 Task: Explore an Airbnb listing in Austin, Texas, and review its amenities, photos, and availability for booking.
Action: Mouse moved to (502, 424)
Screenshot: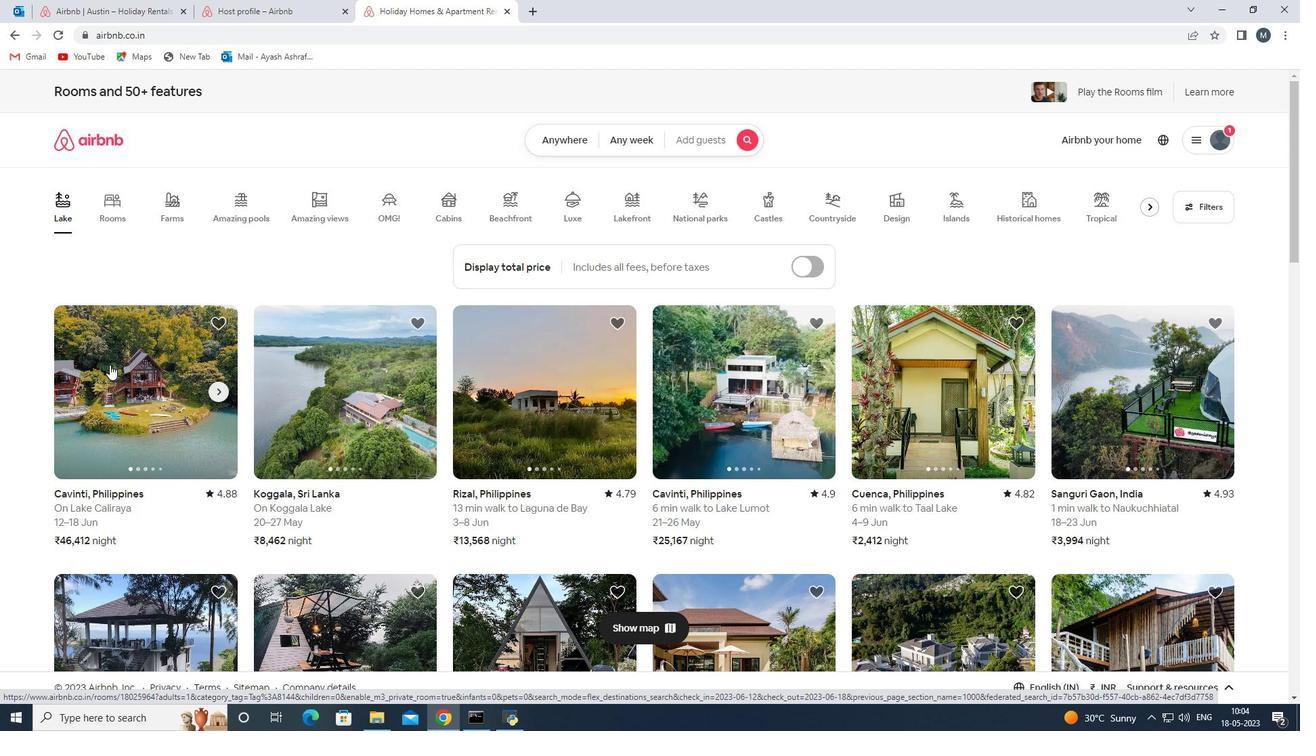 
Action: Mouse pressed left at (502, 424)
Screenshot: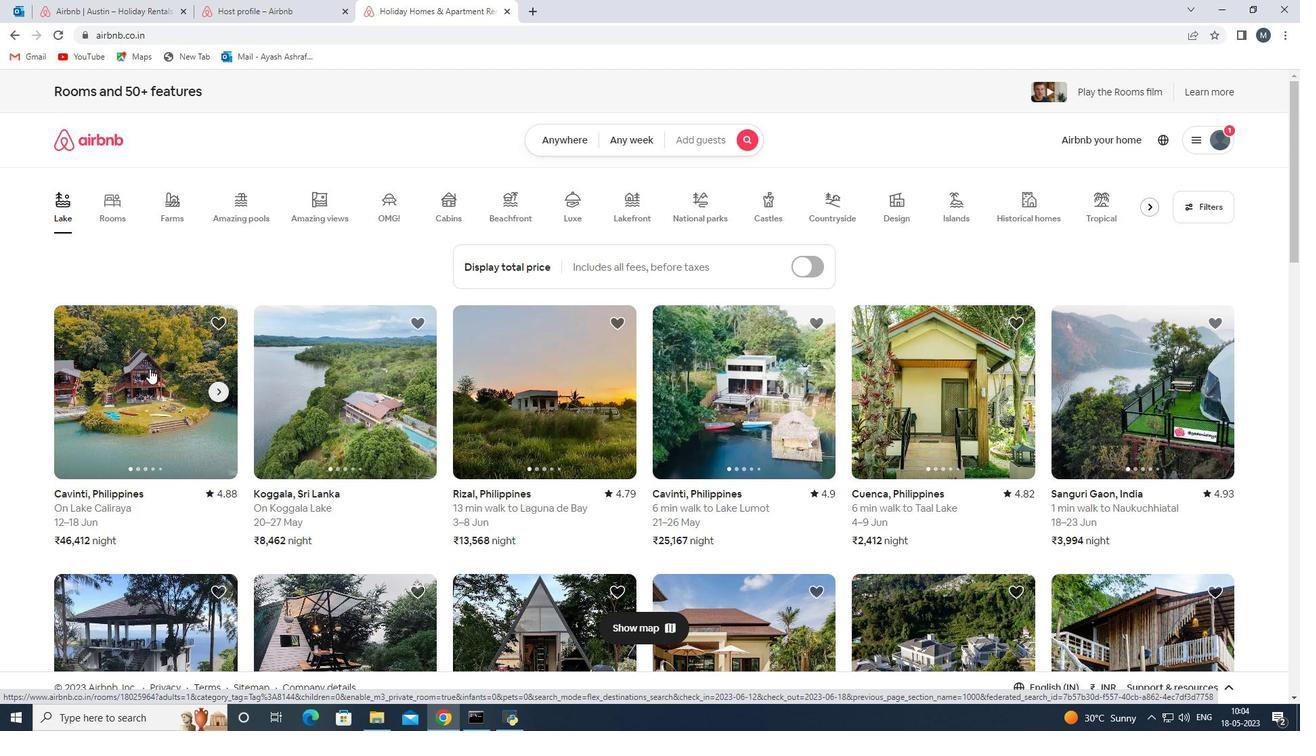 
Action: Mouse moved to (457, 430)
Screenshot: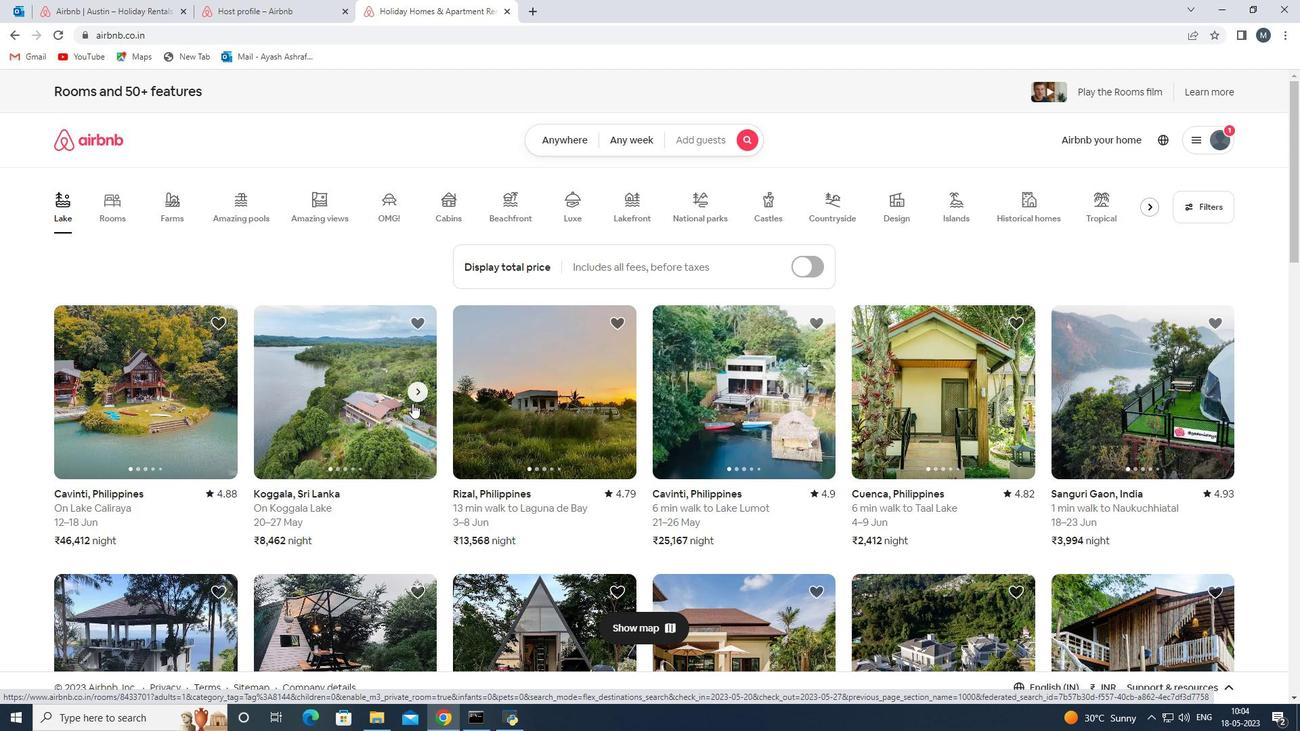 
Action: Mouse pressed left at (457, 430)
Screenshot: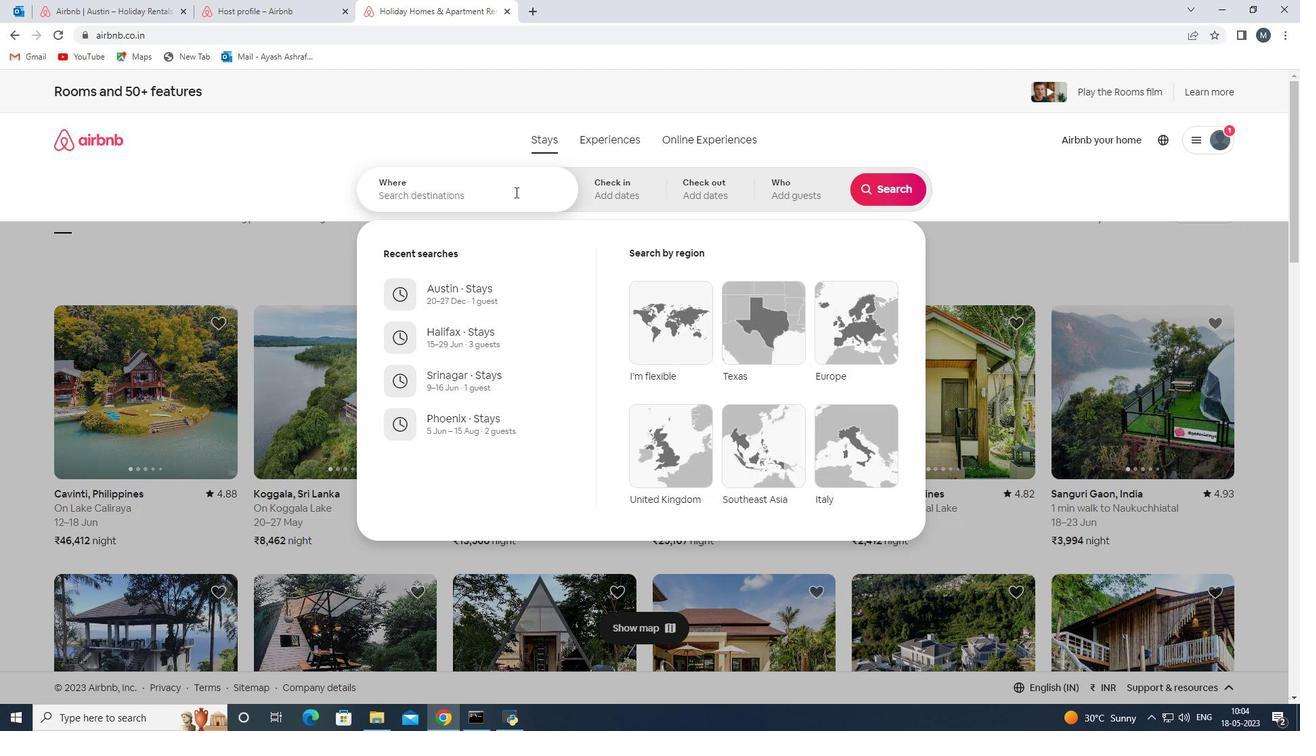 
Action: Key pressed <Key.backspace><Key.backspace><Key.backspace><Key.backspace>
Screenshot: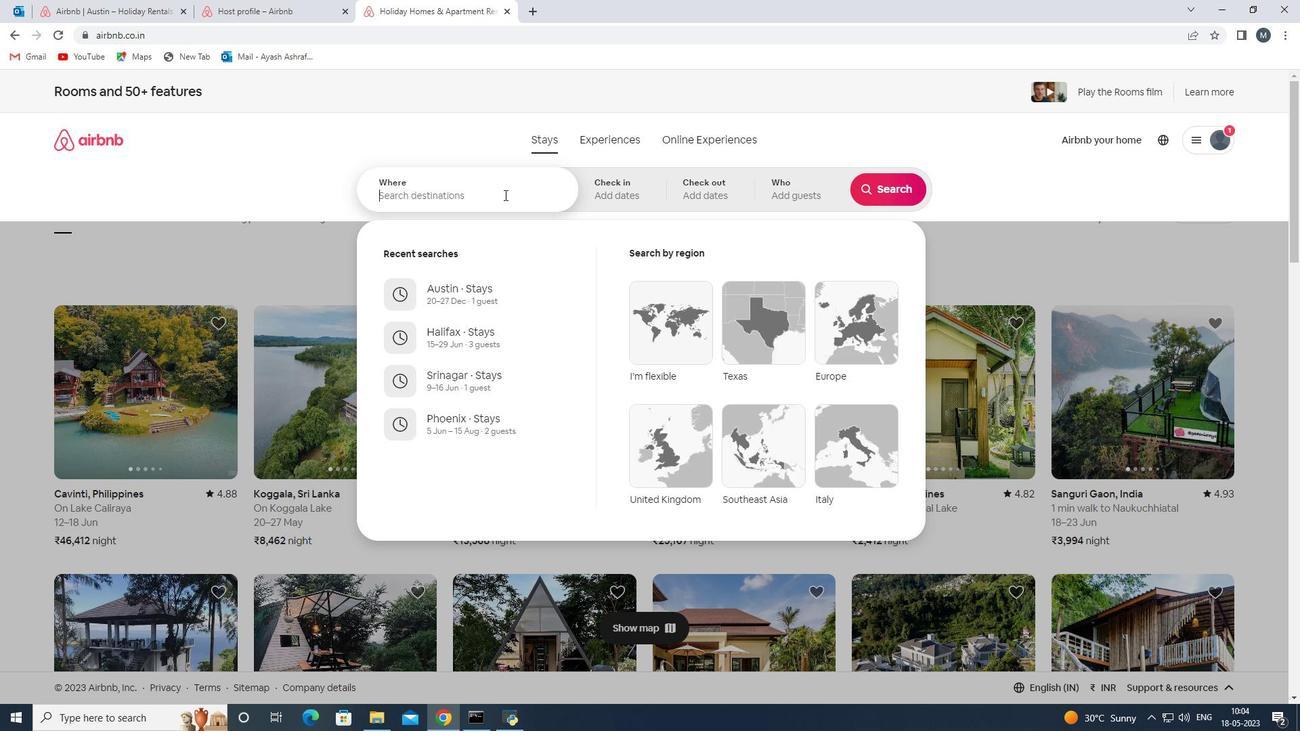 
Action: Mouse moved to (457, 430)
Screenshot: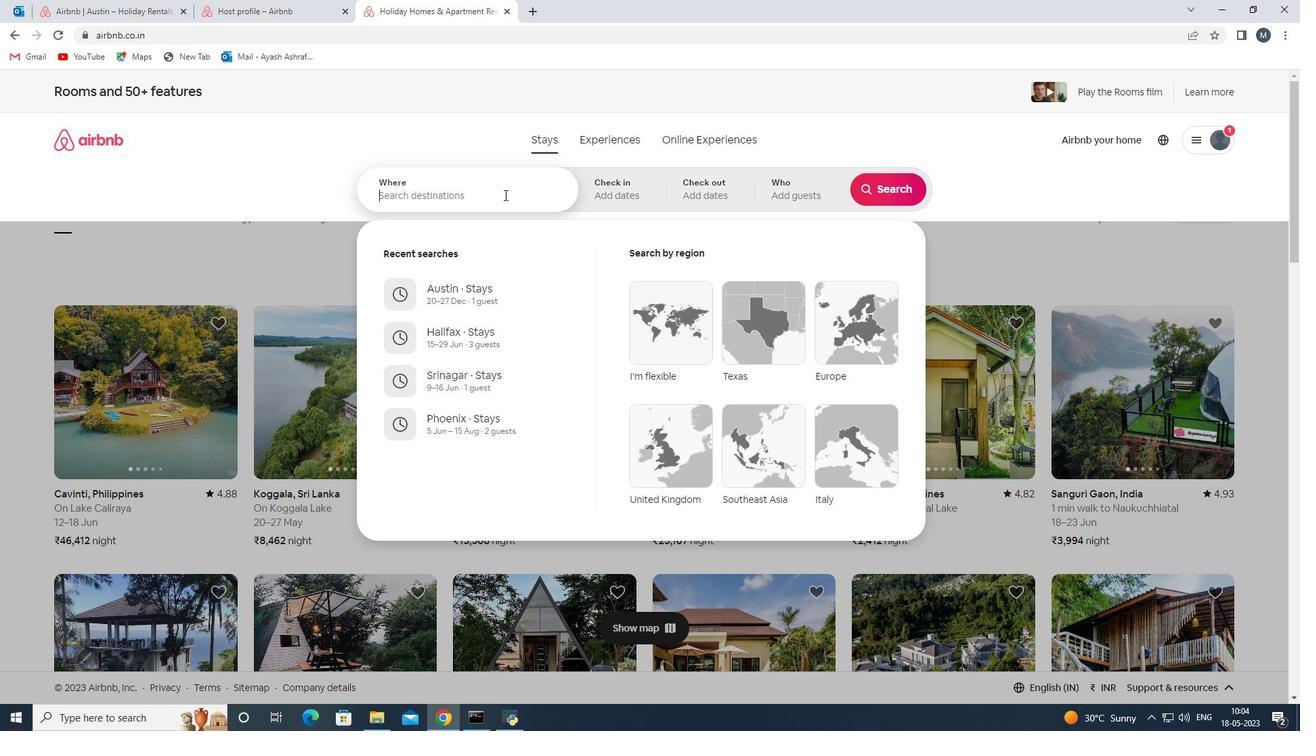 
Action: Key pressed <Key.backspace>
Screenshot: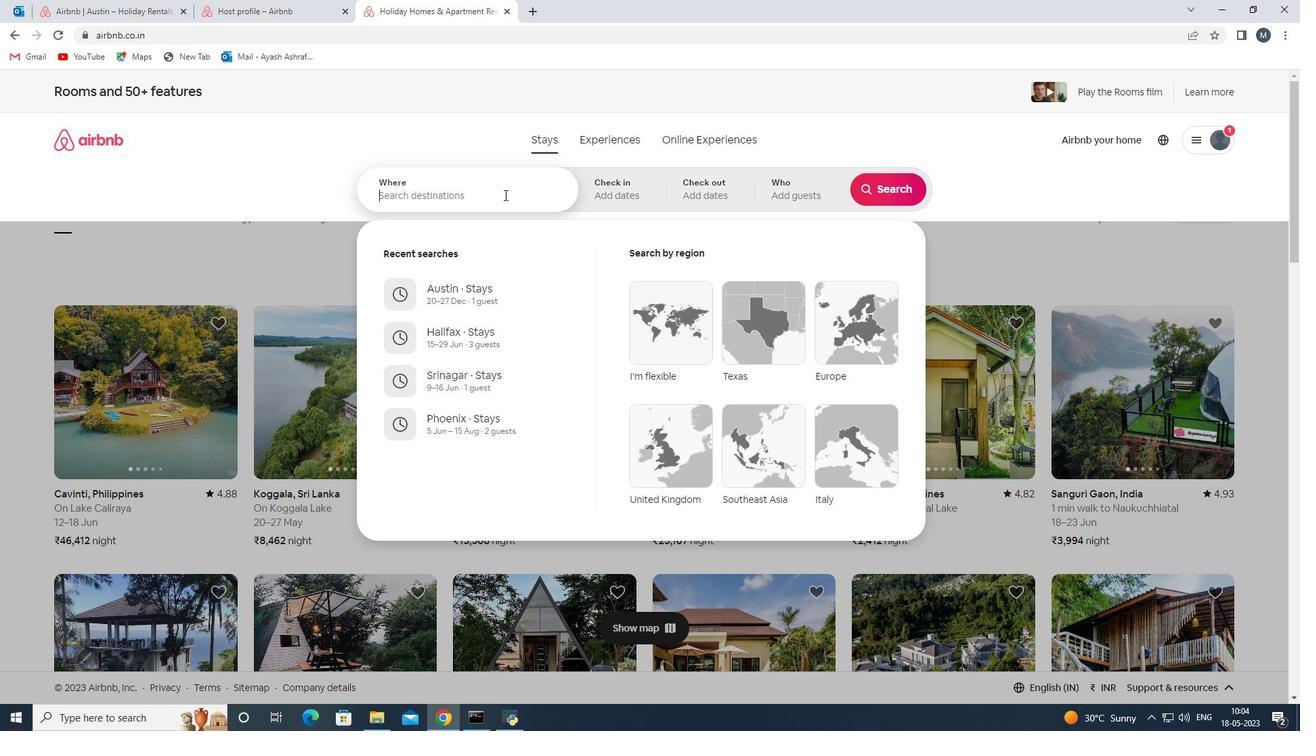 
Action: Mouse moved to (457, 430)
Screenshot: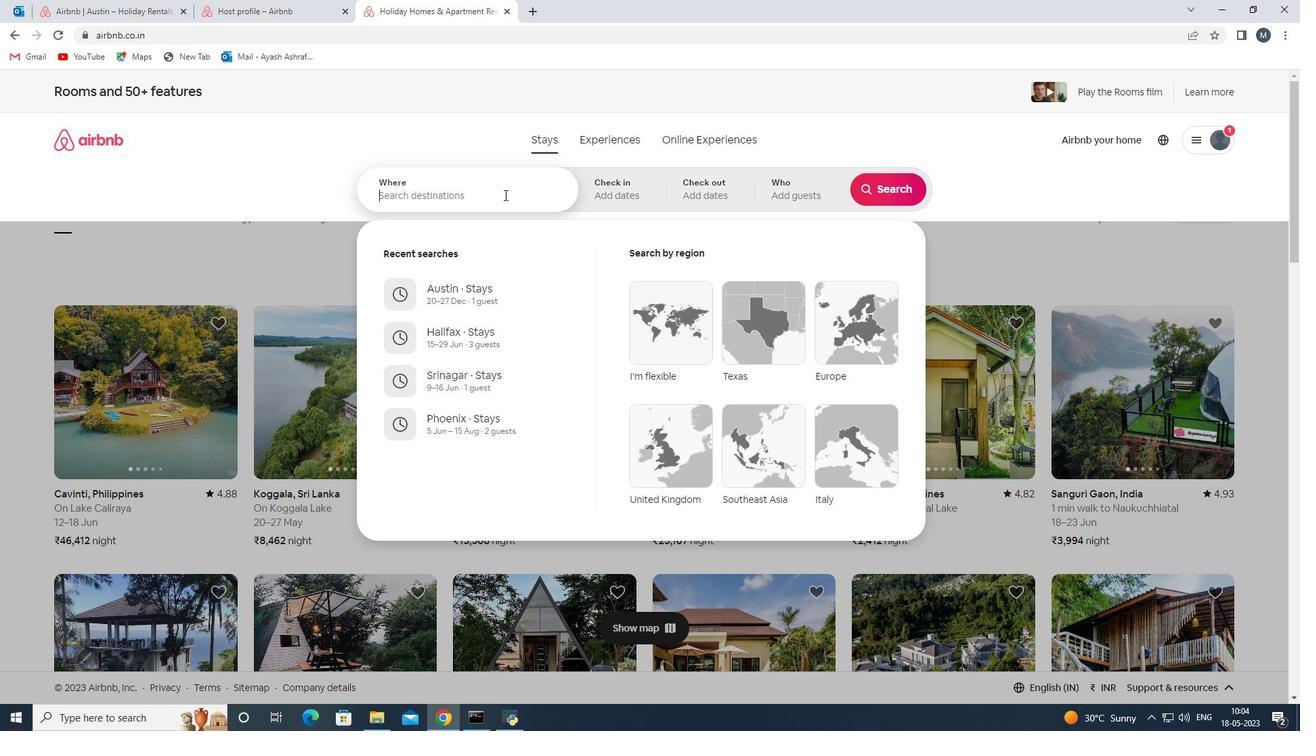 
Action: Key pressed <Key.backspace>
Screenshot: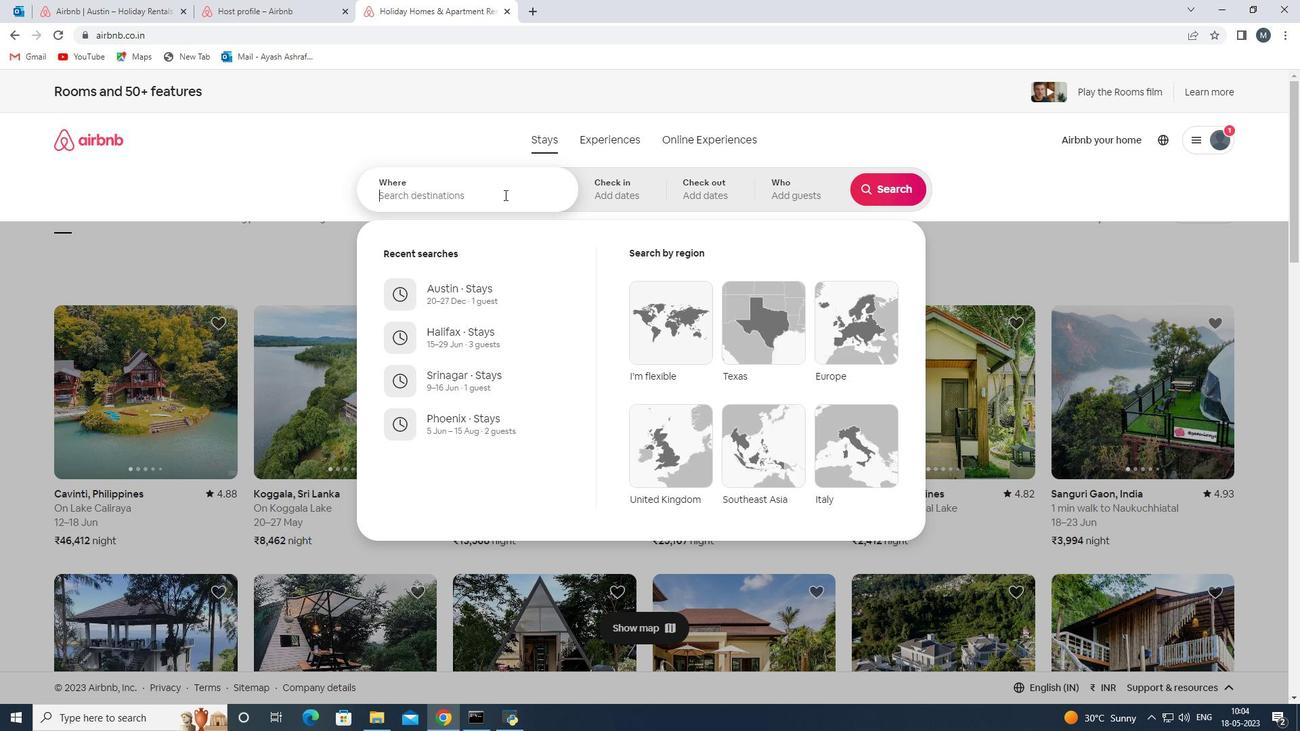 
Action: Mouse moved to (457, 430)
Screenshot: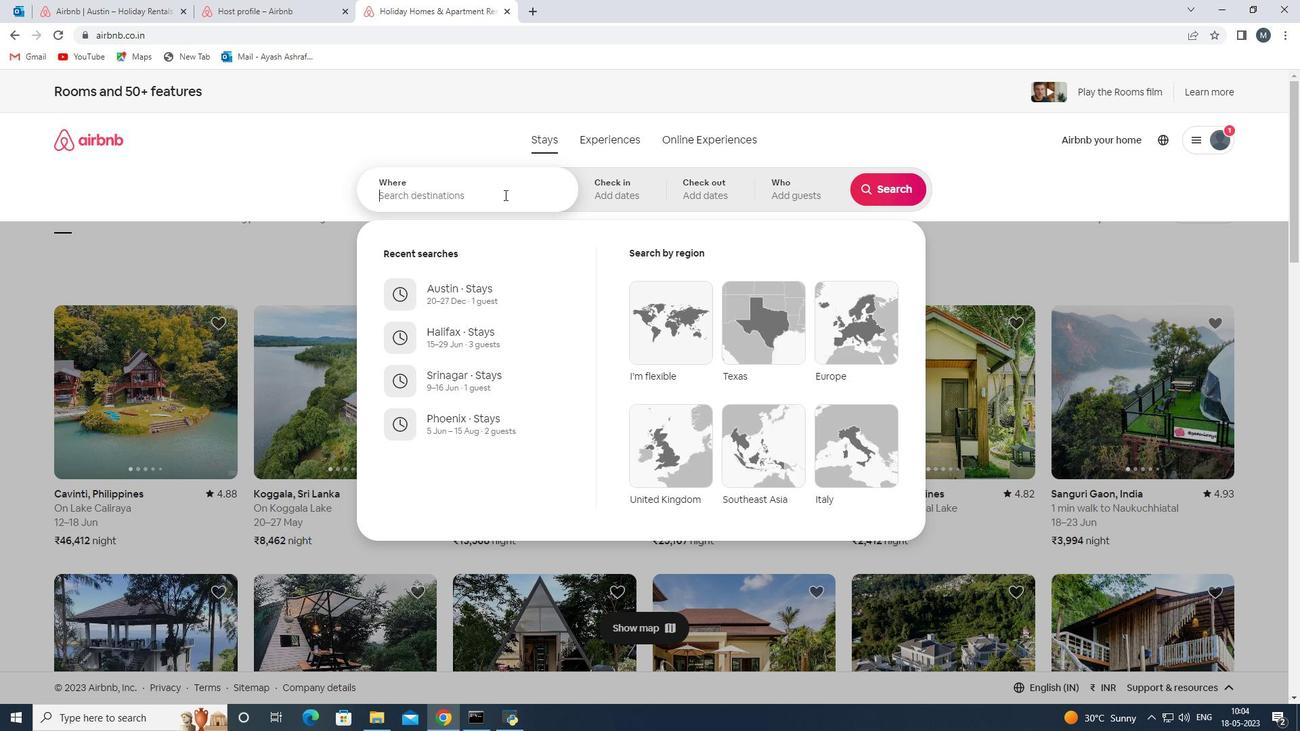 
Action: Key pressed <Key.backspace>
Screenshot: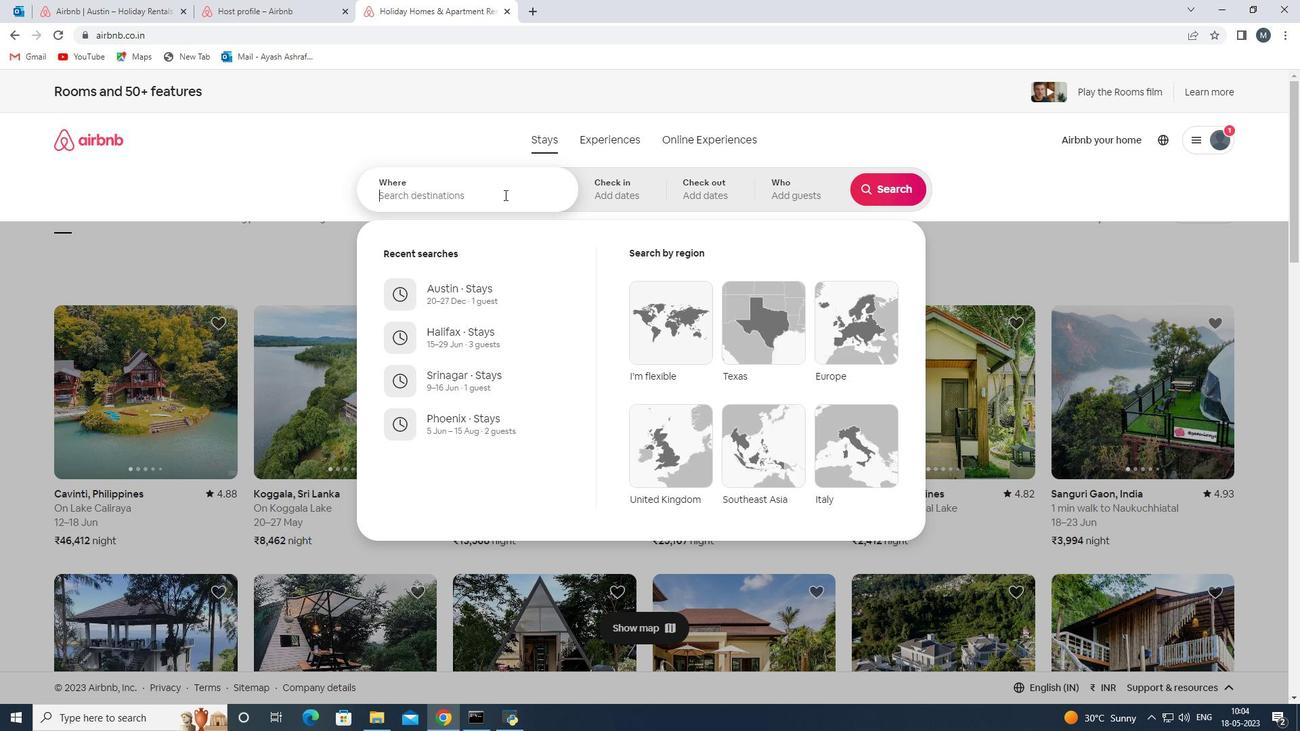 
Action: Mouse moved to (457, 430)
Screenshot: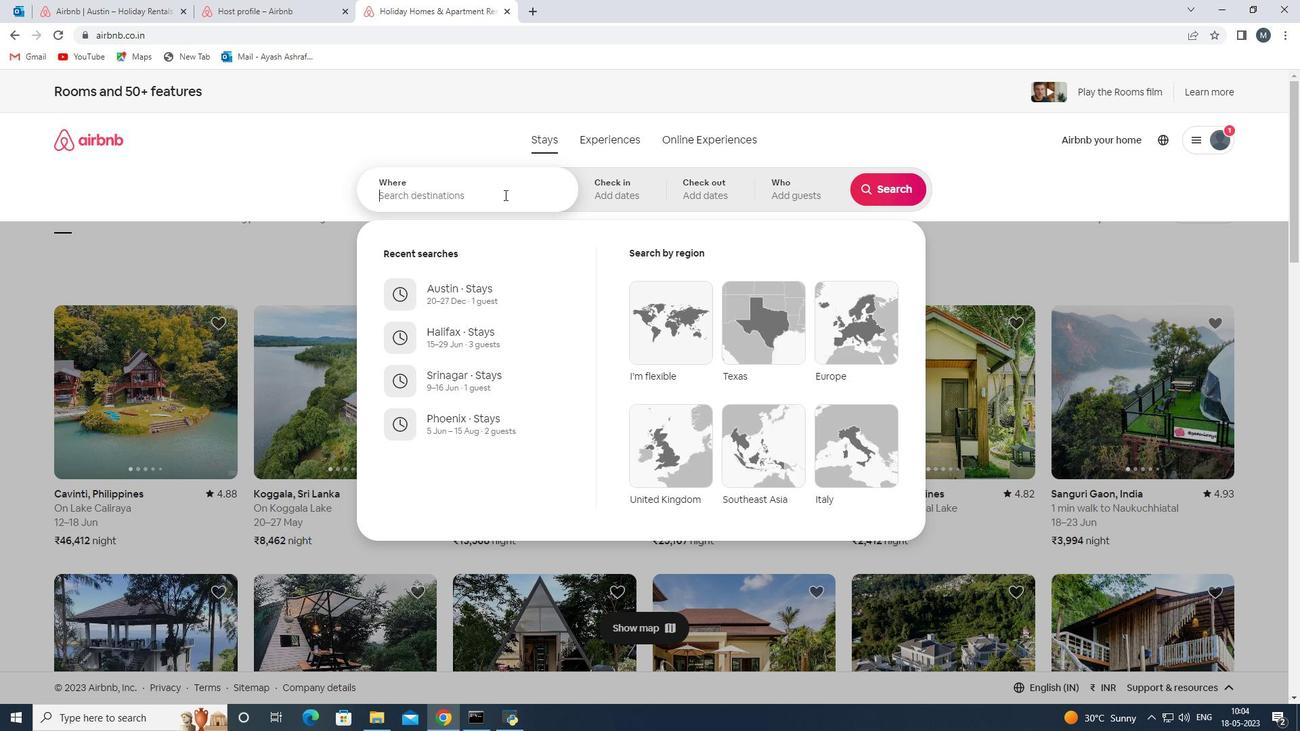 
Action: Key pressed <Key.backspace>
Screenshot: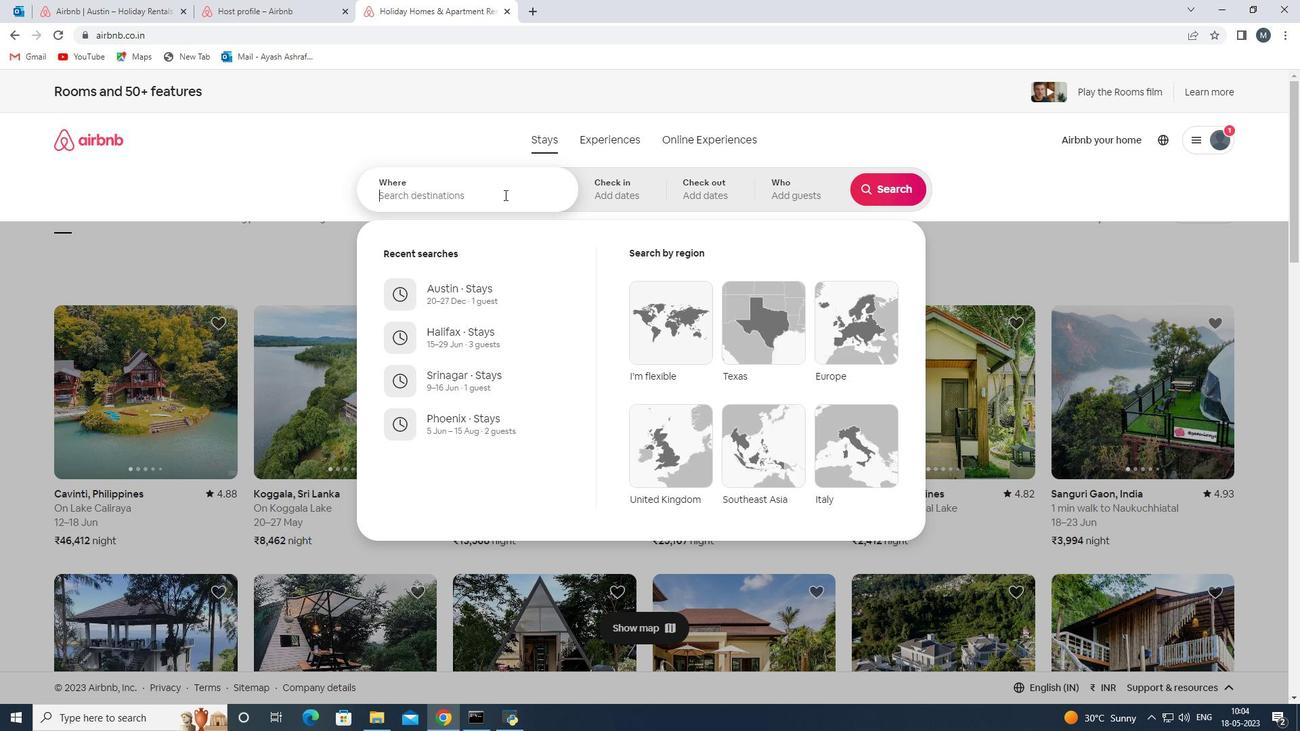 
Action: Mouse moved to (456, 430)
Screenshot: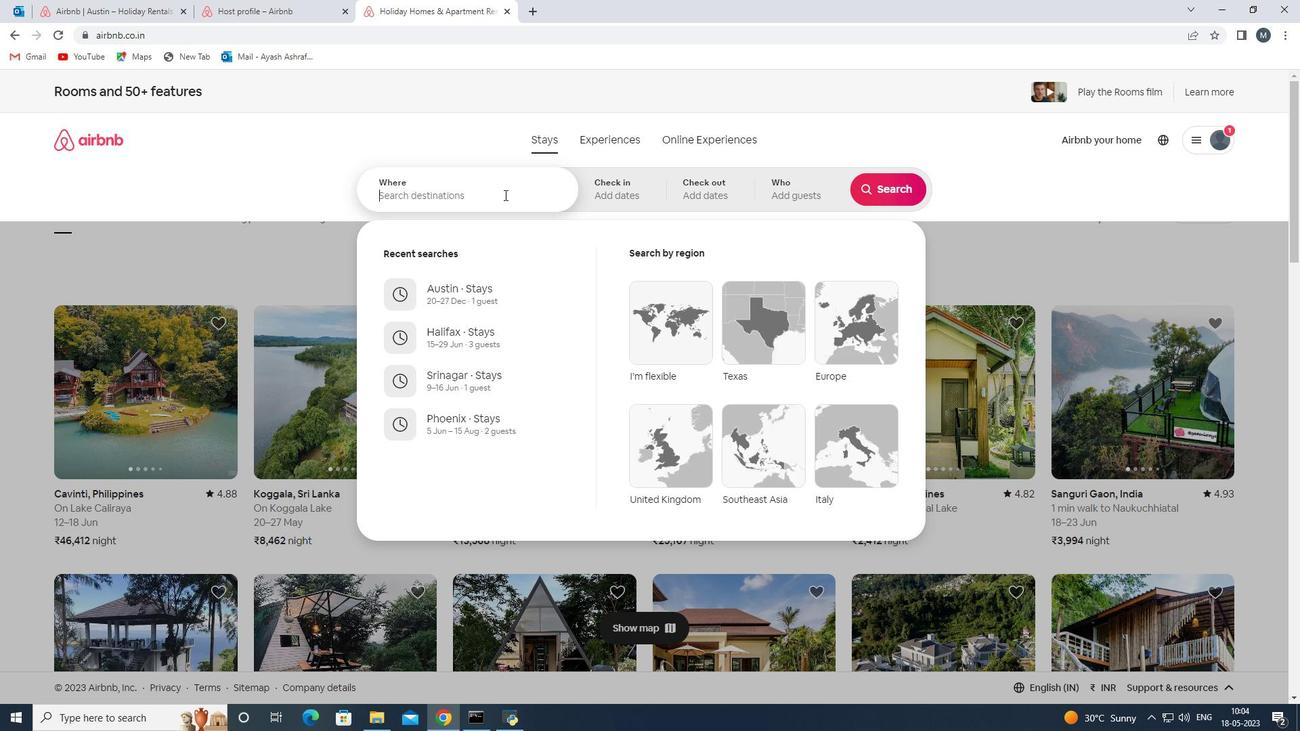 
Action: Key pressed <Key.backspace>
Screenshot: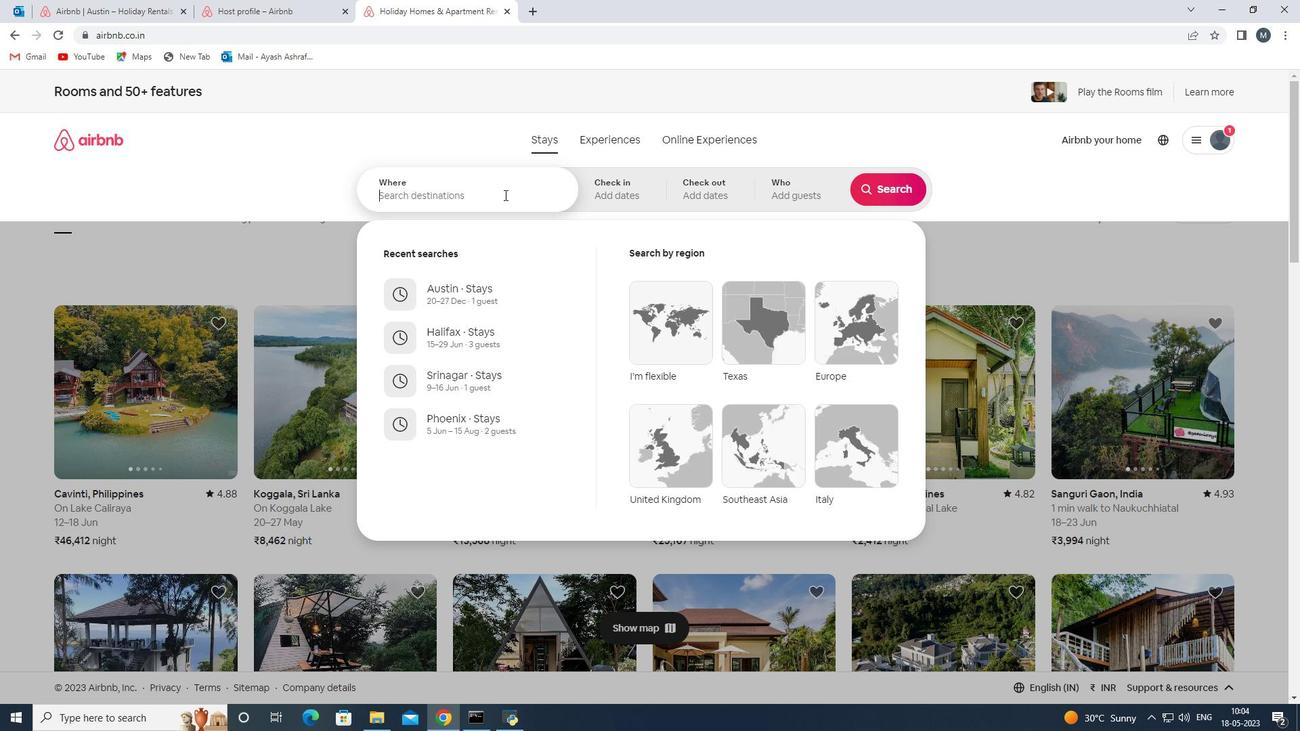 
Action: Mouse moved to (456, 430)
Screenshot: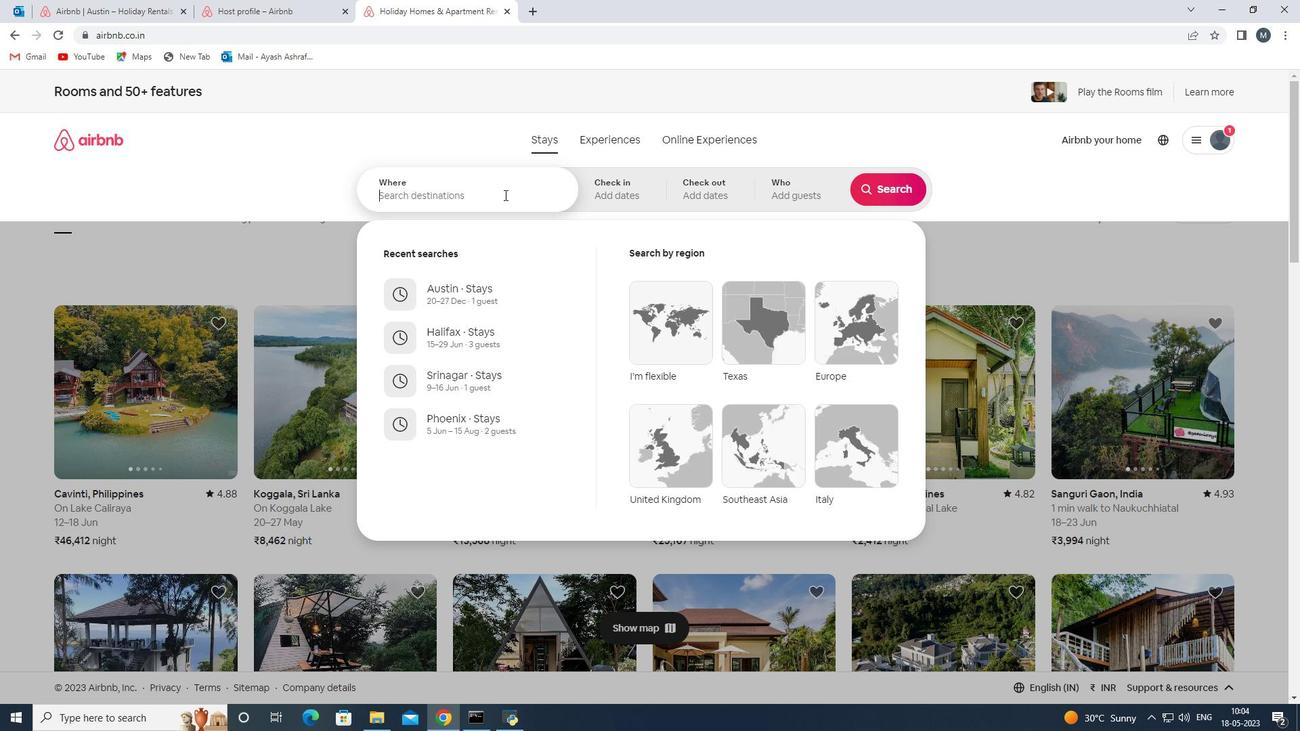 
Action: Key pressed <Key.backspace><Key.backspace><Key.backspace><Key.backspace><Key.backspace><Key.shift>Austin<Key.enter>
Screenshot: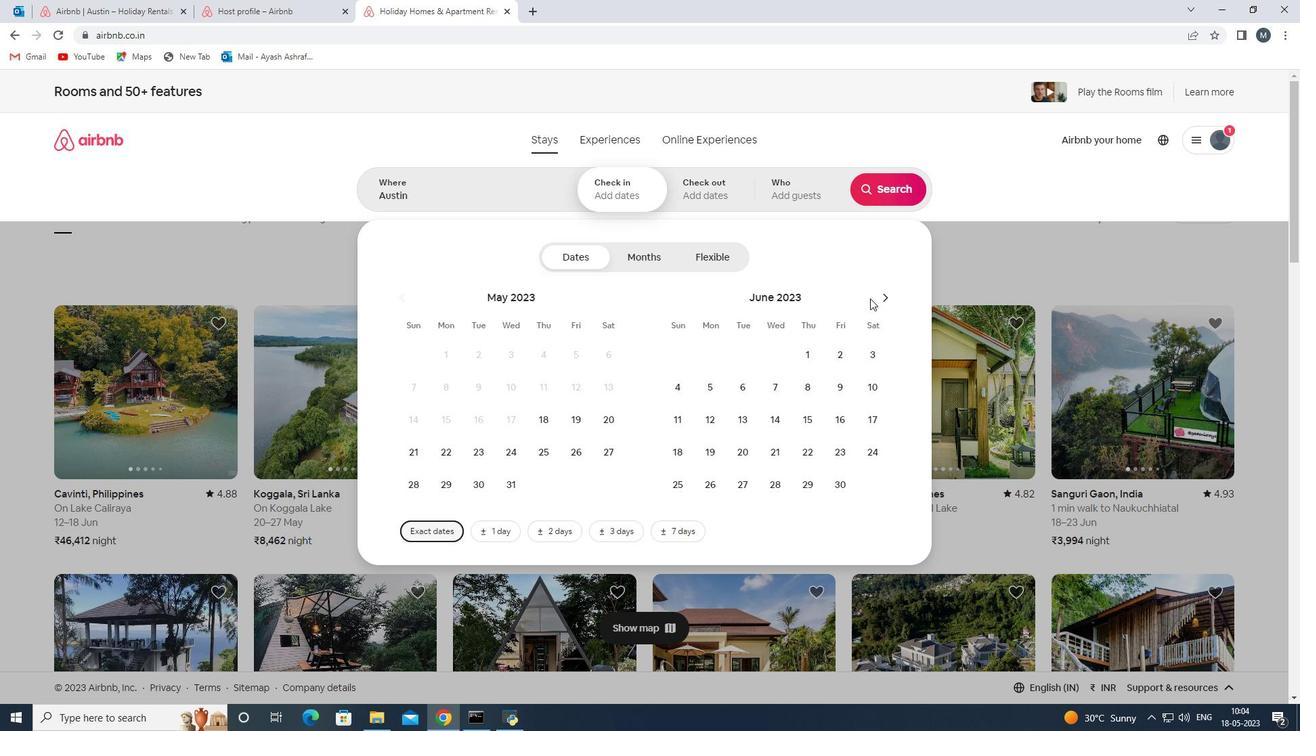 
Action: Mouse moved to (474, 452)
Screenshot: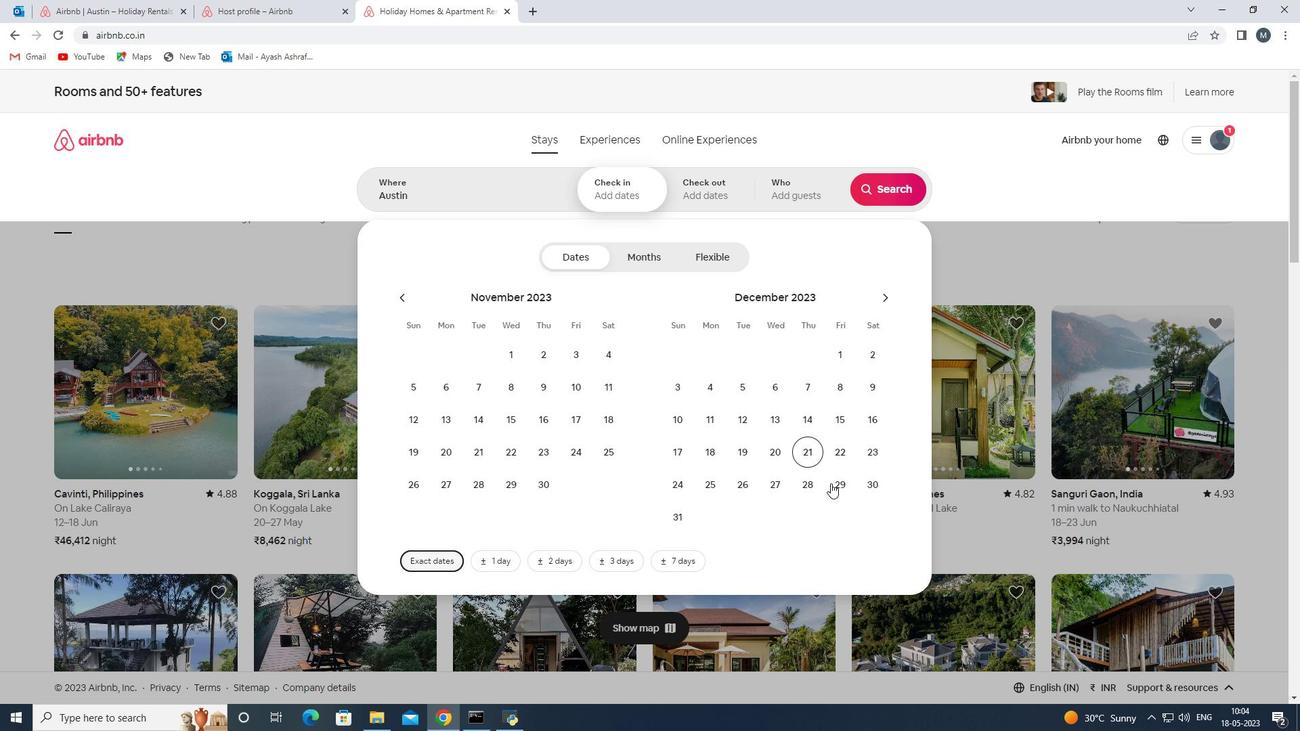 
Action: Mouse pressed left at (474, 452)
Screenshot: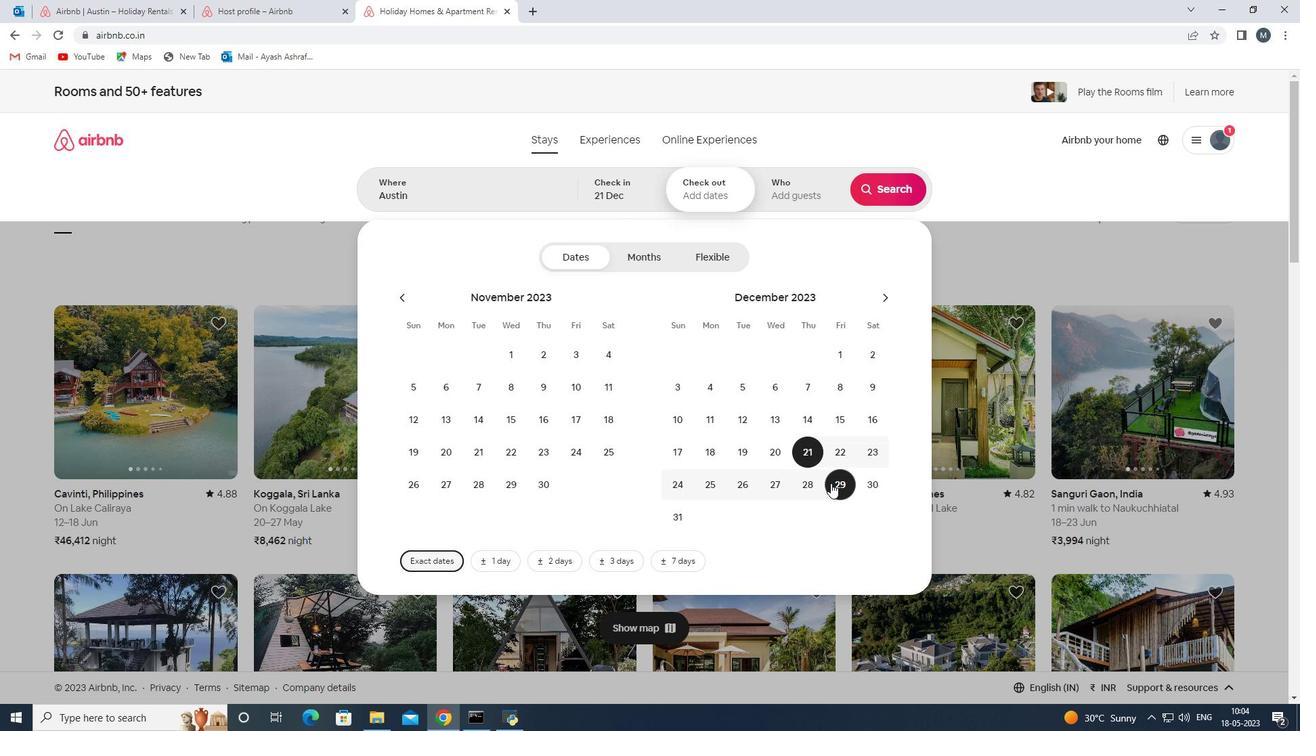
Action: Mouse moved to (479, 455)
Screenshot: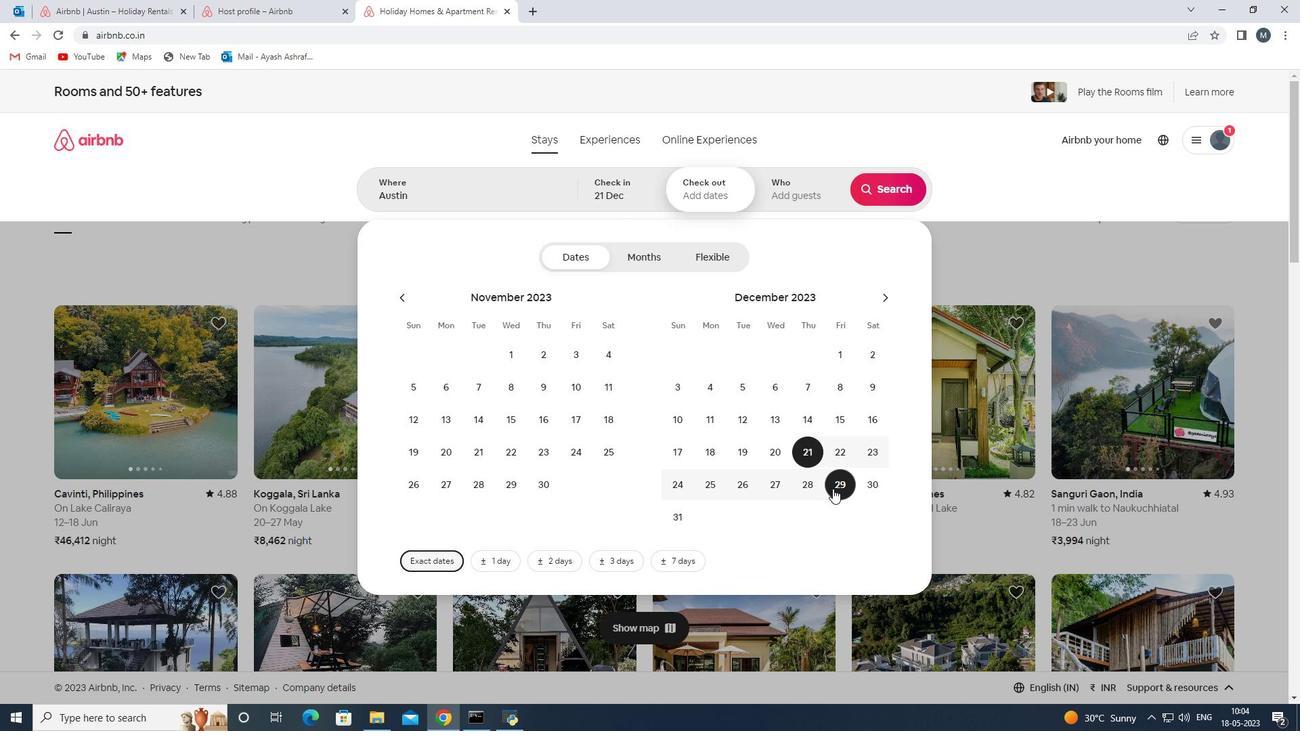 
Action: Mouse pressed left at (479, 455)
Screenshot: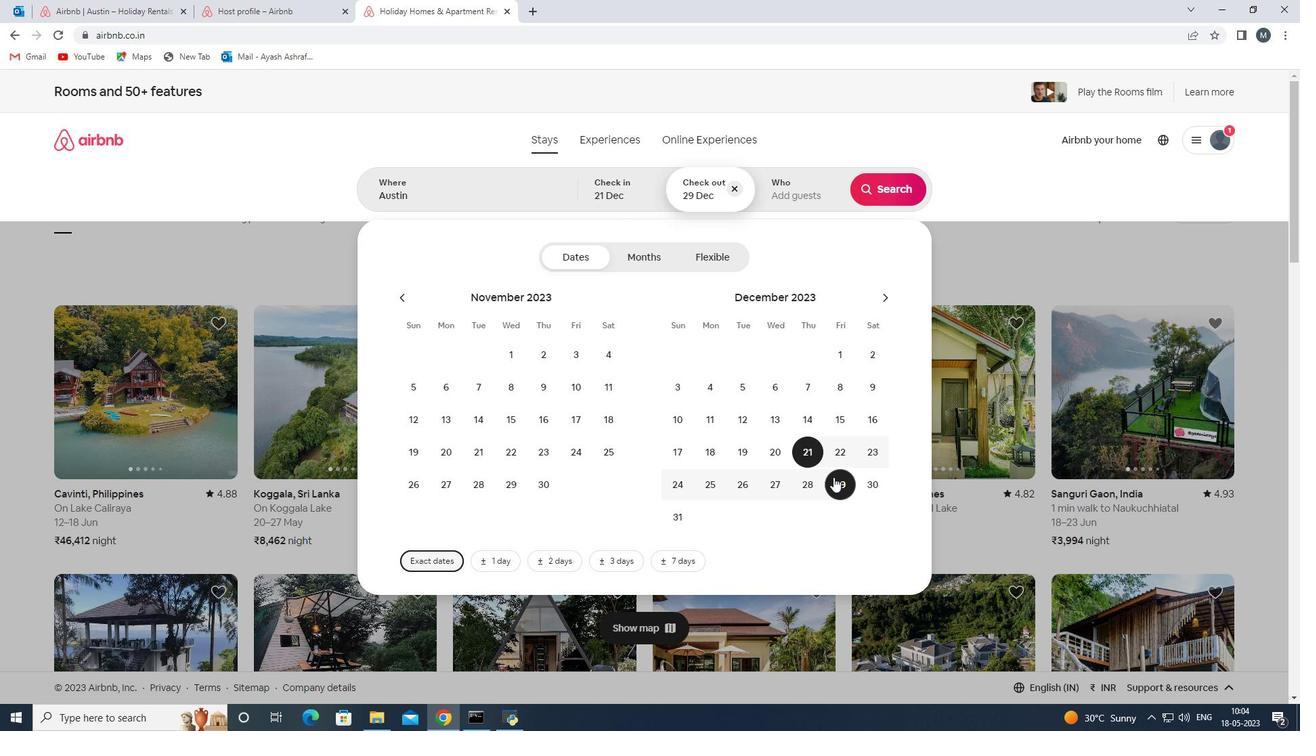 
Action: Mouse moved to (586, 430)
Screenshot: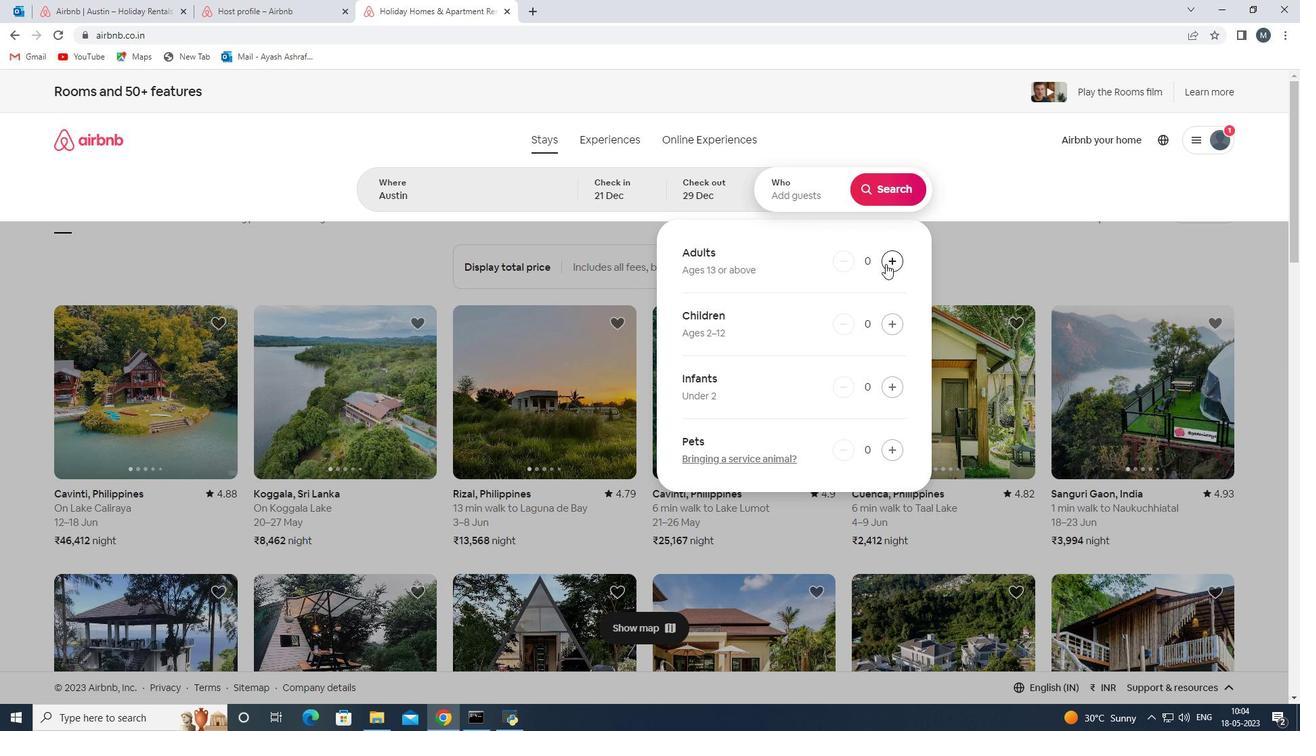 
Action: Mouse pressed left at (586, 430)
Screenshot: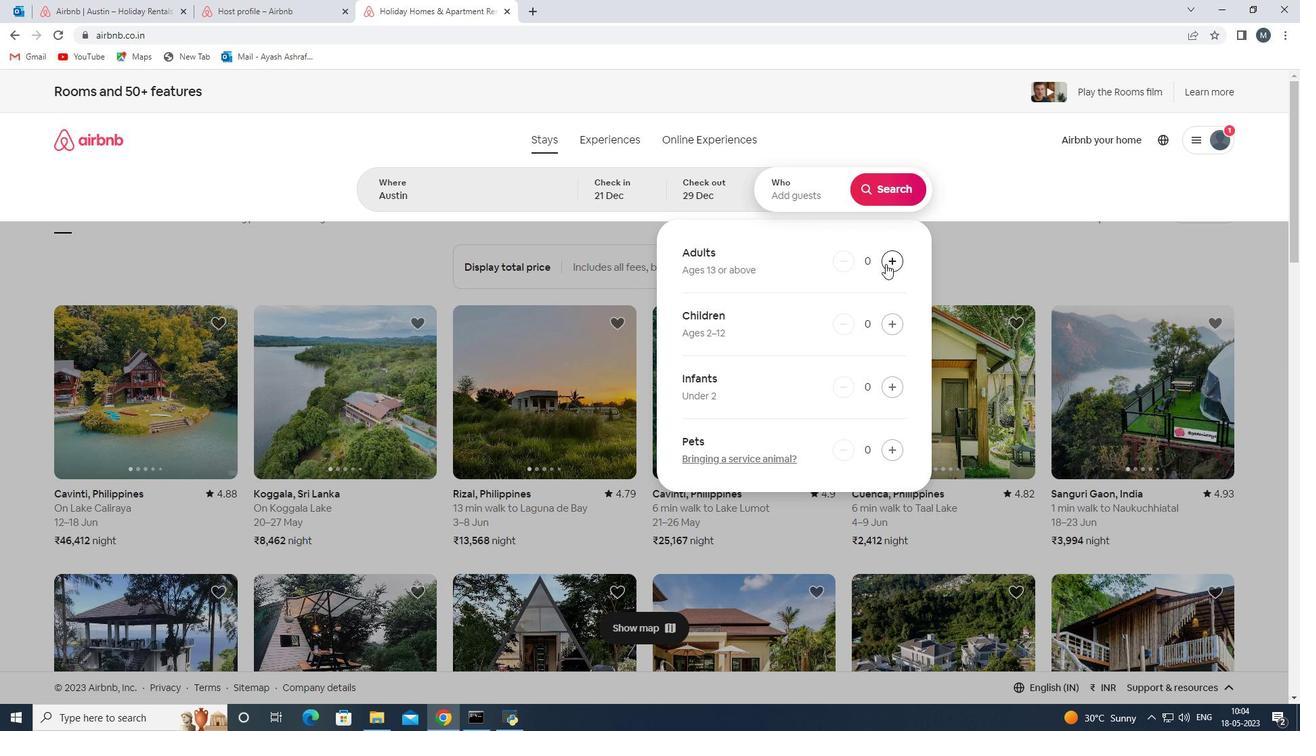 
Action: Mouse moved to (602, 435)
Screenshot: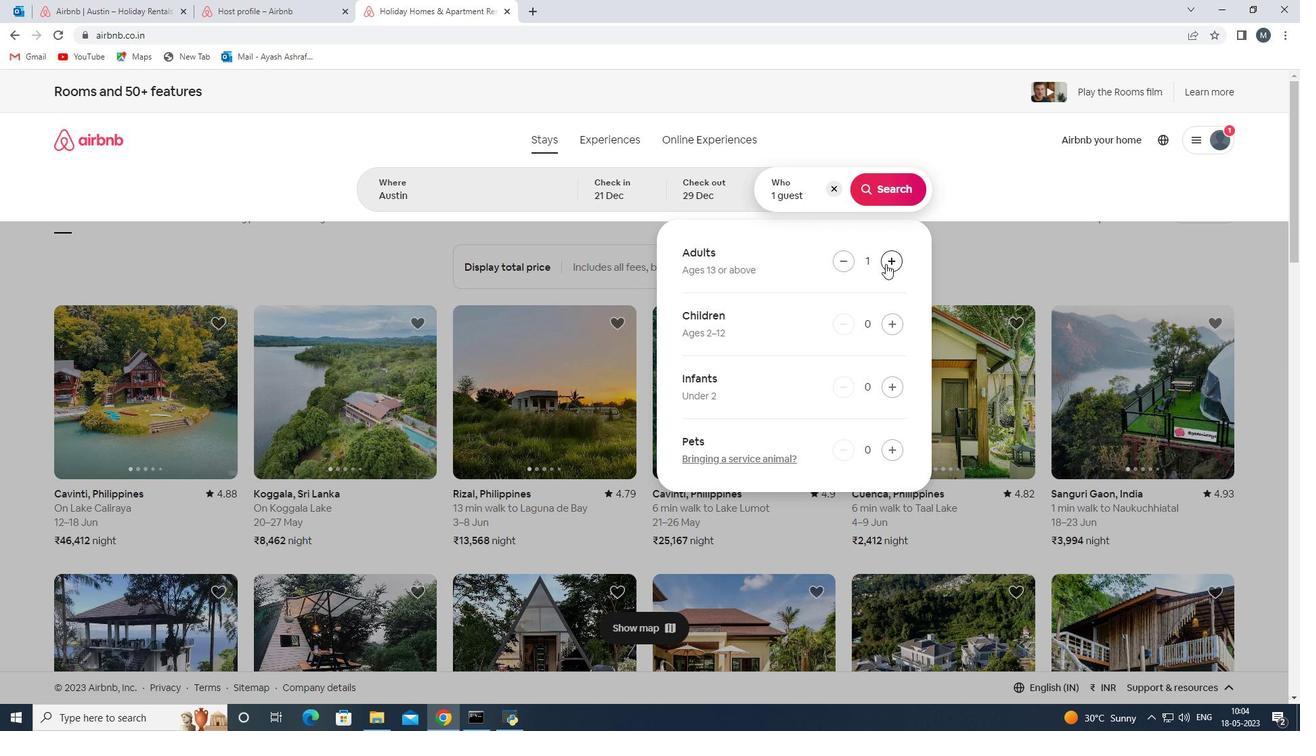 
Action: Mouse pressed left at (602, 435)
Screenshot: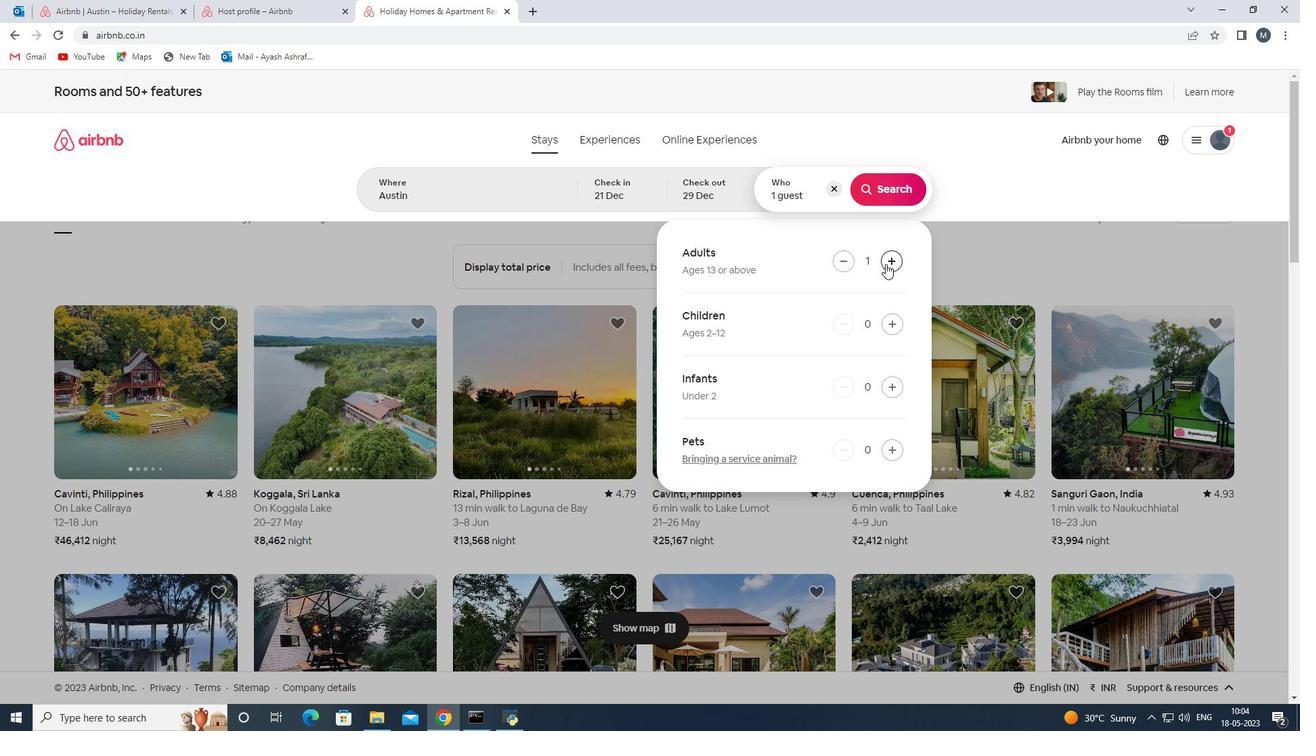 
Action: Mouse moved to (623, 429)
Screenshot: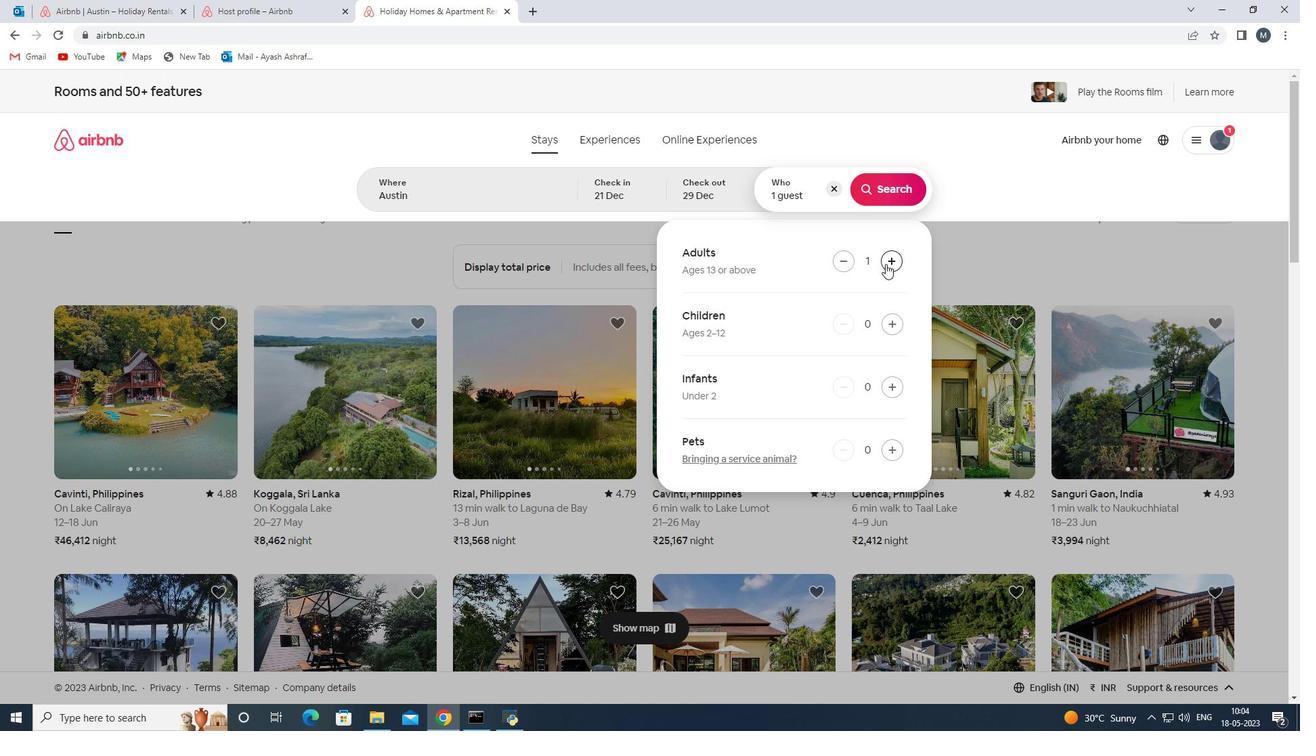 
Action: Mouse pressed left at (623, 429)
Screenshot: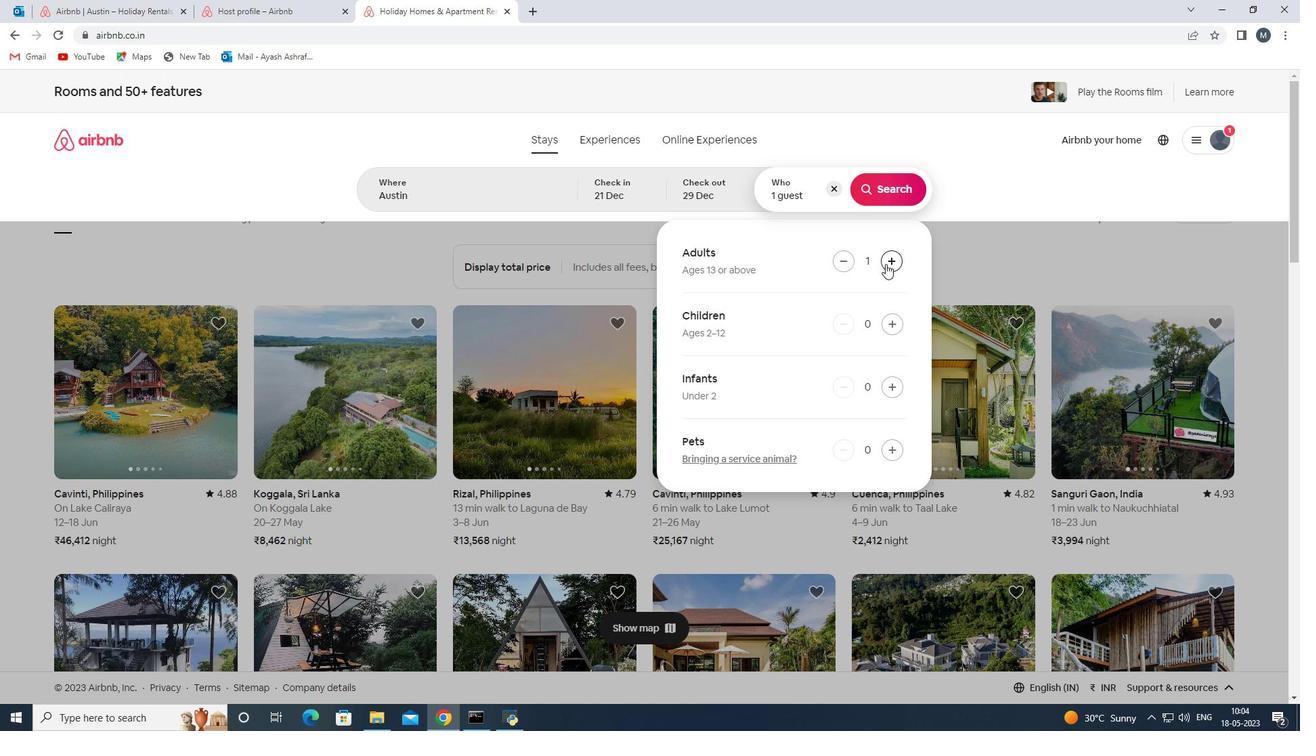 
Action: Mouse moved to (344, 452)
Screenshot: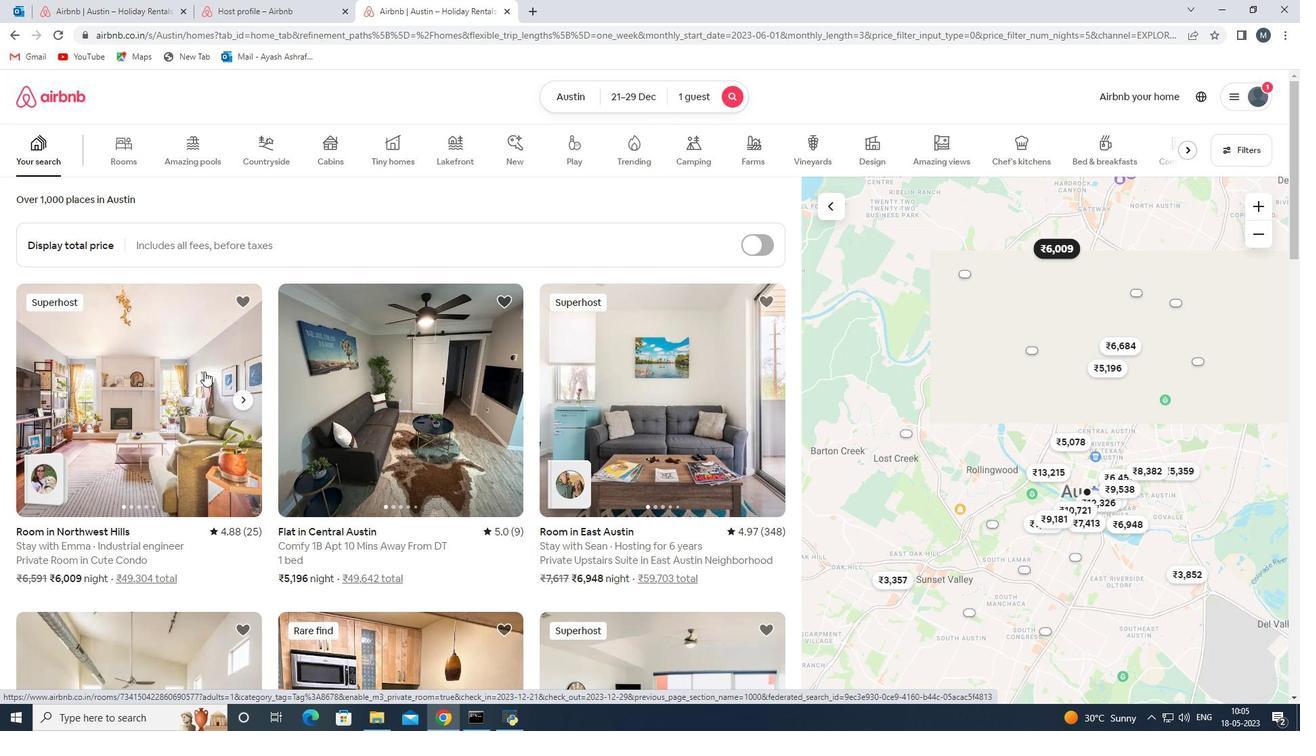 
Action: Mouse scrolled (344, 452) with delta (0, 0)
Screenshot: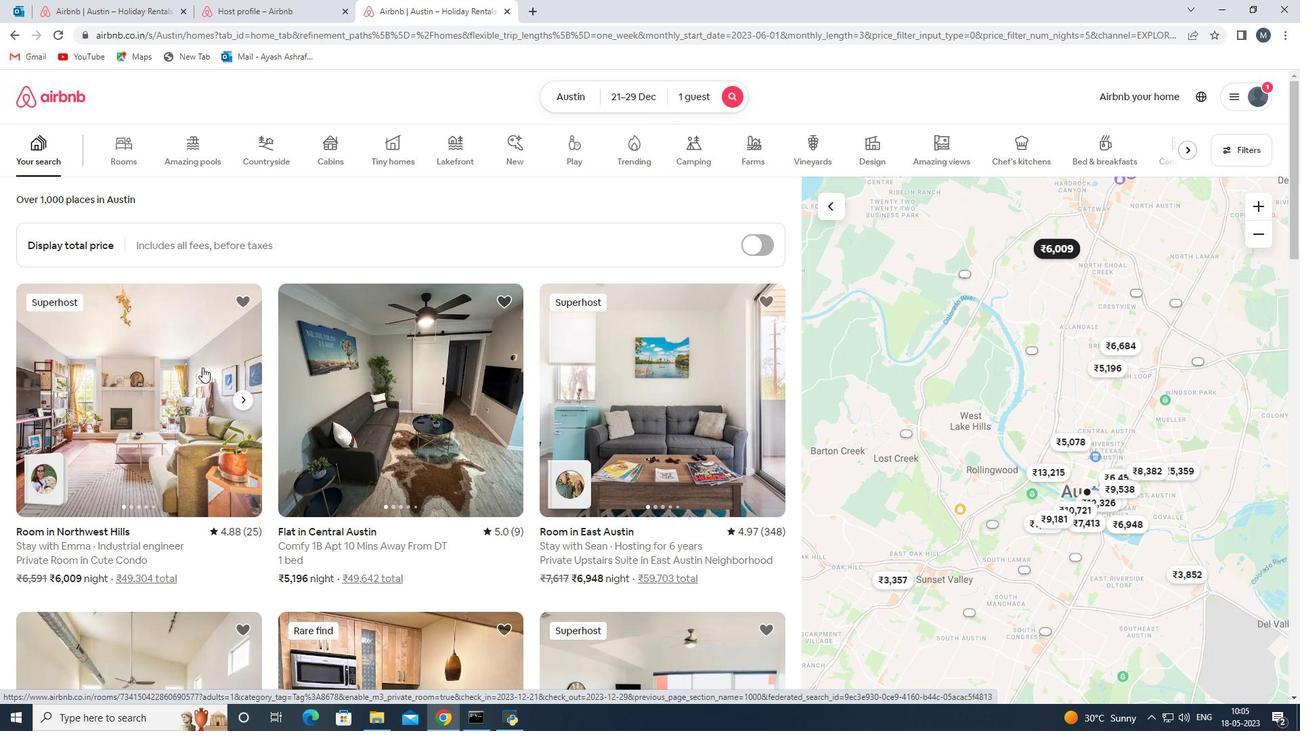 
Action: Mouse scrolled (344, 452) with delta (0, 0)
Screenshot: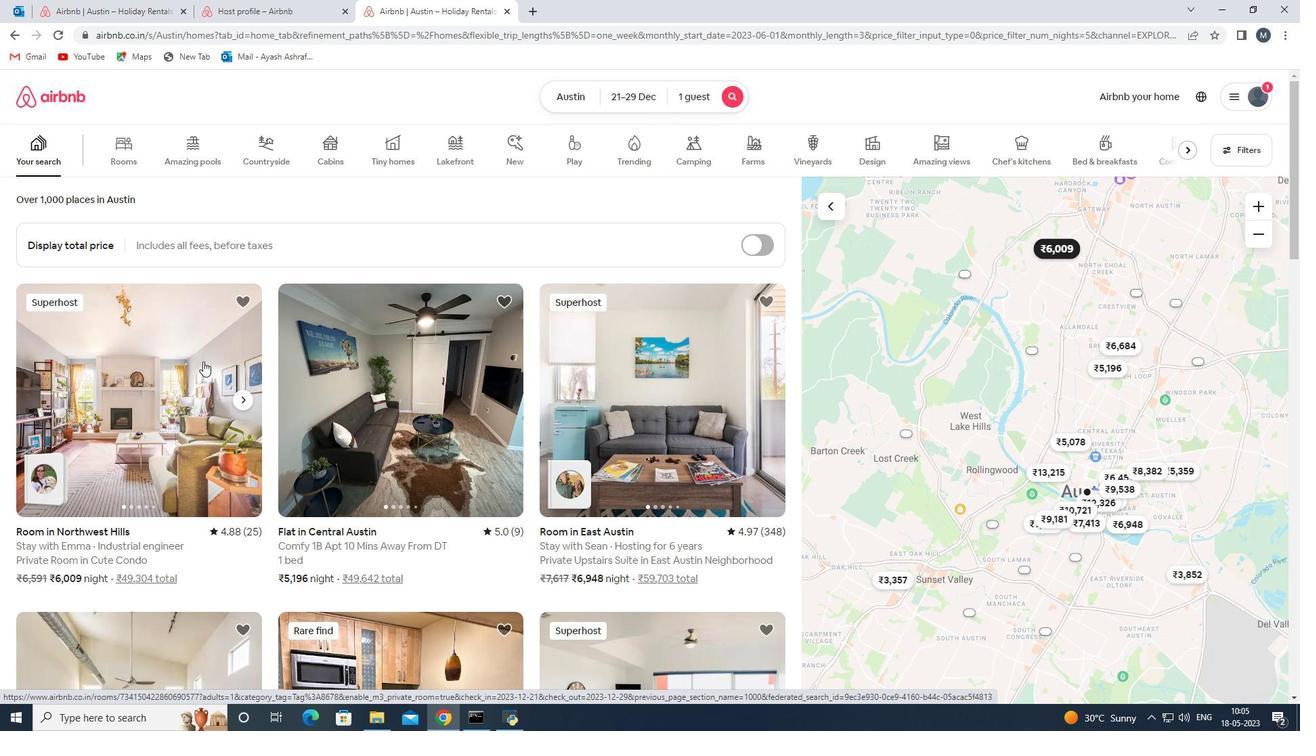 
Action: Mouse moved to (334, 446)
Screenshot: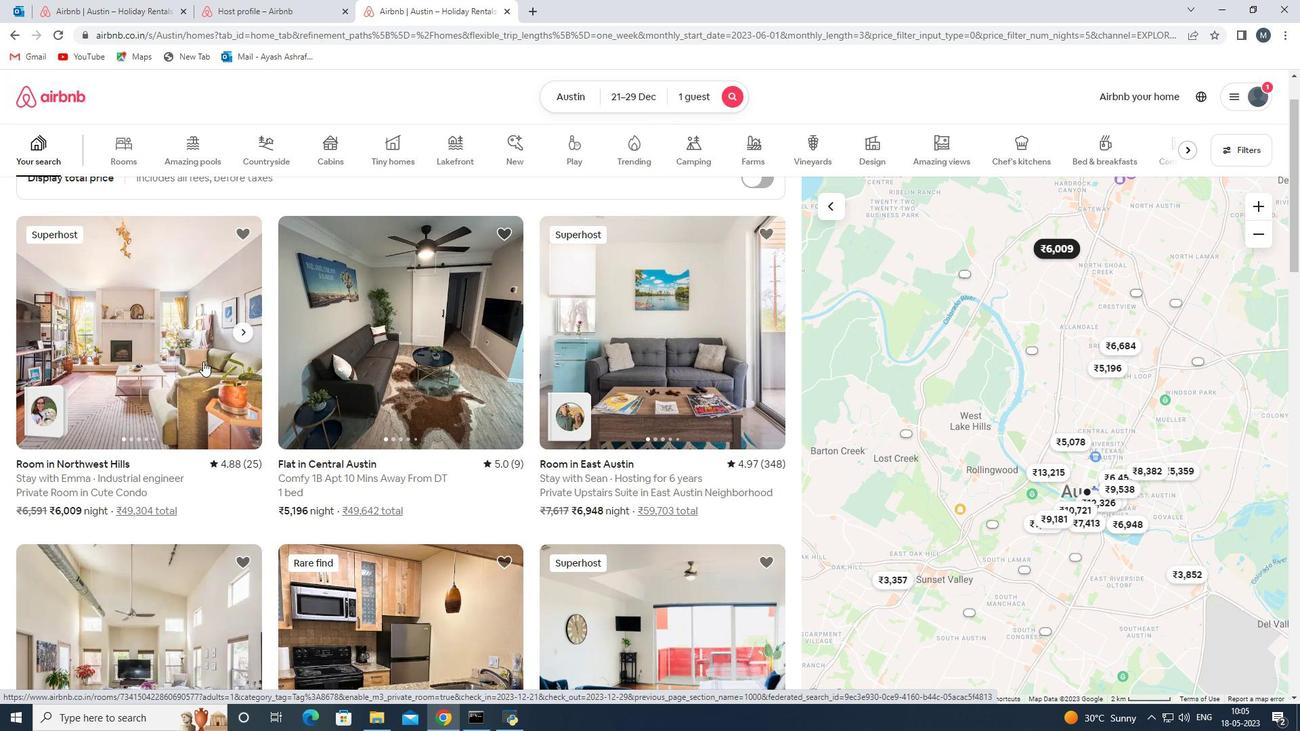 
Action: Mouse pressed left at (334, 446)
Screenshot: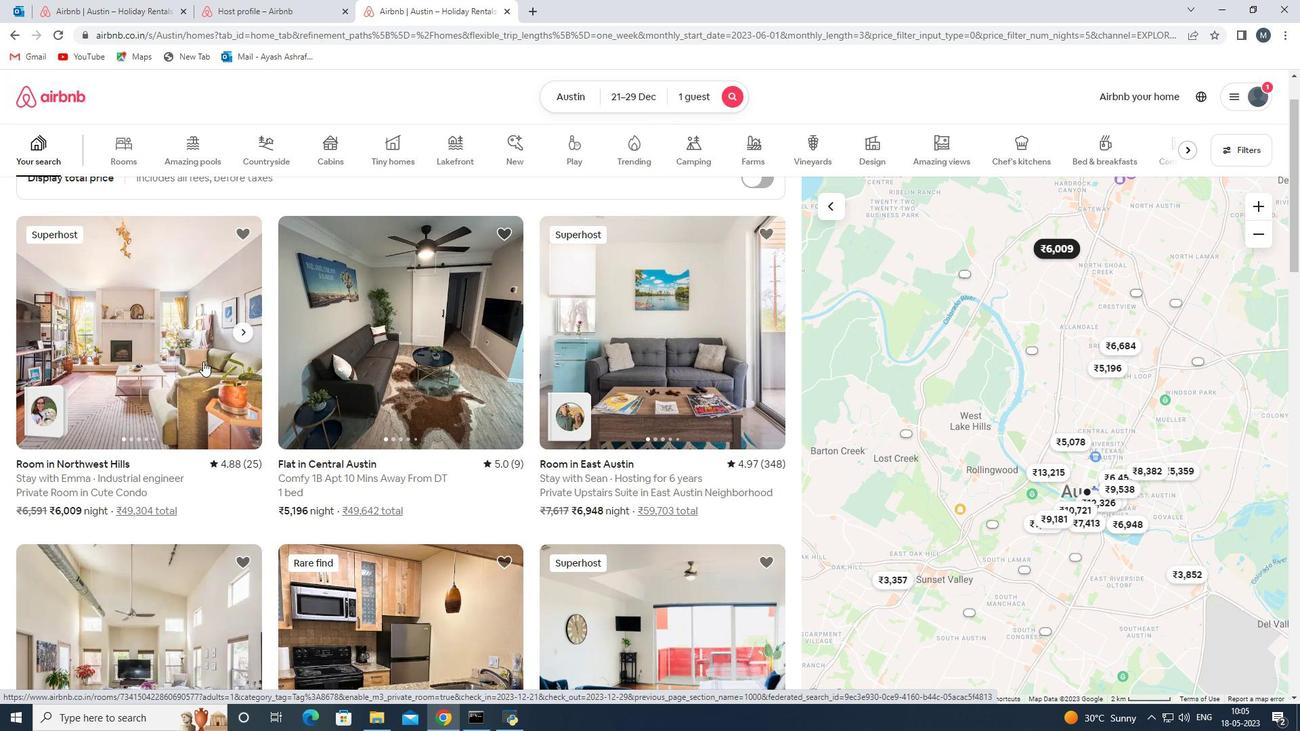 
Action: Mouse moved to (499, 442)
Screenshot: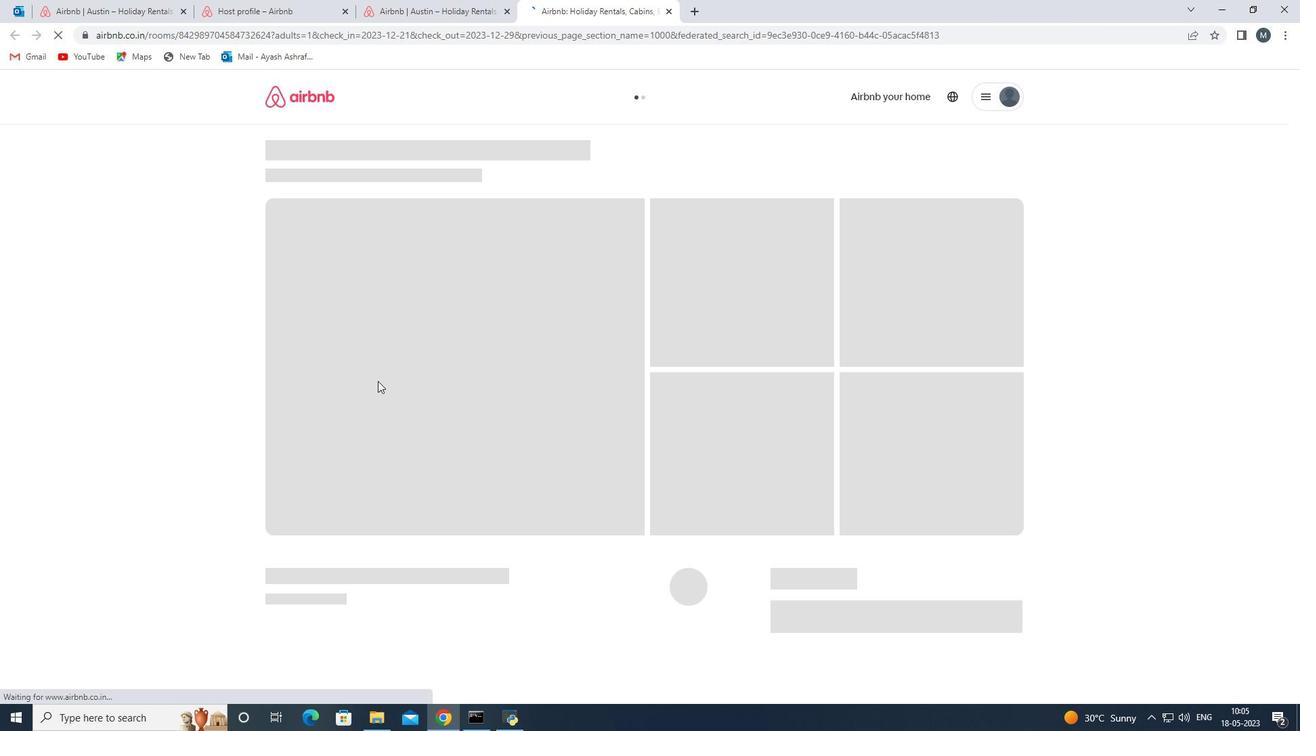 
Action: Mouse pressed left at (499, 442)
Screenshot: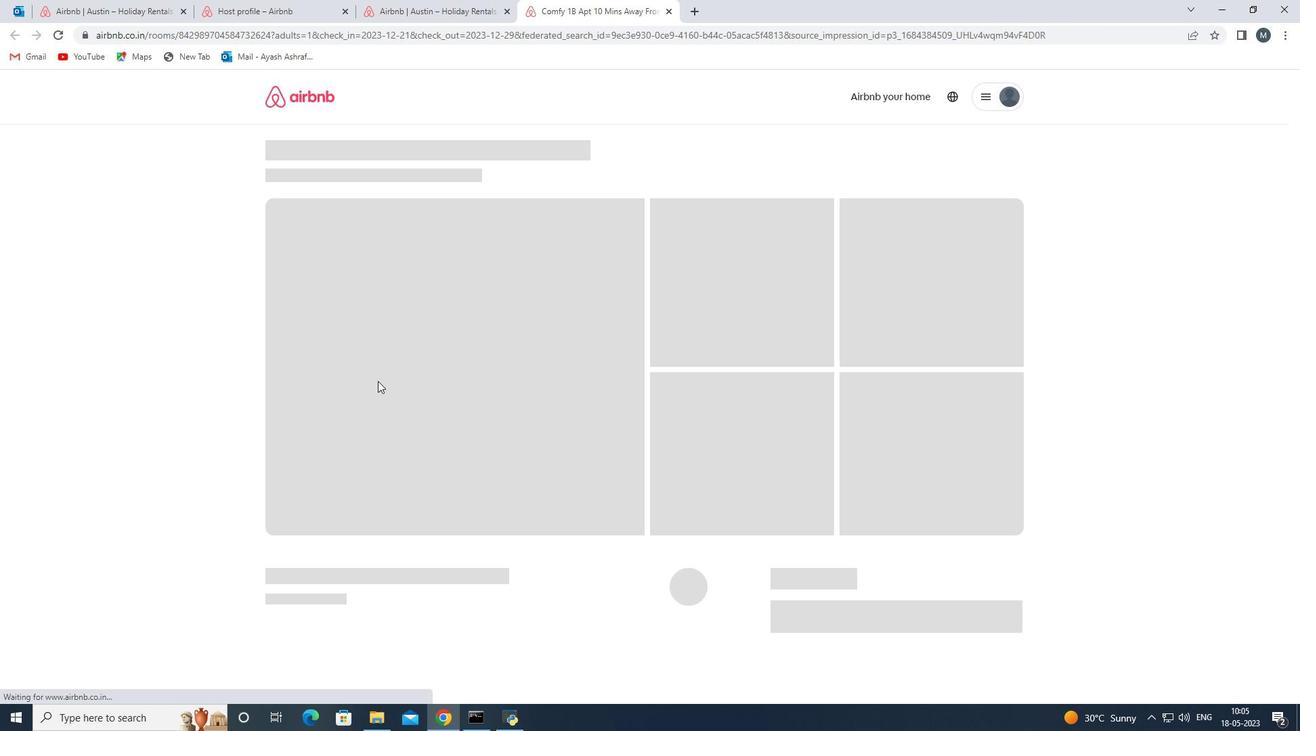 
Action: Mouse moved to (388, 434)
Screenshot: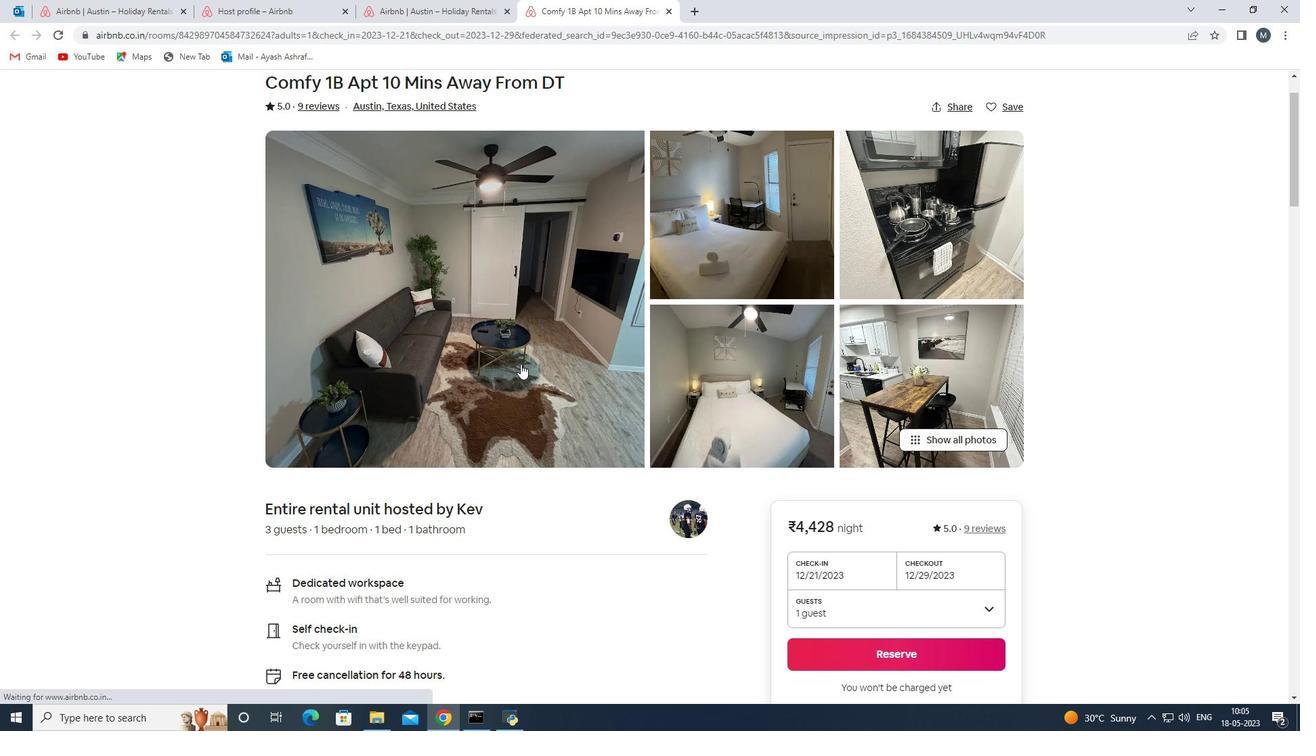
Action: Mouse pressed left at (388, 434)
Screenshot: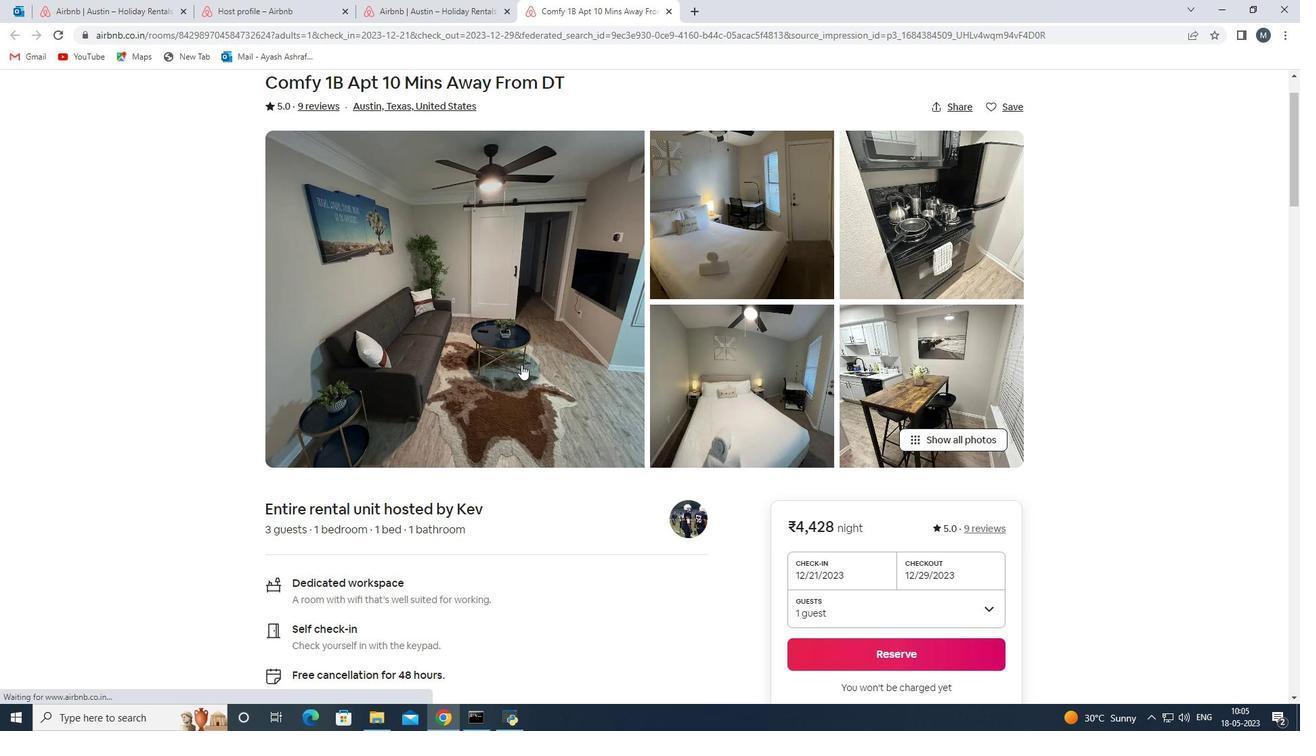 
Action: Mouse moved to (572, 447)
Screenshot: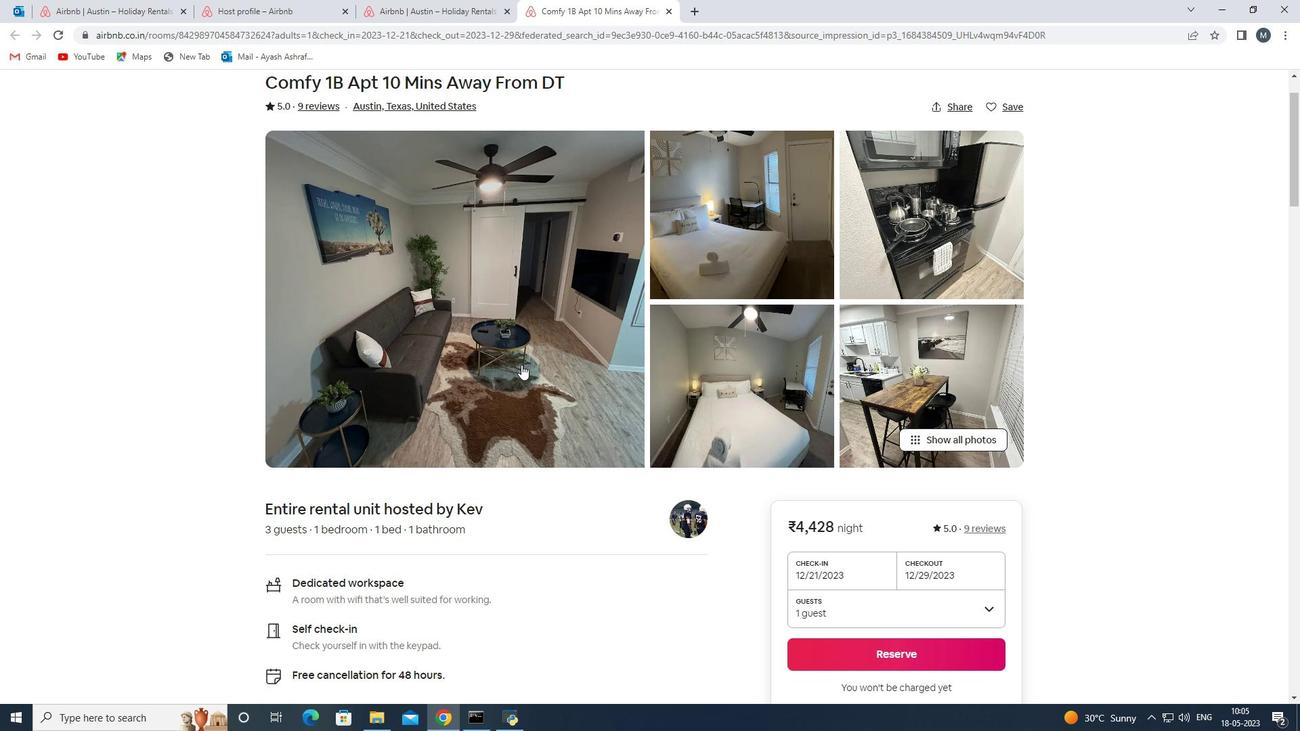 
Action: Mouse scrolled (572, 447) with delta (0, 0)
Screenshot: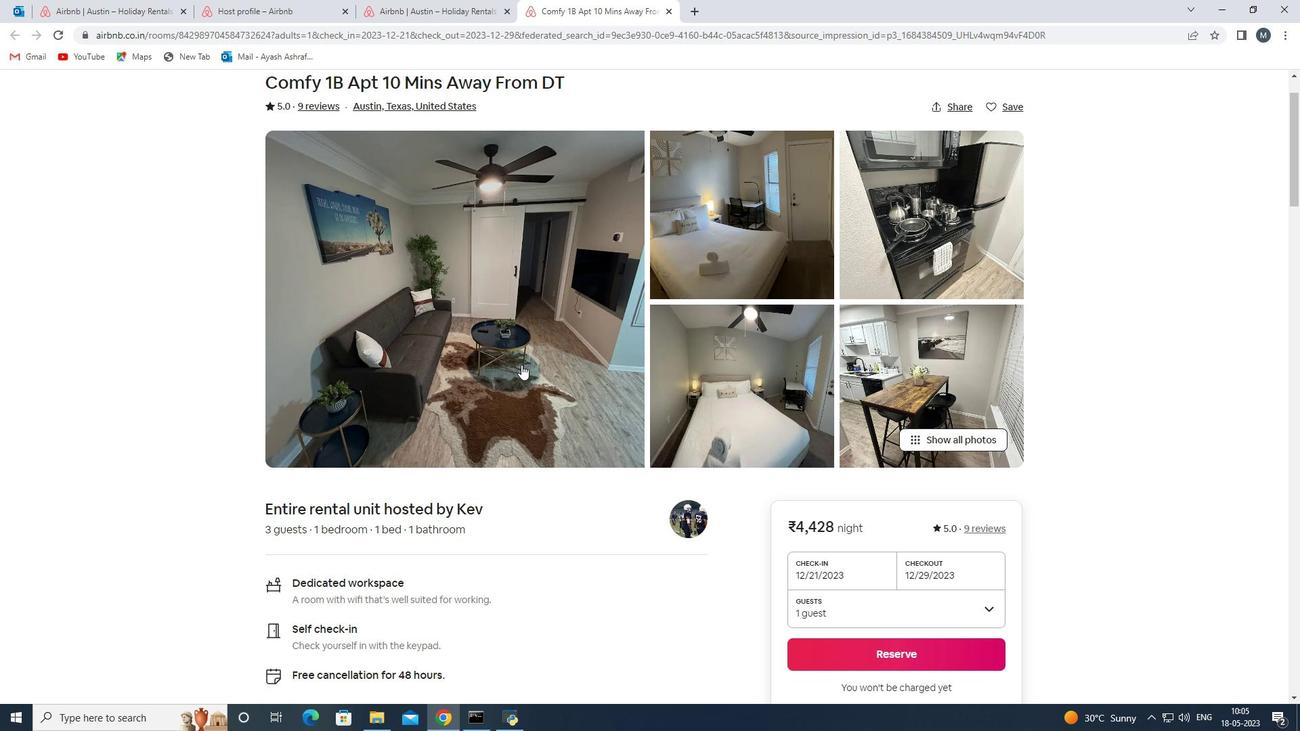 
Action: Mouse scrolled (572, 447) with delta (0, 0)
Screenshot: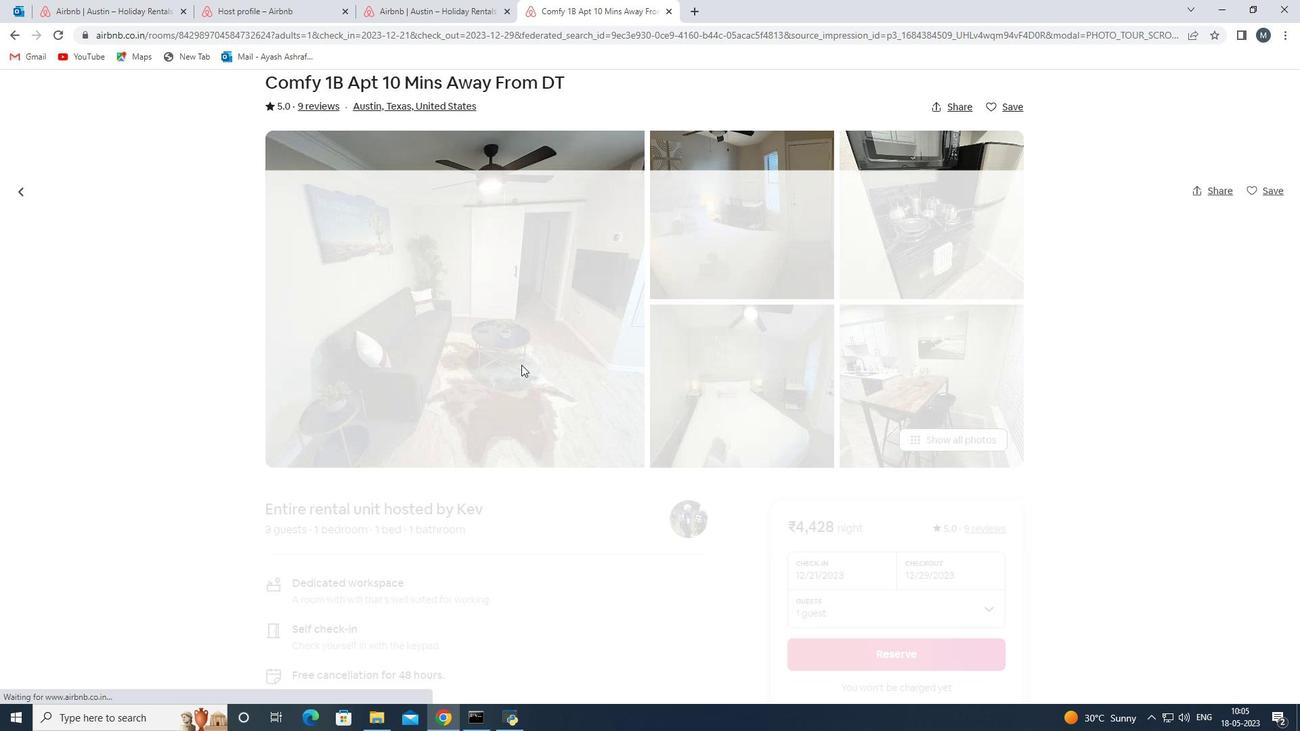 
Action: Mouse scrolled (572, 447) with delta (0, 0)
Screenshot: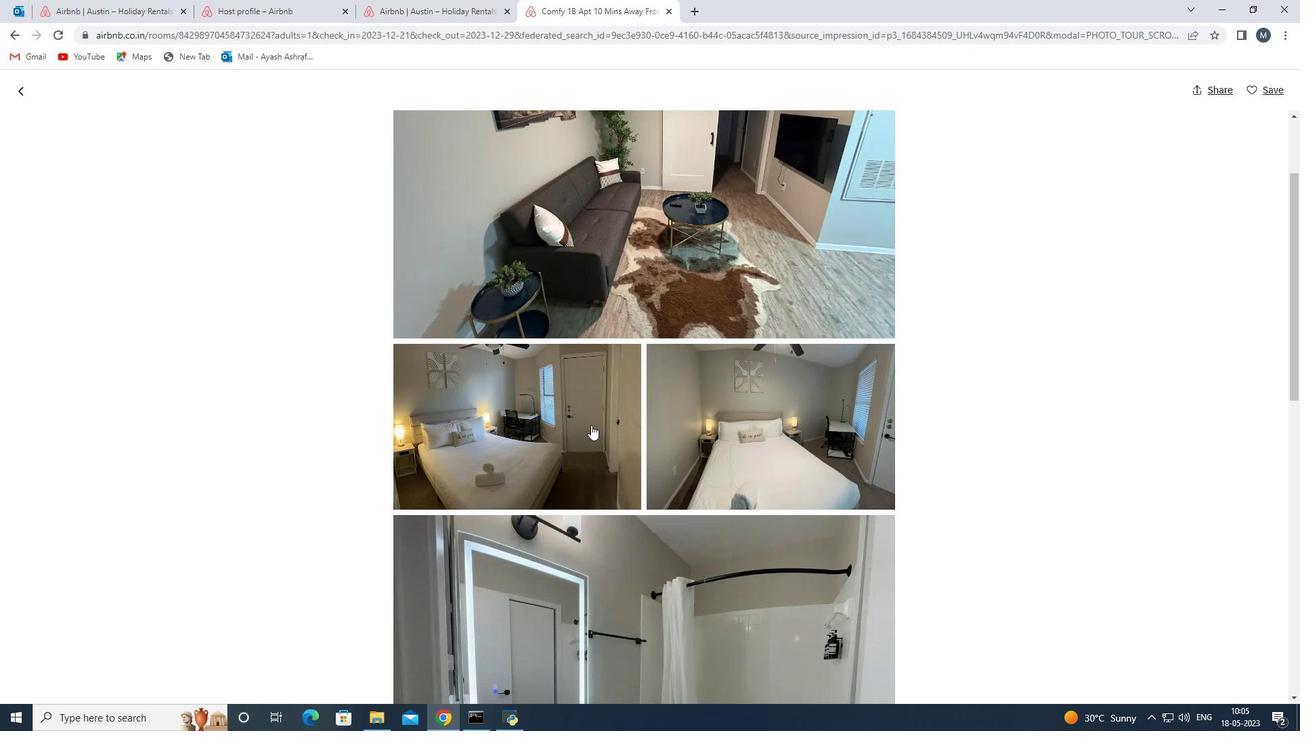 
Action: Mouse scrolled (572, 447) with delta (0, 0)
Screenshot: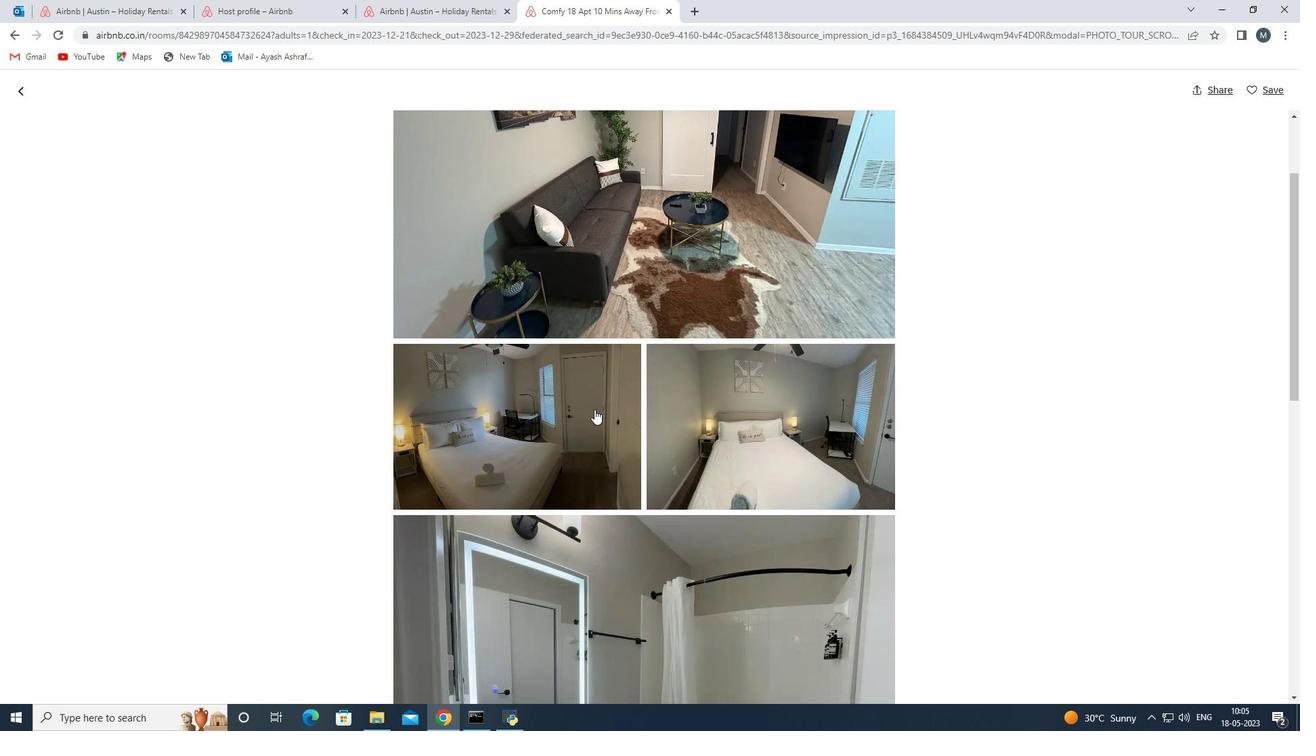 
Action: Mouse scrolled (572, 447) with delta (0, 0)
Screenshot: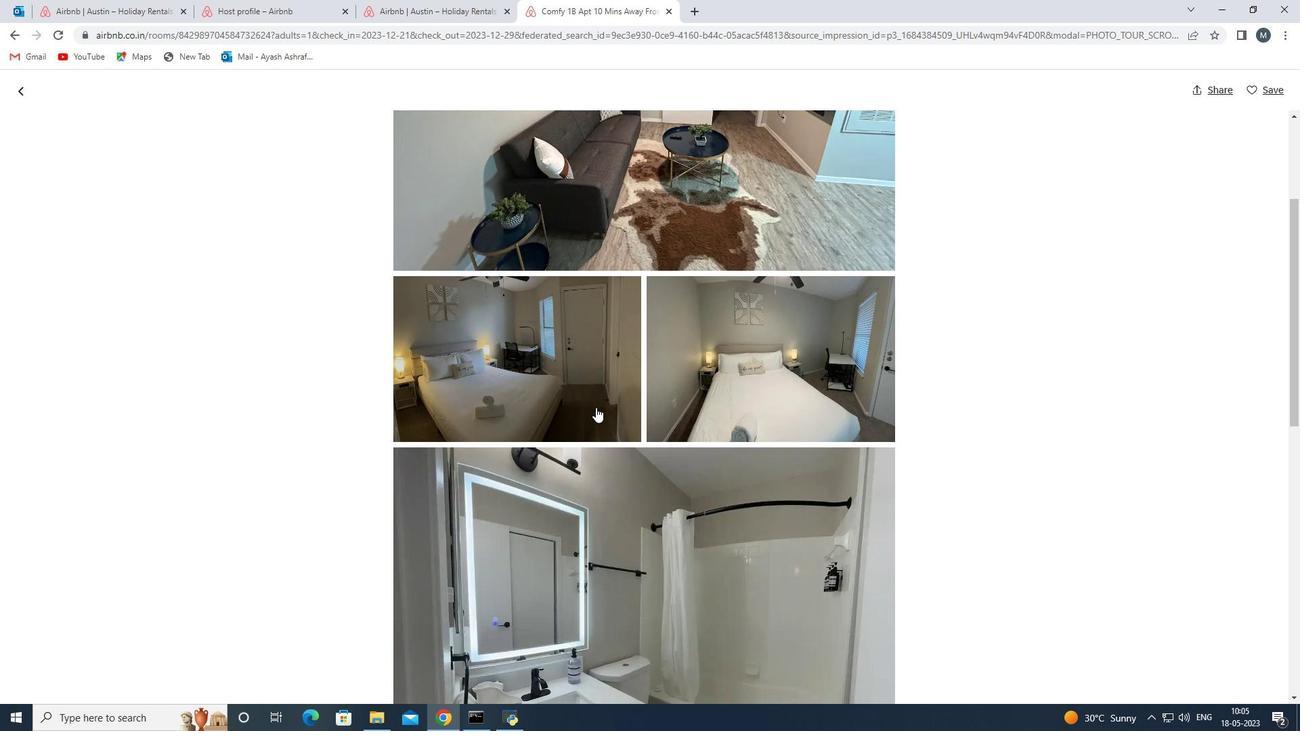 
Action: Mouse scrolled (572, 447) with delta (0, 0)
Screenshot: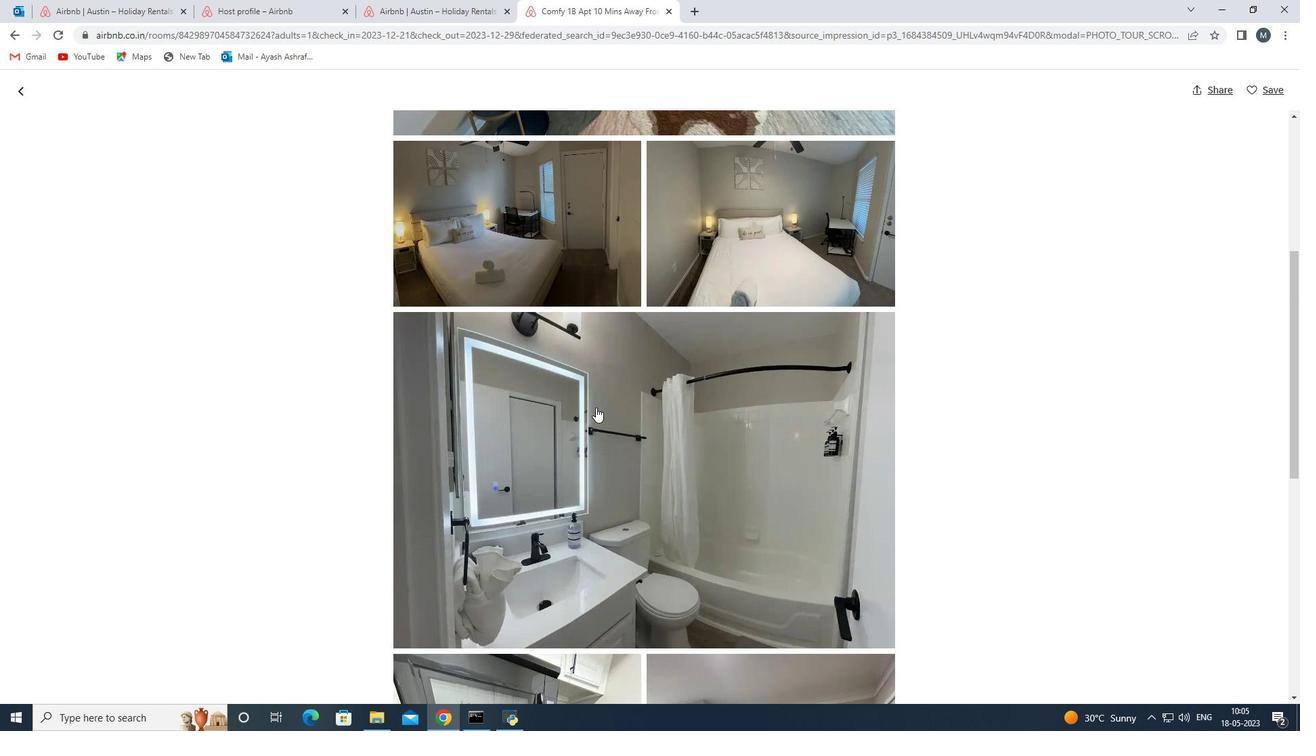 
Action: Mouse scrolled (572, 447) with delta (0, 0)
Screenshot: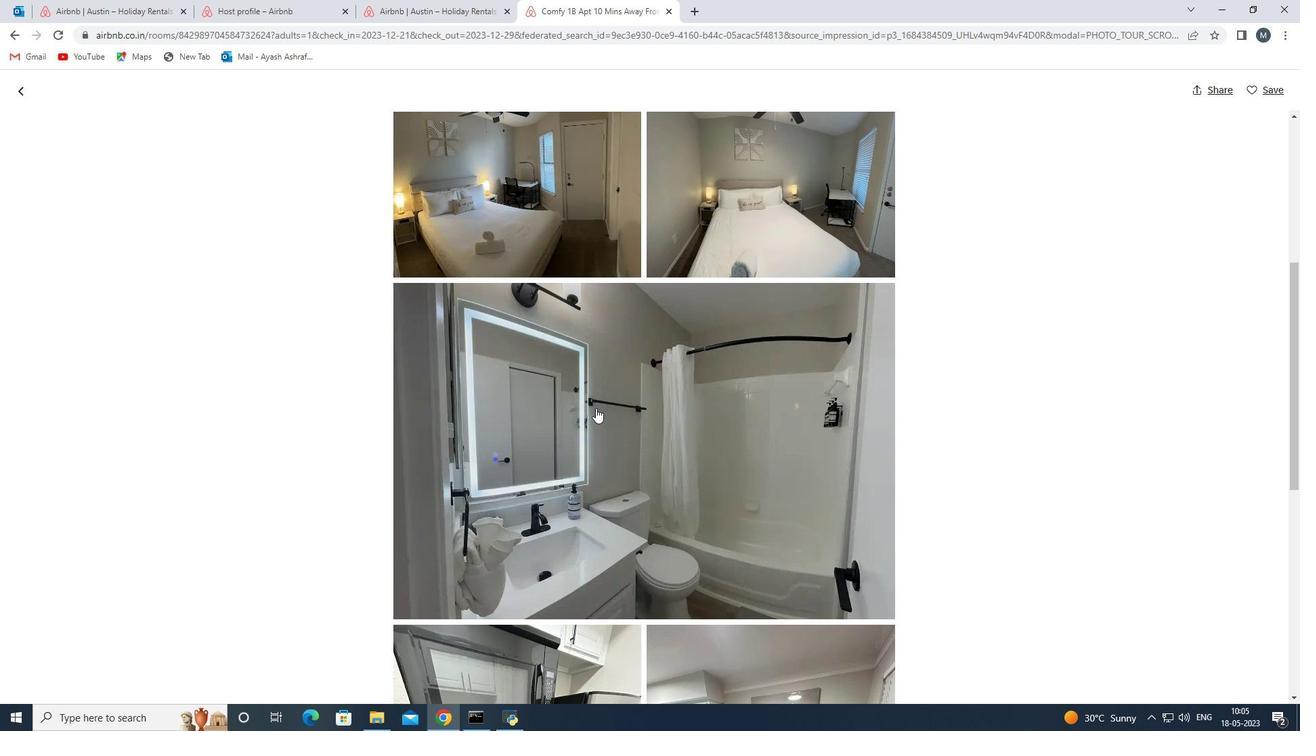 
Action: Mouse scrolled (572, 447) with delta (0, 0)
Screenshot: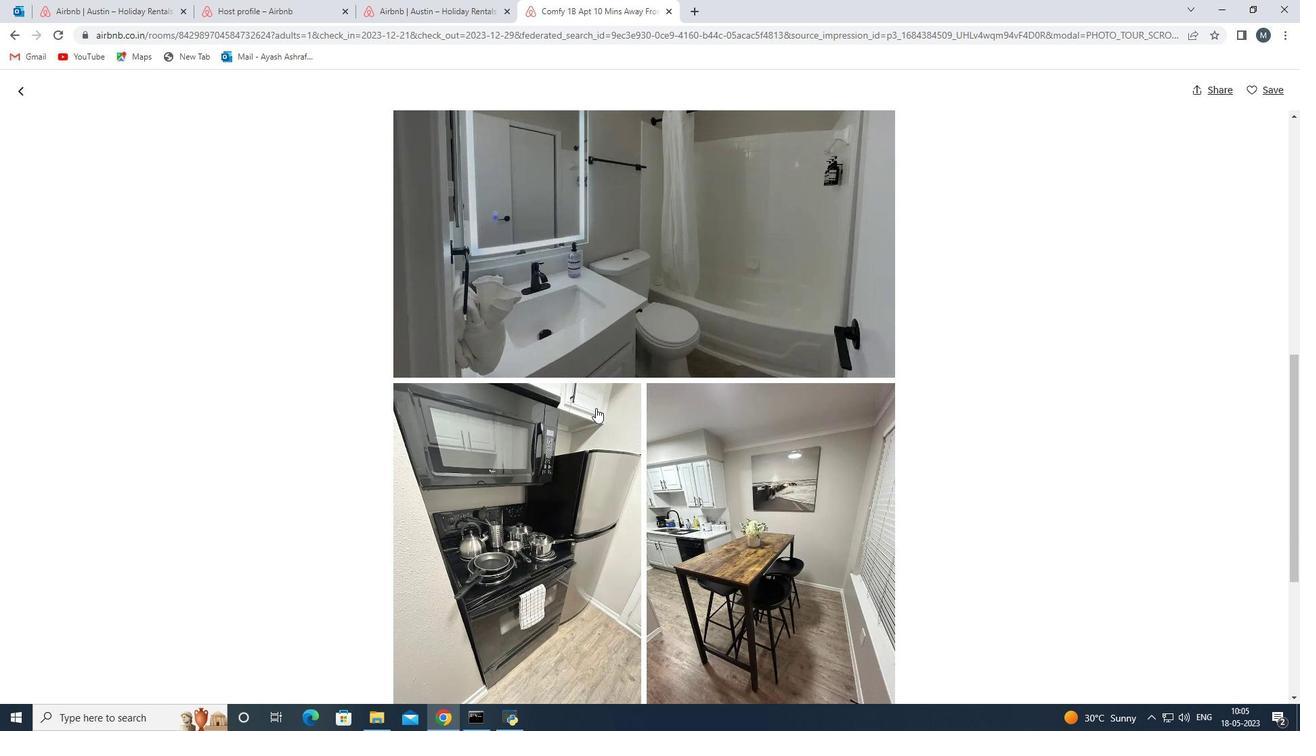 
Action: Mouse scrolled (572, 447) with delta (0, 0)
Screenshot: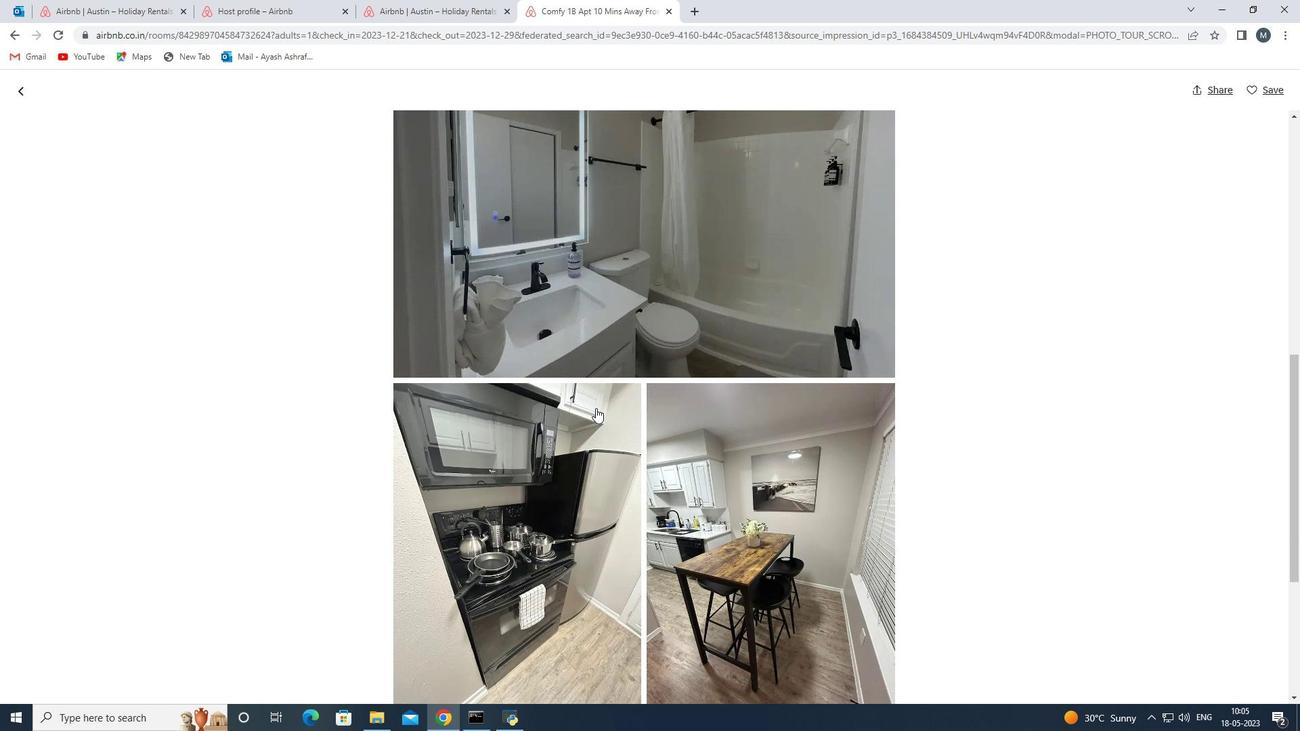 
Action: Mouse scrolled (572, 447) with delta (0, 0)
Screenshot: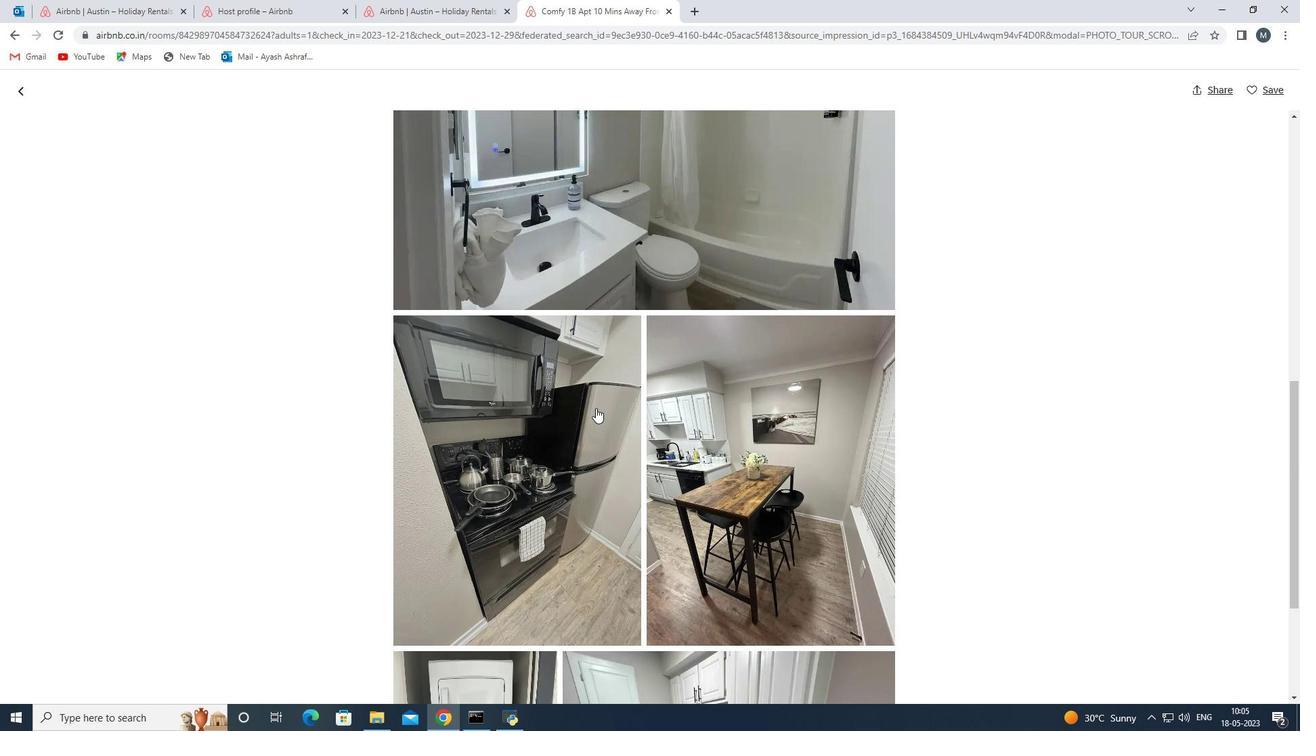 
Action: Mouse moved to (571, 447)
Screenshot: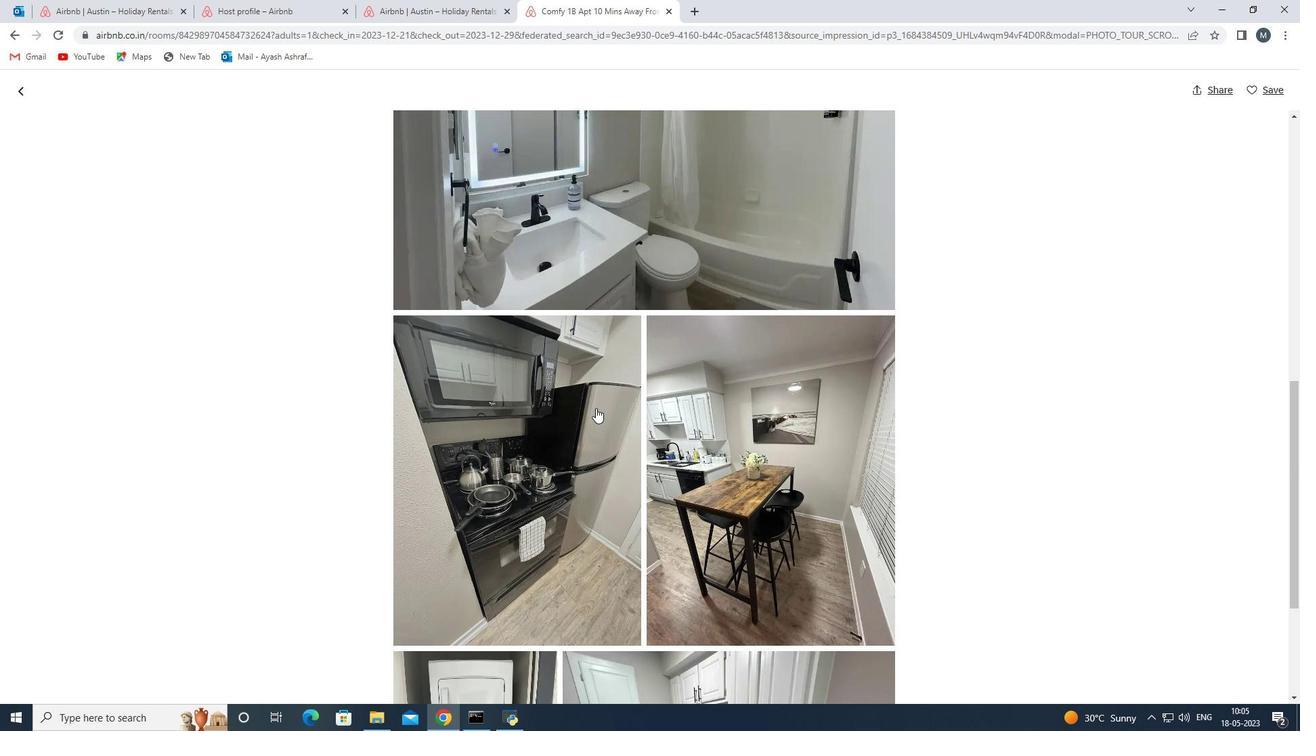 
Action: Mouse scrolled (571, 447) with delta (0, 0)
Screenshot: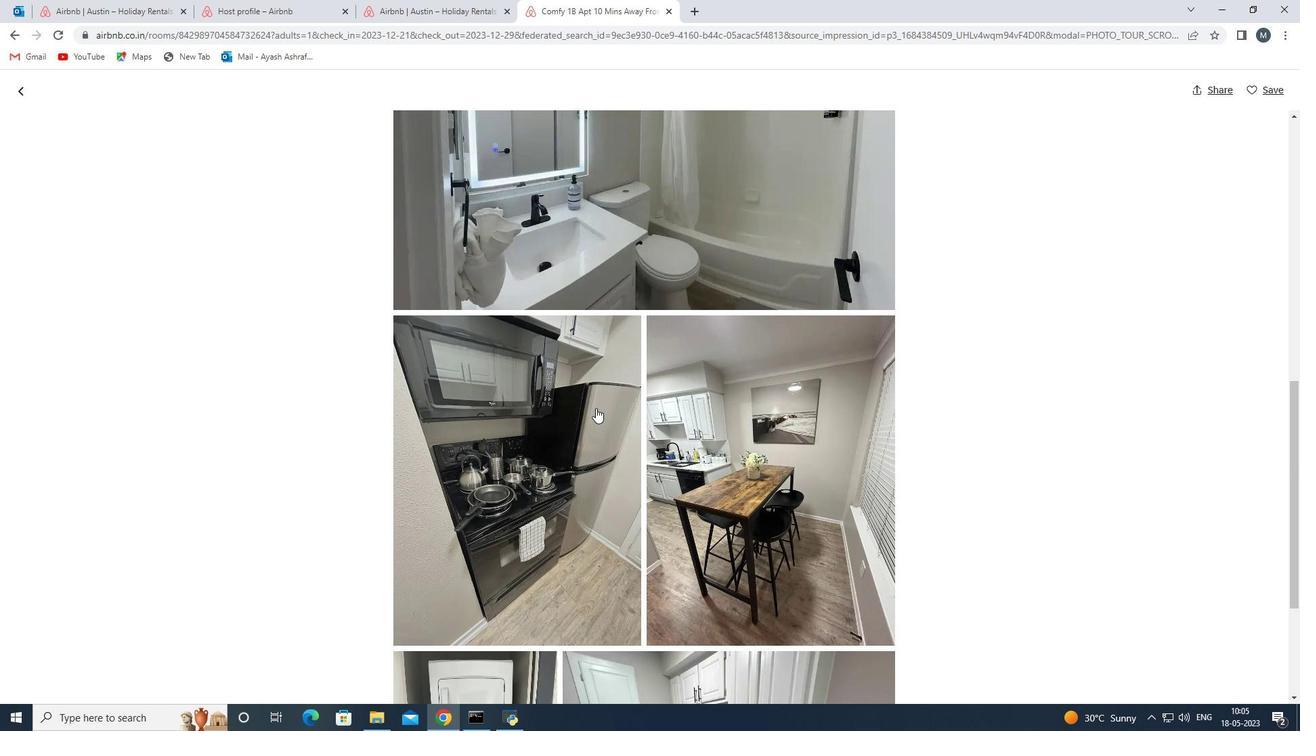 
Action: Mouse moved to (571, 447)
Screenshot: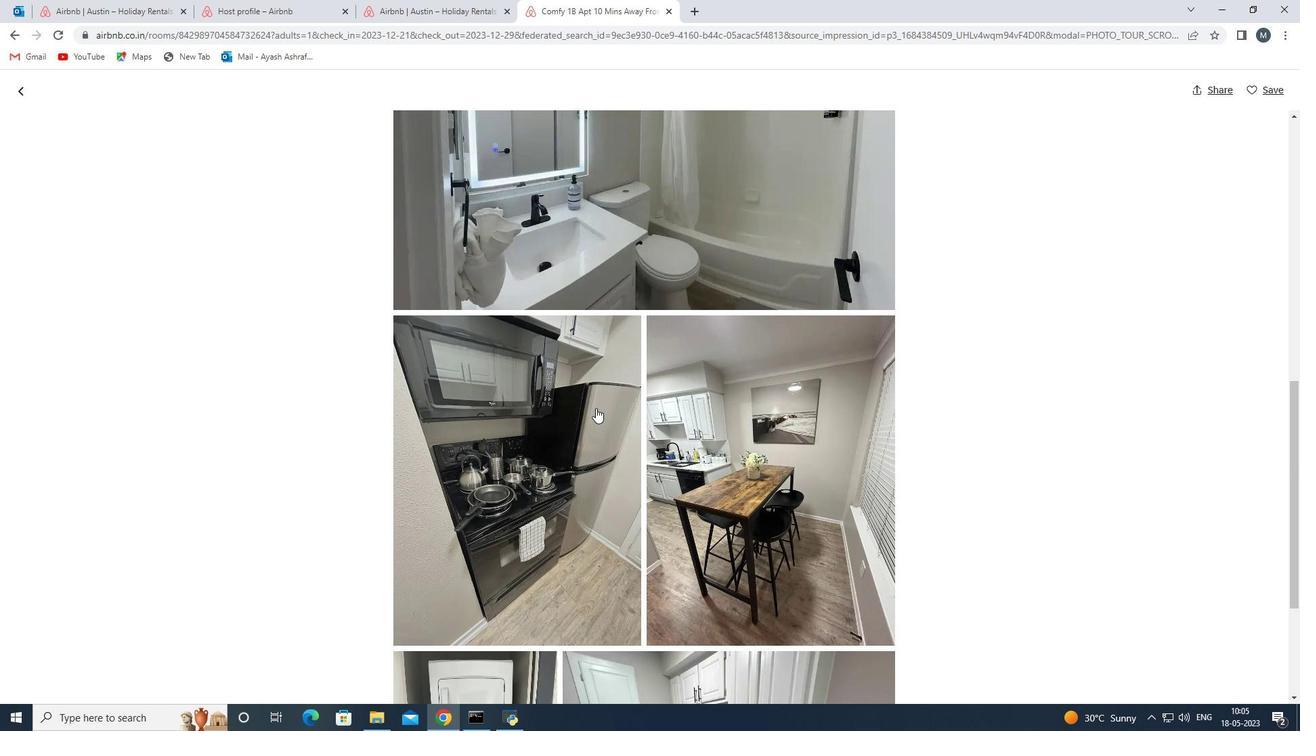 
Action: Mouse scrolled (571, 447) with delta (0, 0)
Screenshot: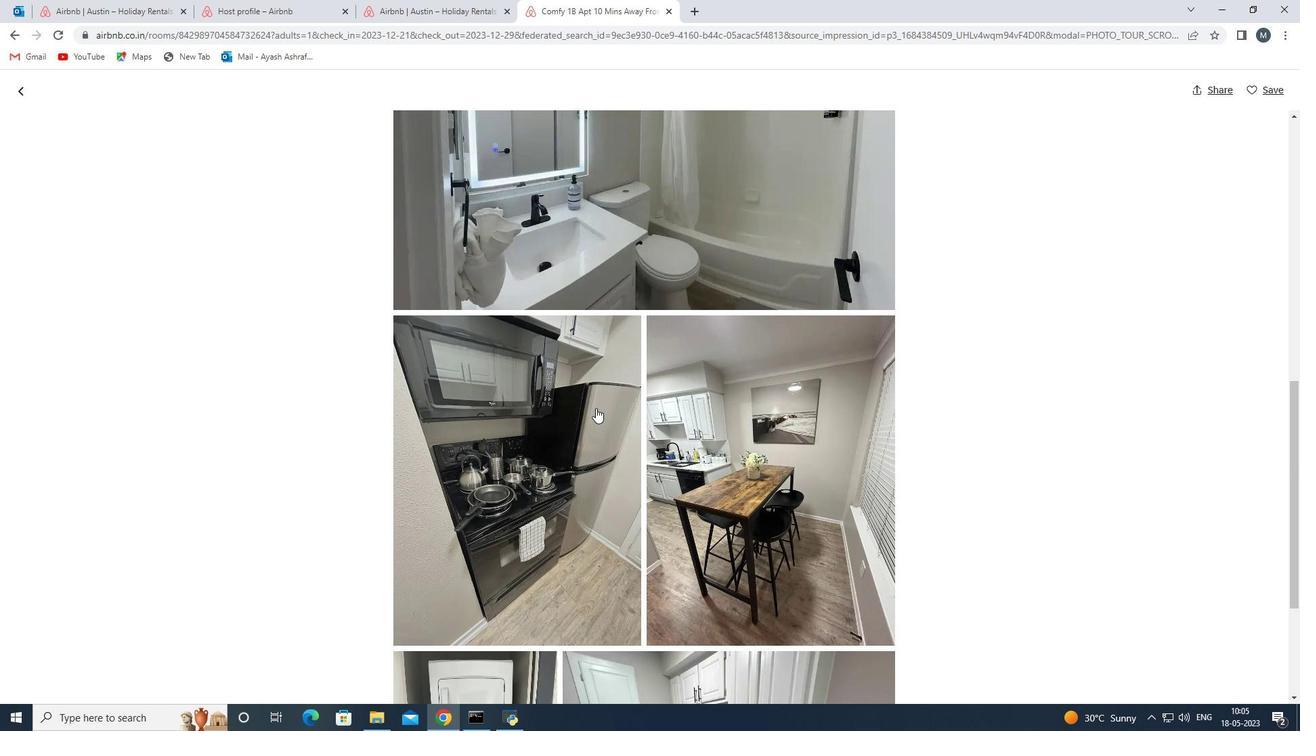 
Action: Mouse scrolled (571, 447) with delta (0, 0)
Screenshot: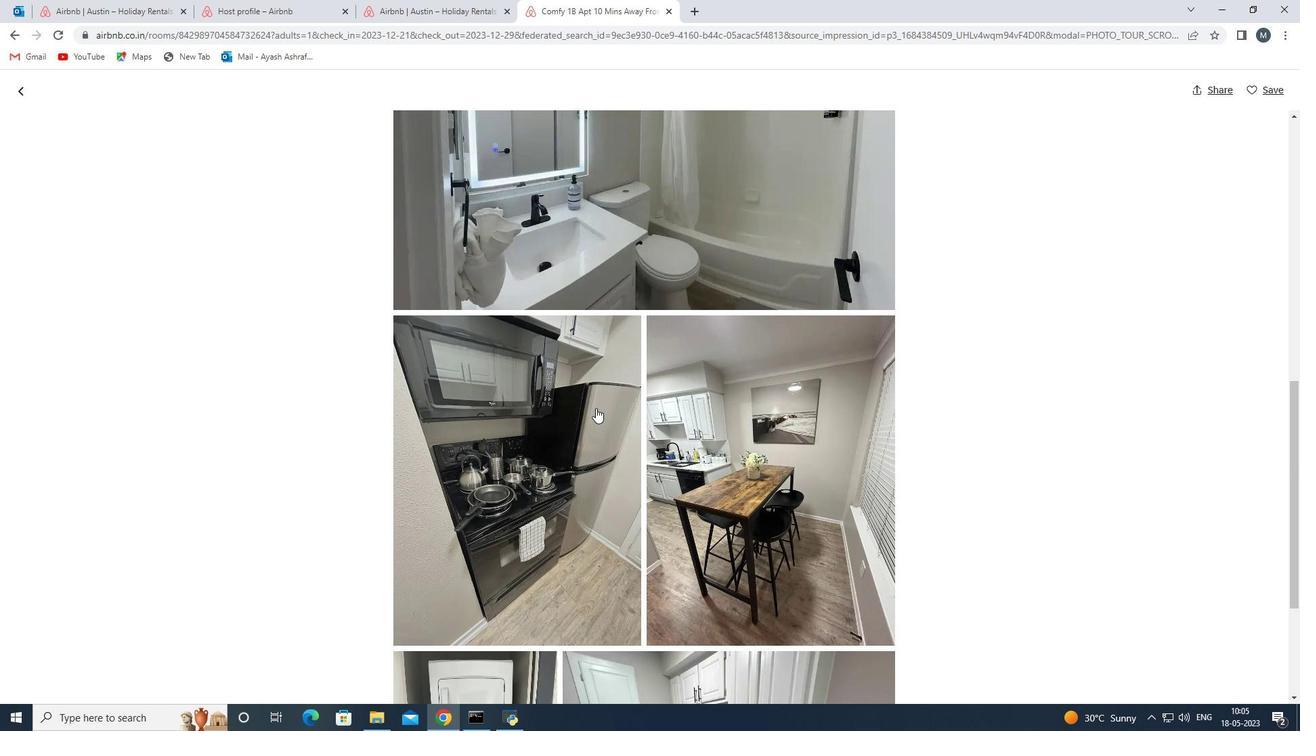 
Action: Mouse scrolled (571, 447) with delta (0, 0)
Screenshot: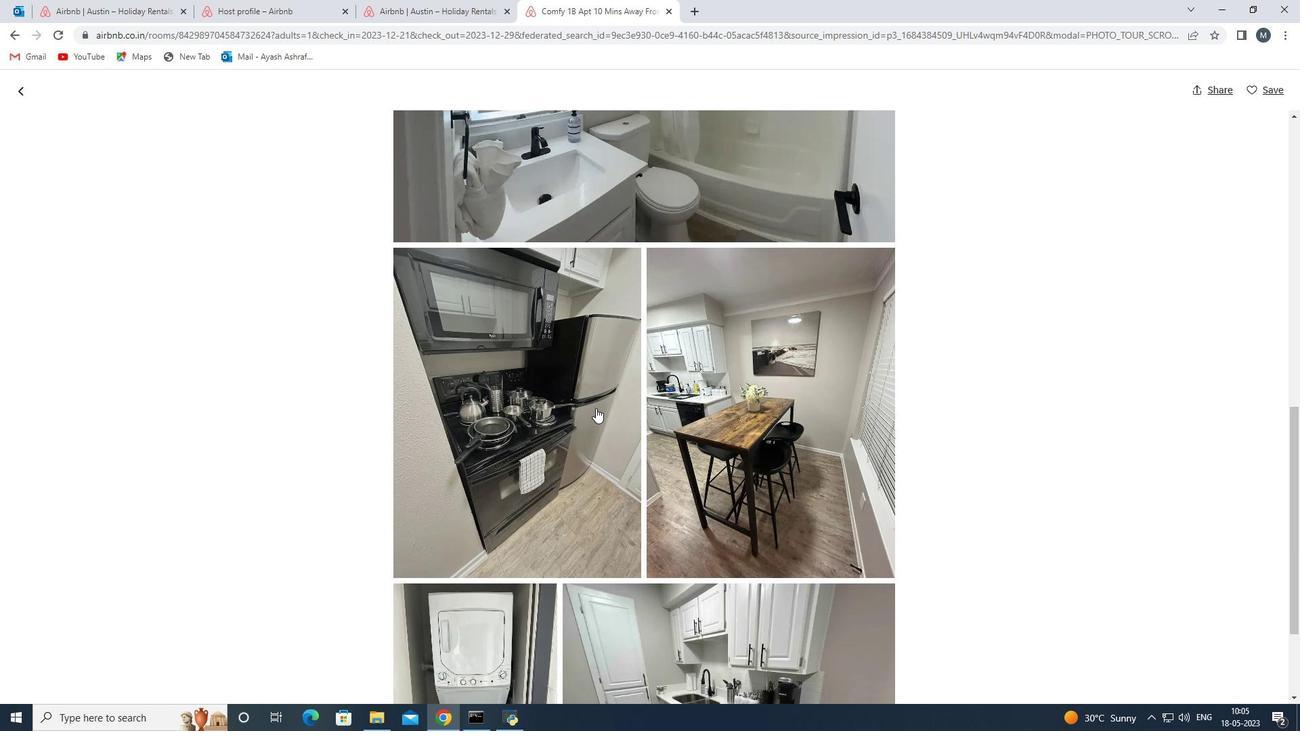 
Action: Mouse scrolled (571, 447) with delta (0, 0)
Screenshot: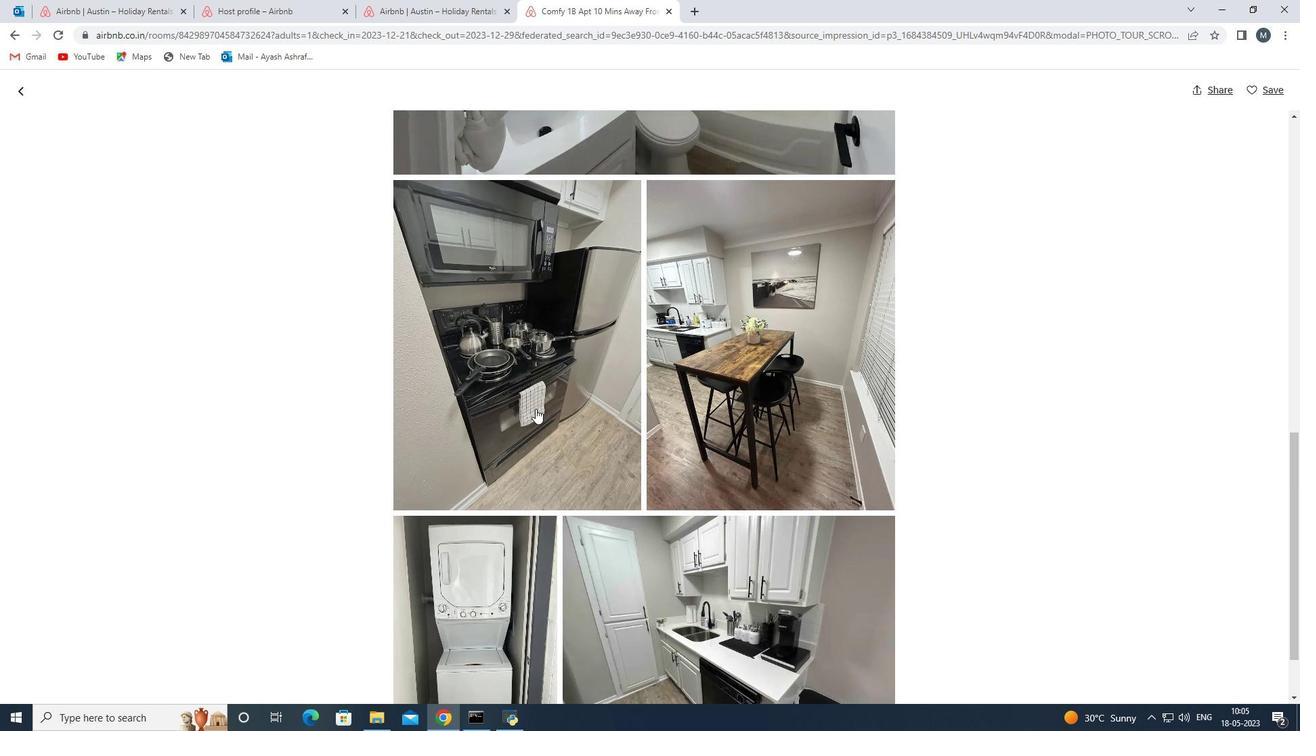 
Action: Mouse moved to (571, 448)
Screenshot: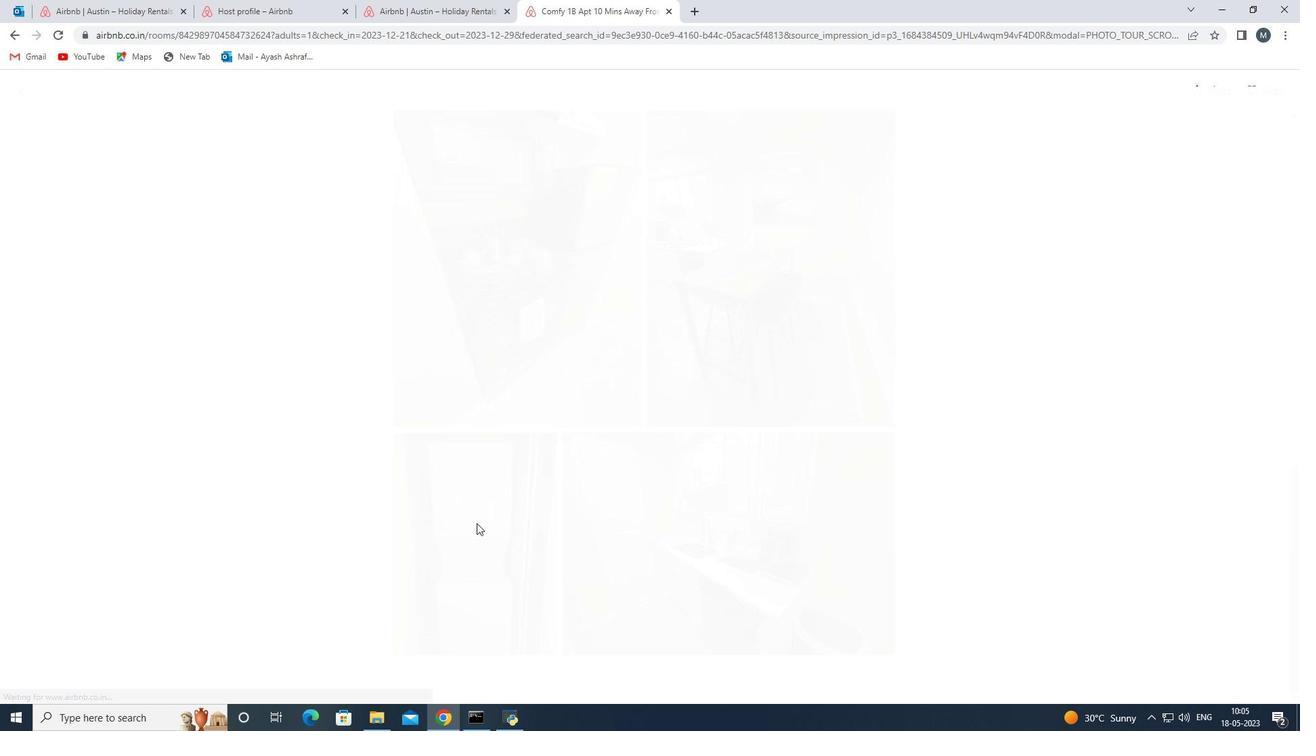 
Action: Mouse scrolled (571, 448) with delta (0, 0)
Screenshot: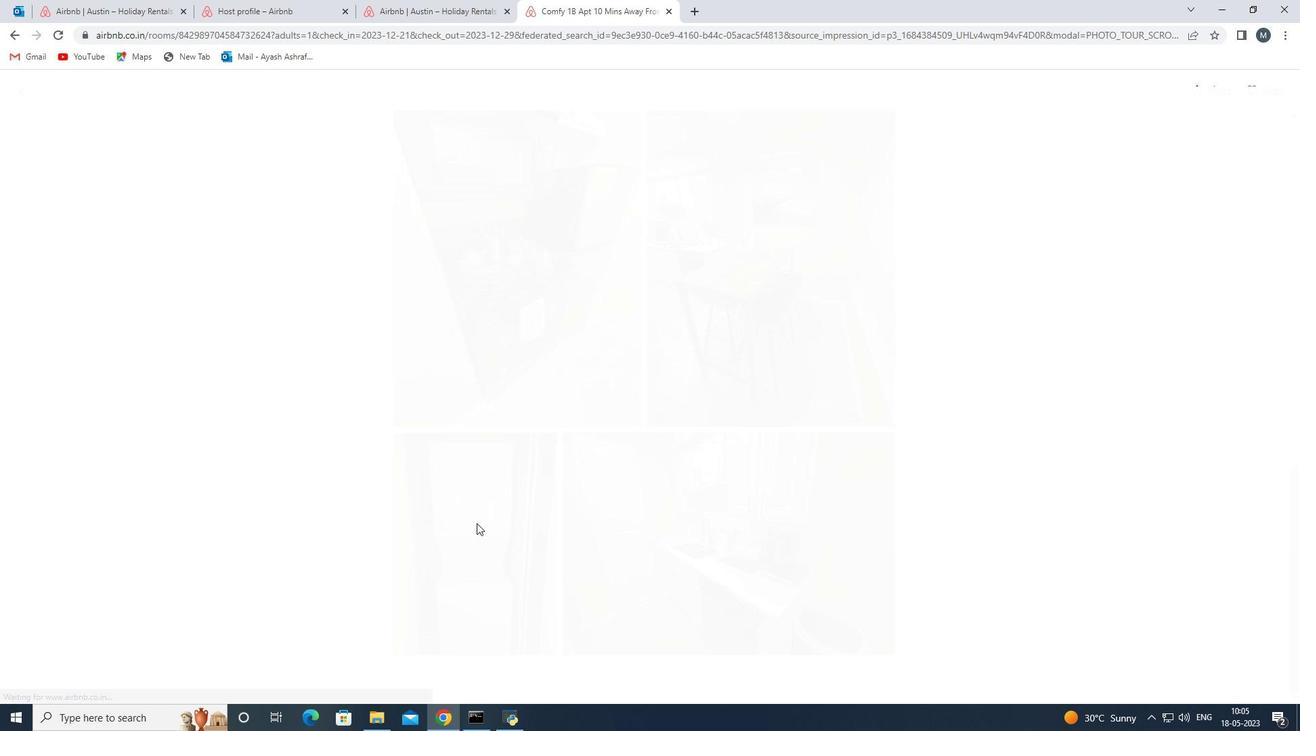 
Action: Mouse scrolled (571, 448) with delta (0, 0)
Screenshot: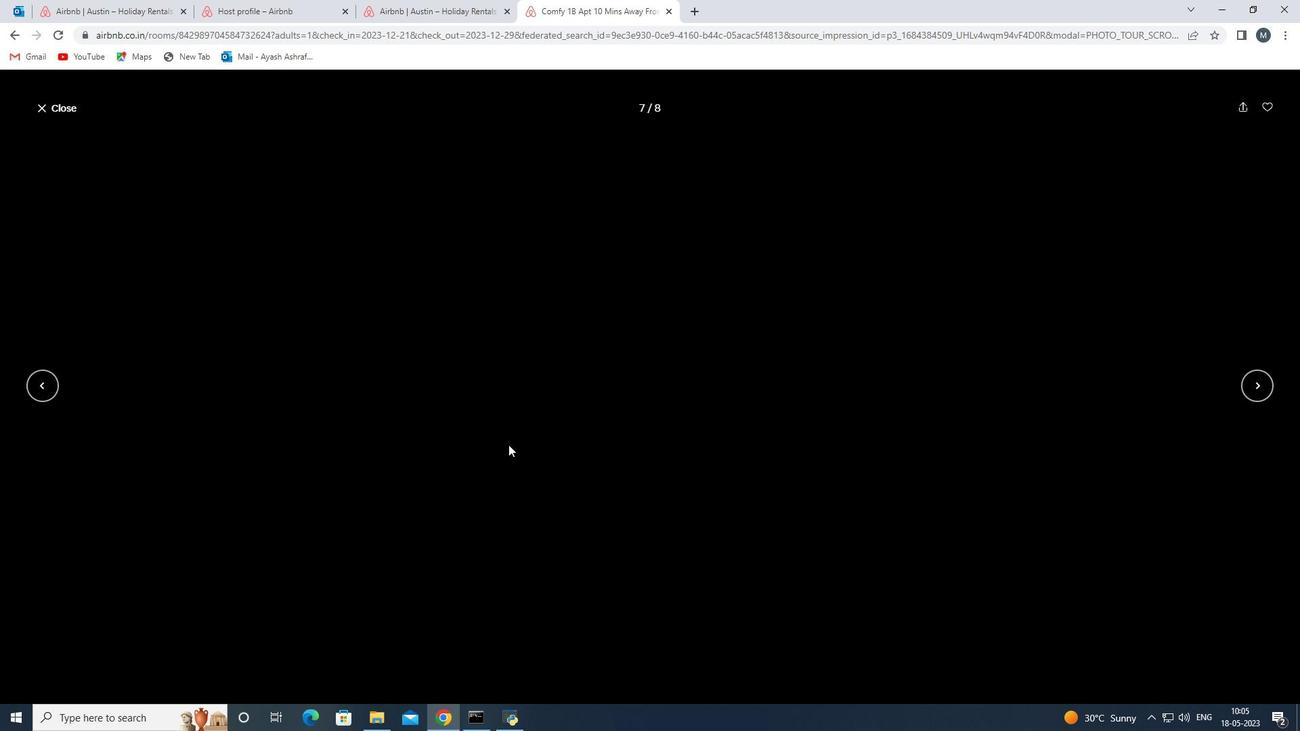 
Action: Mouse moved to (579, 453)
Screenshot: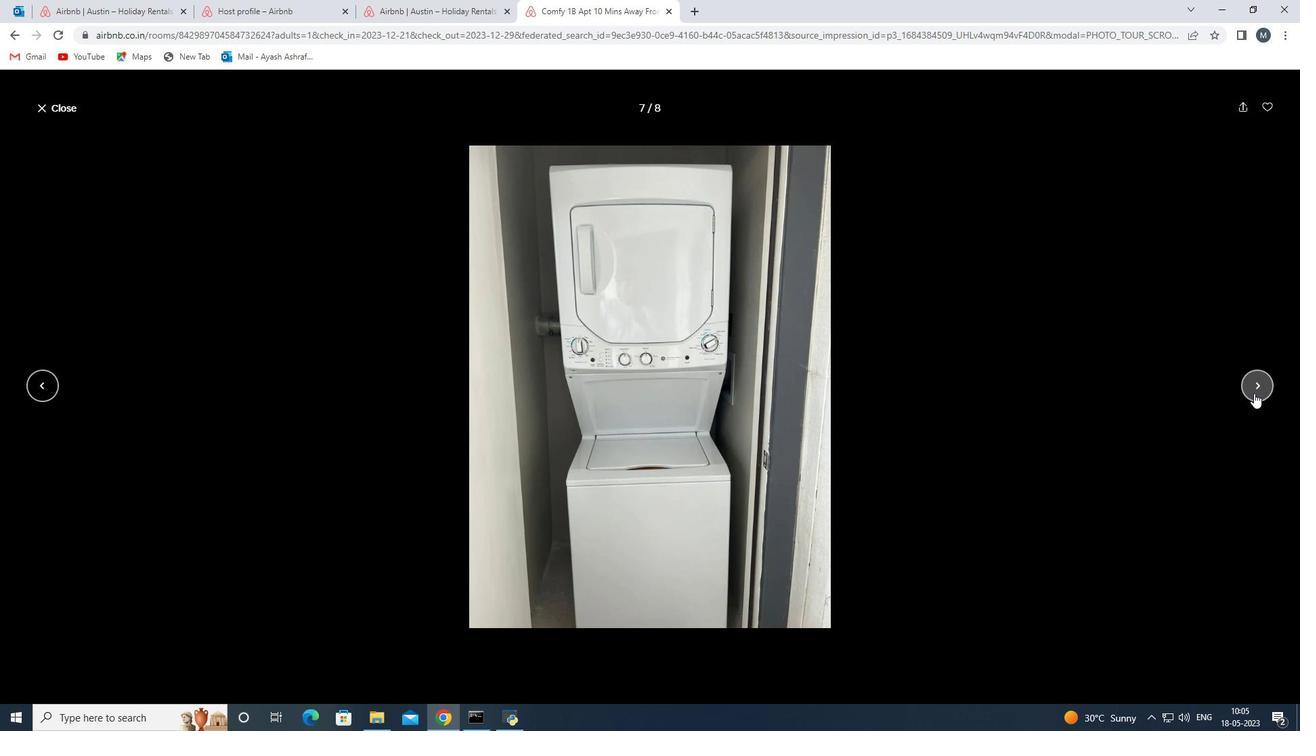 
Action: Mouse scrolled (579, 453) with delta (0, 0)
Screenshot: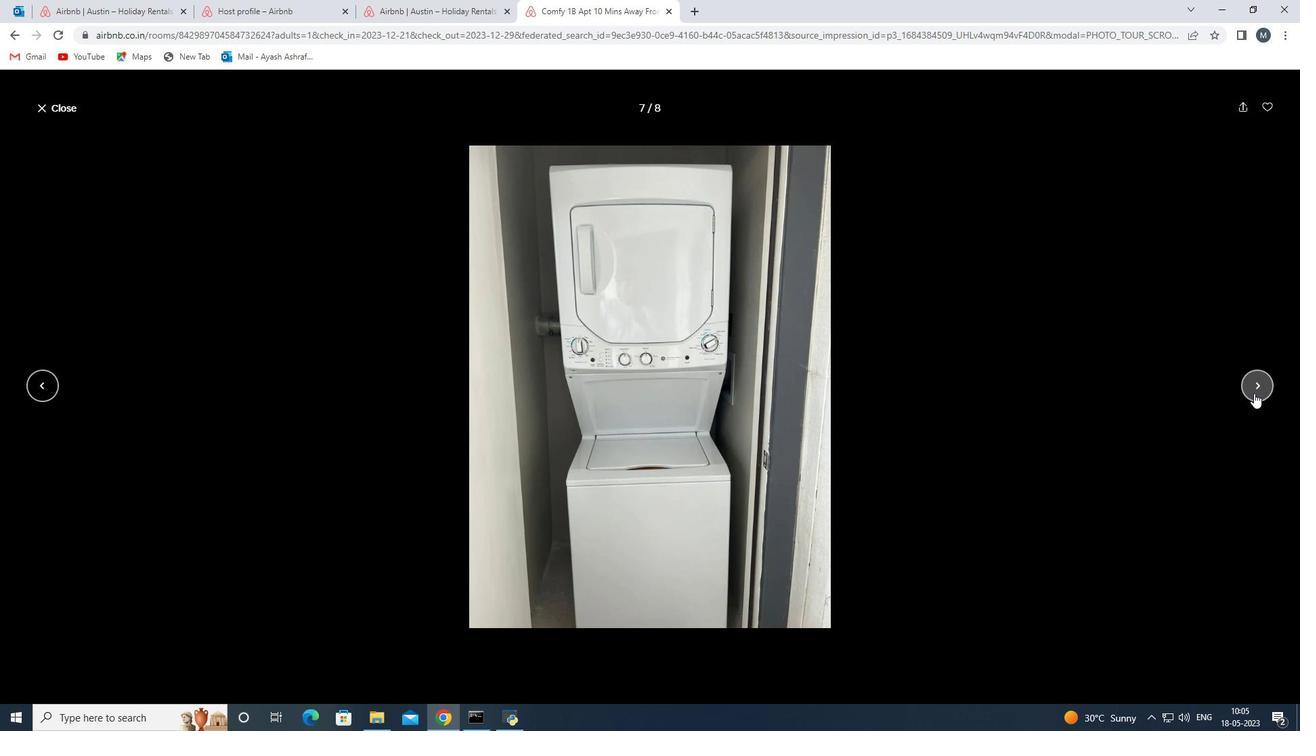 
Action: Mouse moved to (579, 453)
Screenshot: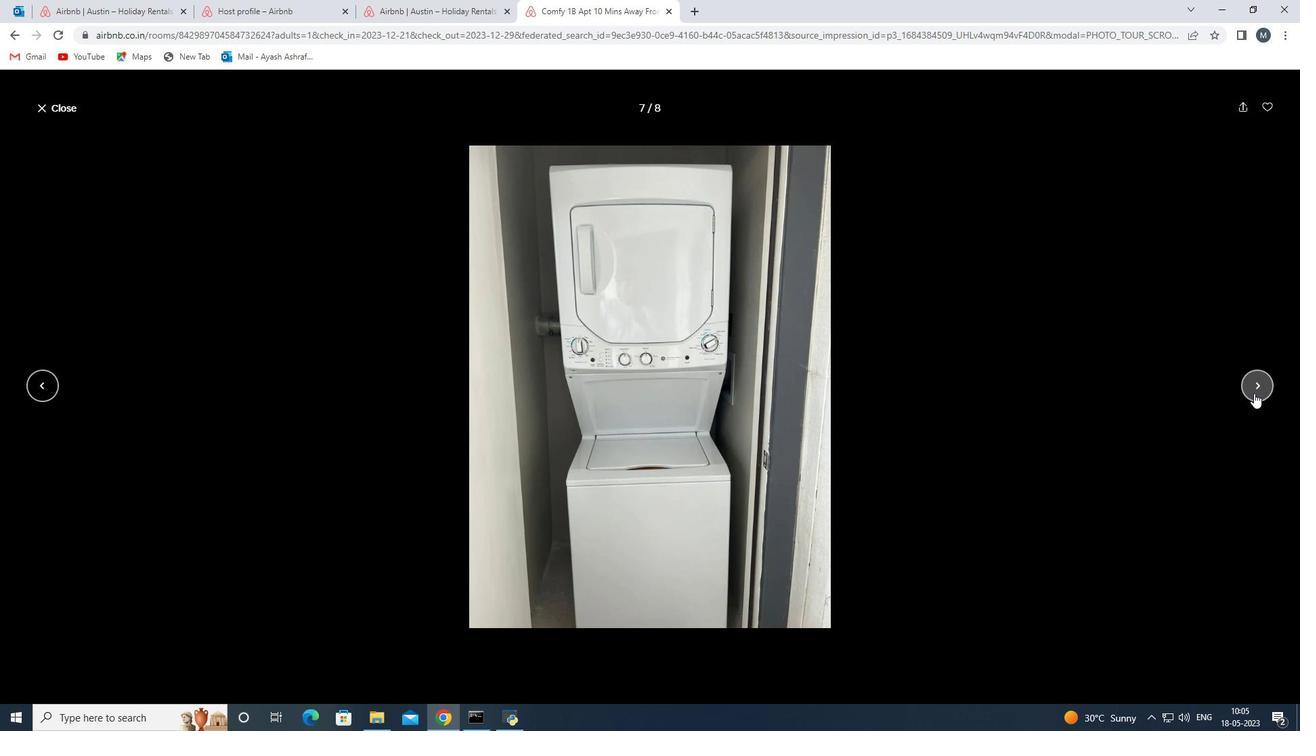 
Action: Mouse scrolled (579, 453) with delta (0, 0)
Screenshot: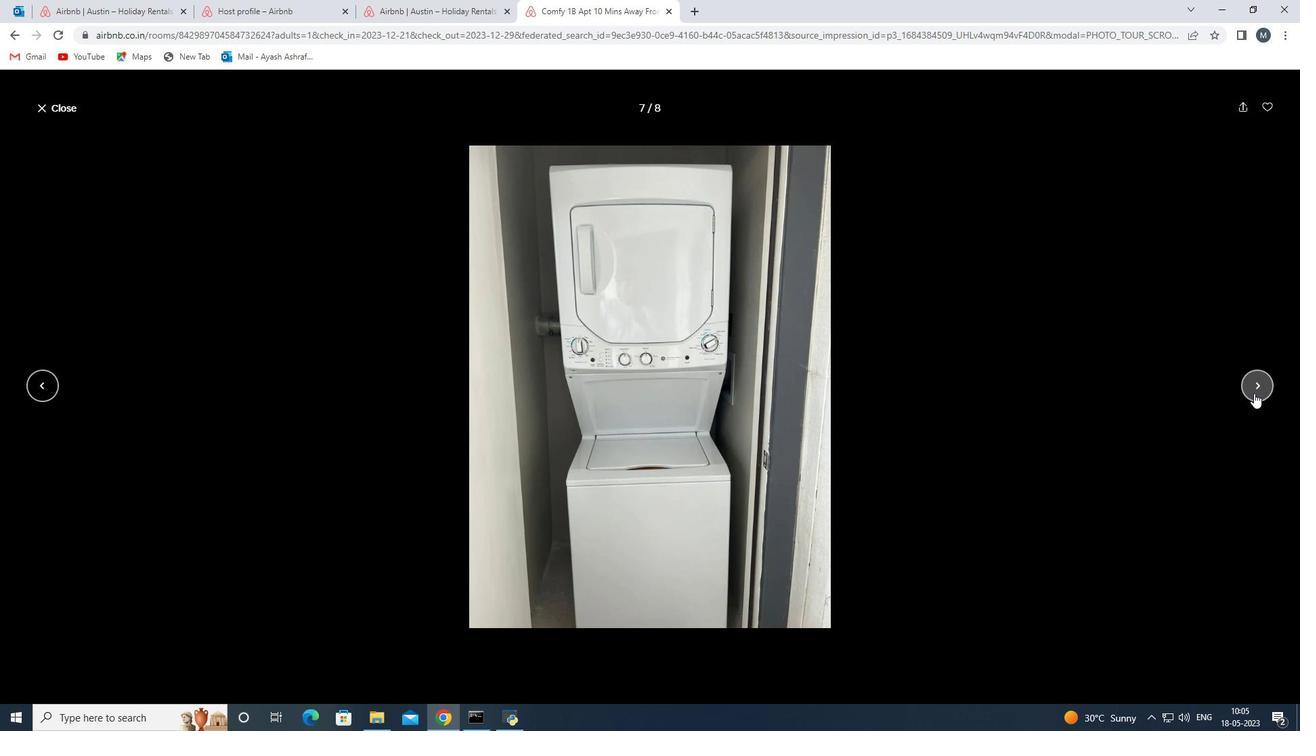 
Action: Mouse moved to (568, 453)
Screenshot: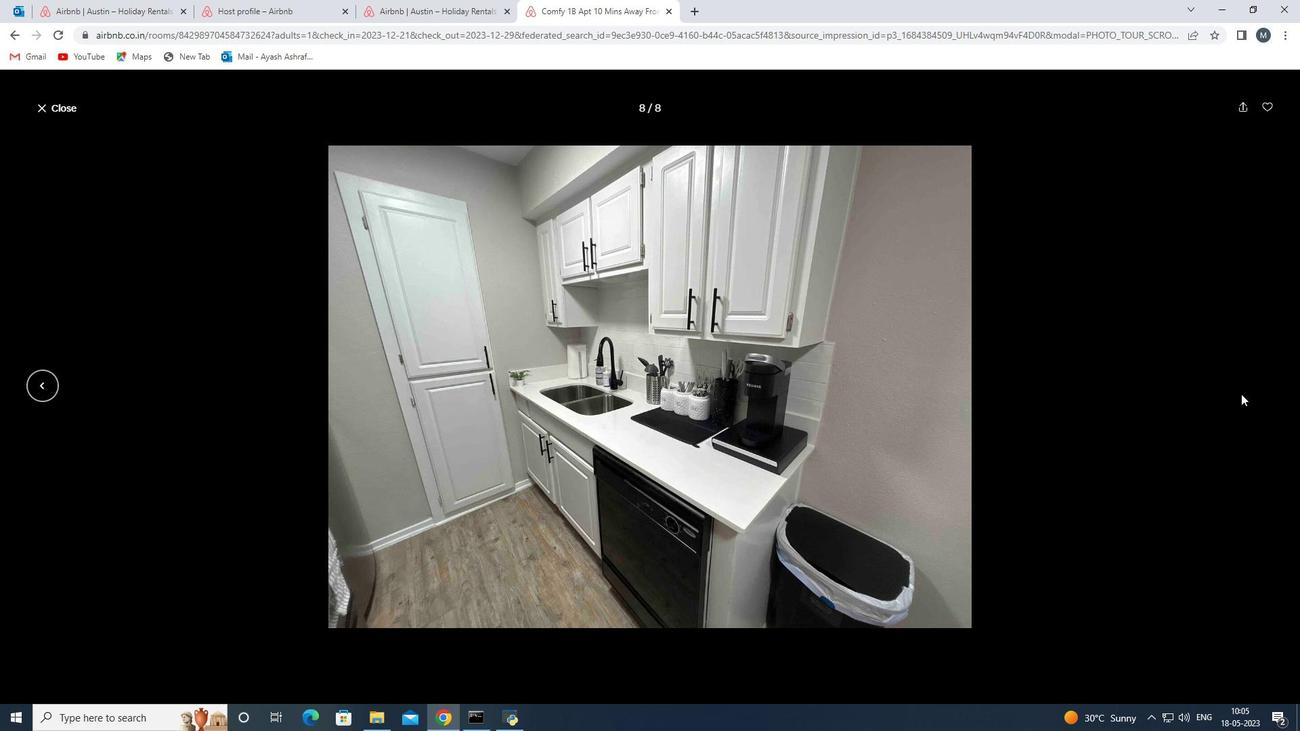 
Action: Mouse scrolled (568, 453) with delta (0, 0)
Screenshot: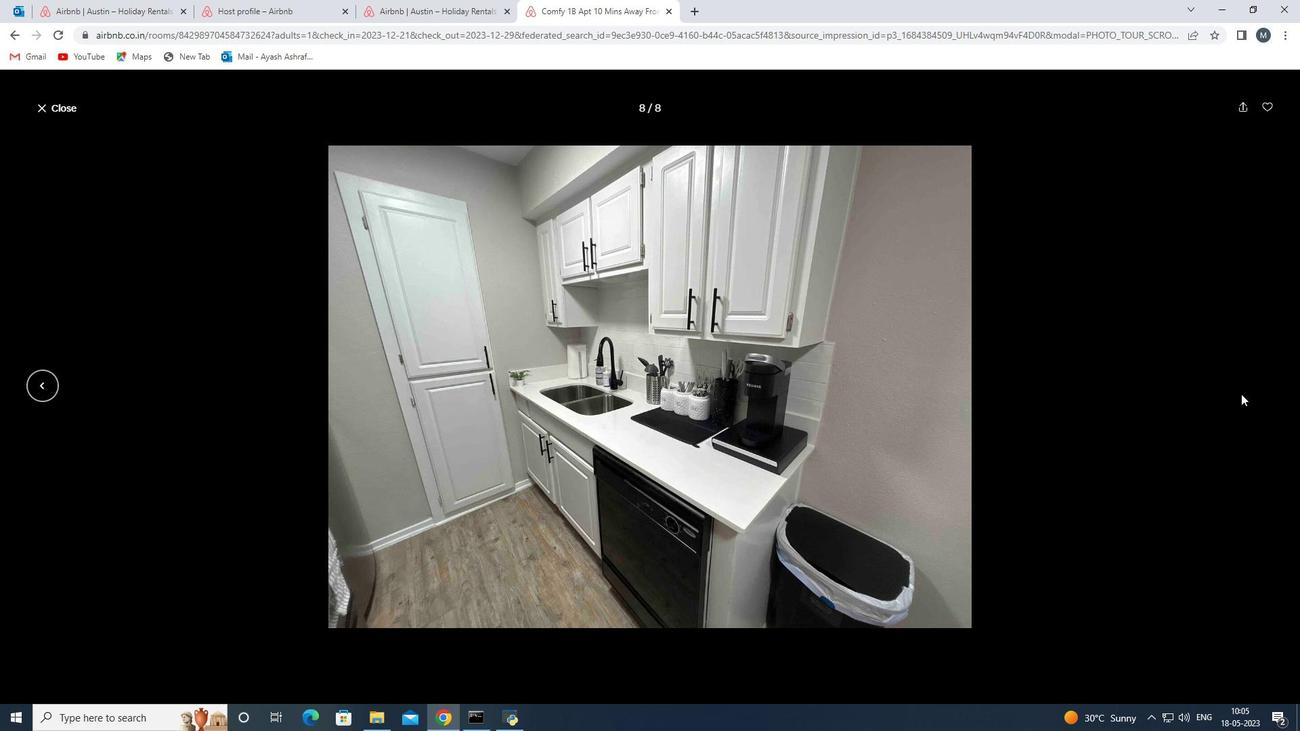 
Action: Mouse moved to (567, 453)
Screenshot: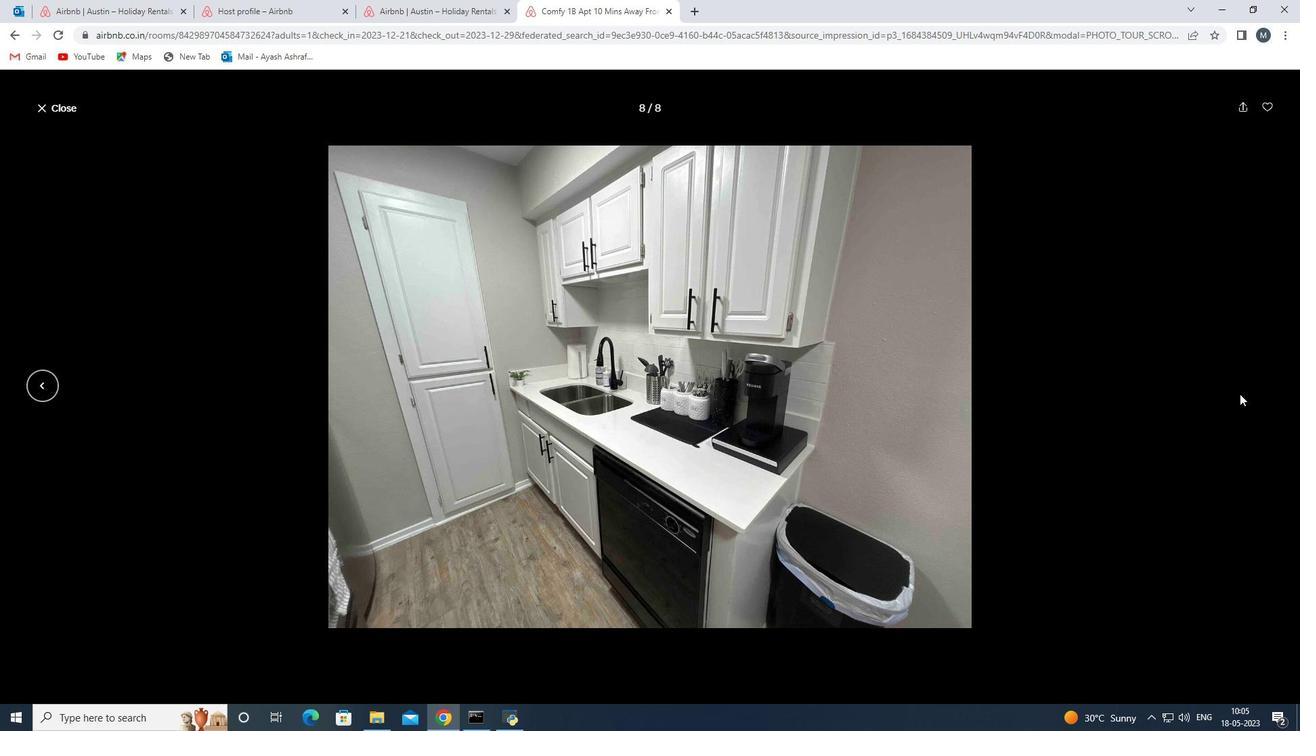 
Action: Mouse scrolled (567, 453) with delta (0, 0)
Screenshot: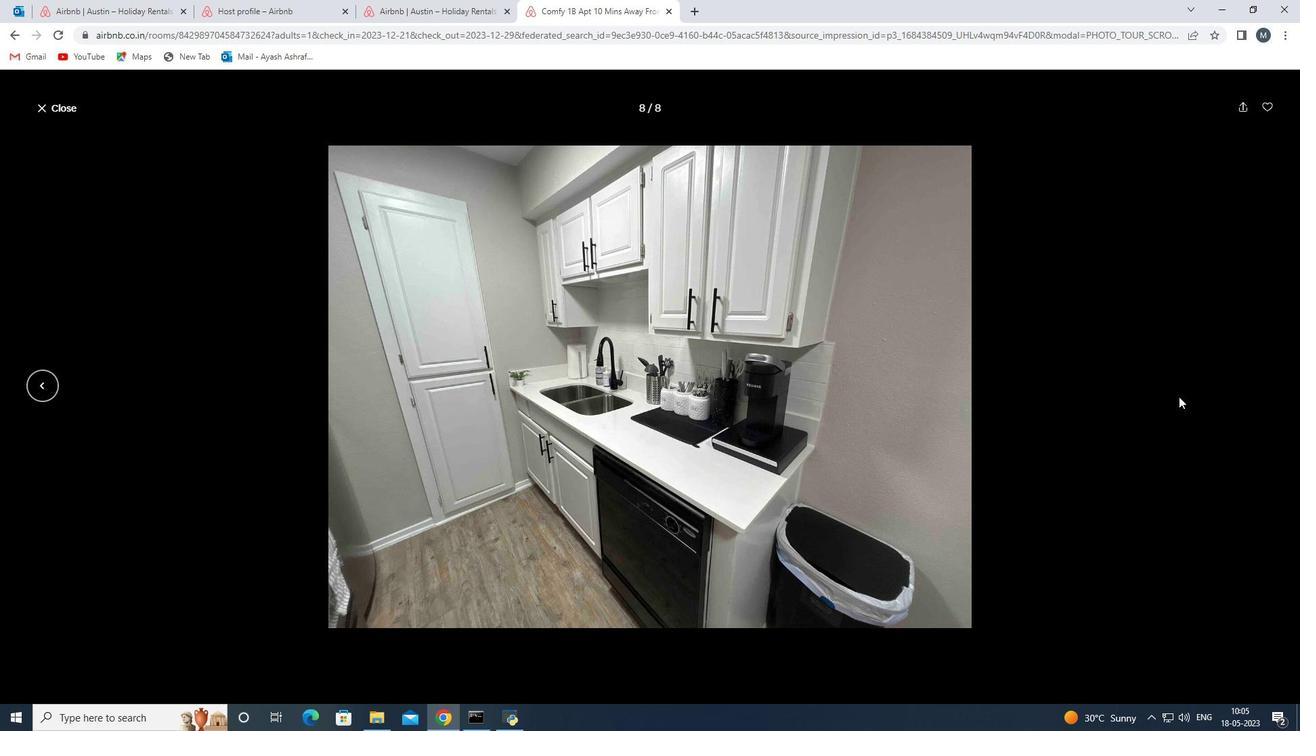 
Action: Mouse scrolled (567, 453) with delta (0, 0)
Screenshot: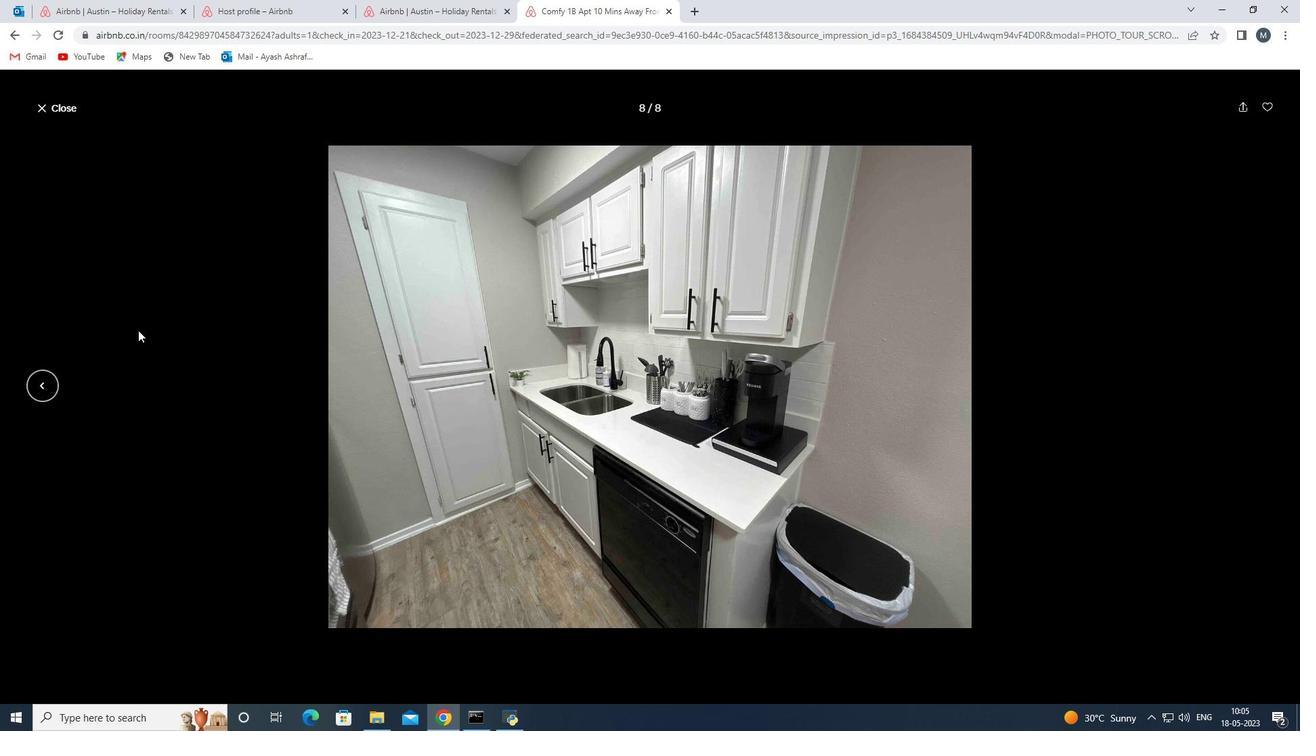 
Action: Mouse scrolled (567, 453) with delta (0, 0)
Screenshot: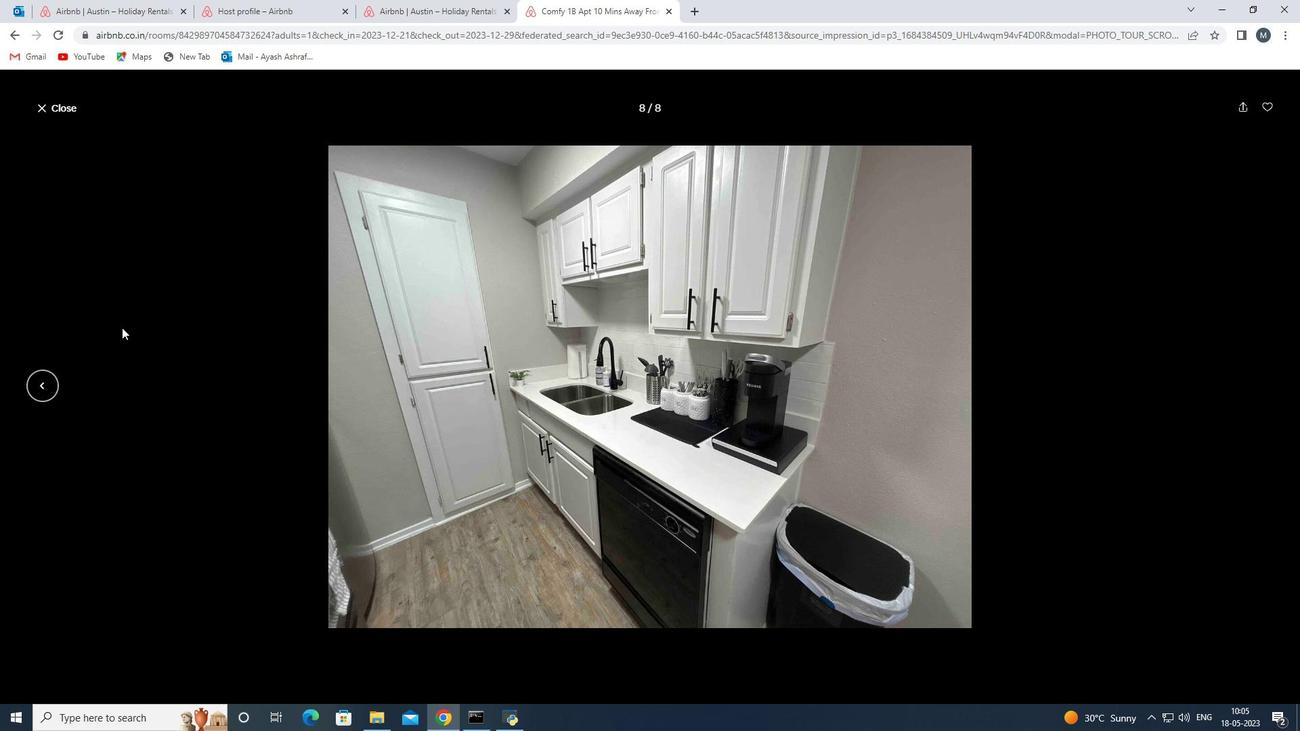 
Action: Mouse scrolled (567, 453) with delta (0, 0)
Screenshot: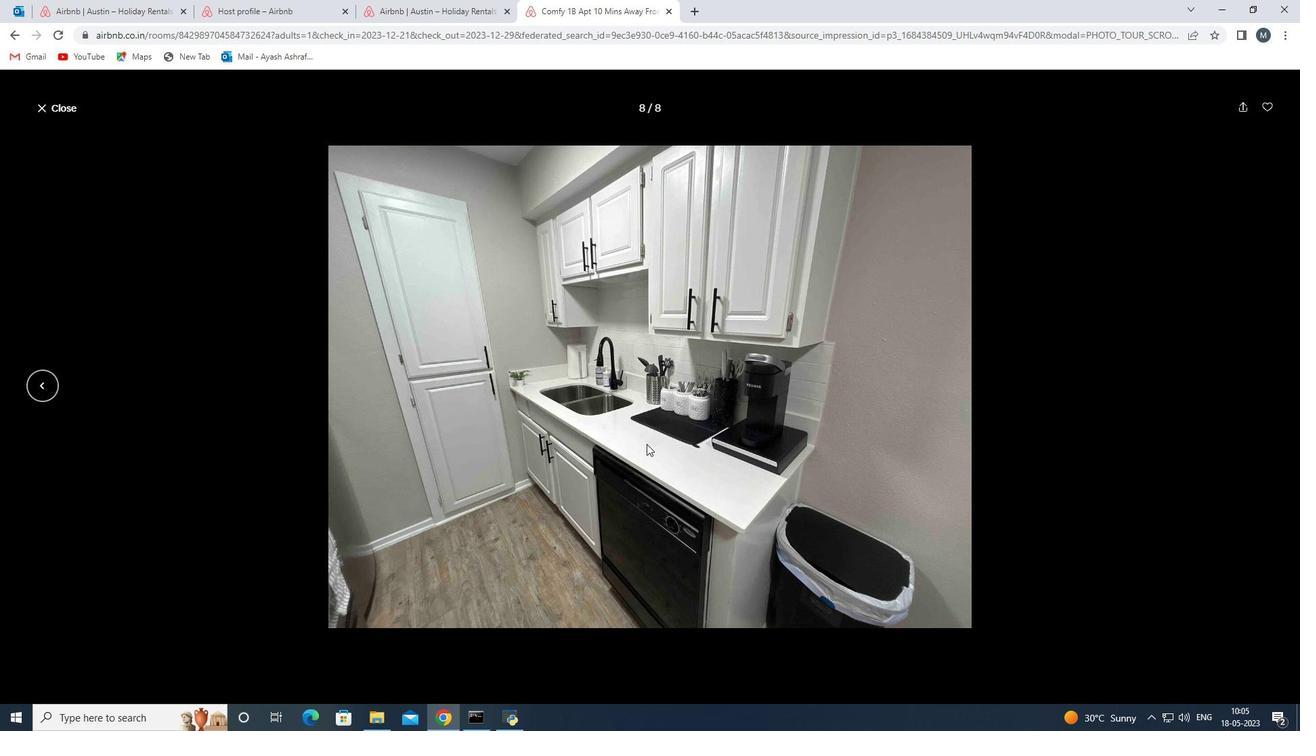 
Action: Mouse scrolled (567, 453) with delta (0, 0)
Screenshot: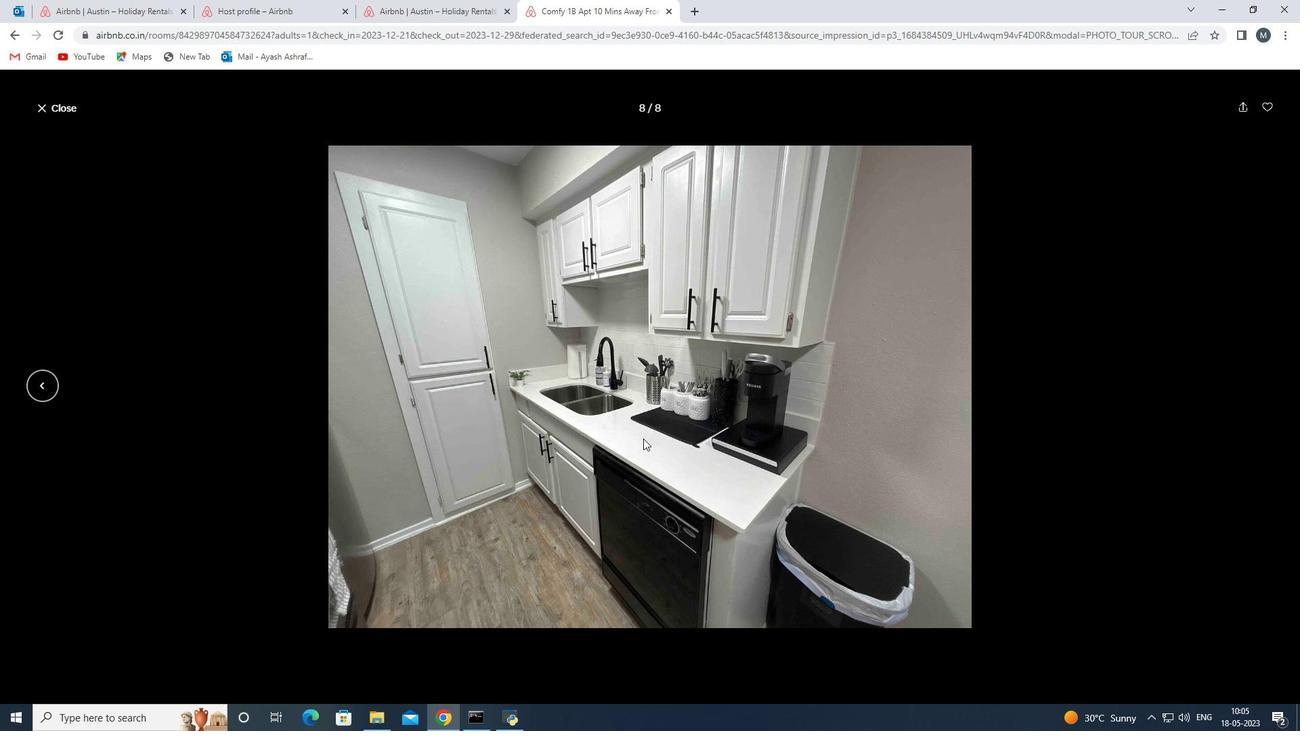 
Action: Mouse scrolled (567, 453) with delta (0, 0)
Screenshot: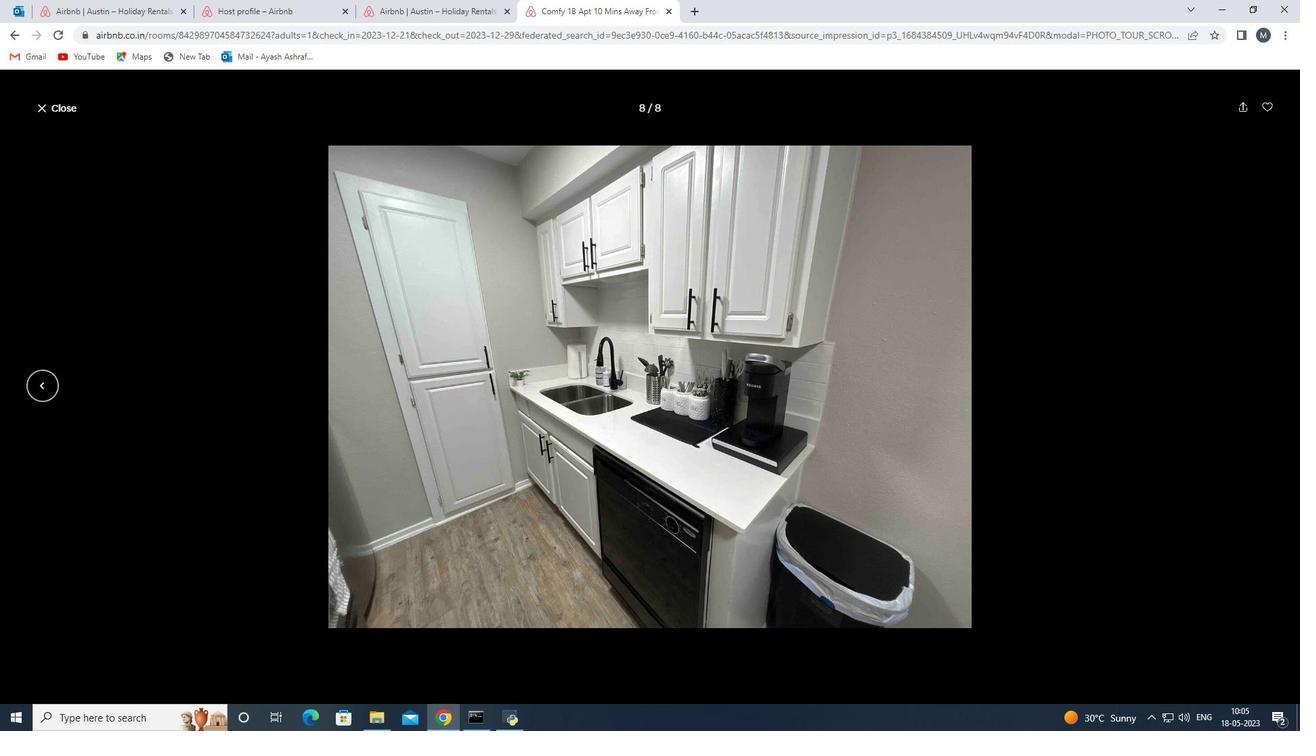 
Action: Mouse moved to (375, 463)
Screenshot: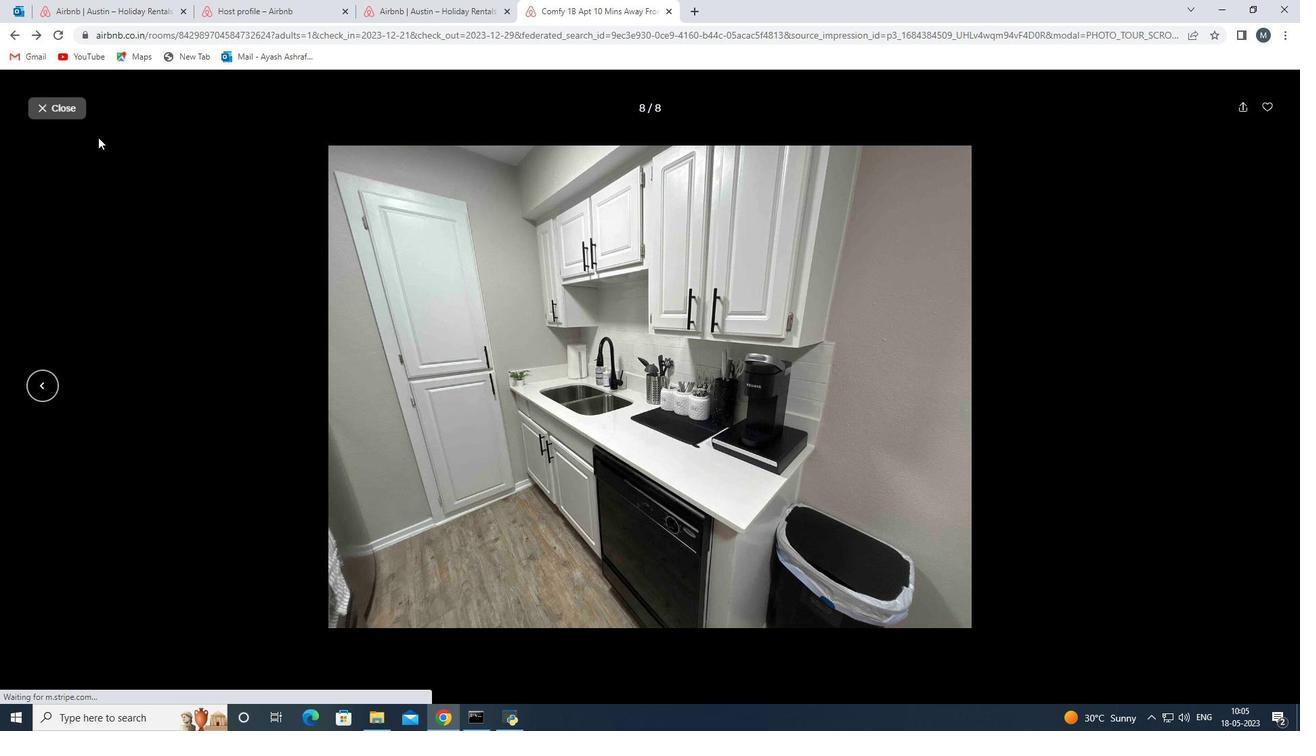 
Action: Mouse pressed left at (375, 463)
Screenshot: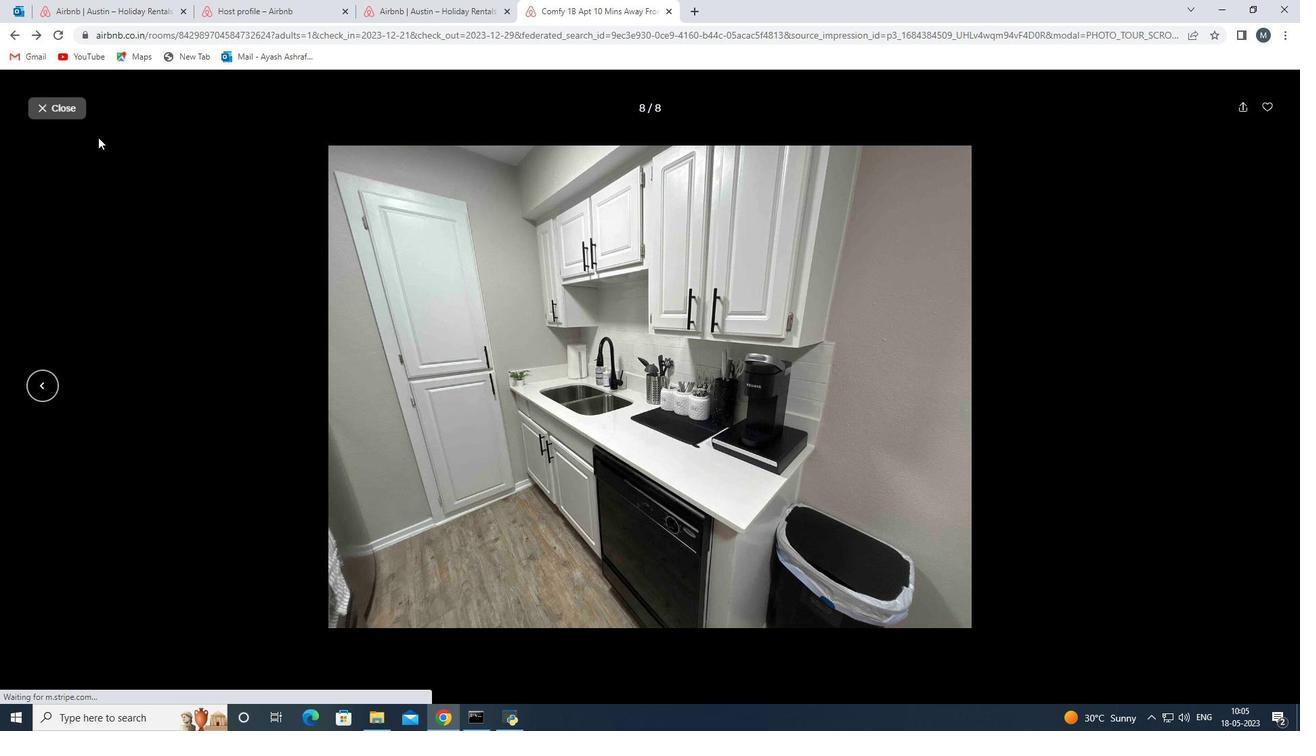 
Action: Mouse moved to (614, 449)
Screenshot: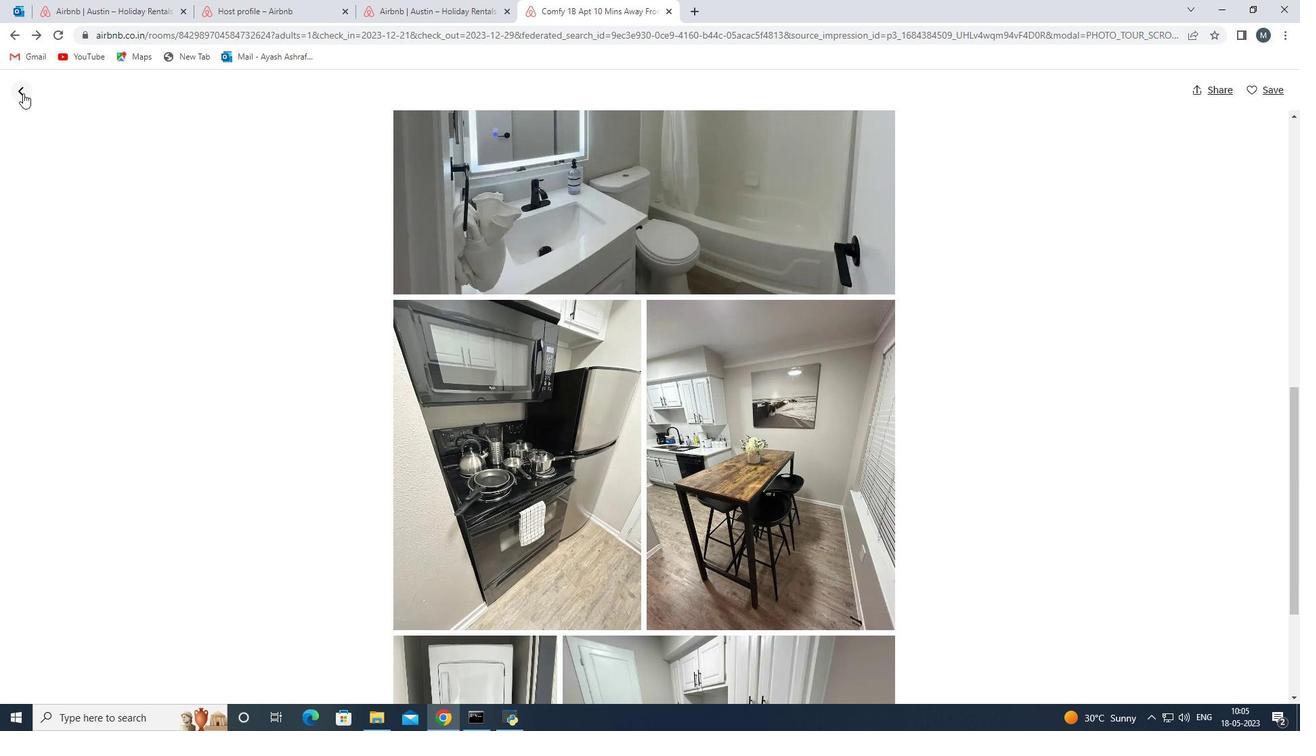 
Action: Mouse pressed left at (614, 449)
Screenshot: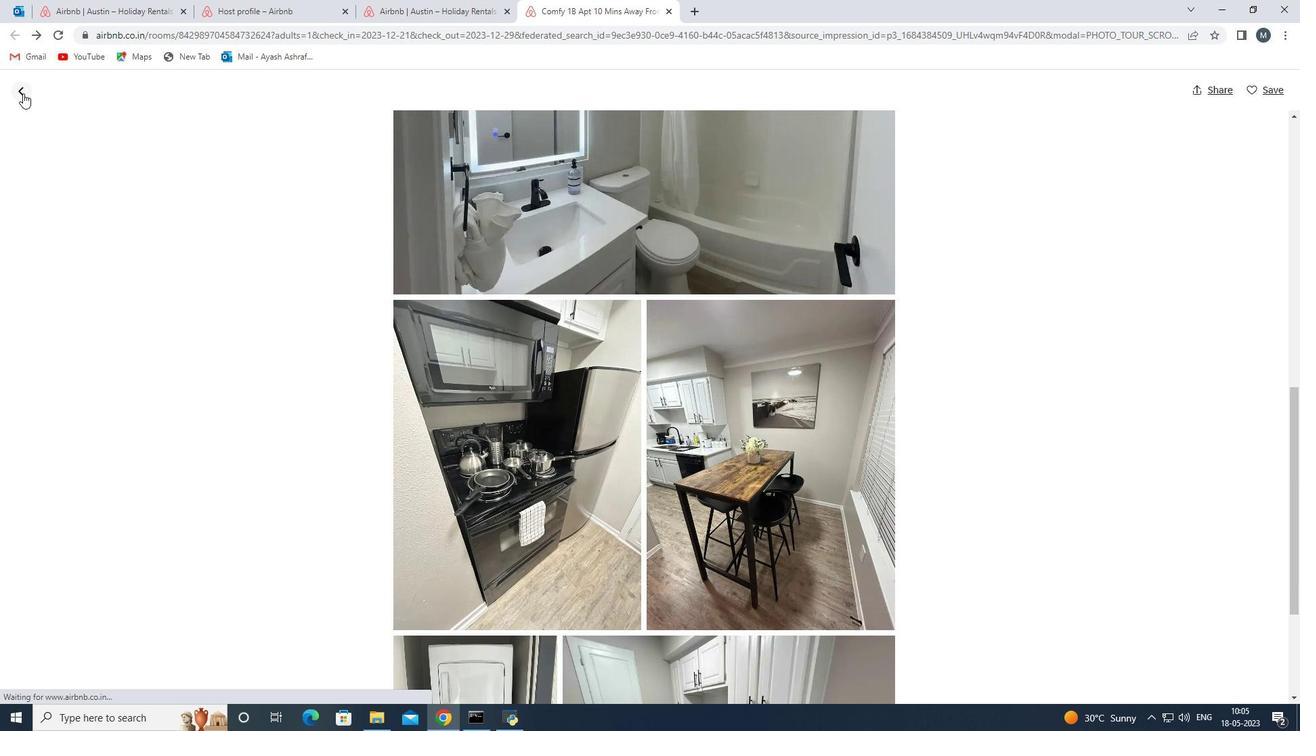 
Action: Mouse moved to (765, 450)
Screenshot: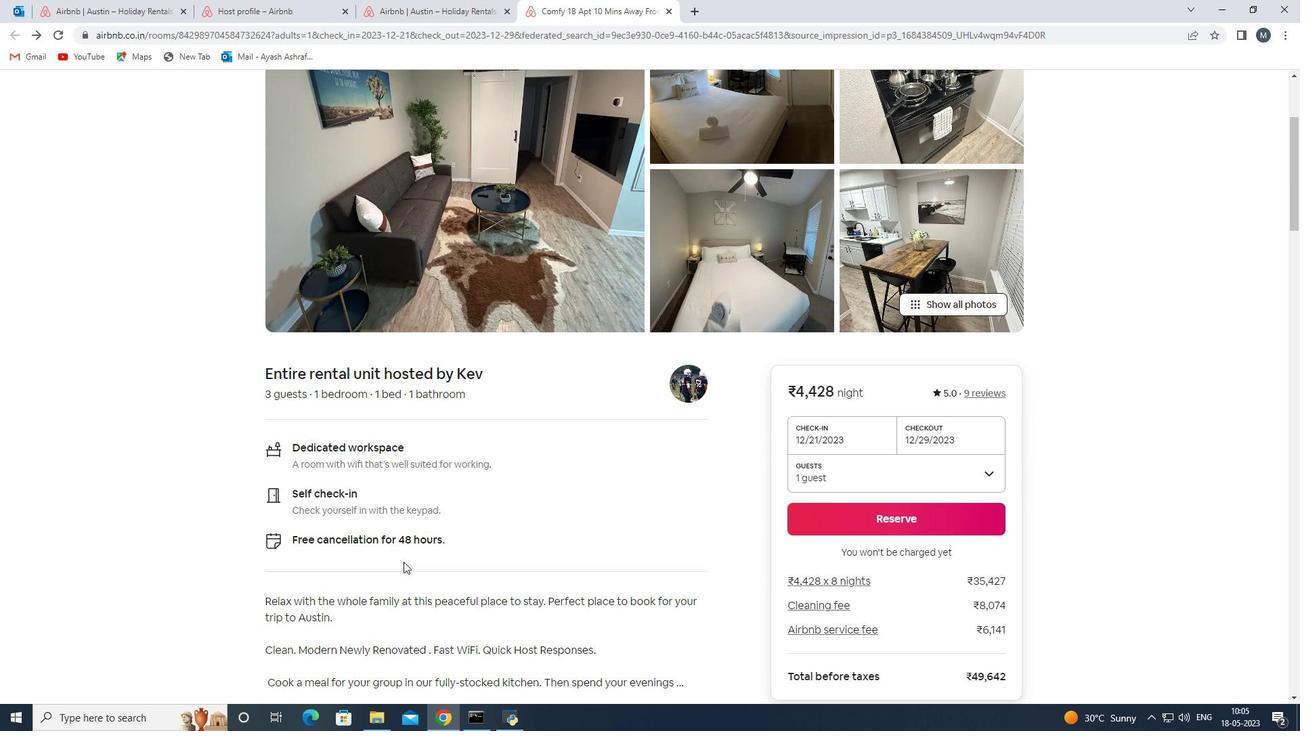 
Action: Mouse pressed left at (765, 450)
Screenshot: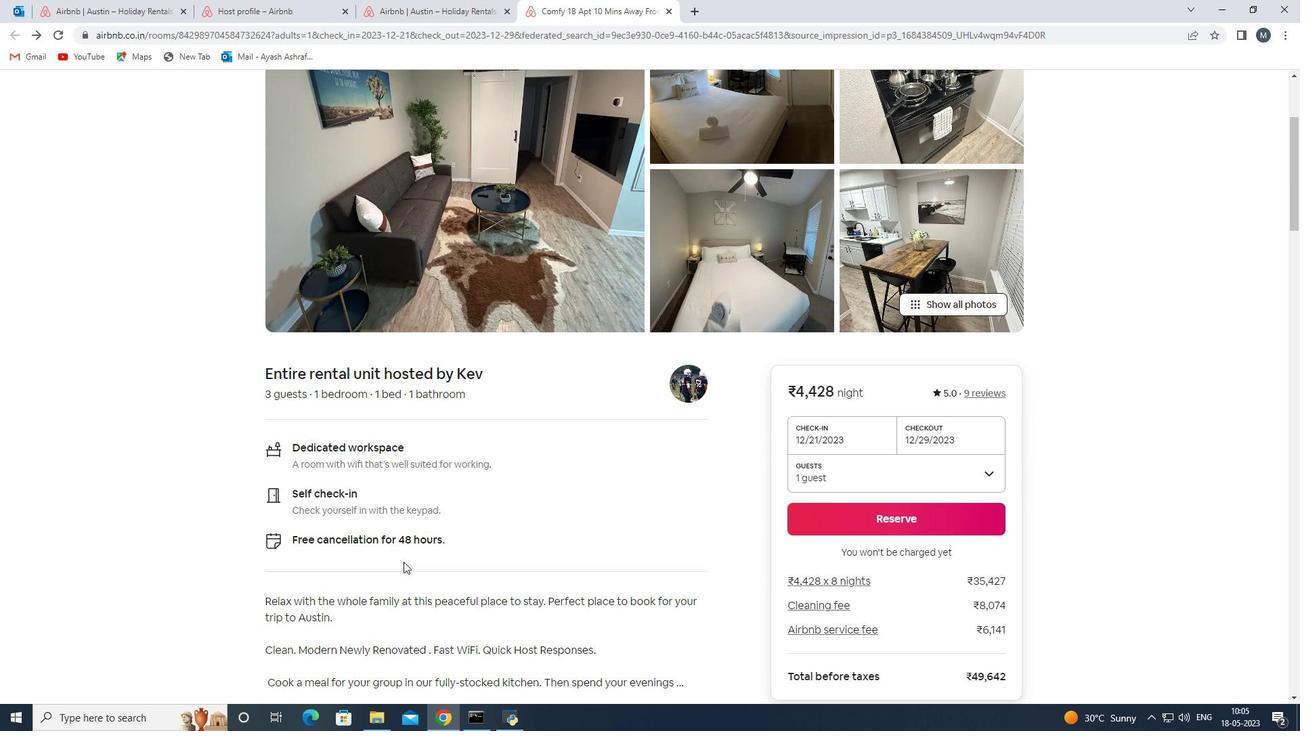 
Action: Mouse moved to (765, 450)
Screenshot: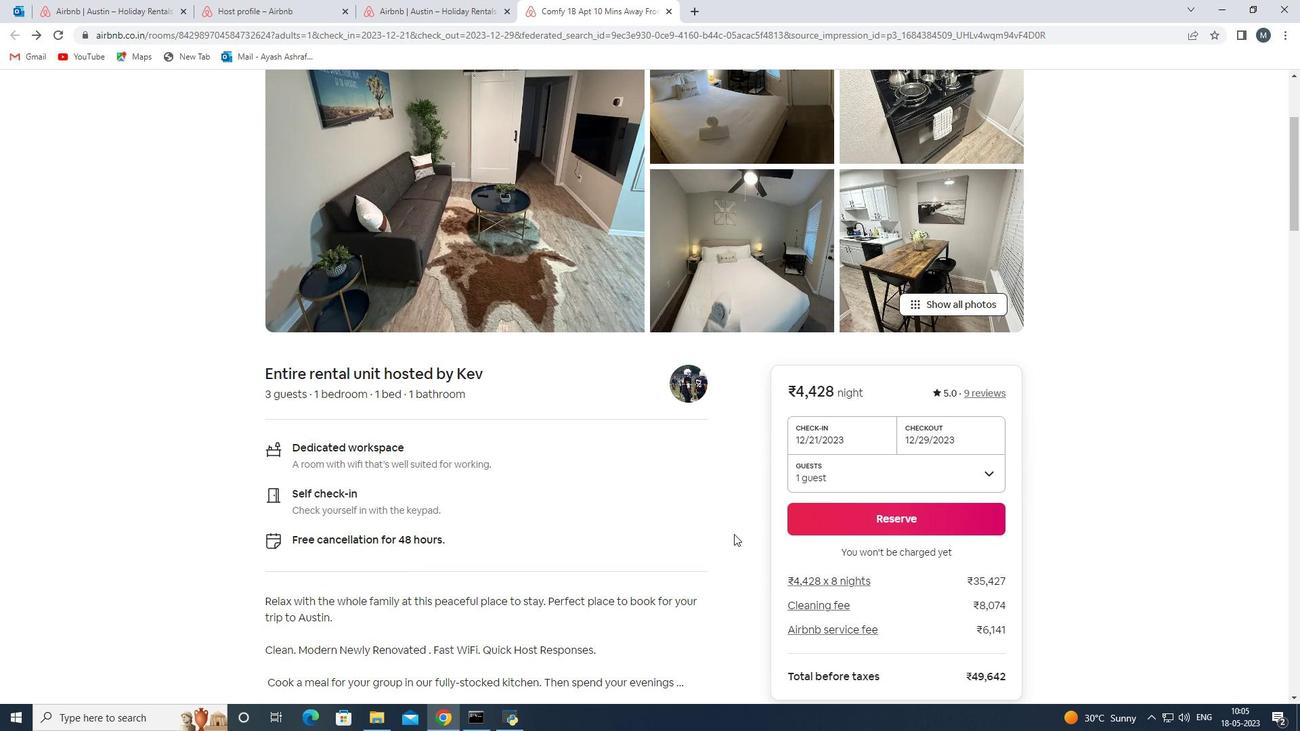 
Action: Mouse pressed left at (765, 450)
Screenshot: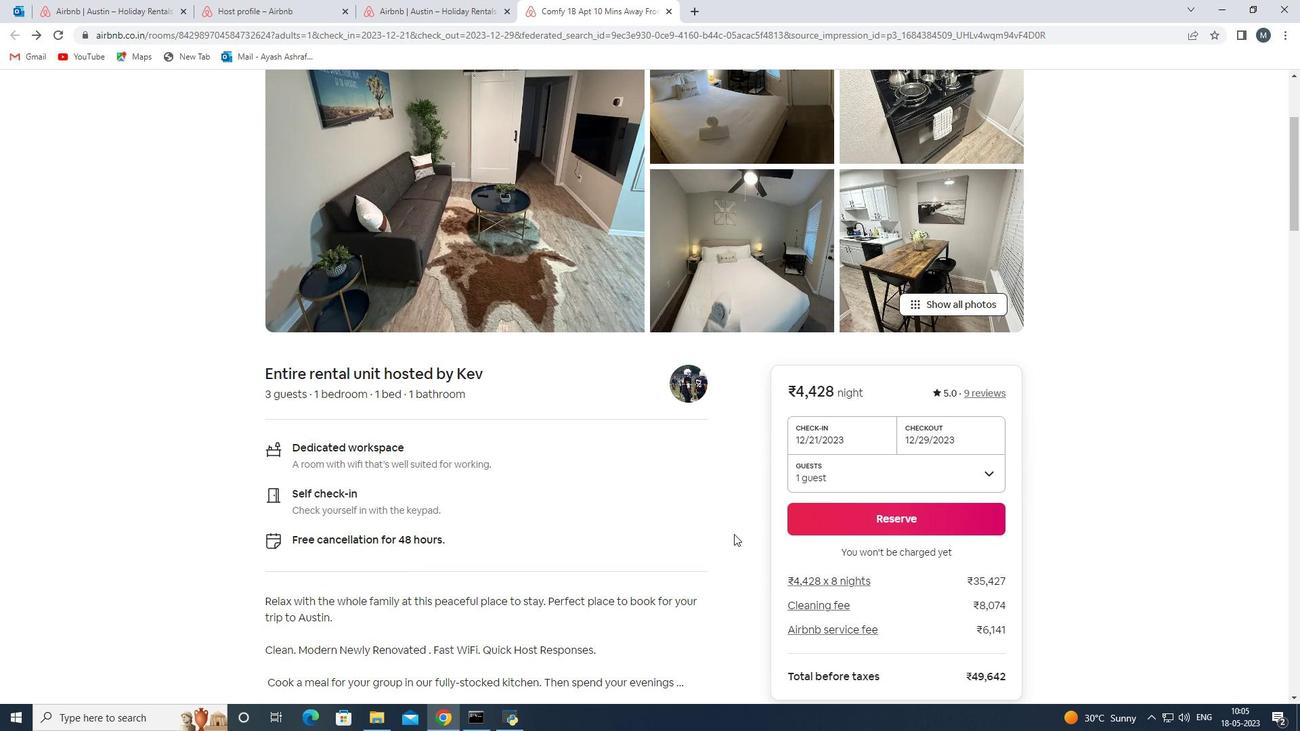 
Action: Mouse moved to (765, 451)
Screenshot: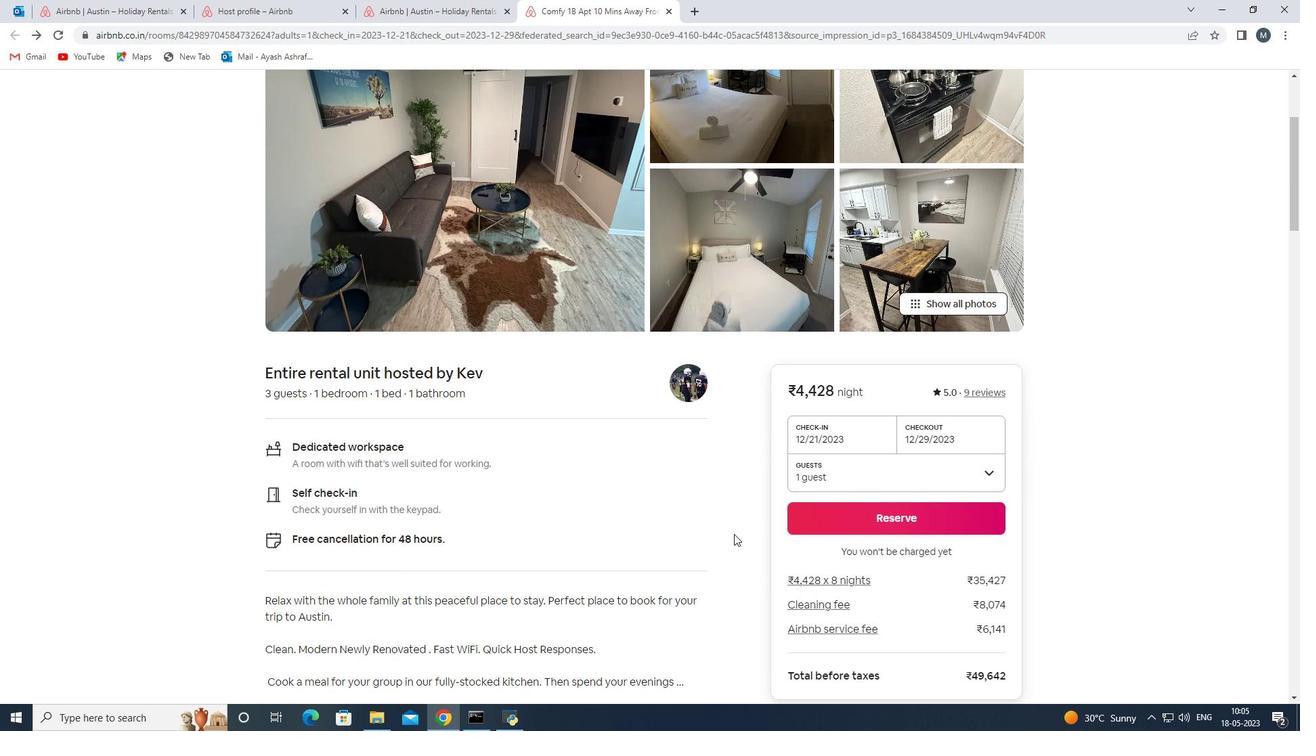 
Action: Mouse pressed left at (765, 451)
Screenshot: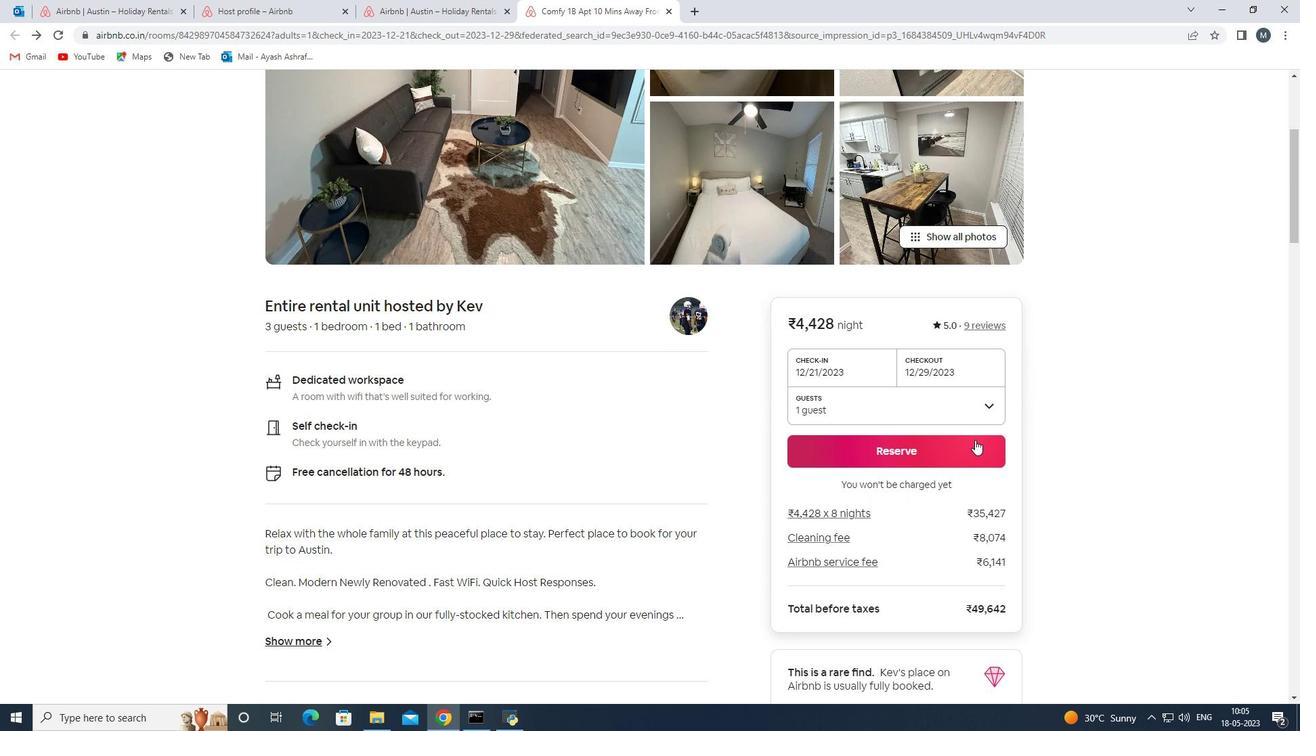 
Action: Mouse pressed left at (765, 451)
Screenshot: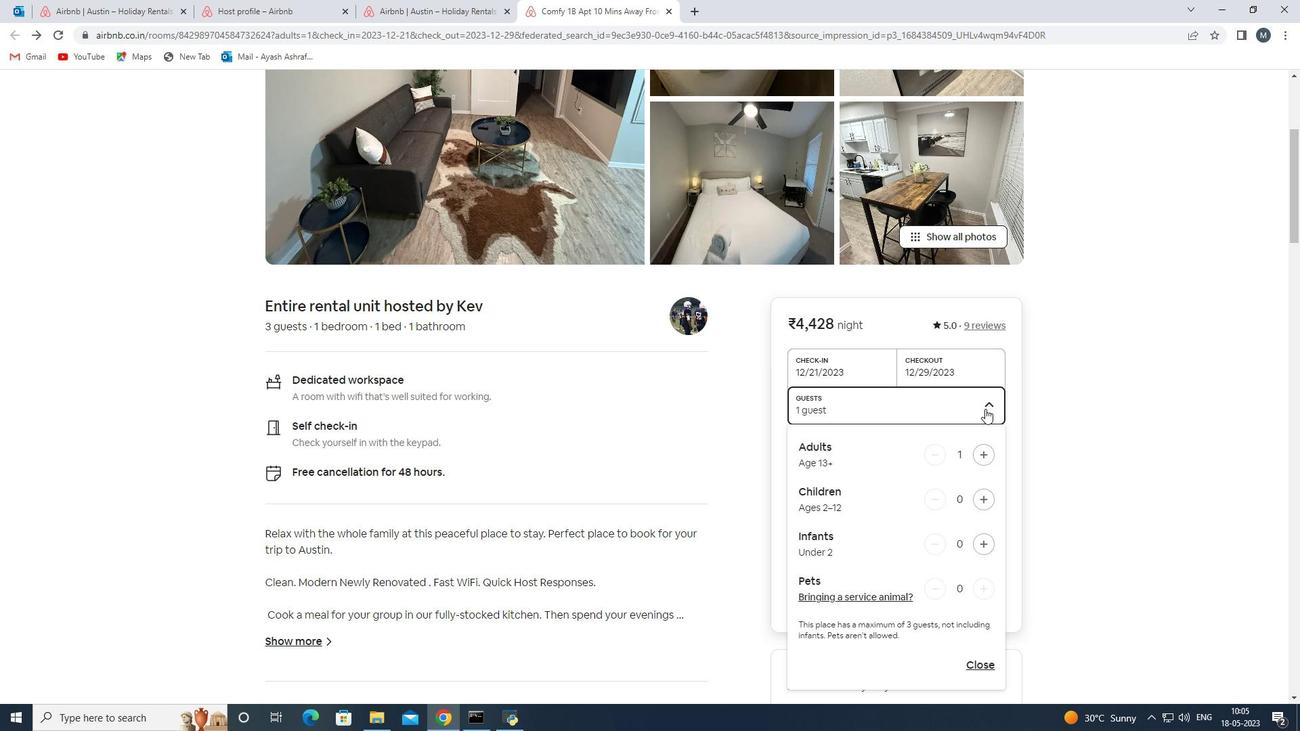 
Action: Mouse pressed left at (765, 451)
Screenshot: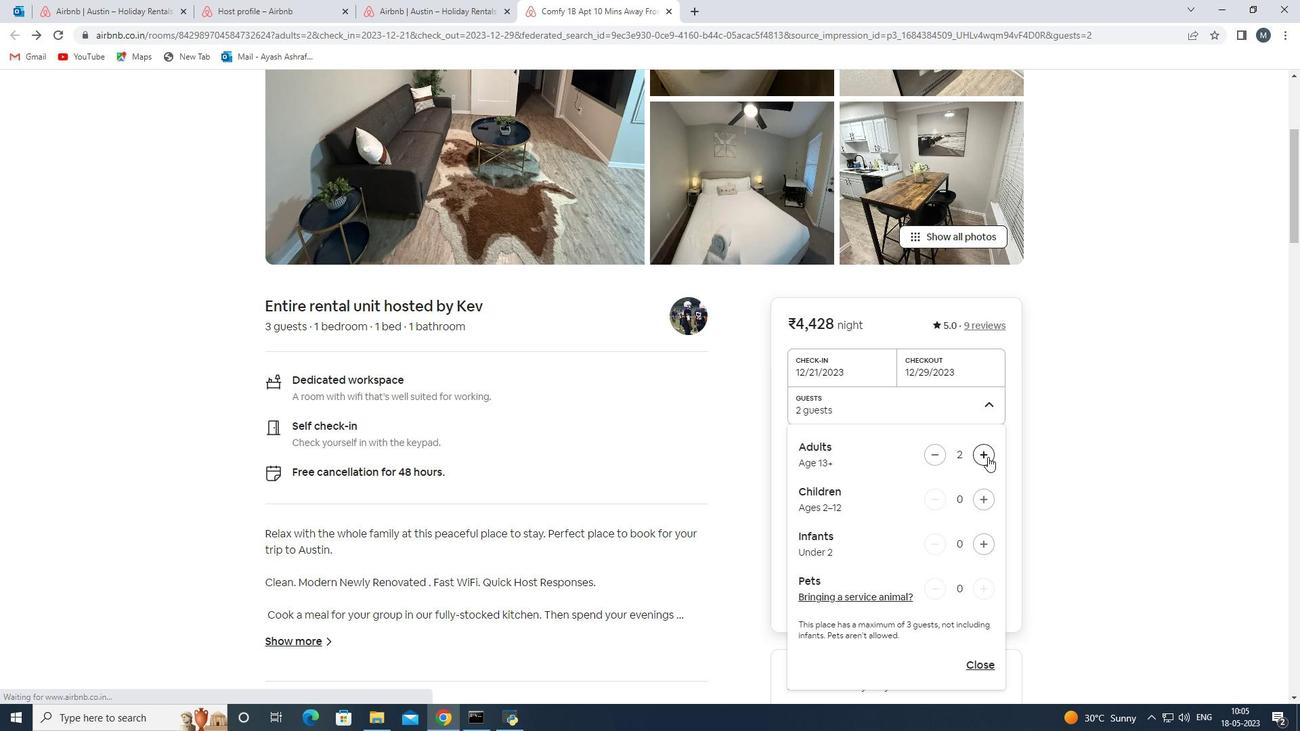 
Action: Mouse pressed left at (765, 451)
Screenshot: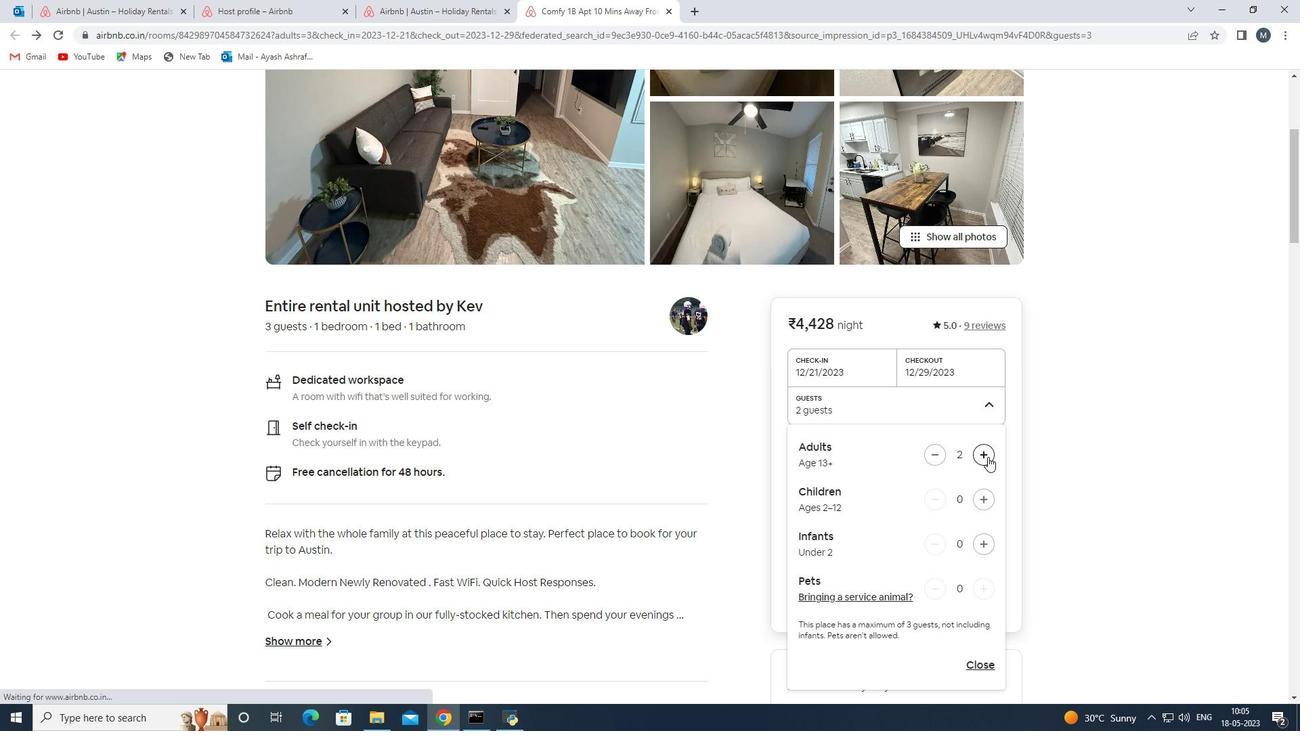 
Action: Mouse pressed left at (765, 451)
Screenshot: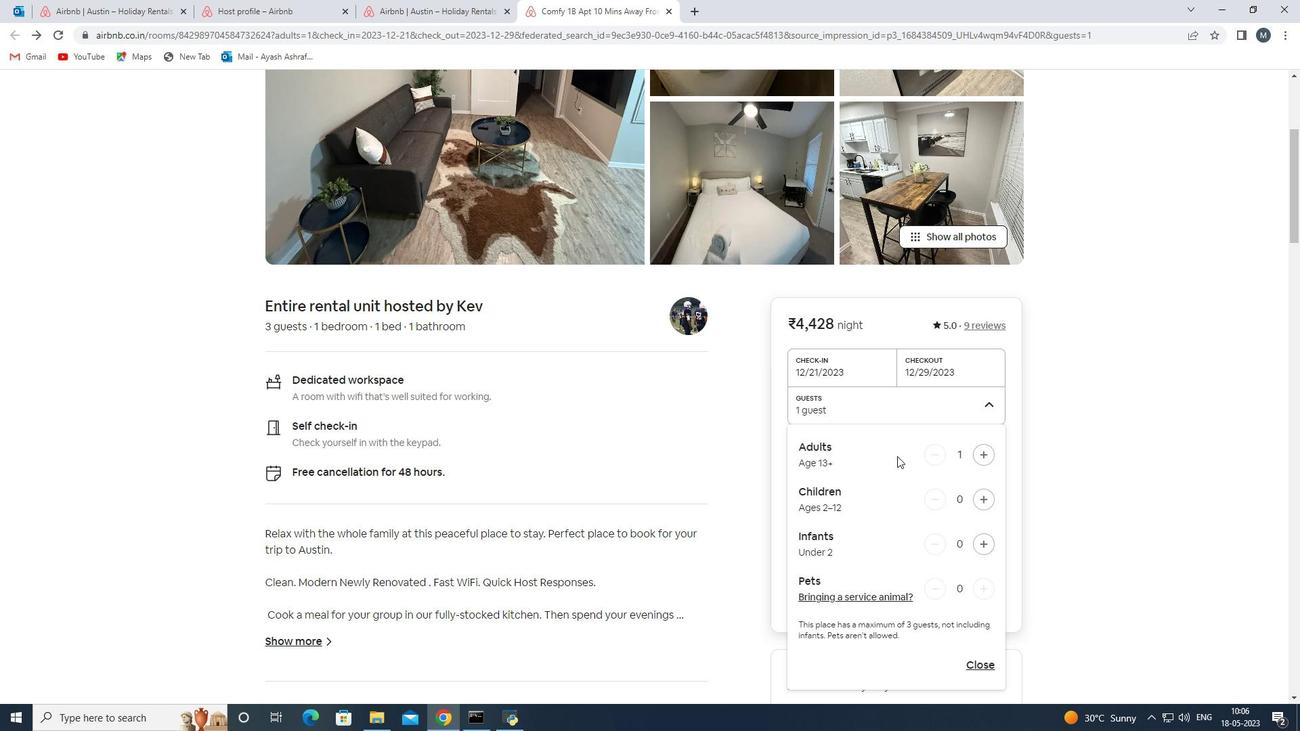 
Action: Mouse moved to (762, 450)
Screenshot: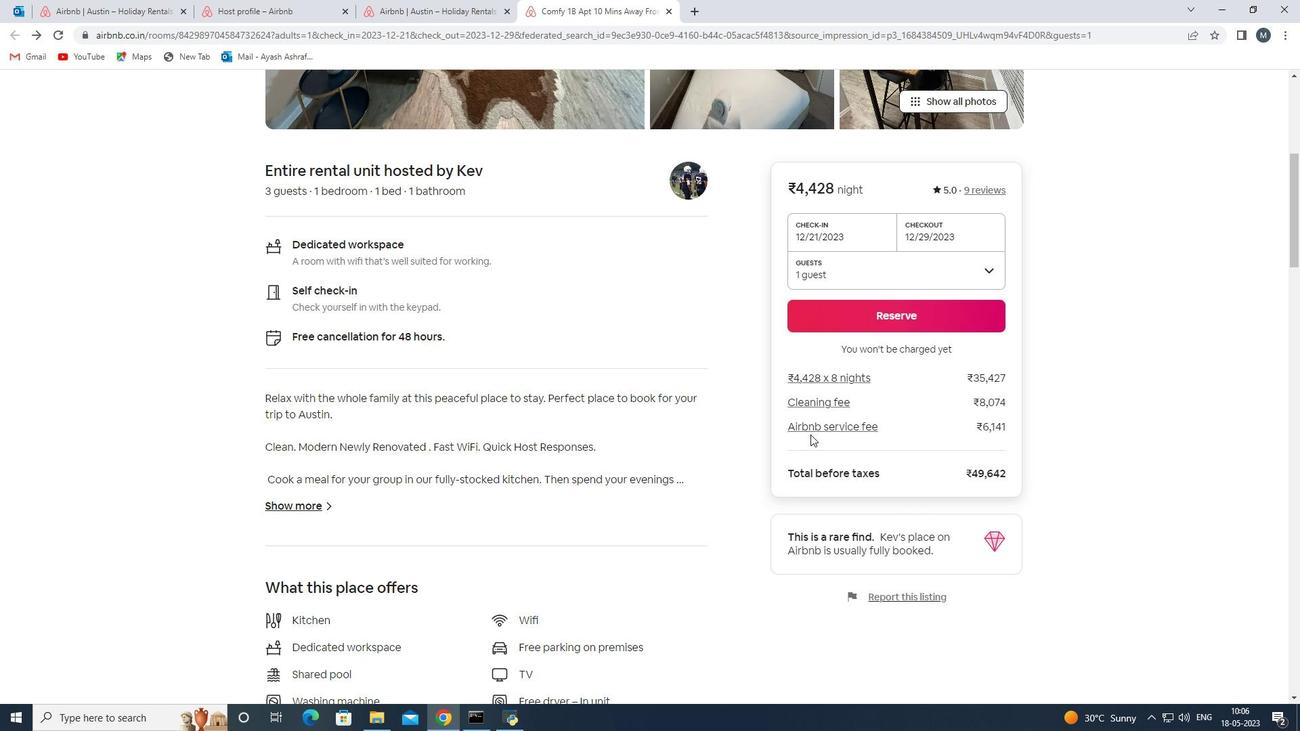 
Action: Mouse pressed left at (762, 450)
Screenshot: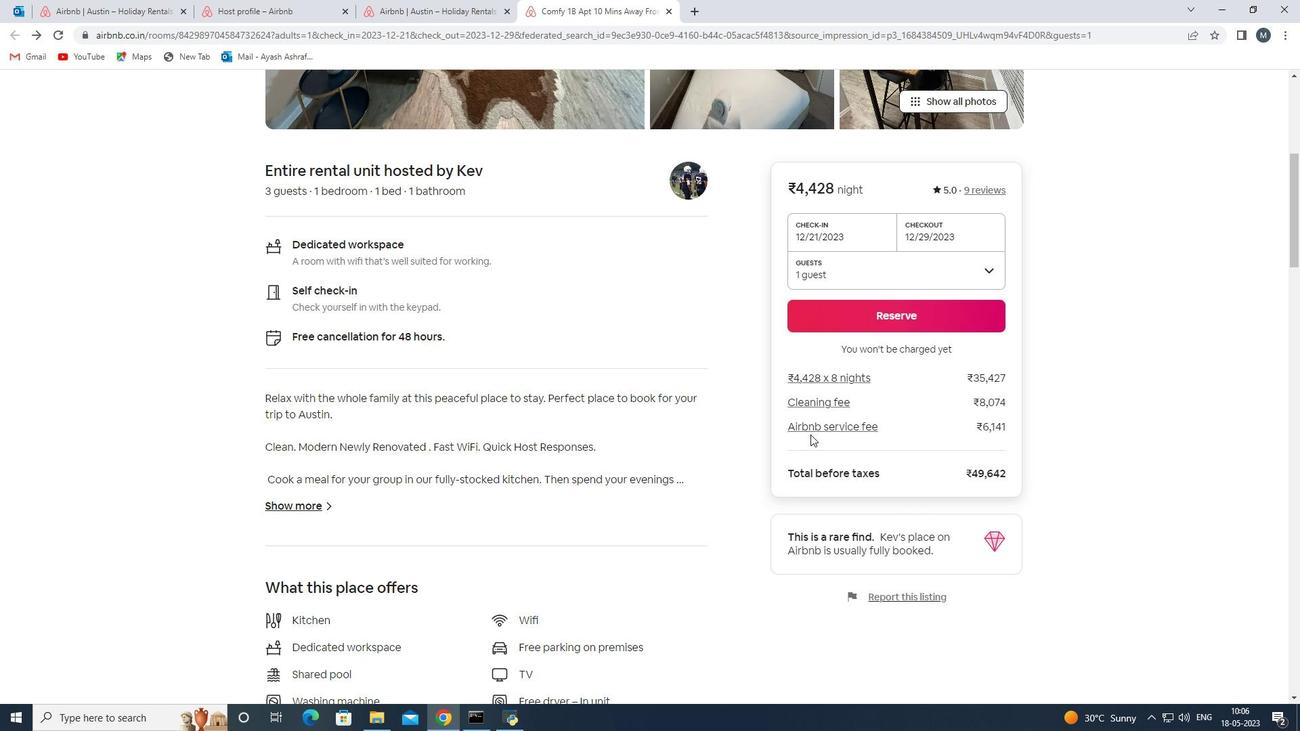 
Action: Mouse moved to (303, 426)
Screenshot: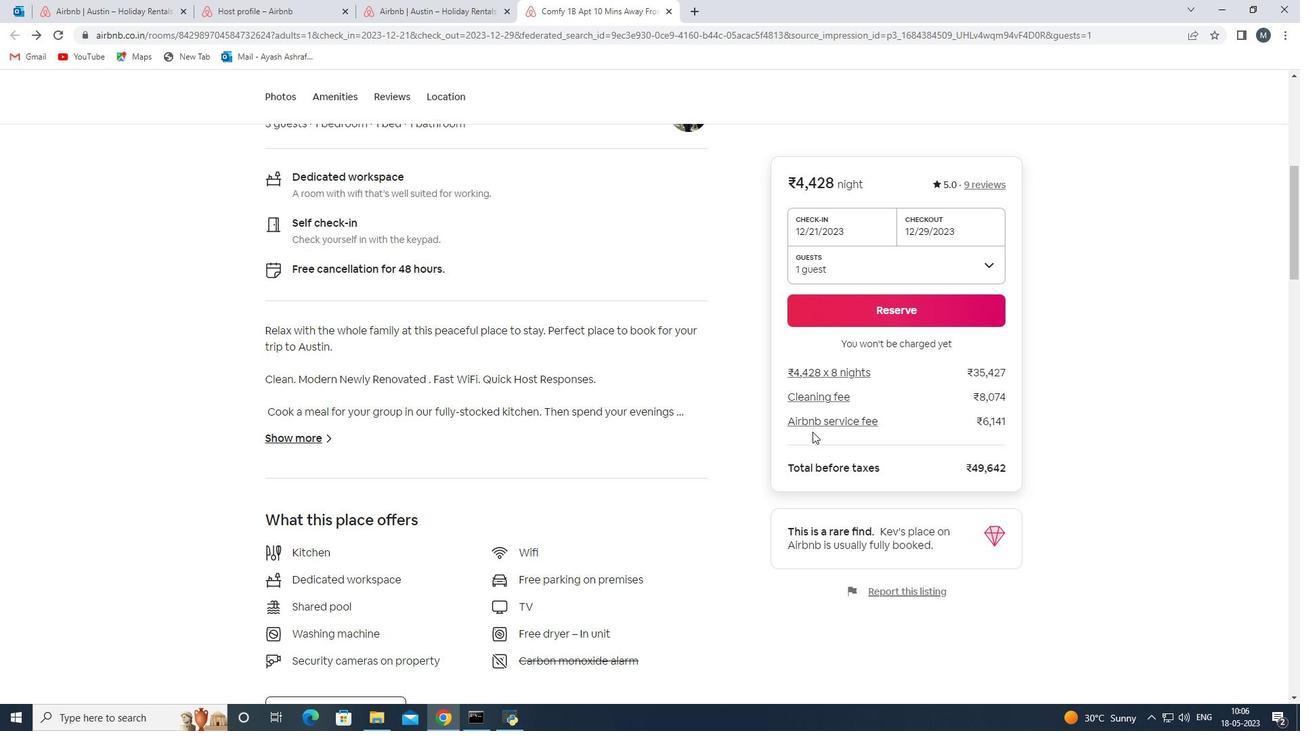 
Action: Mouse pressed left at (303, 426)
Screenshot: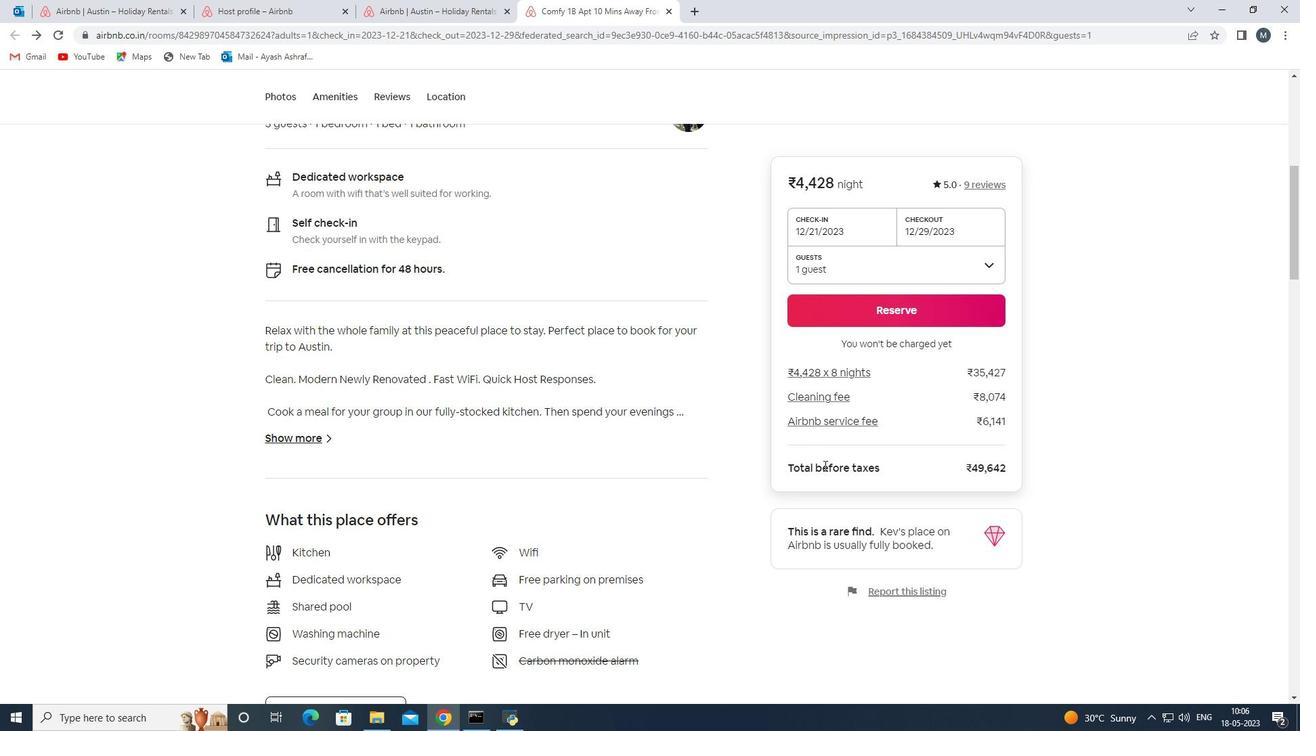 
Action: Mouse moved to (464, 449)
Screenshot: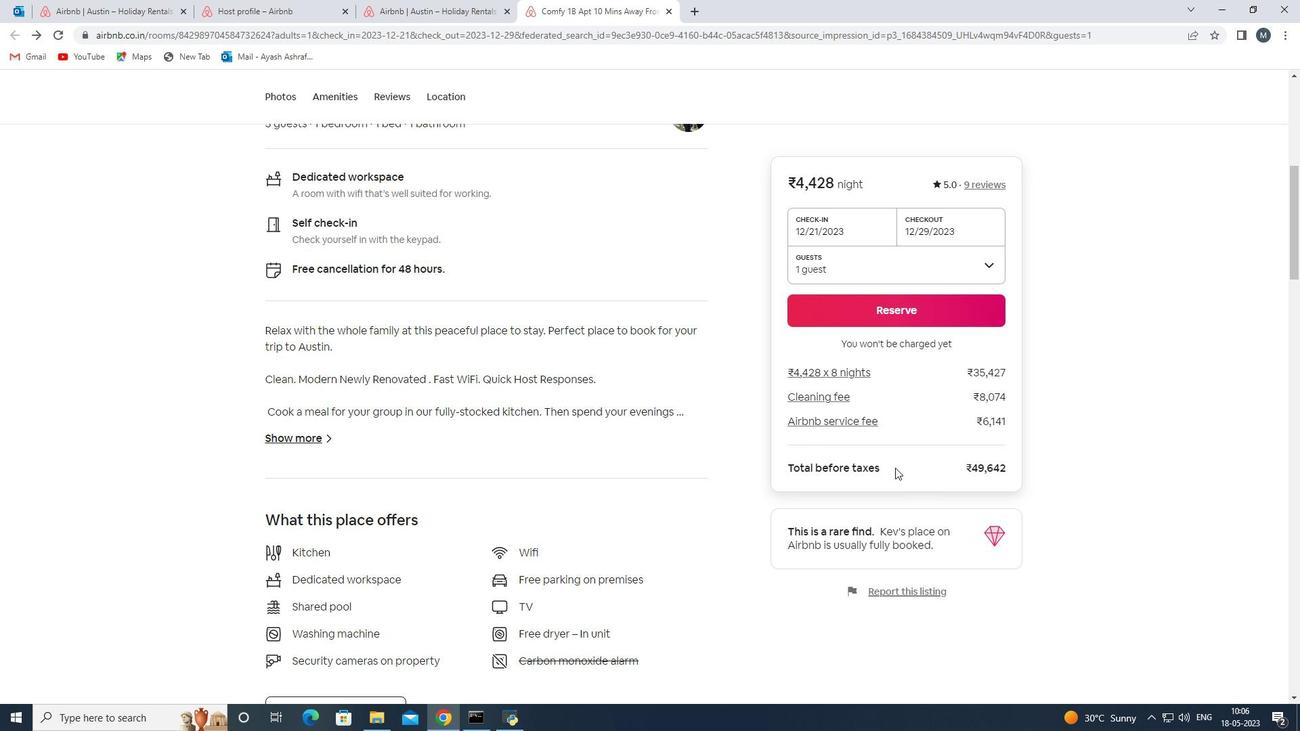
Action: Mouse pressed left at (464, 449)
Screenshot: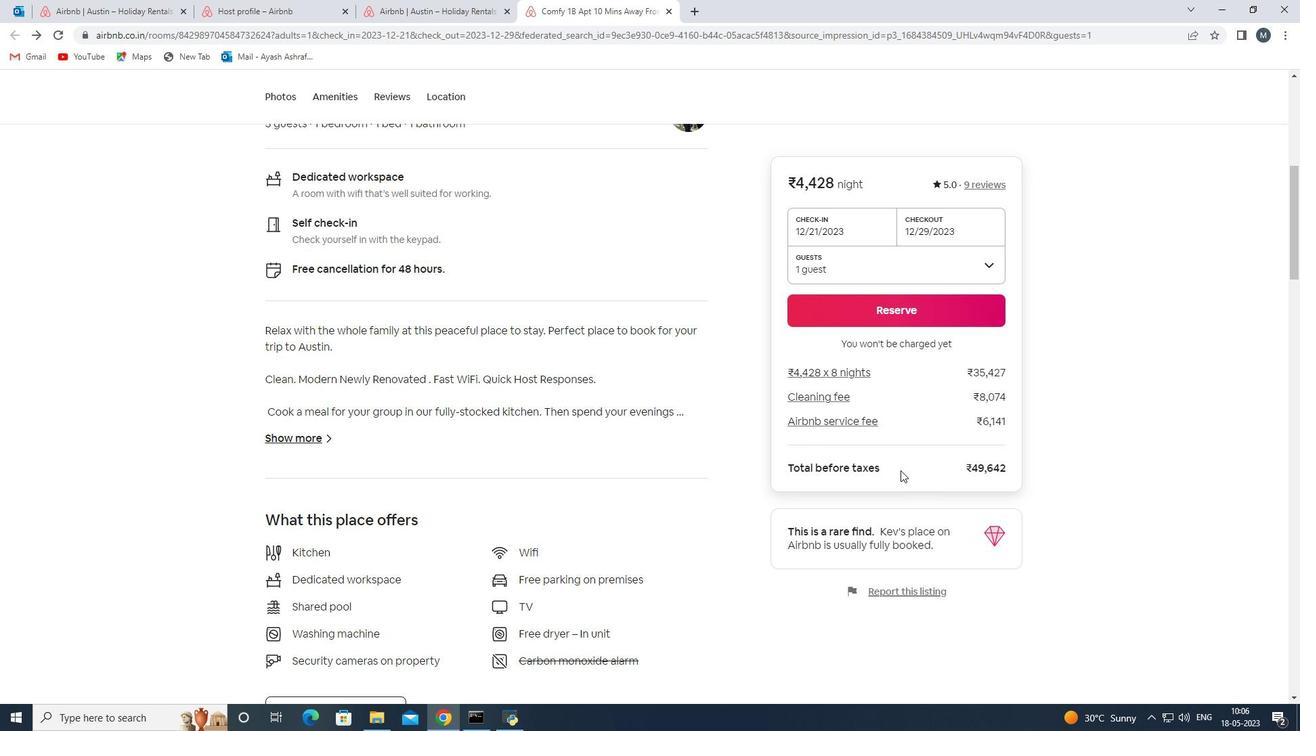 
Action: Mouse moved to (652, 453)
Screenshot: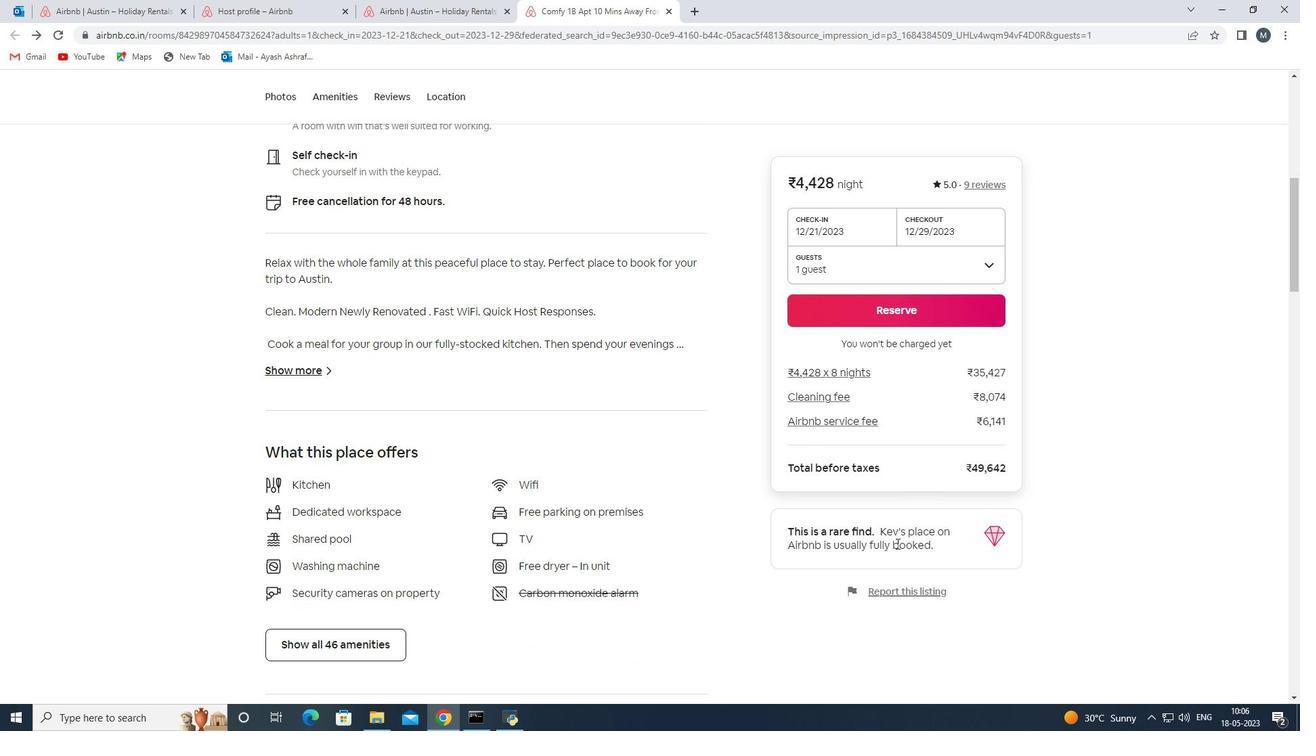 
Action: Mouse scrolled (652, 452) with delta (0, 0)
Screenshot: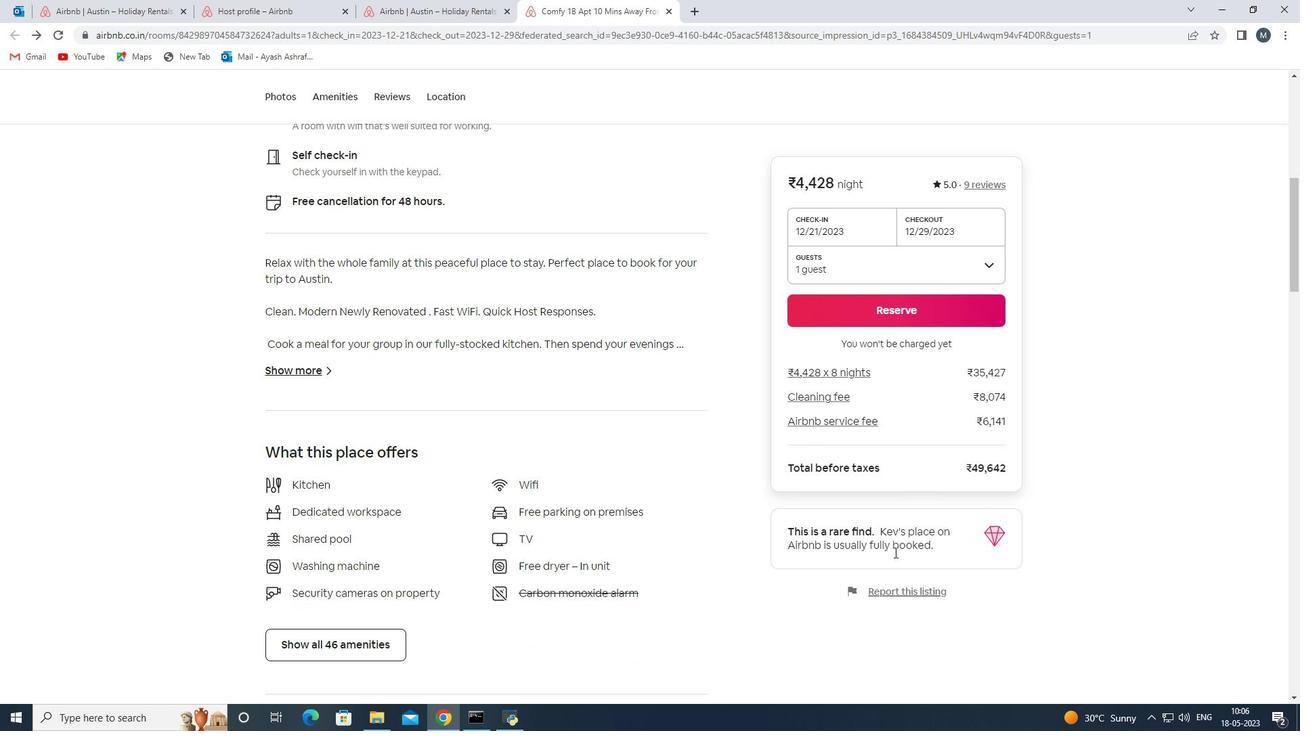 
Action: Mouse moved to (615, 454)
Screenshot: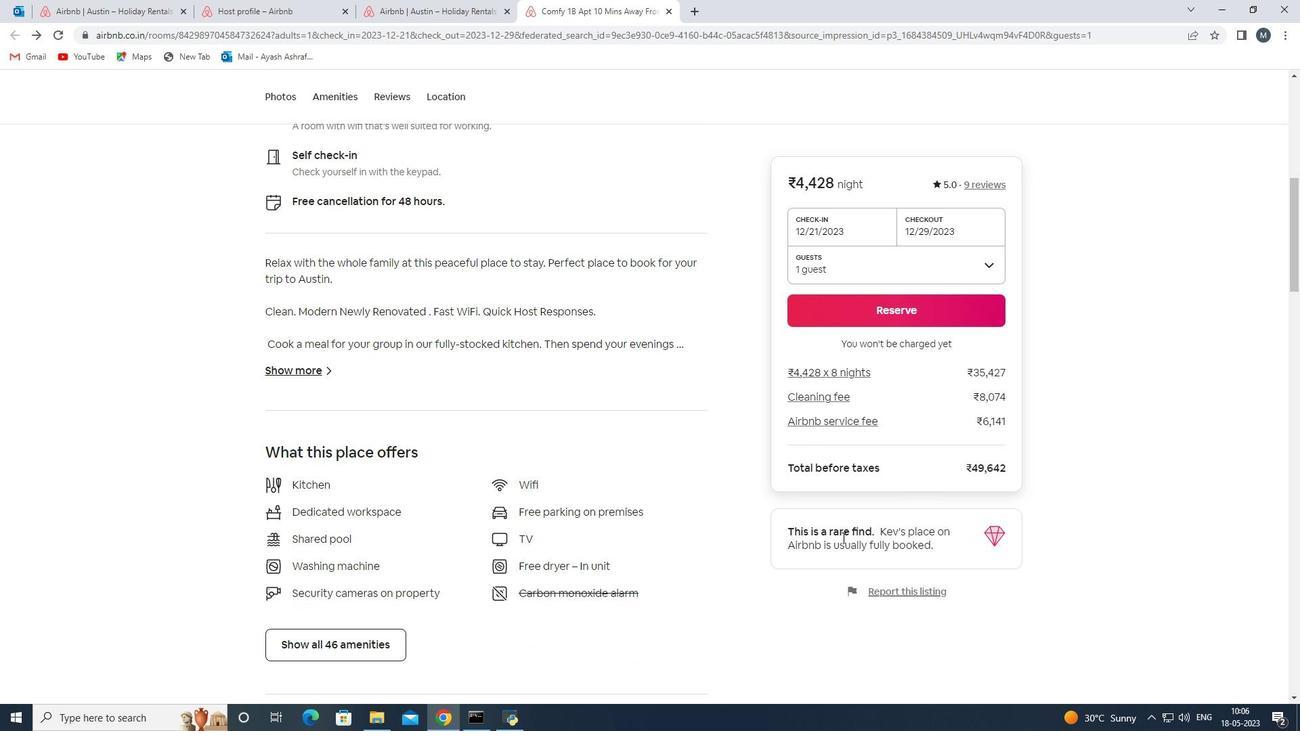 
Action: Mouse scrolled (619, 453) with delta (0, 0)
Screenshot: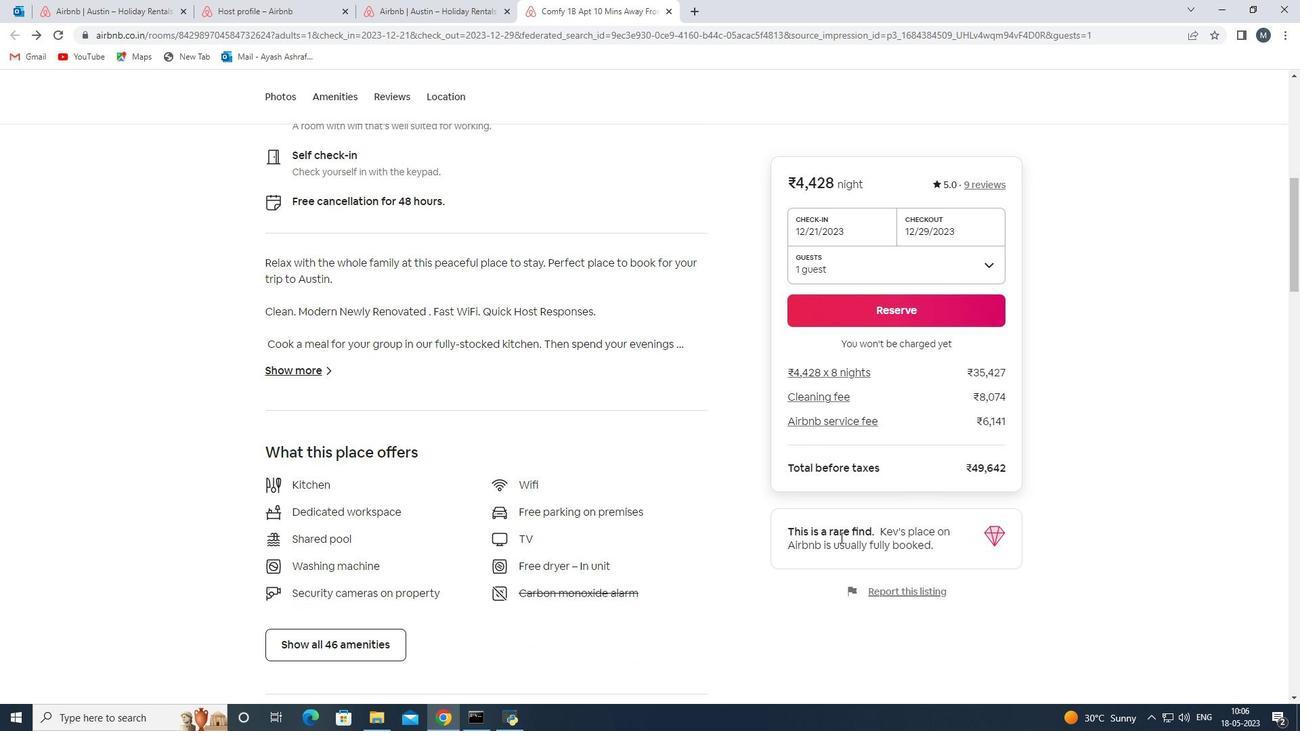 
Action: Mouse scrolled (615, 454) with delta (0, 0)
Screenshot: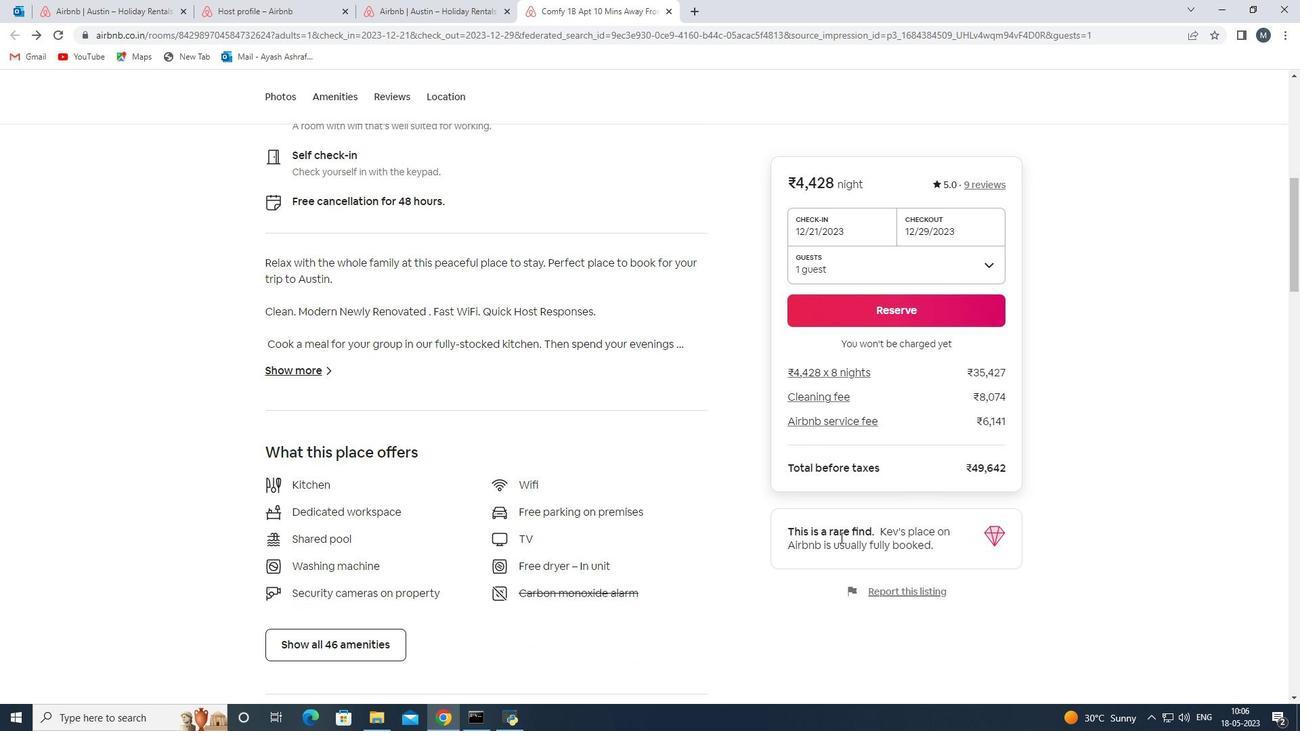 
Action: Mouse moved to (598, 463)
Screenshot: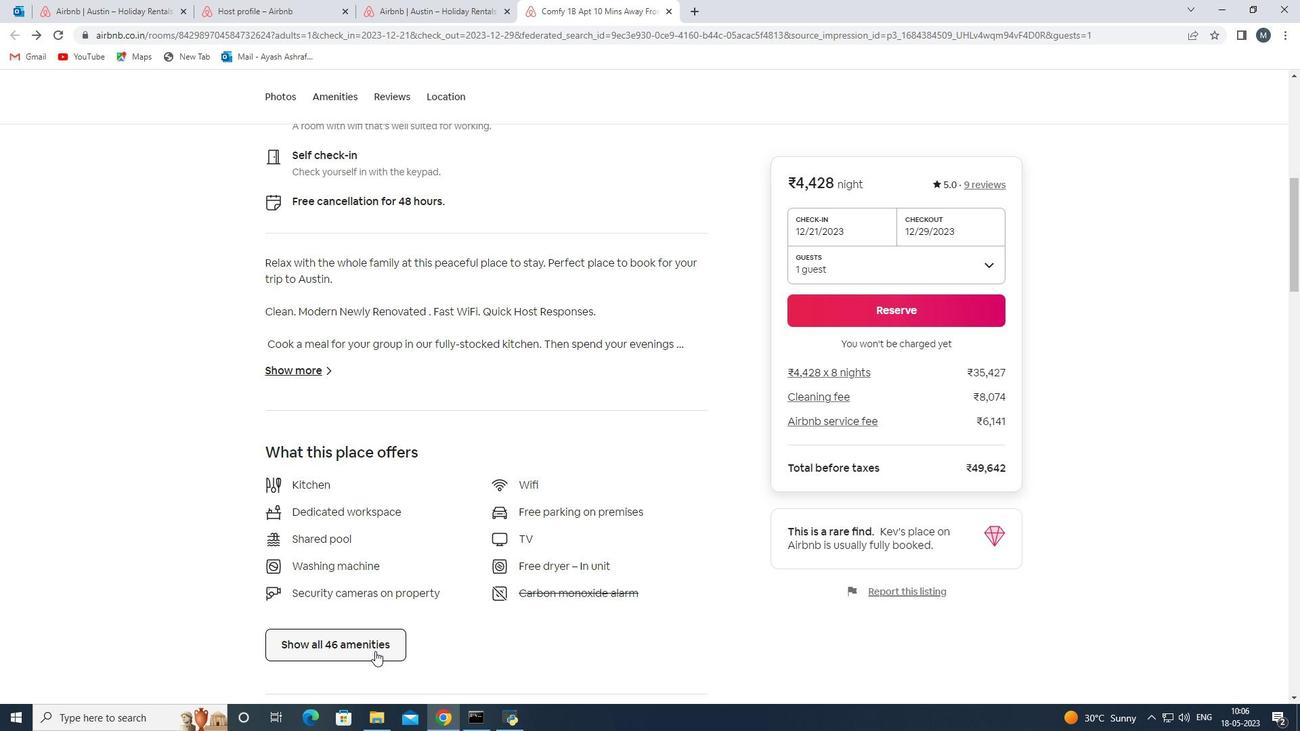 
Action: Mouse scrolled (598, 463) with delta (0, 0)
Screenshot: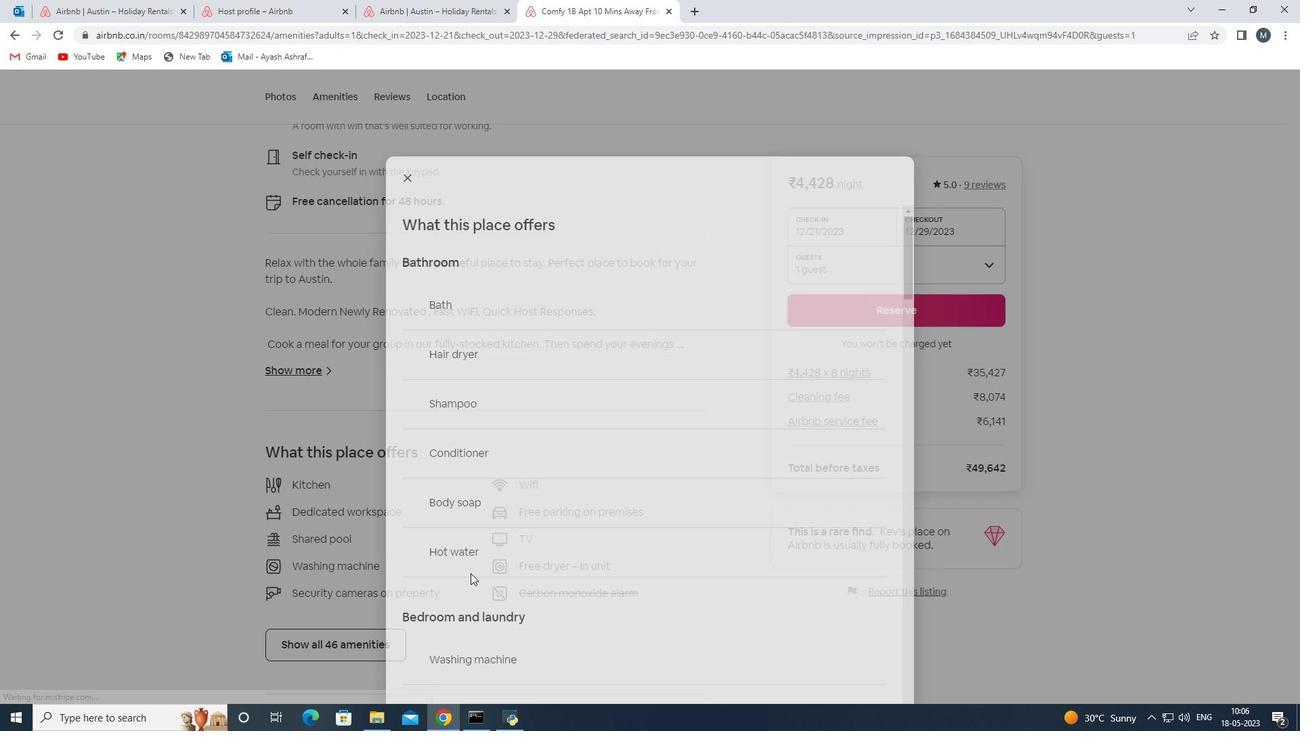 
Action: Mouse moved to (593, 463)
Screenshot: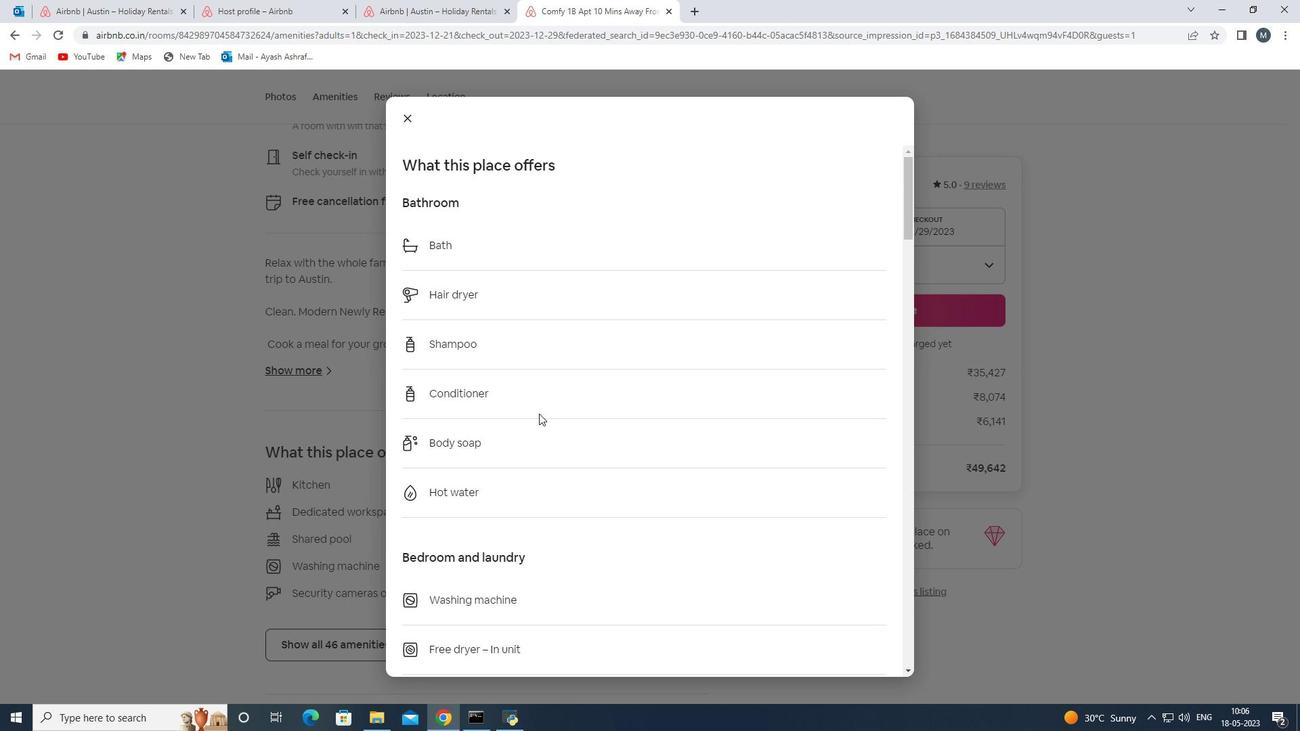 
Action: Mouse scrolled (593, 463) with delta (0, 0)
Screenshot: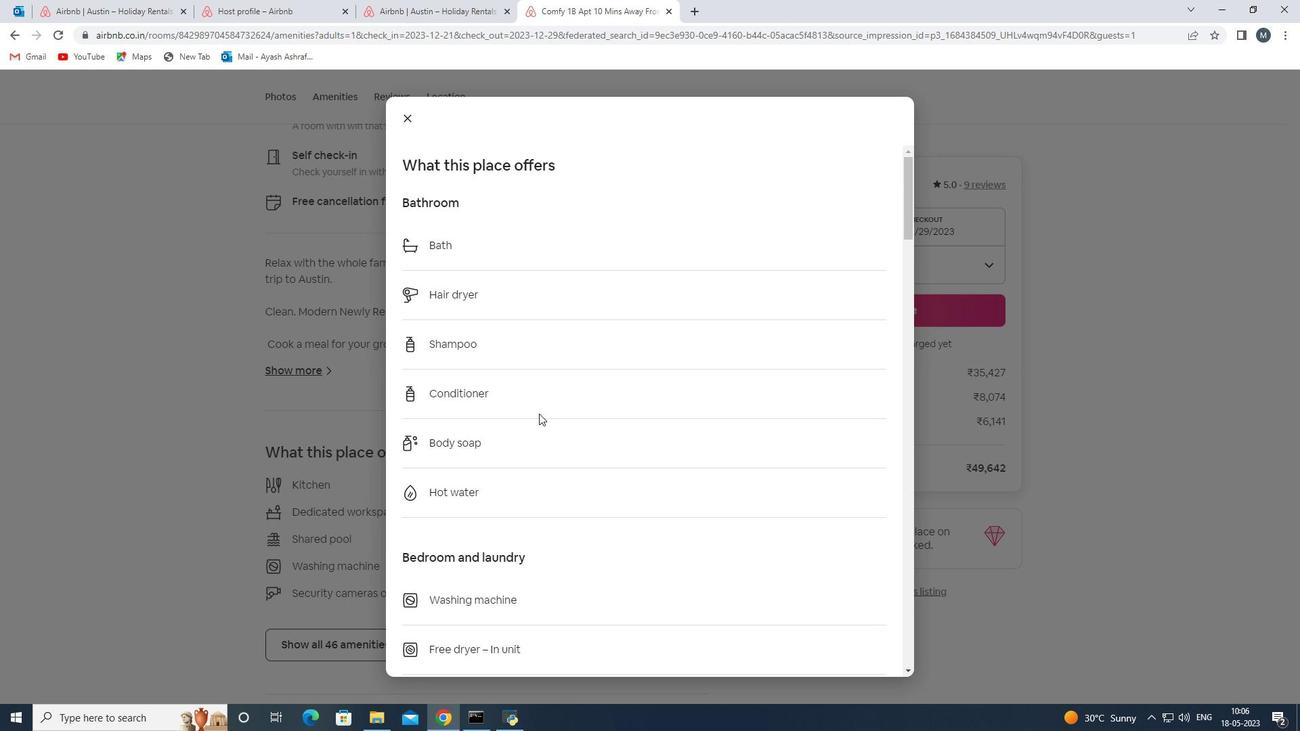 
Action: Mouse moved to (592, 464)
Screenshot: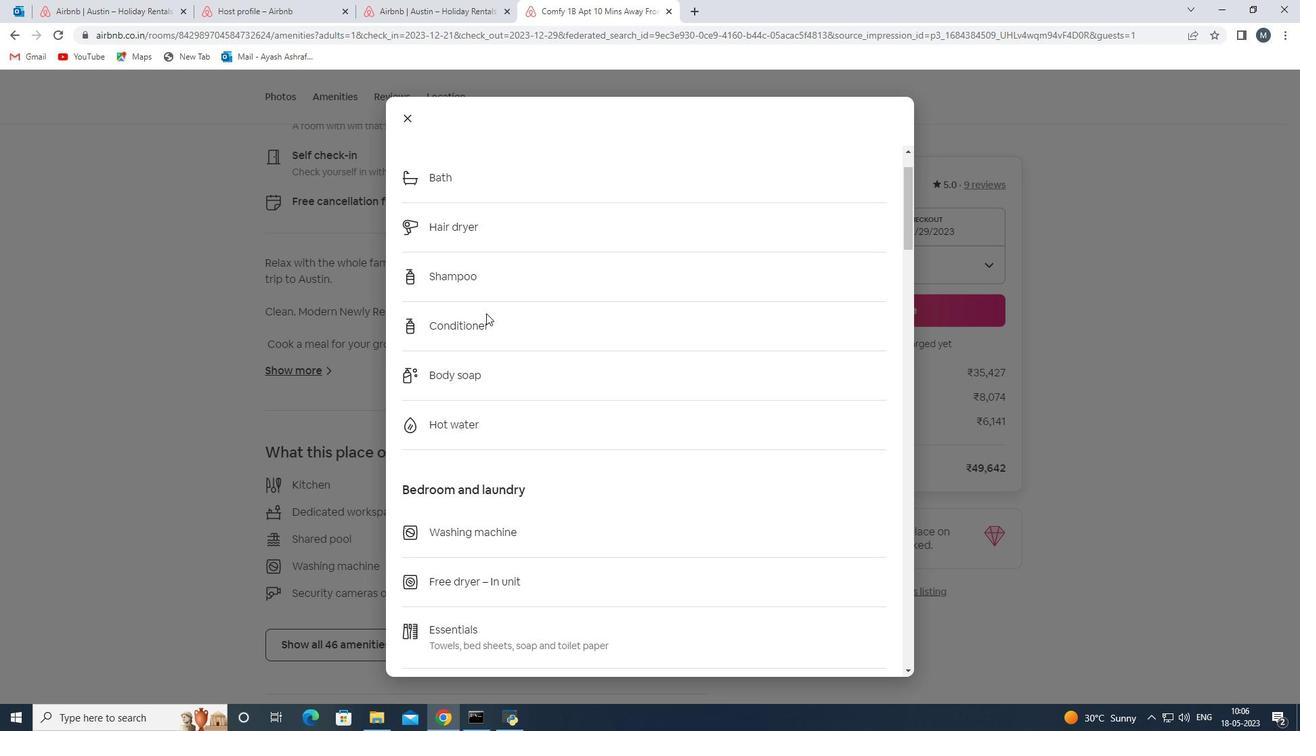 
Action: Mouse scrolled (592, 463) with delta (0, 0)
Screenshot: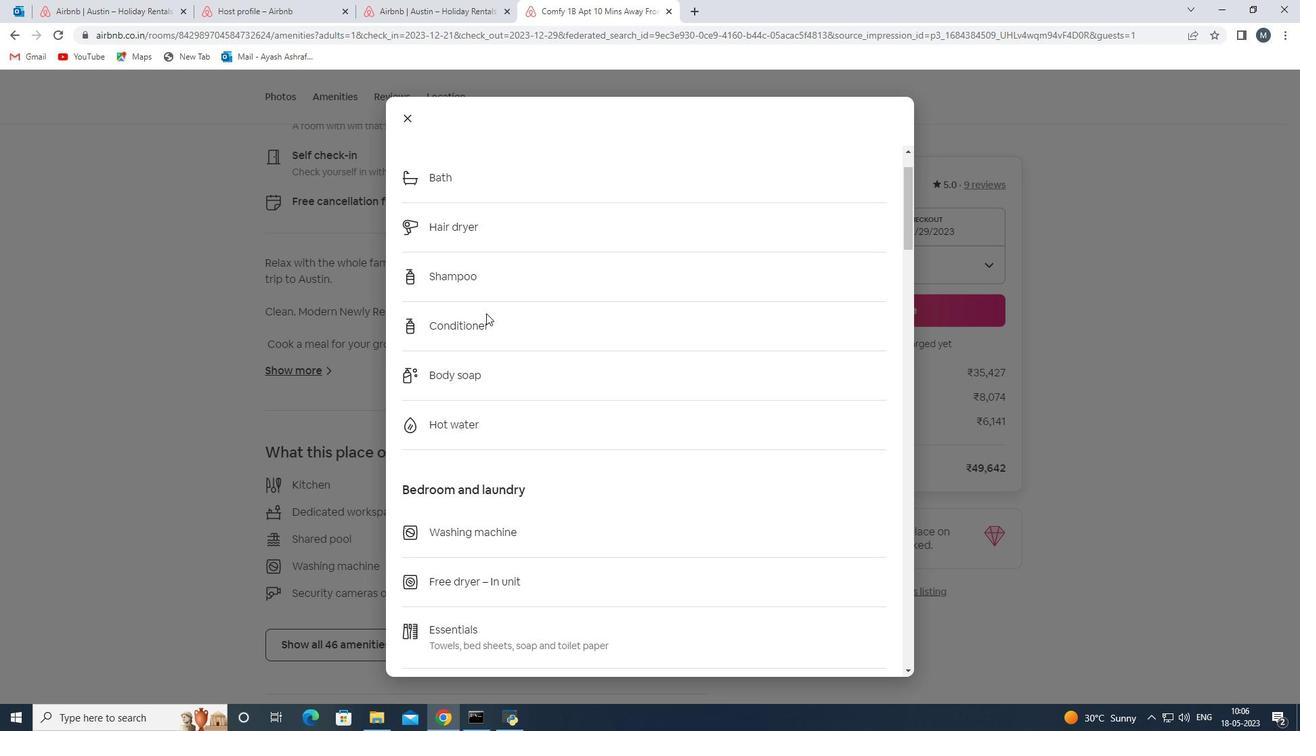 
Action: Mouse moved to (590, 464)
Screenshot: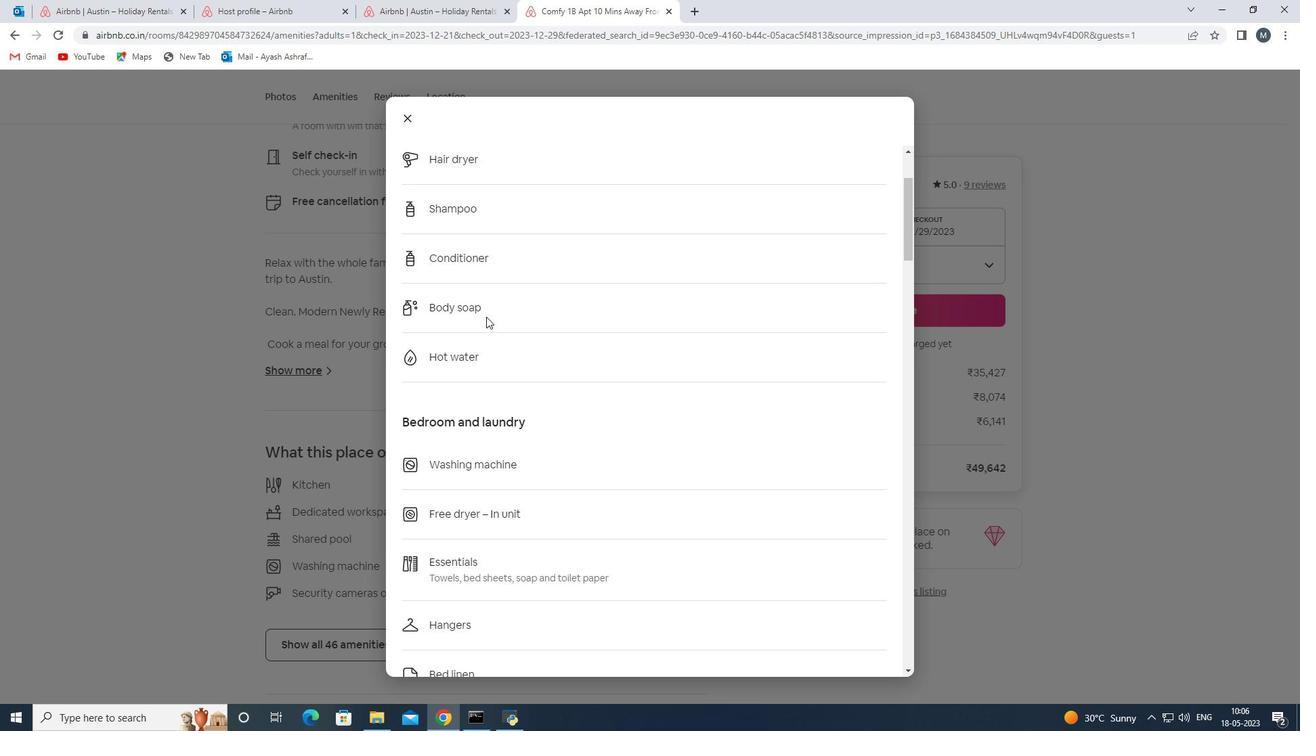 
Action: Mouse scrolled (590, 464) with delta (0, 0)
Screenshot: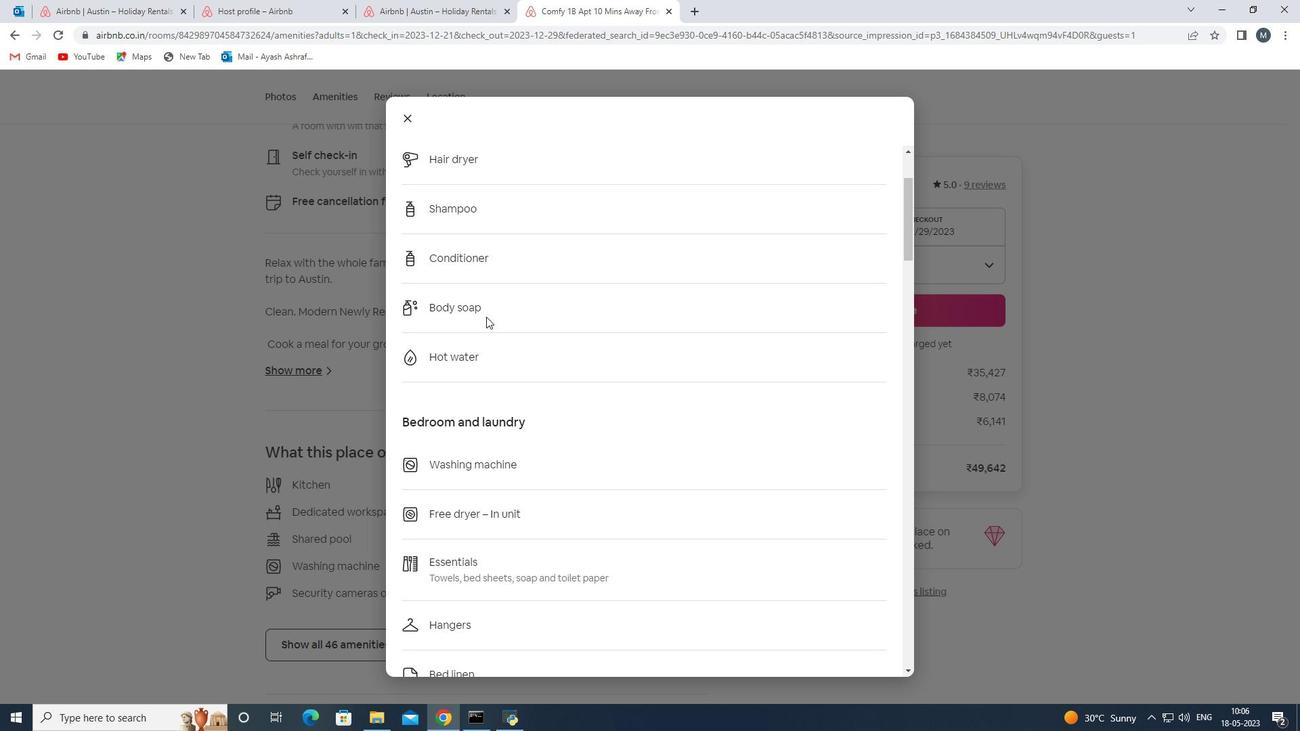 
Action: Mouse scrolled (590, 464) with delta (0, 0)
Screenshot: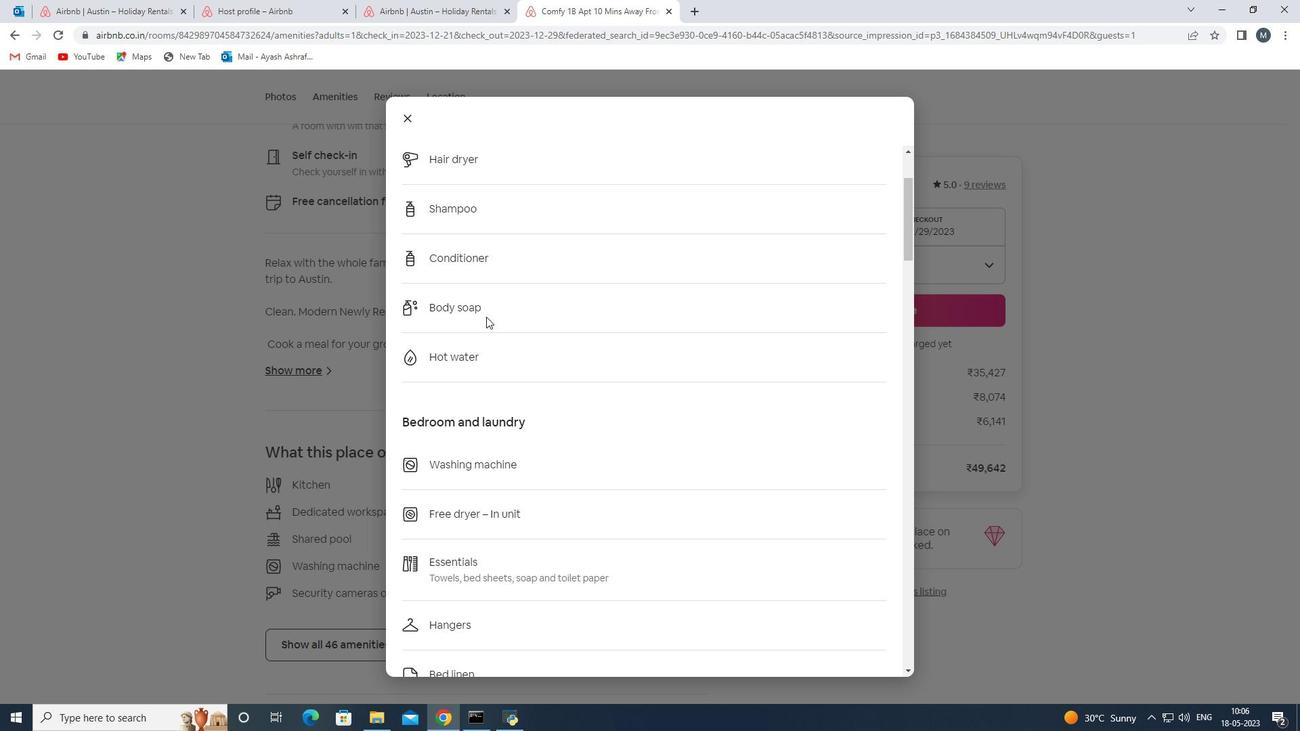 
Action: Mouse moved to (590, 464)
Screenshot: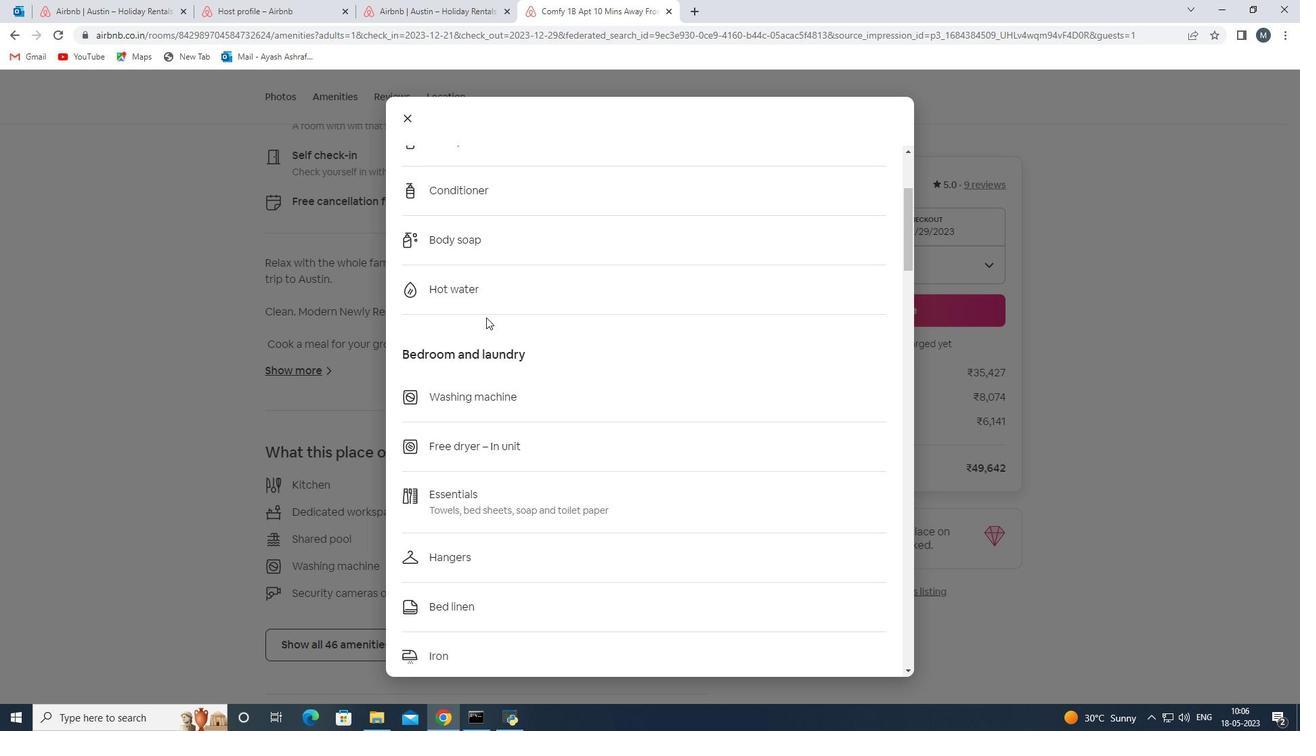 
Action: Mouse scrolled (590, 464) with delta (0, 0)
Screenshot: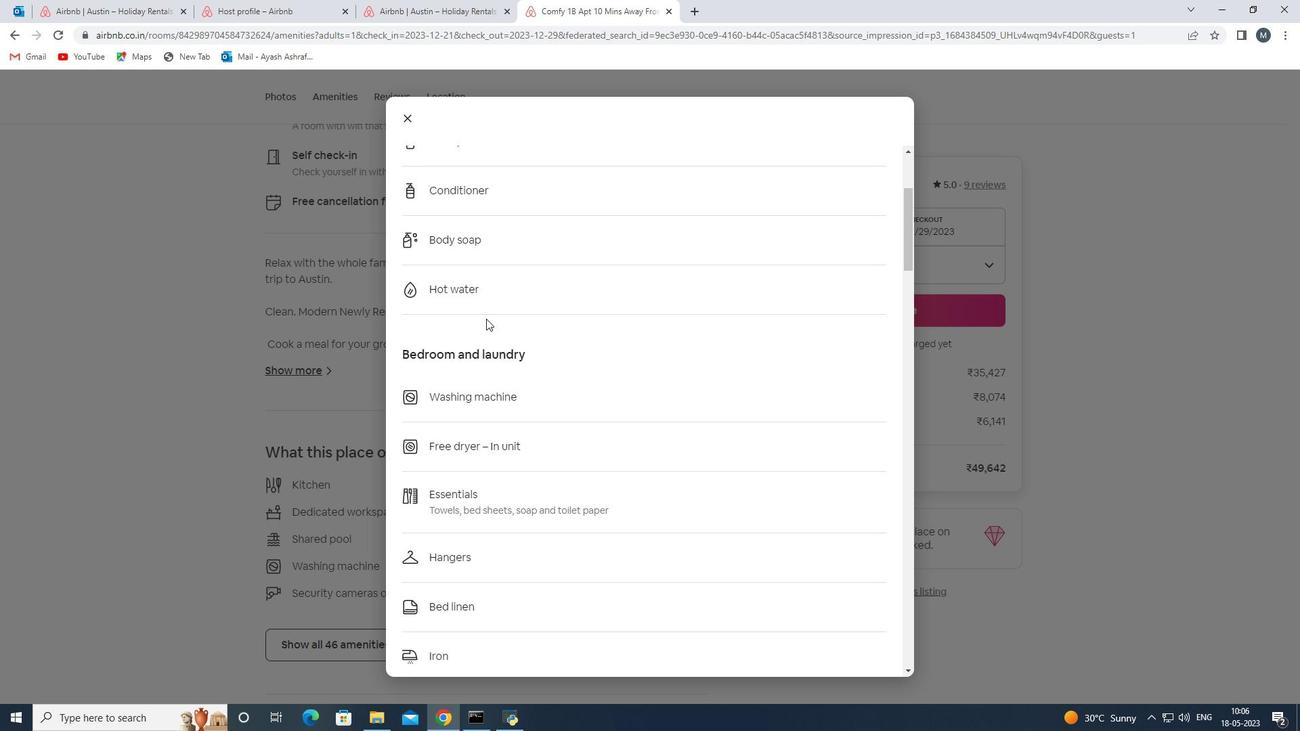 
Action: Mouse moved to (589, 464)
Screenshot: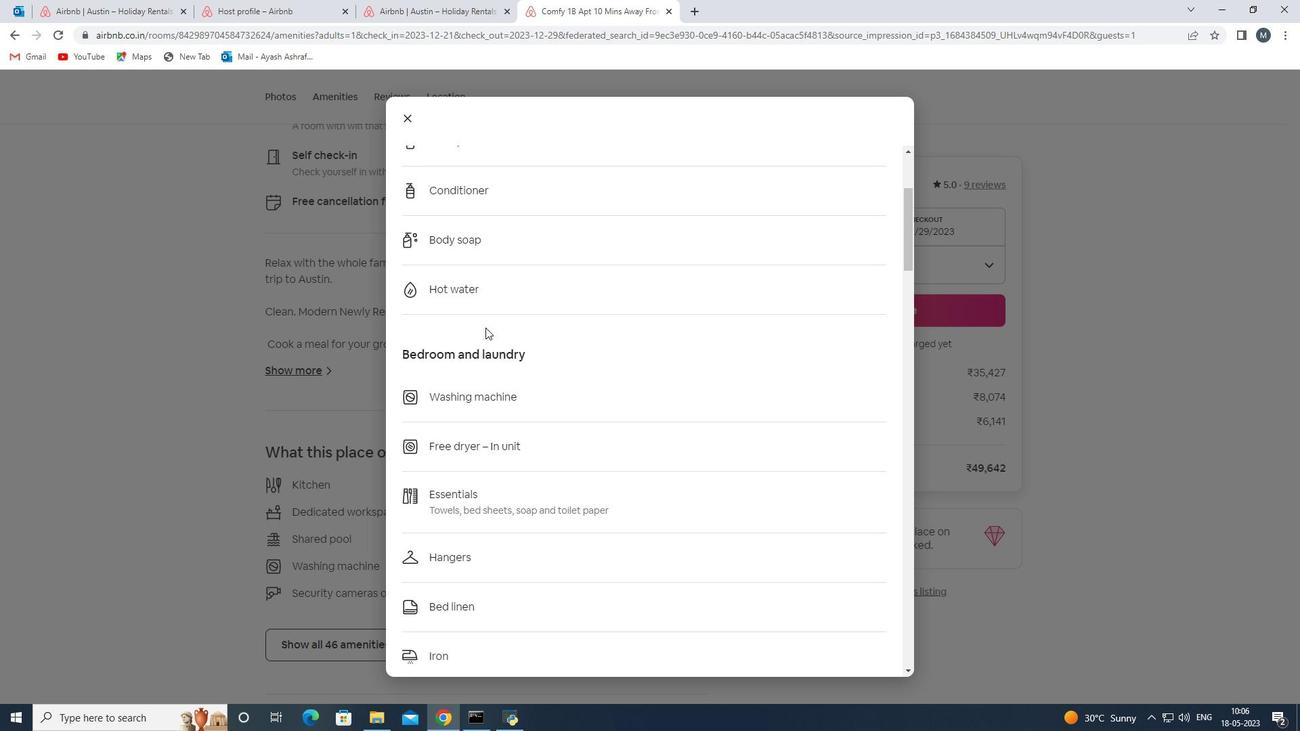 
Action: Mouse scrolled (589, 464) with delta (0, 0)
Screenshot: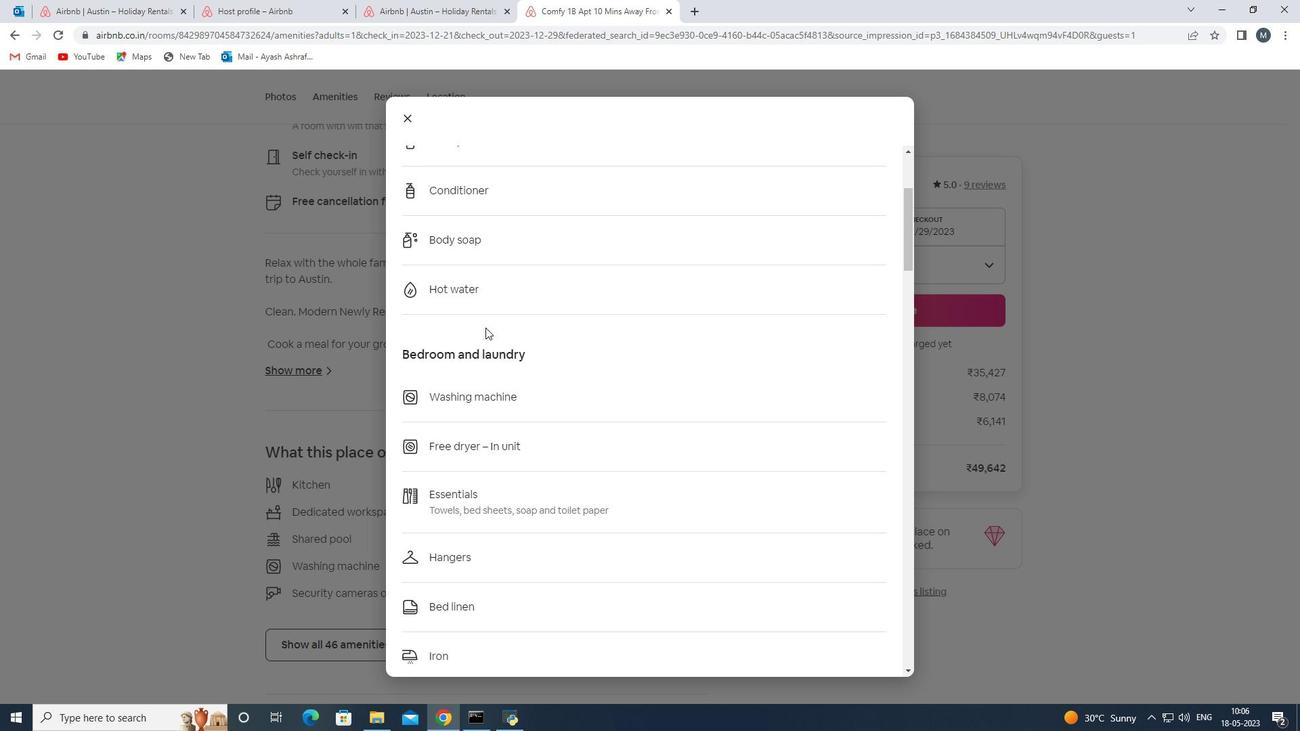 
Action: Mouse scrolled (589, 464) with delta (0, 0)
Screenshot: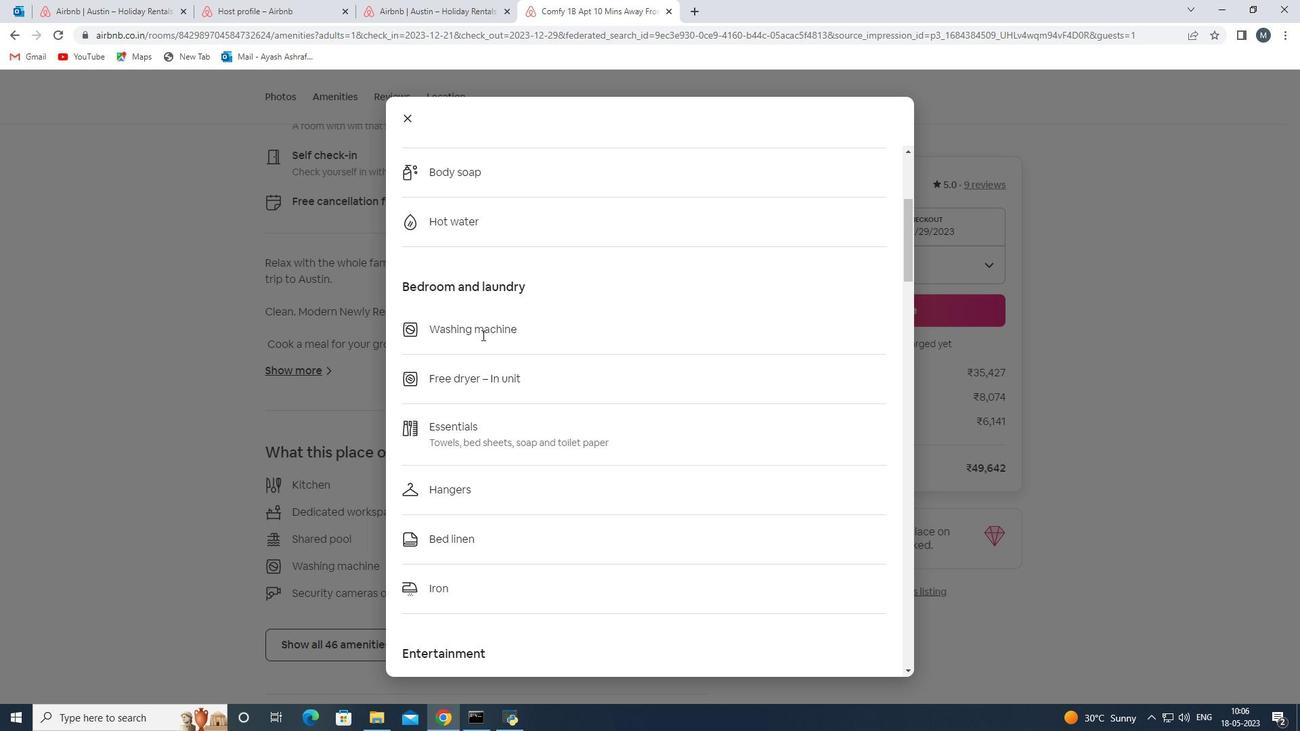 
Action: Mouse scrolled (589, 464) with delta (0, 0)
Screenshot: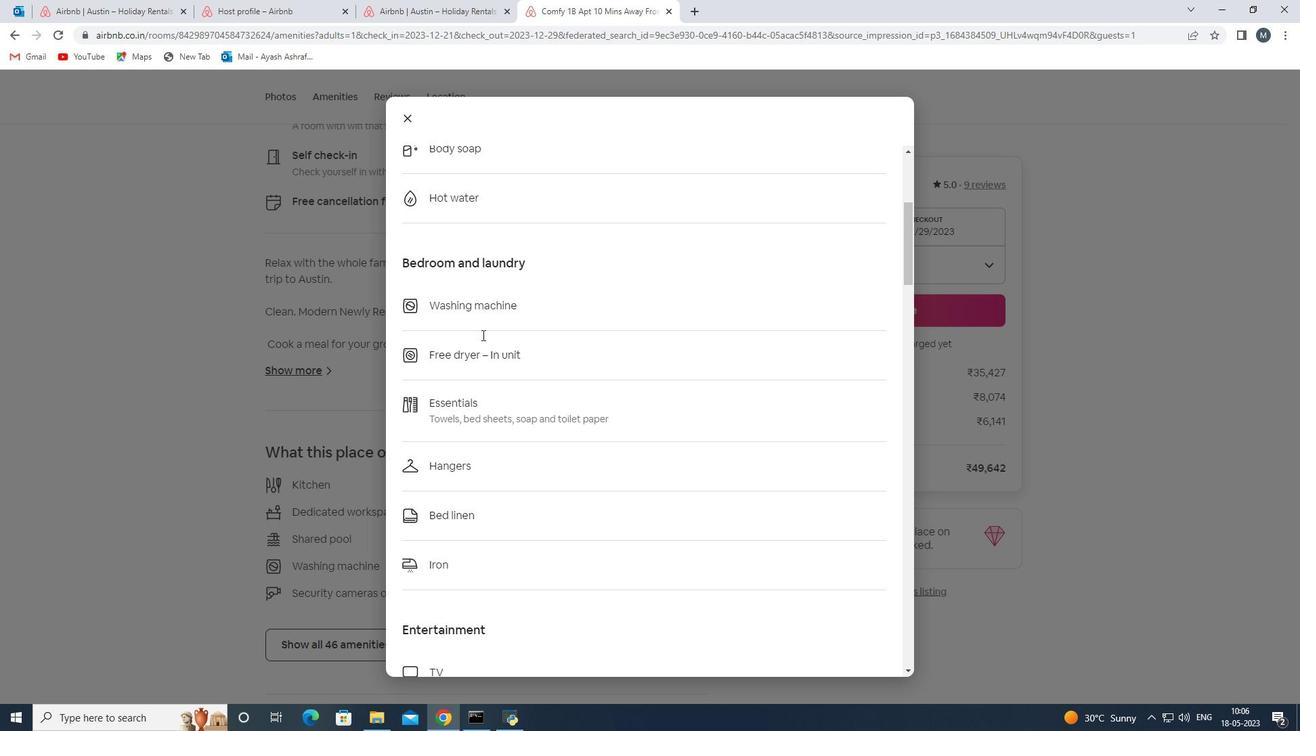 
Action: Mouse scrolled (589, 464) with delta (0, 0)
Screenshot: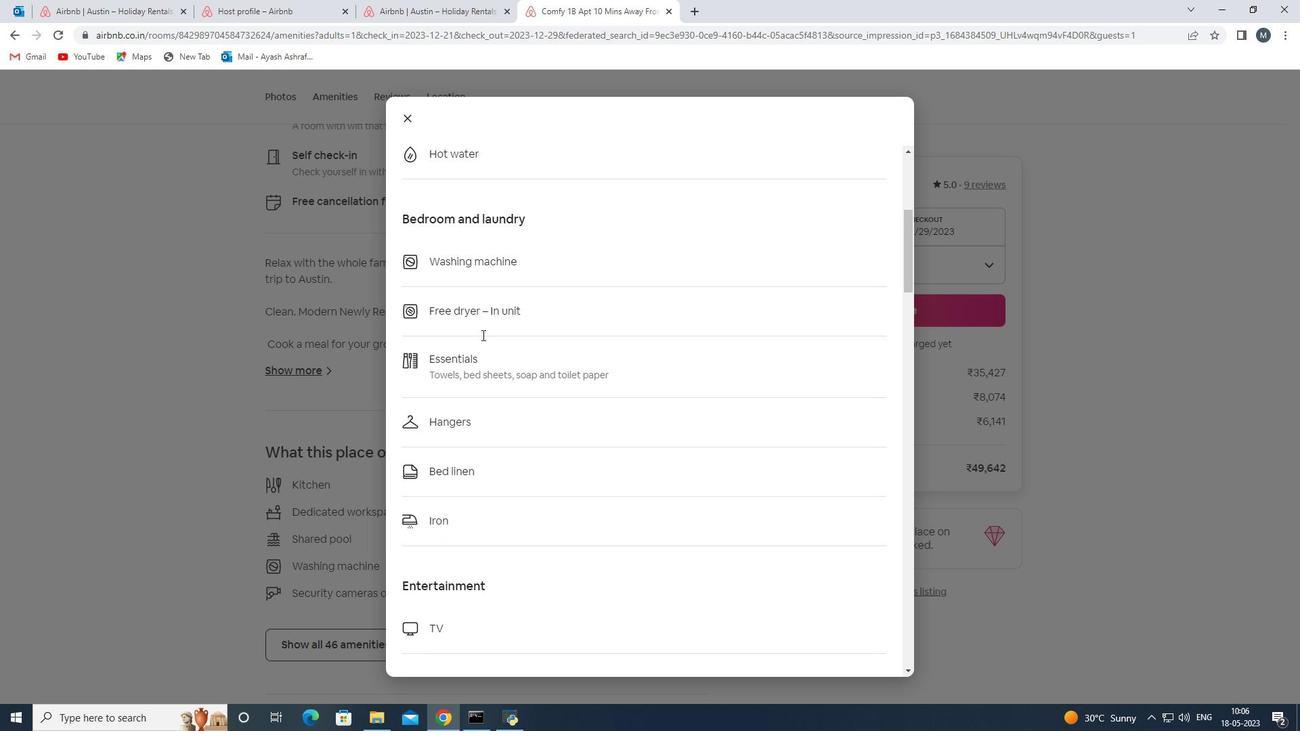 
Action: Mouse scrolled (589, 464) with delta (0, 0)
Screenshot: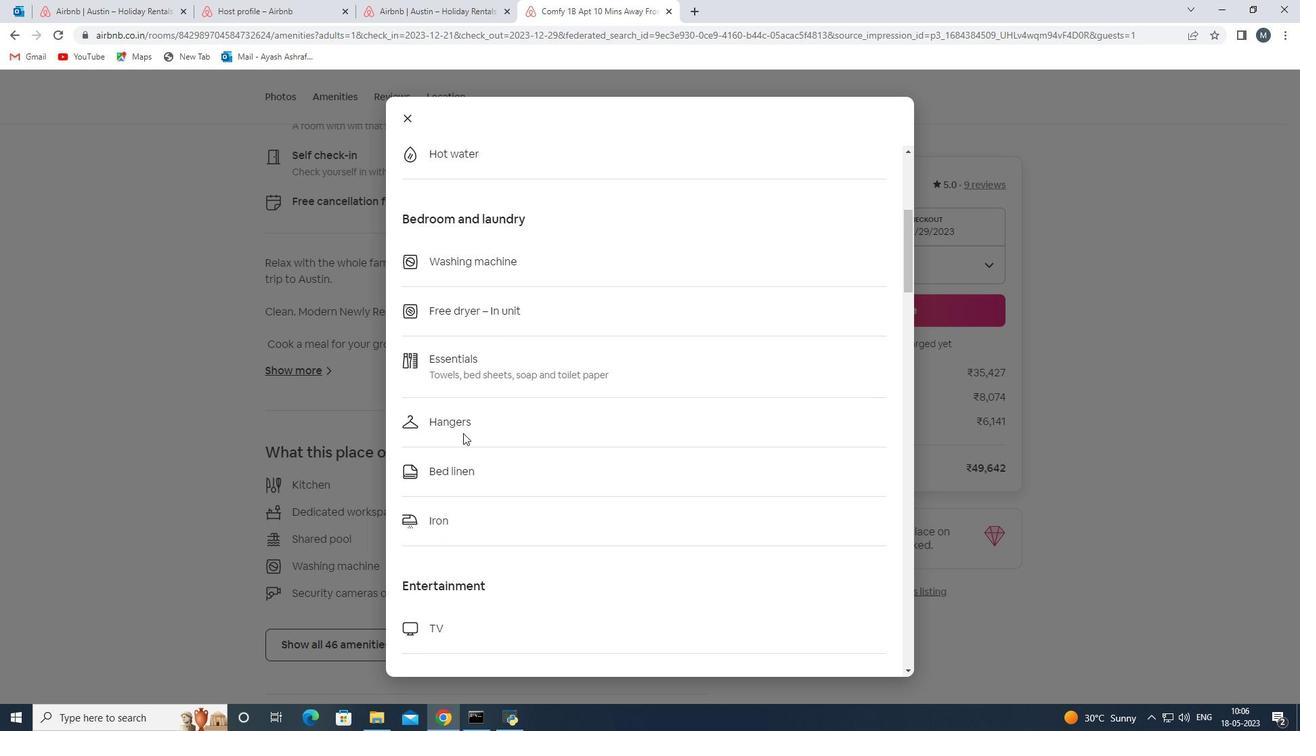
Action: Mouse scrolled (589, 464) with delta (0, 0)
Screenshot: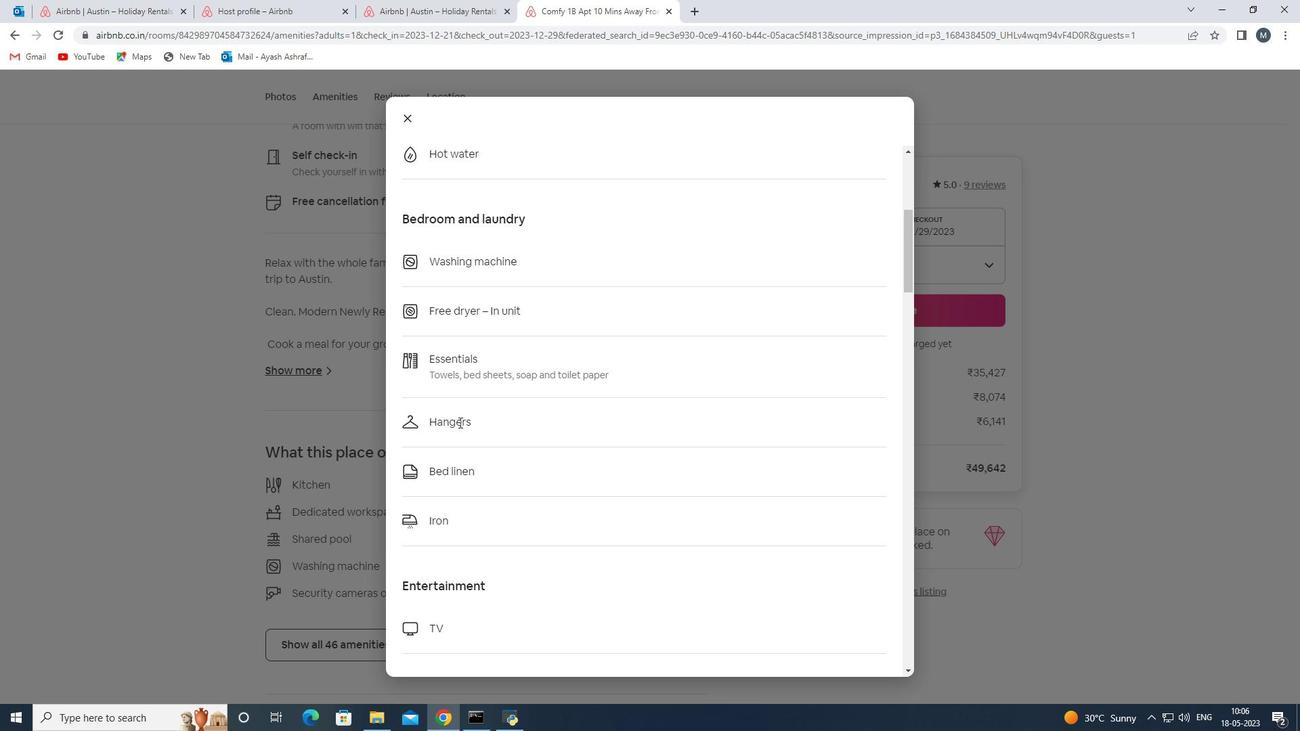 
Action: Mouse scrolled (589, 464) with delta (0, 0)
Screenshot: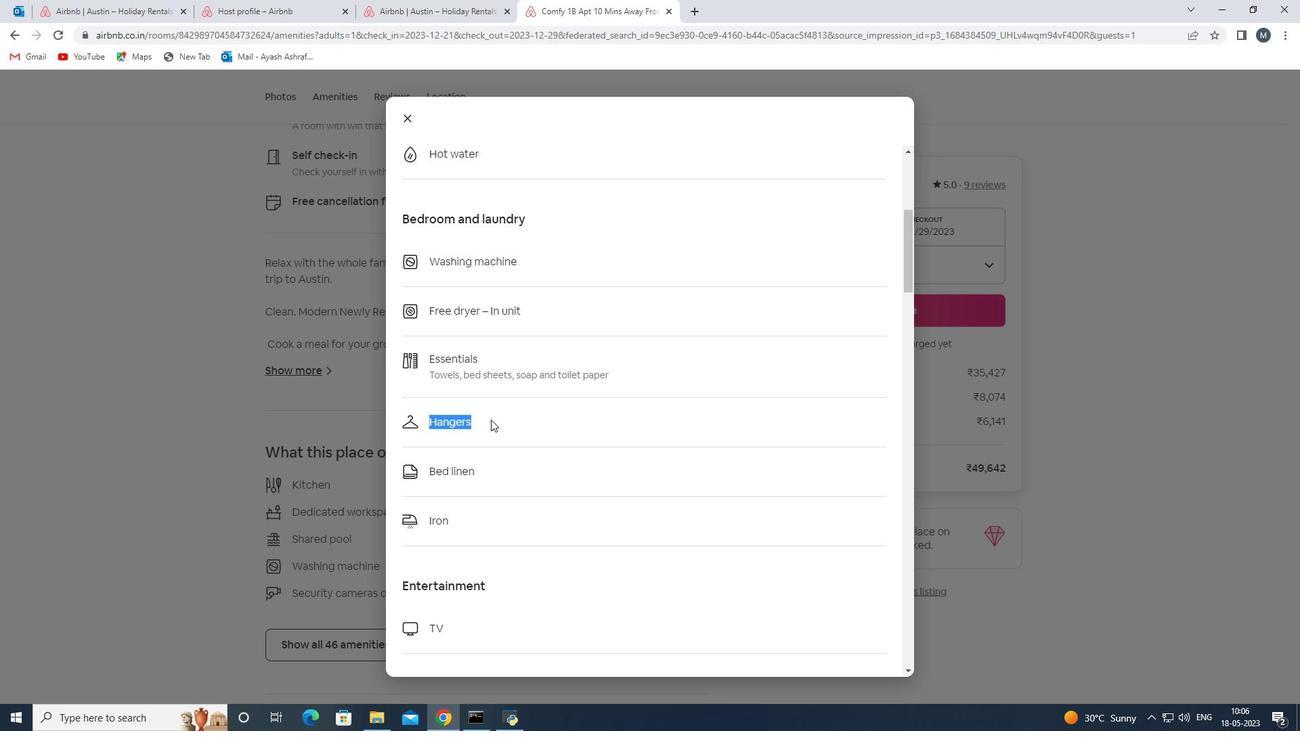 
Action: Mouse moved to (589, 464)
Screenshot: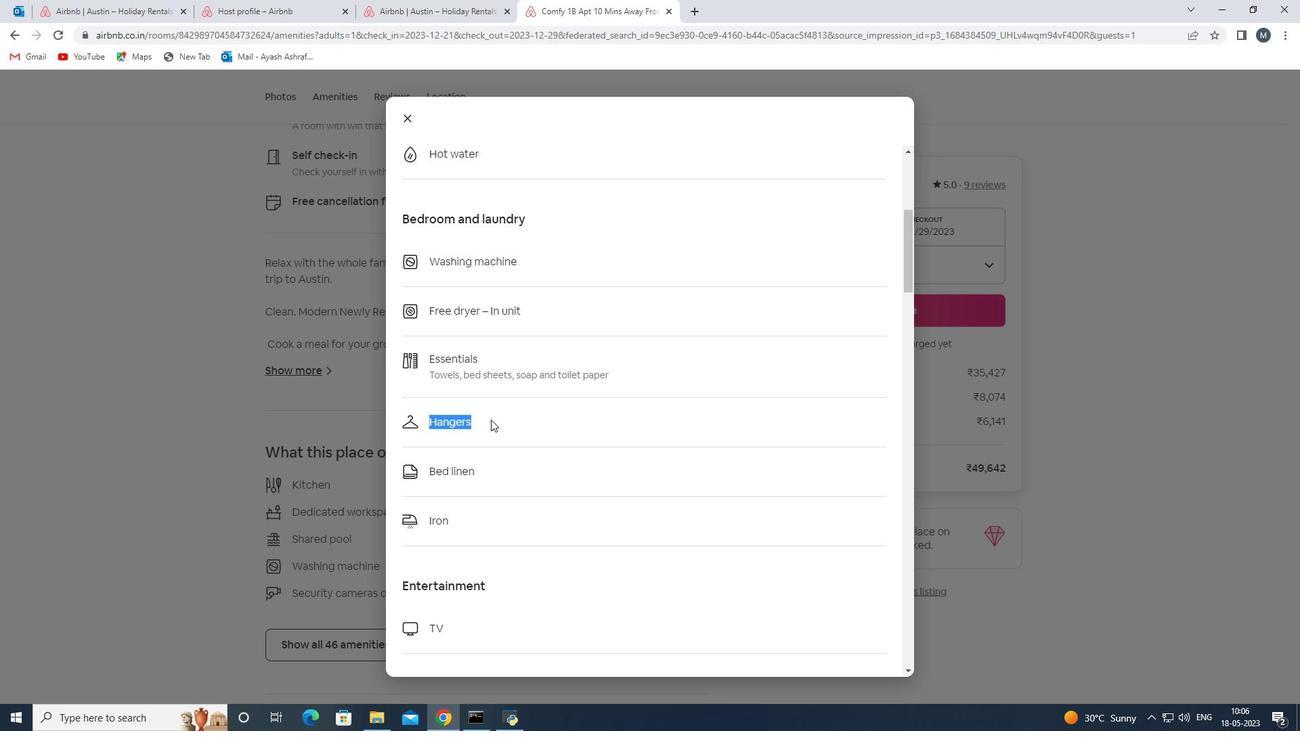 
Action: Mouse scrolled (589, 464) with delta (0, 0)
Screenshot: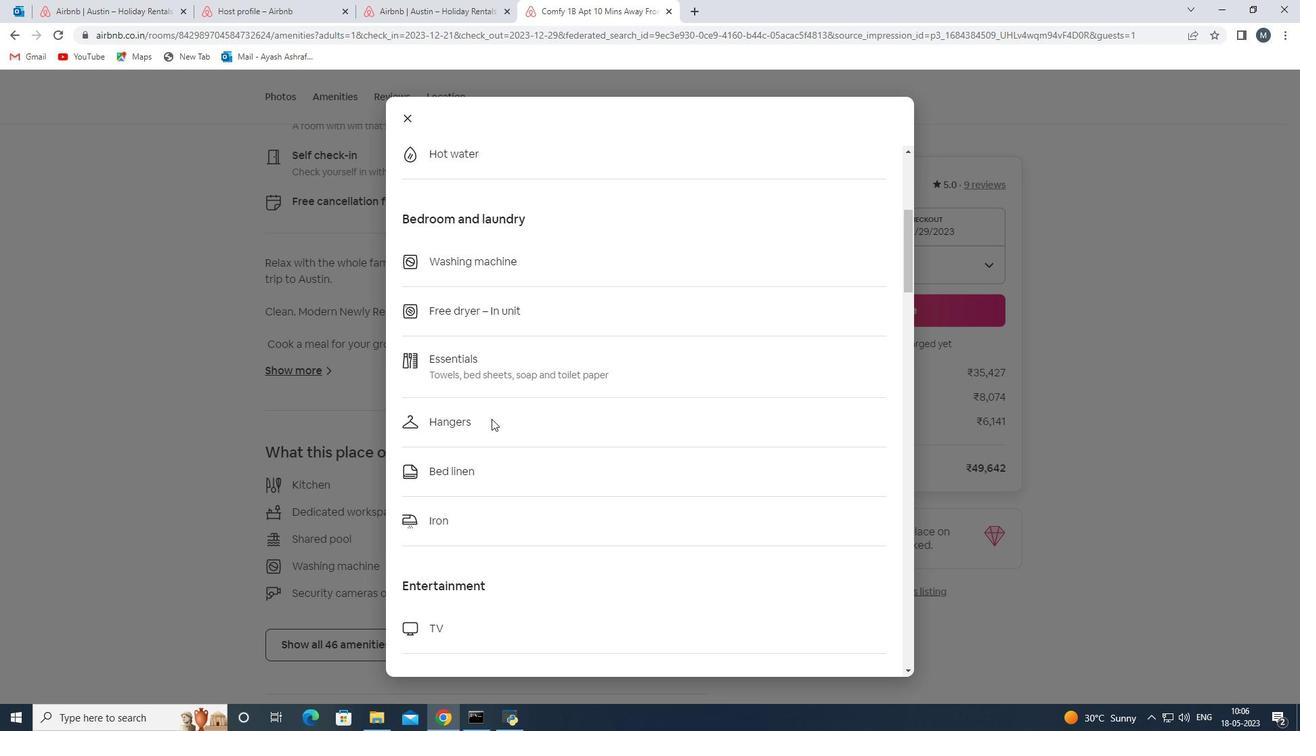 
Action: Mouse scrolled (589, 464) with delta (0, 0)
Screenshot: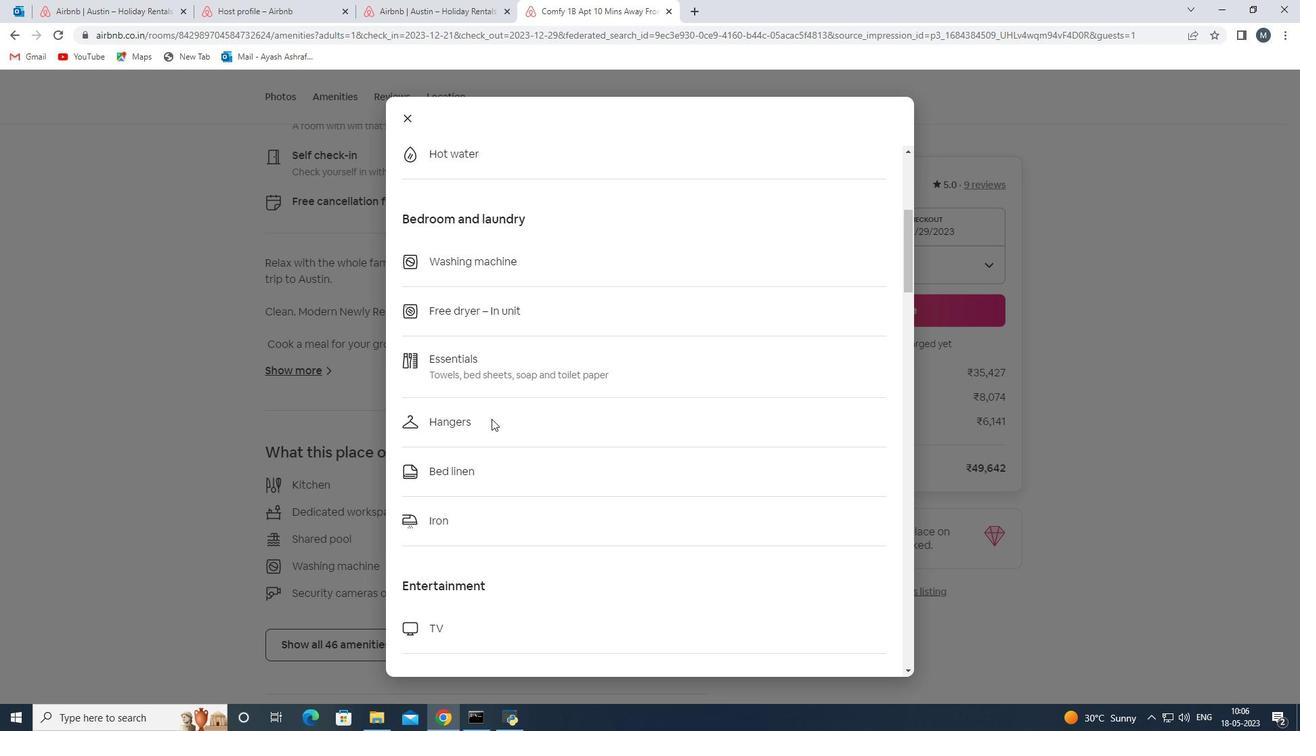 
Action: Mouse scrolled (589, 464) with delta (0, 0)
Screenshot: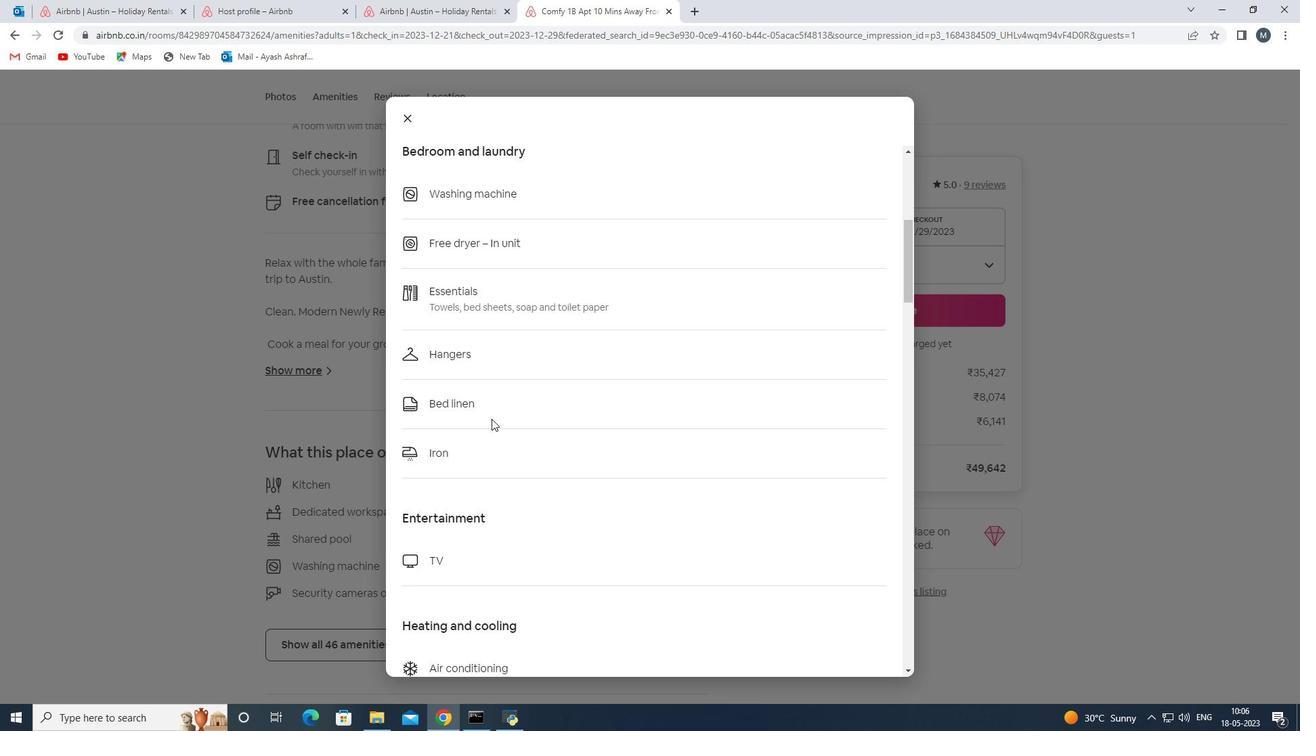 
Action: Mouse scrolled (589, 464) with delta (0, 0)
Screenshot: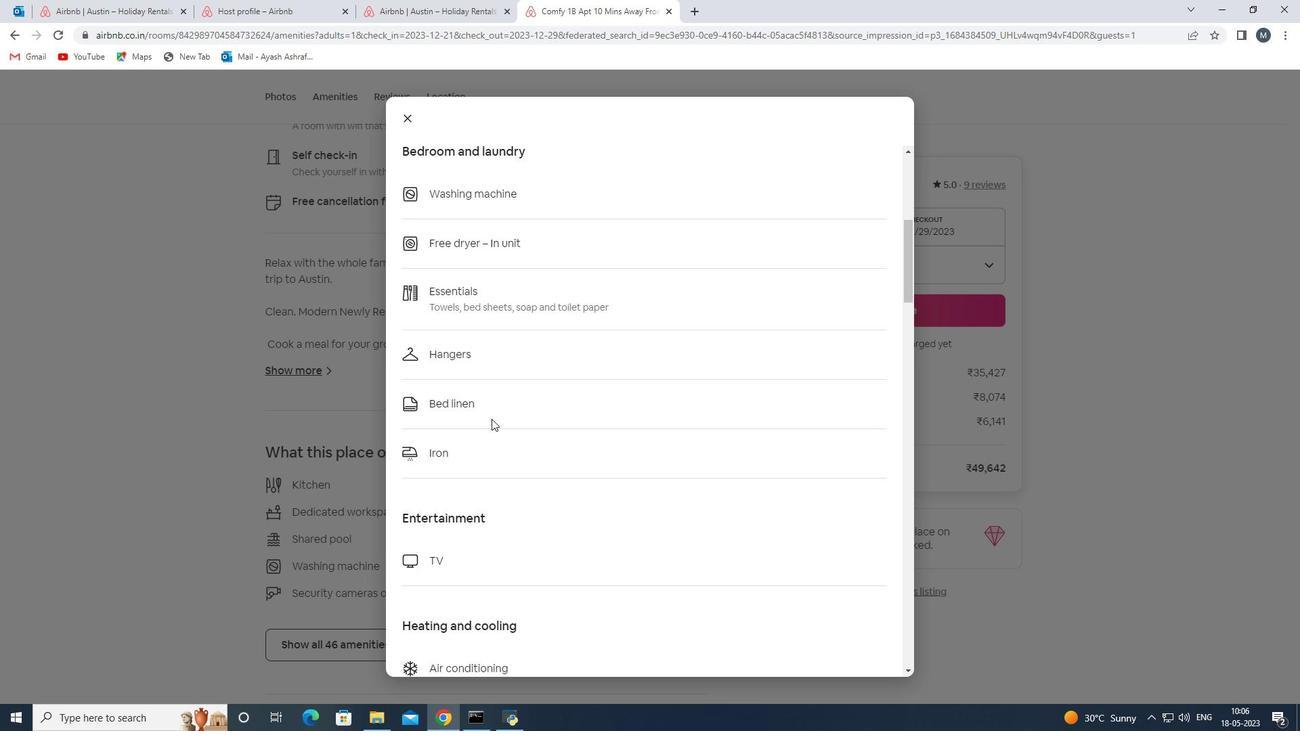 
Action: Mouse scrolled (589, 464) with delta (0, 0)
Screenshot: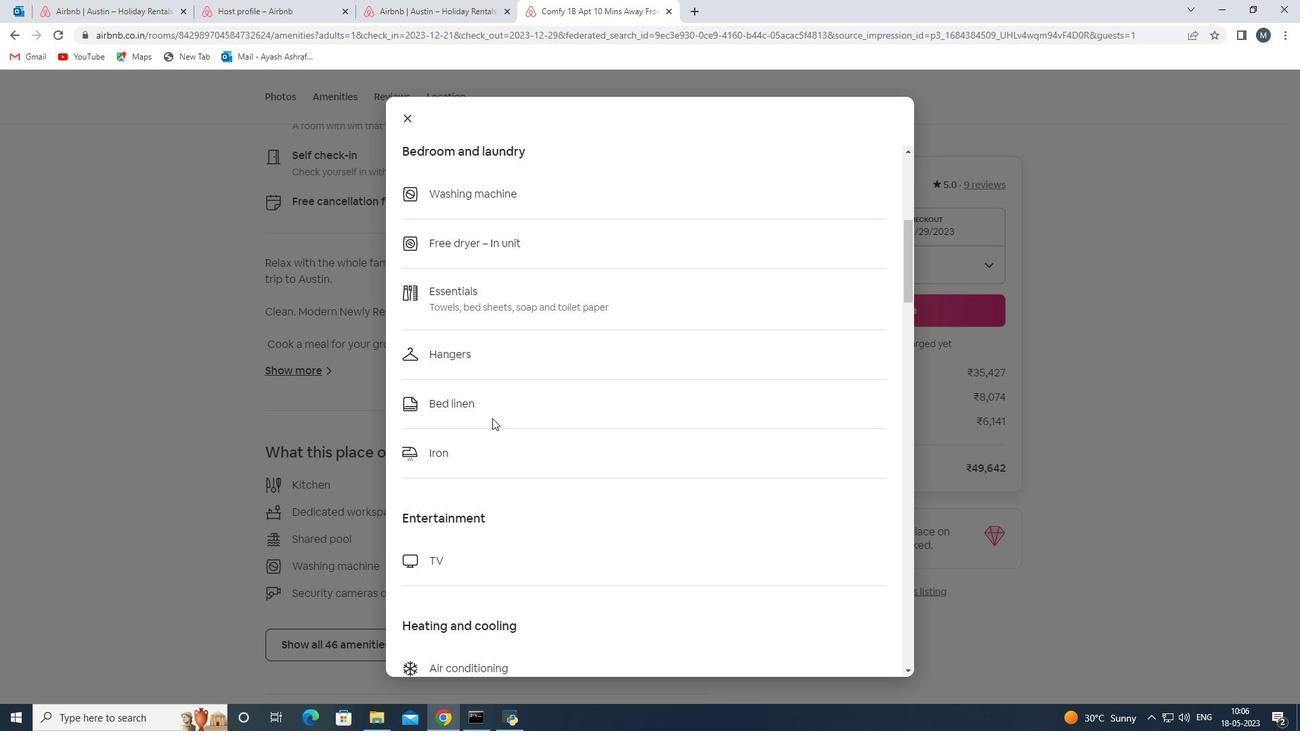 
Action: Mouse scrolled (589, 464) with delta (0, 0)
Screenshot: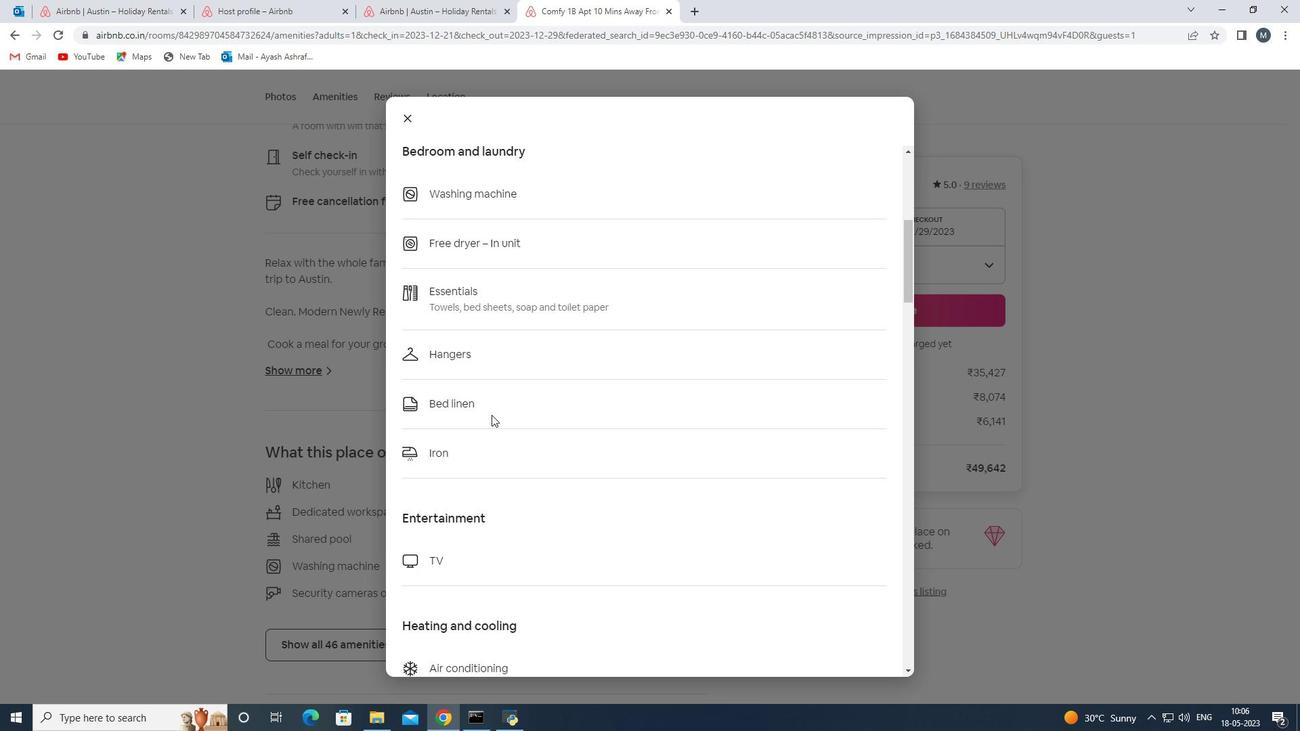 
Action: Mouse scrolled (589, 464) with delta (0, 0)
Screenshot: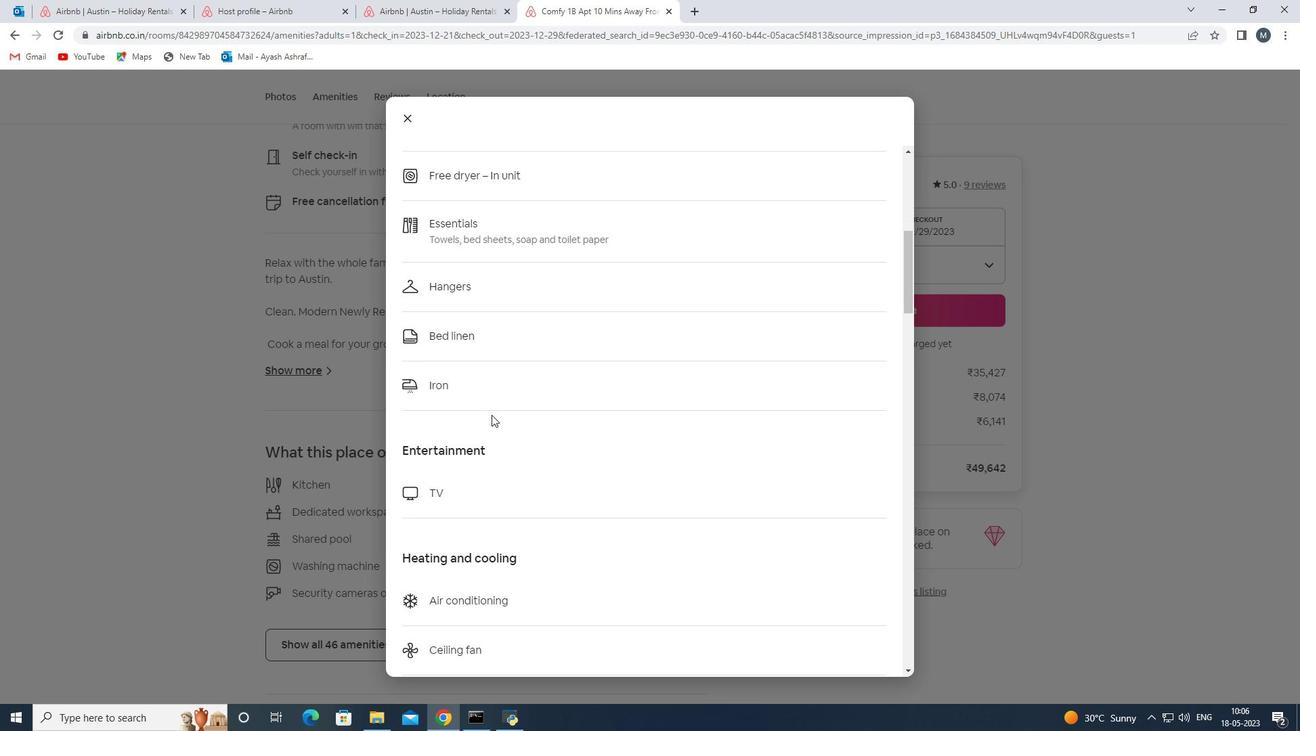 
Action: Mouse scrolled (589, 464) with delta (0, 0)
Screenshot: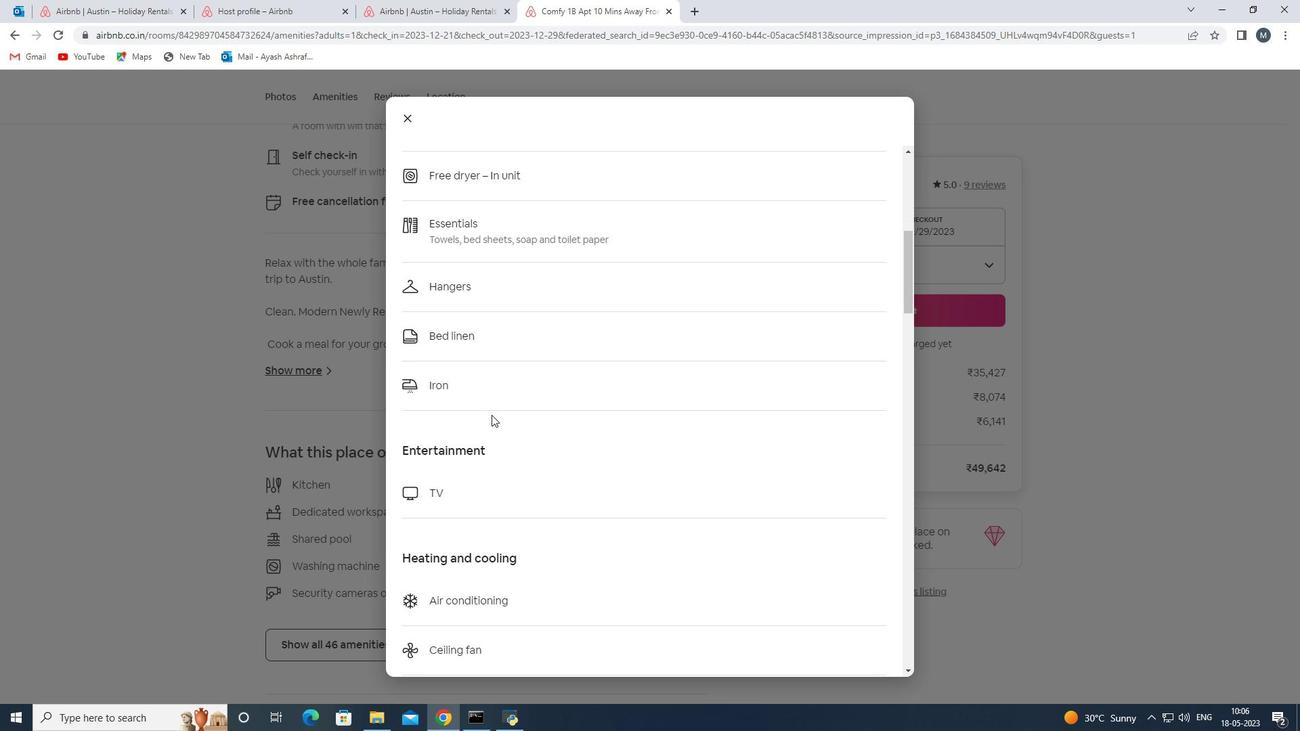 
Action: Mouse scrolled (589, 464) with delta (0, 0)
Screenshot: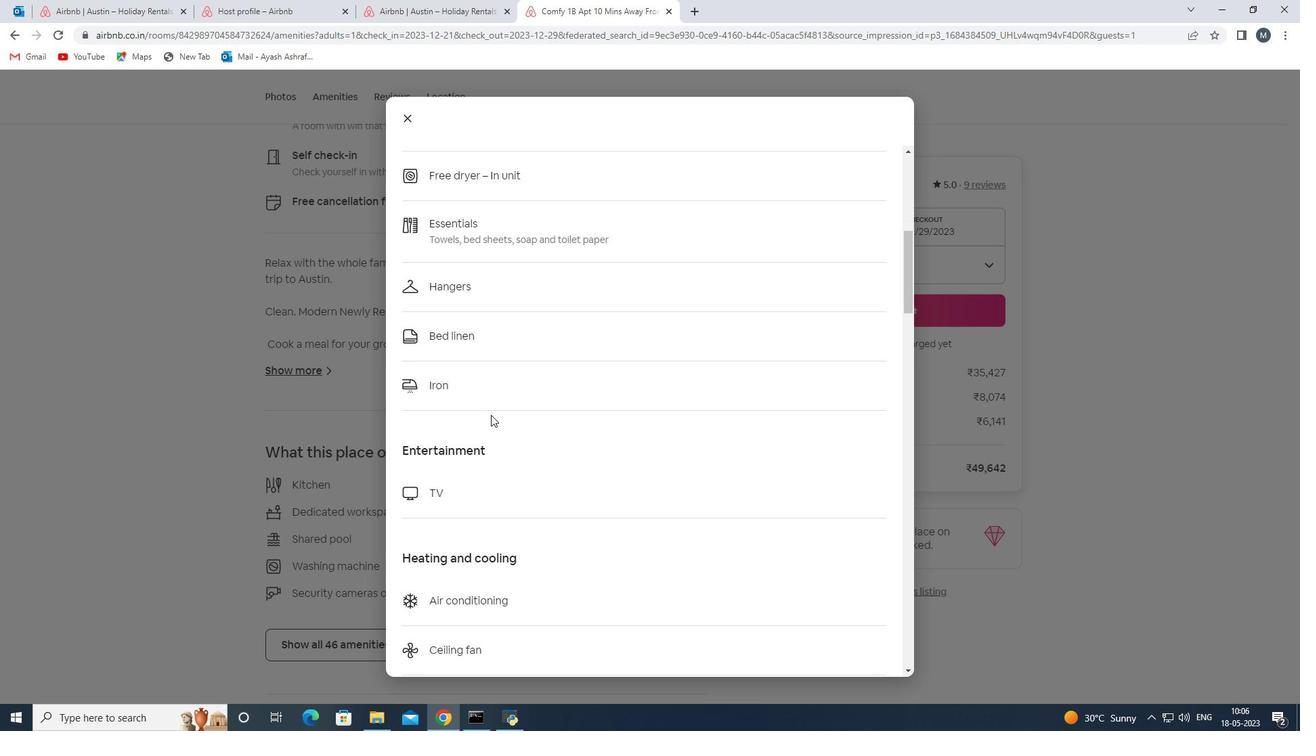 
Action: Mouse scrolled (589, 464) with delta (0, 0)
Screenshot: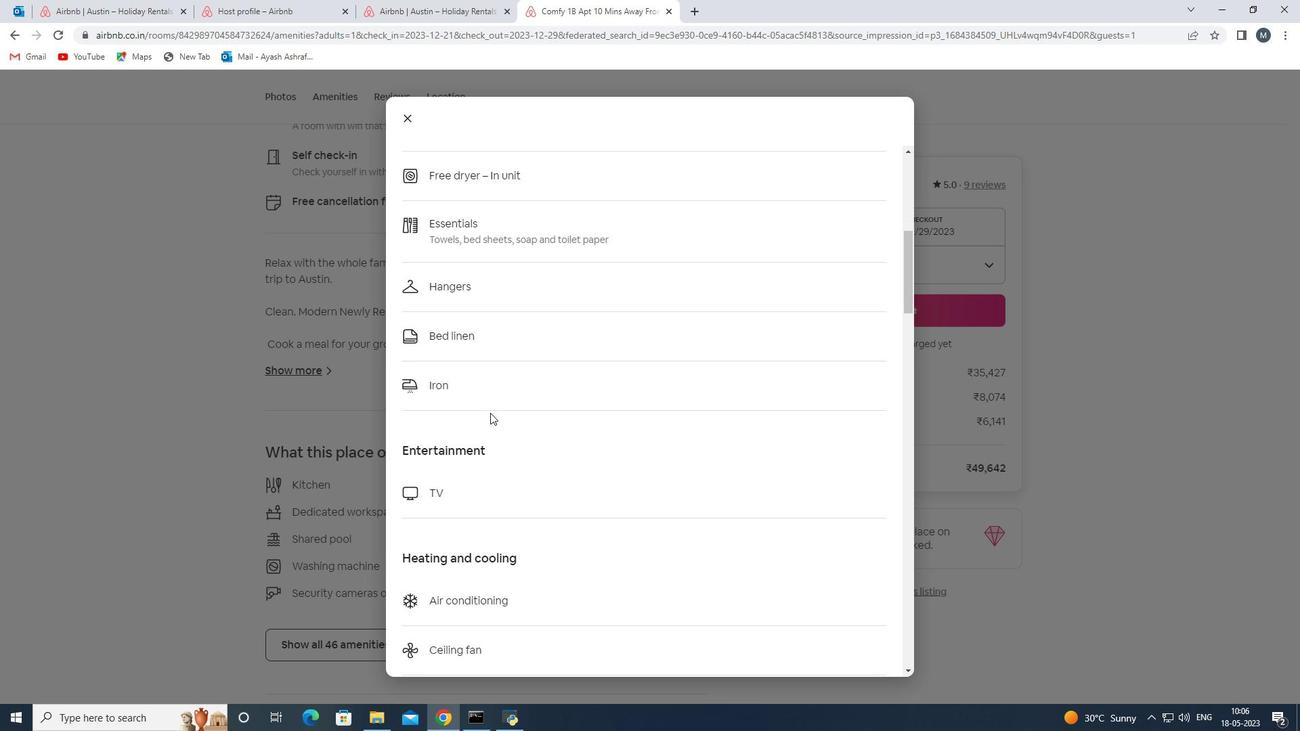 
Action: Mouse scrolled (589, 464) with delta (0, 0)
Screenshot: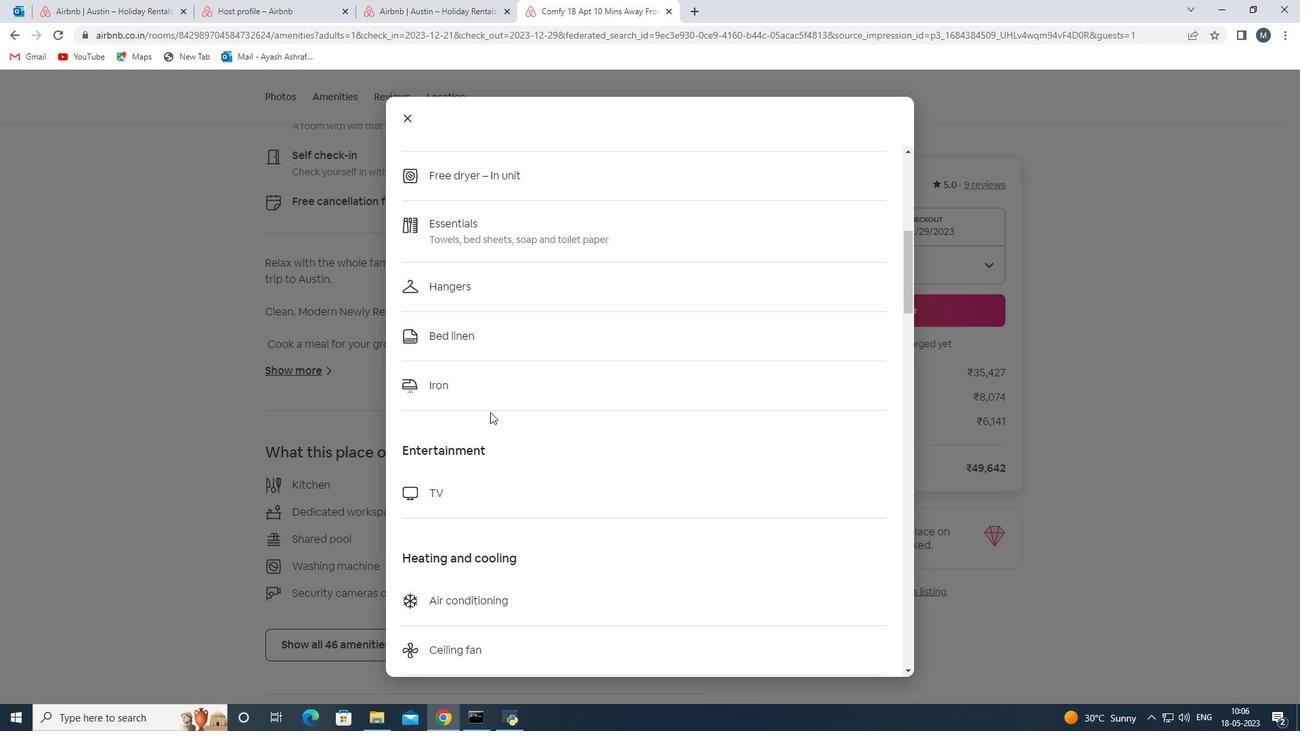 
Action: Mouse moved to (535, 458)
Screenshot: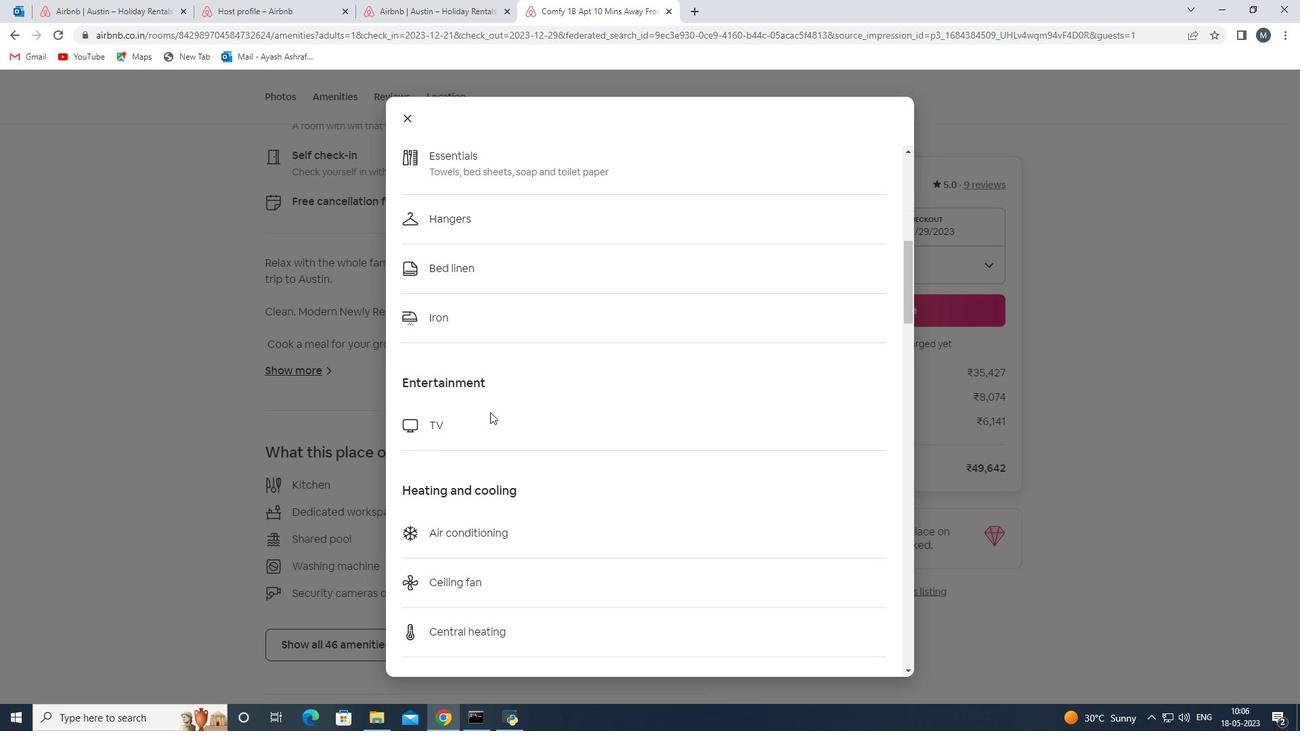 
Action: Mouse scrolled (535, 458) with delta (0, 0)
Screenshot: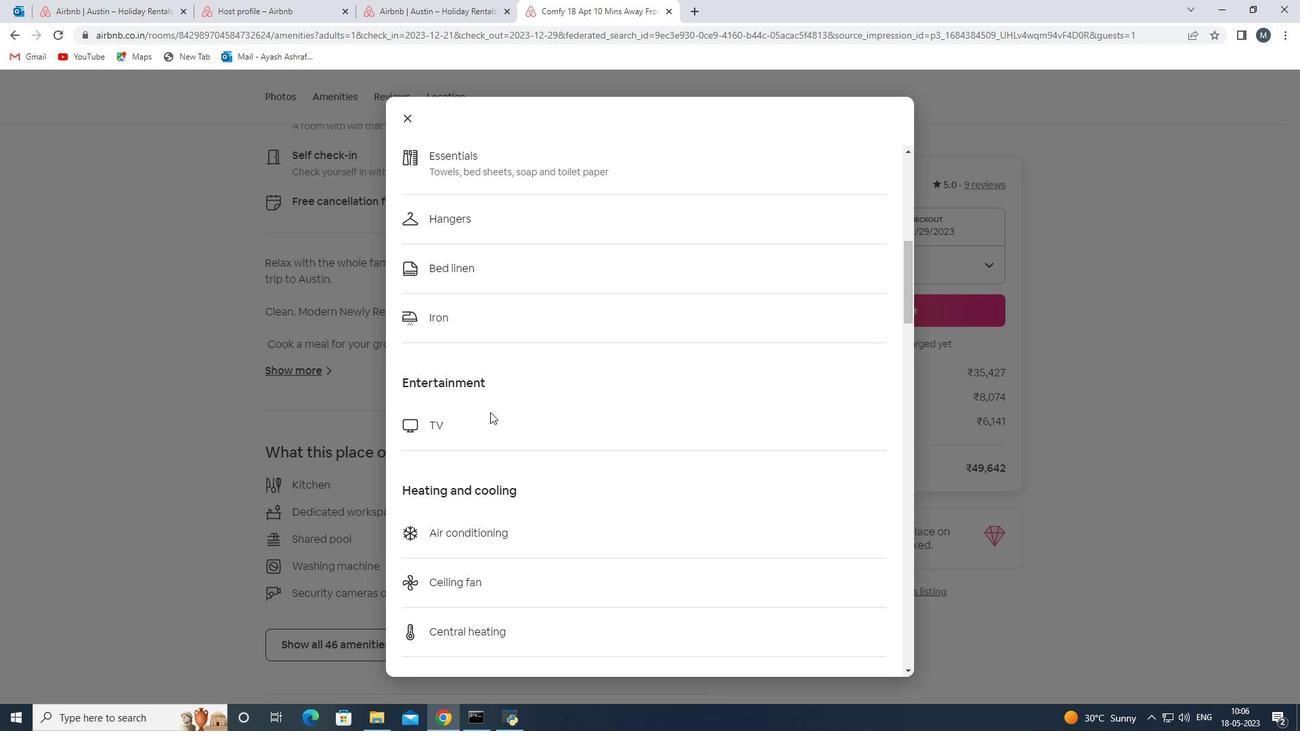 
Action: Mouse moved to (539, 460)
Screenshot: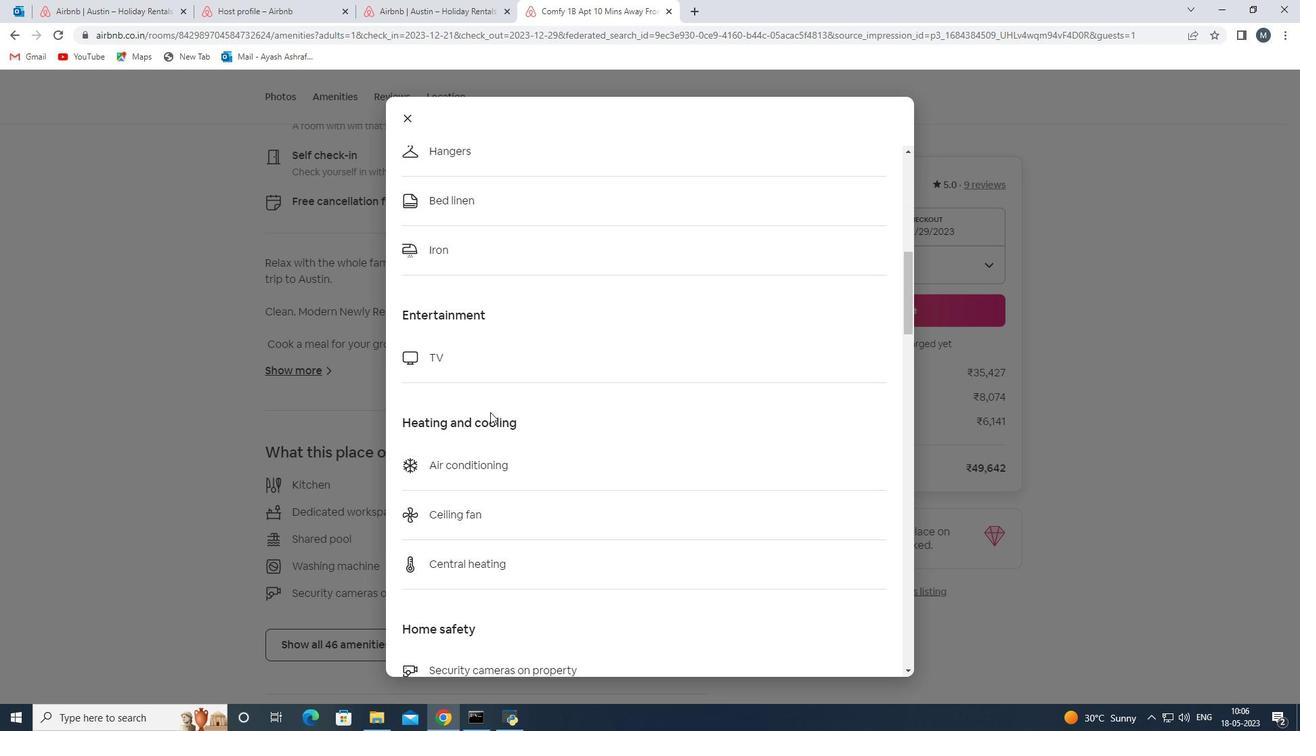 
Action: Mouse scrolled (539, 460) with delta (0, 0)
Screenshot: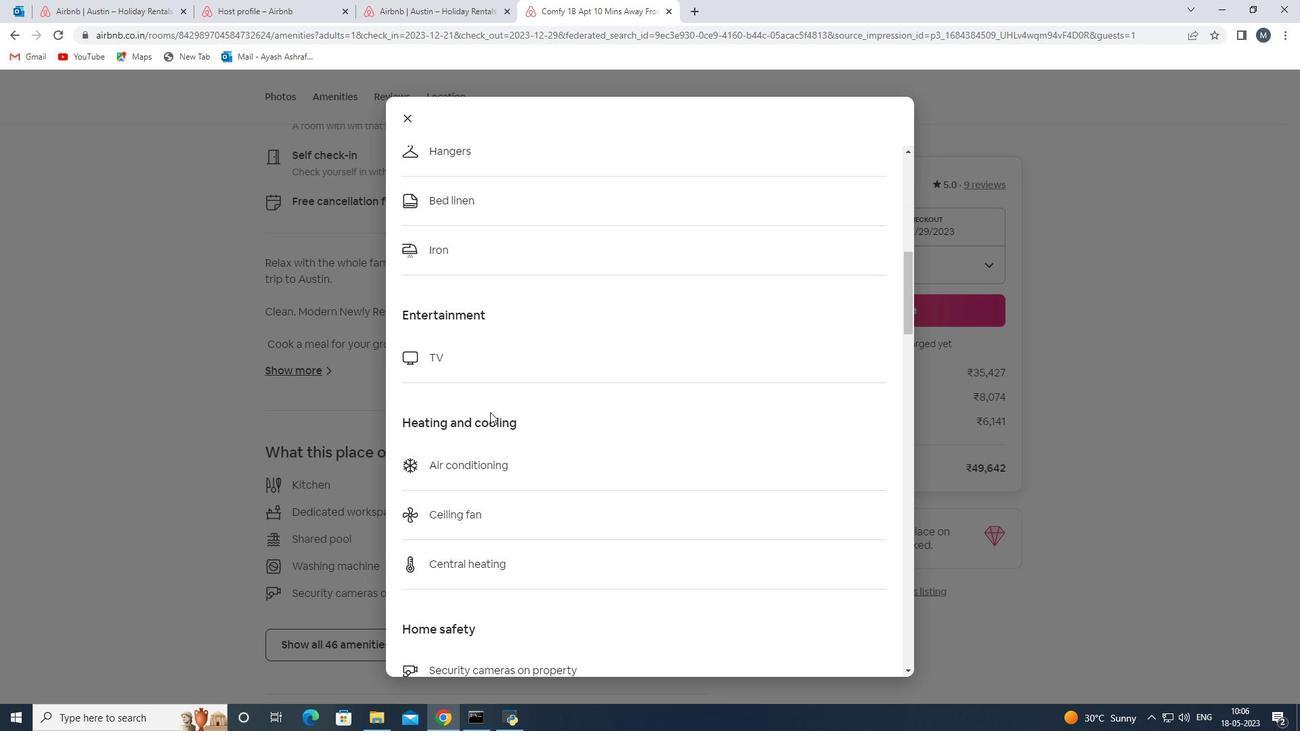 
Action: Mouse moved to (539, 461)
Screenshot: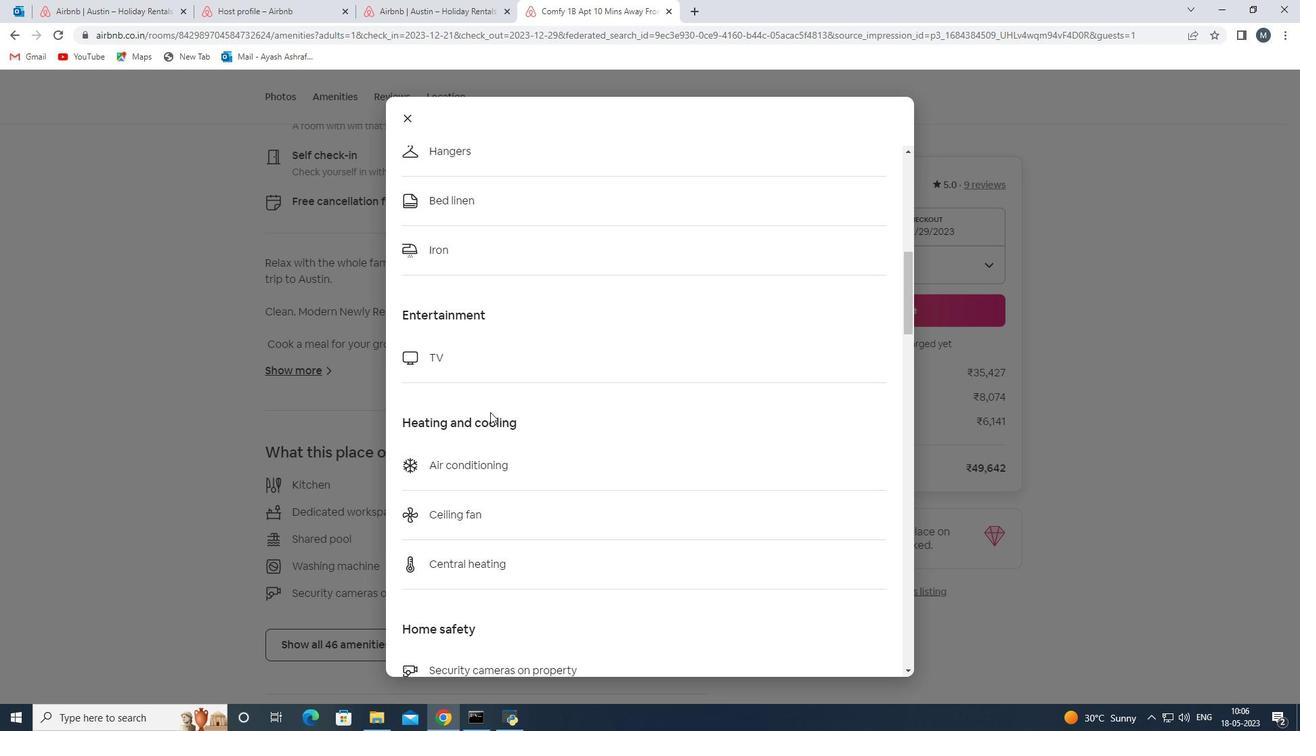 
Action: Mouse scrolled (539, 461) with delta (0, 0)
Screenshot: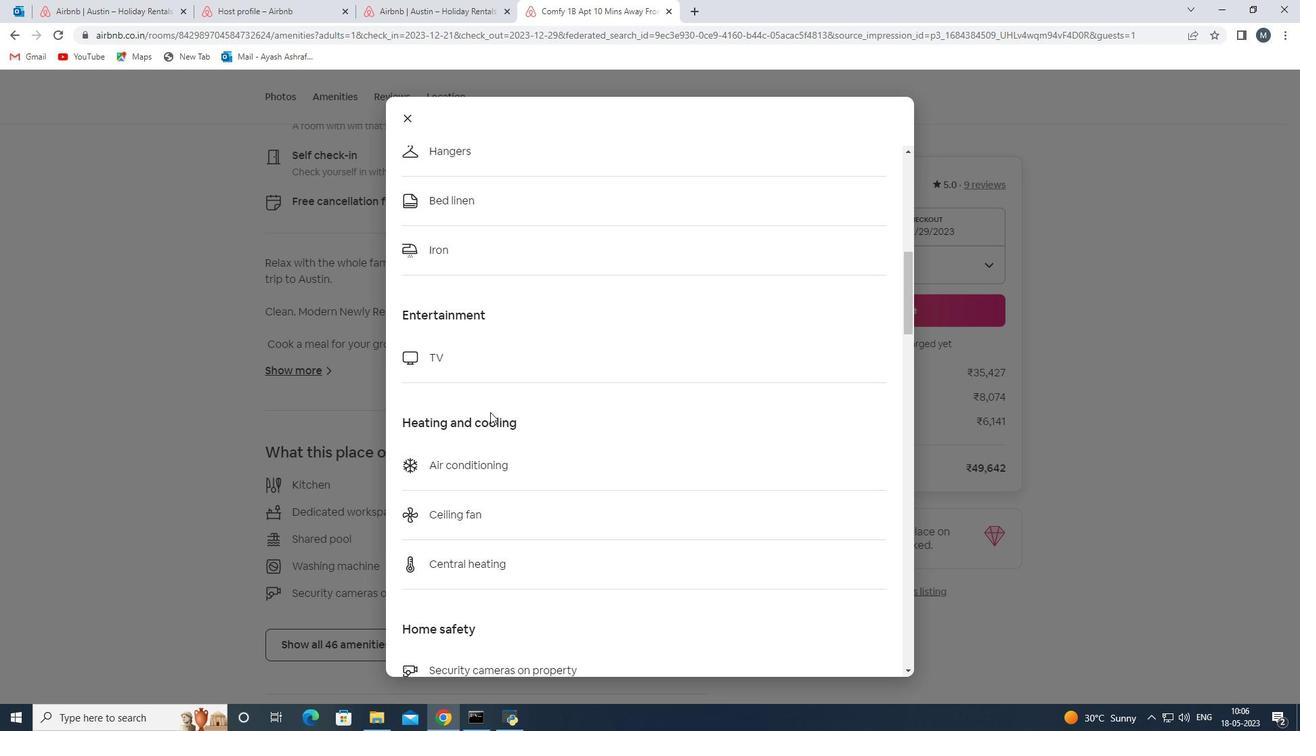 
Action: Mouse scrolled (539, 461) with delta (0, 0)
Screenshot: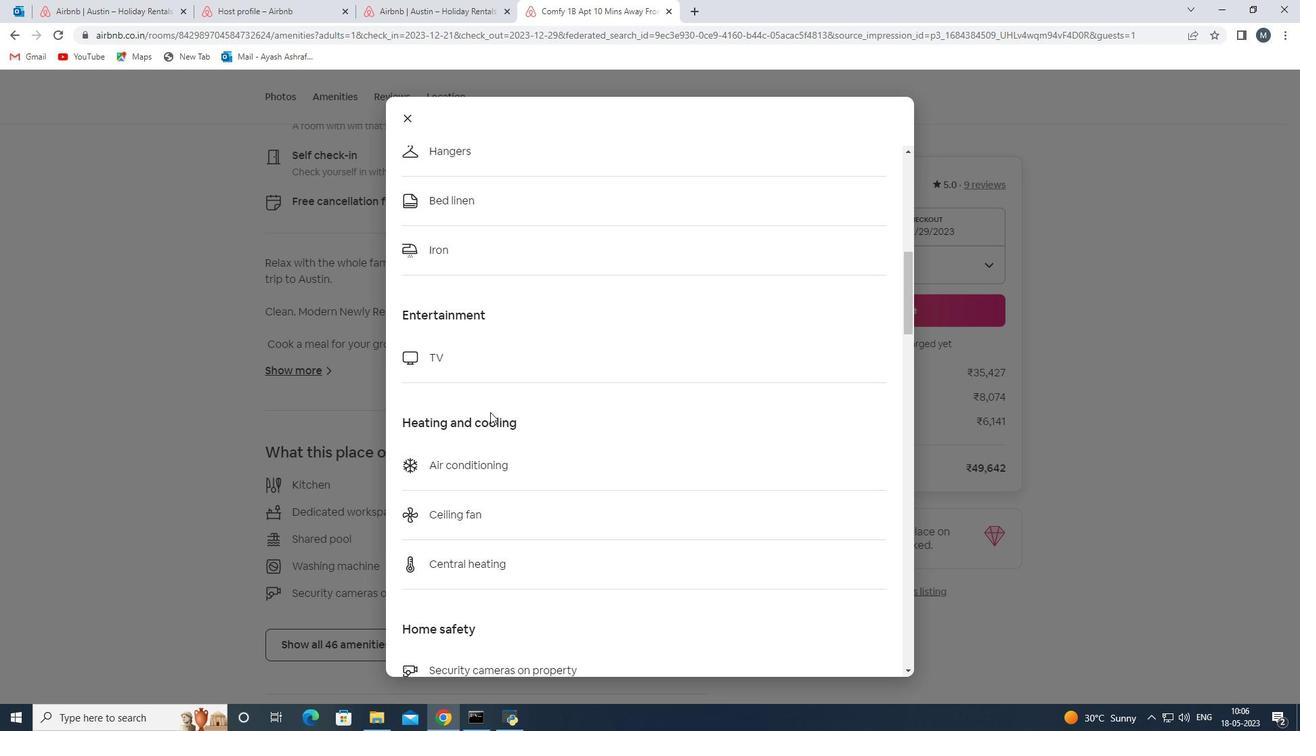 
Action: Mouse moved to (538, 461)
Screenshot: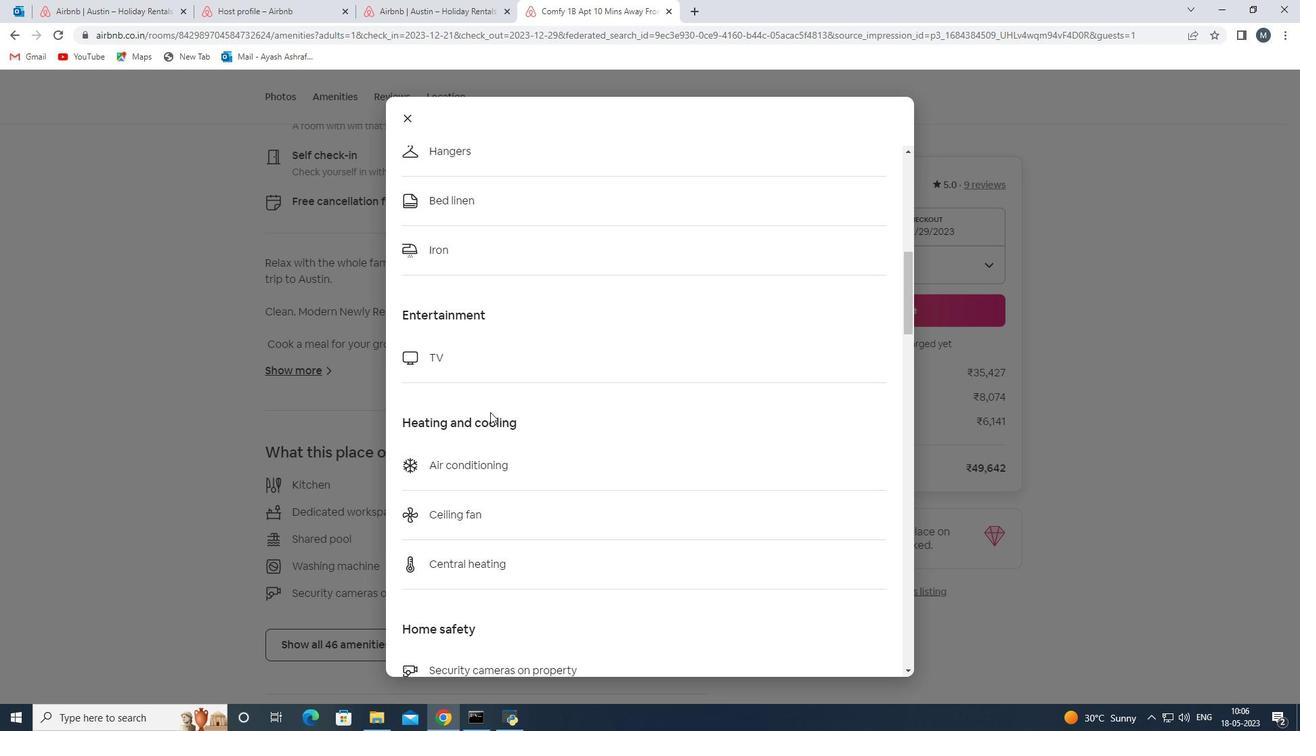 
Action: Mouse scrolled (538, 461) with delta (0, 0)
Screenshot: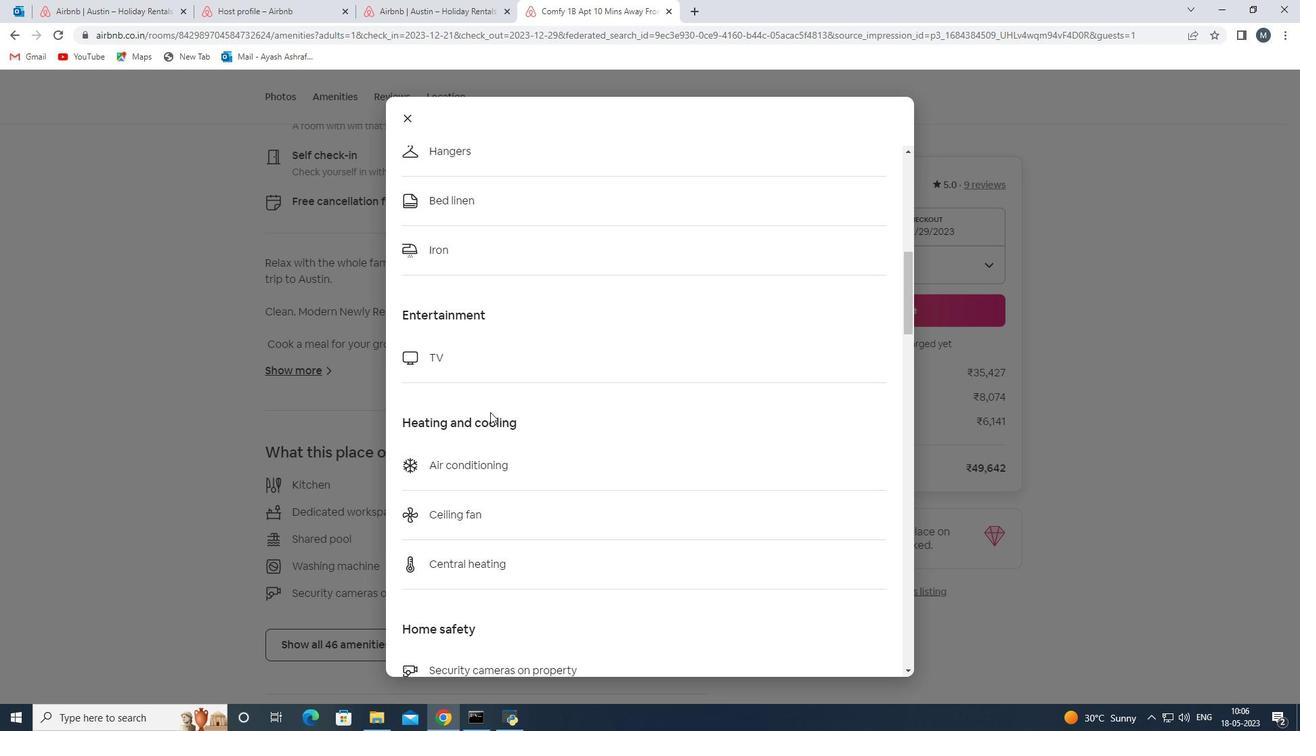 
Action: Mouse moved to (541, 461)
Screenshot: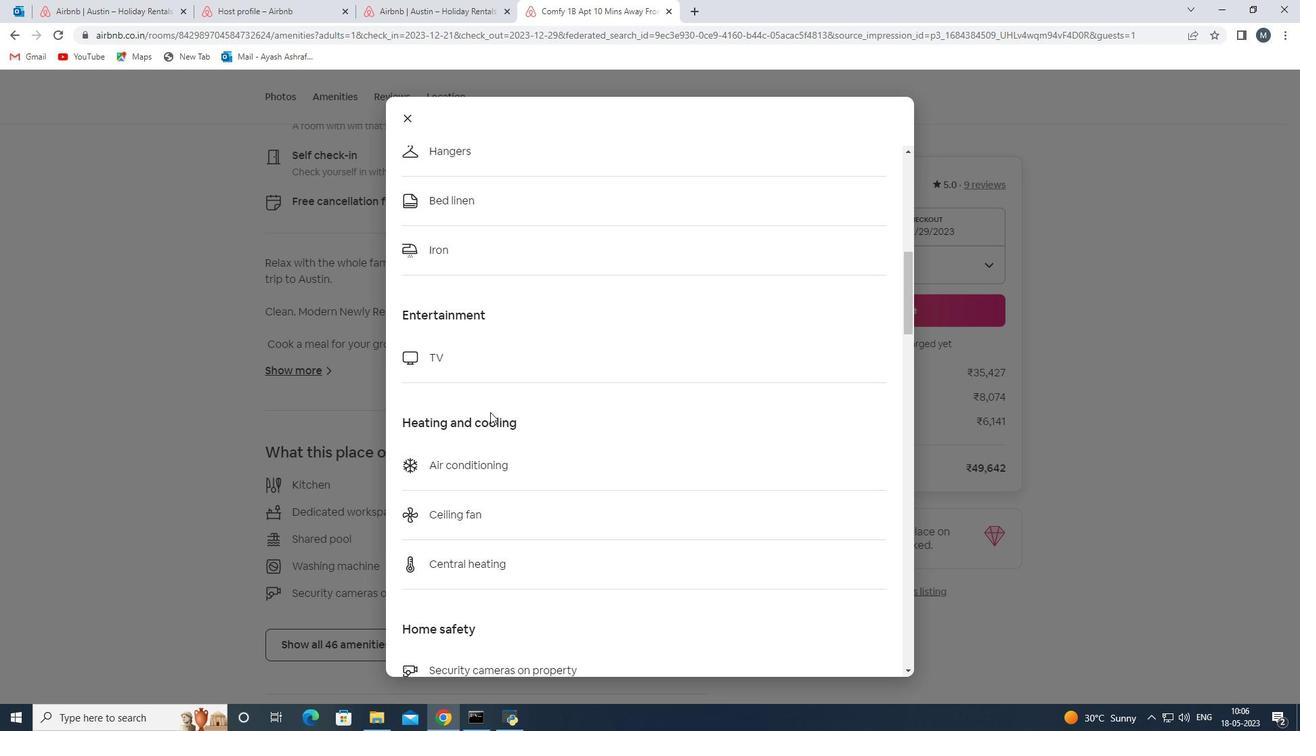 
Action: Mouse scrolled (541, 461) with delta (0, 0)
Screenshot: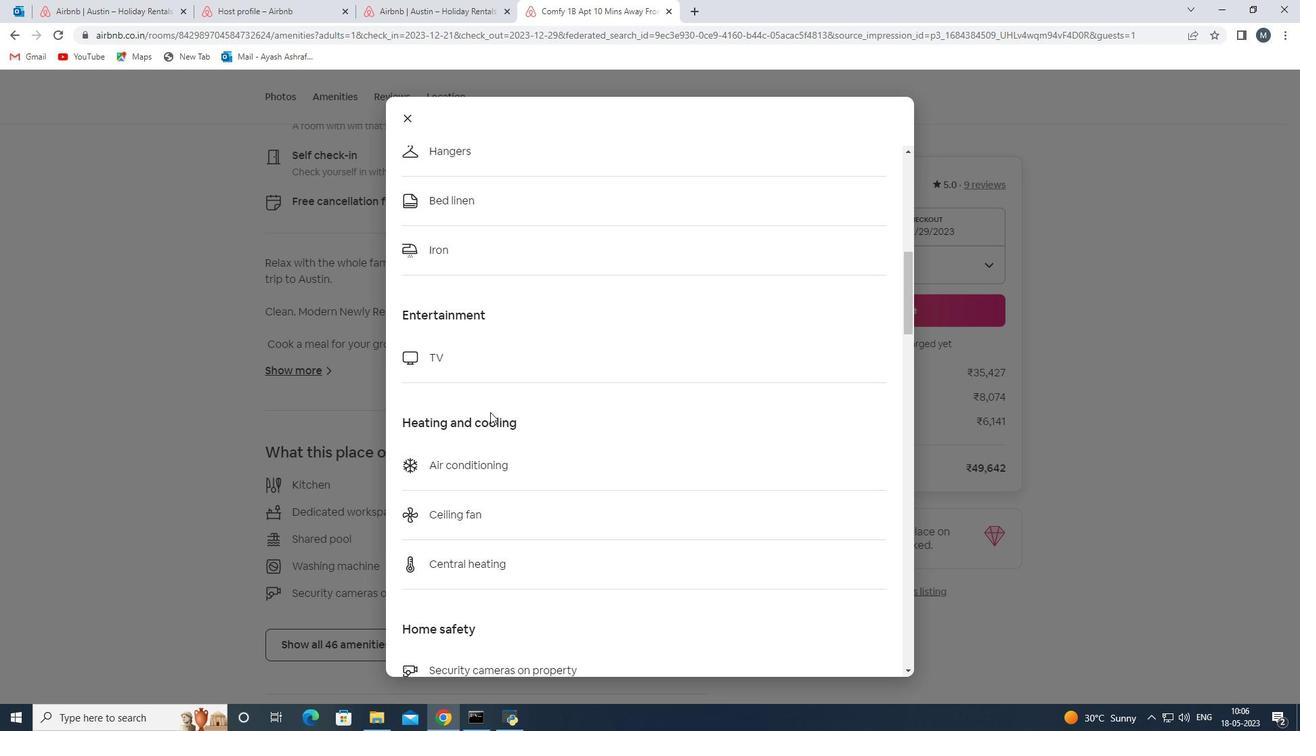 
Action: Mouse moved to (541, 461)
Screenshot: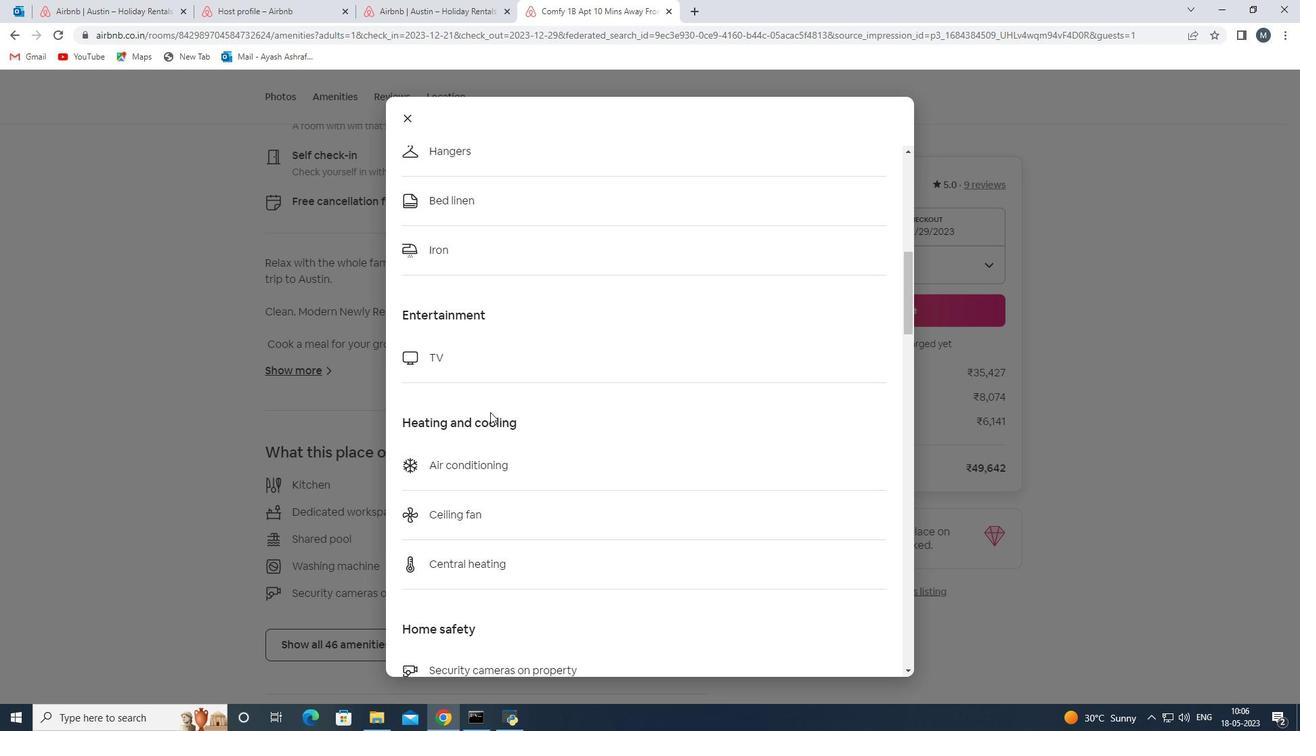 
Action: Mouse scrolled (541, 461) with delta (0, 0)
Screenshot: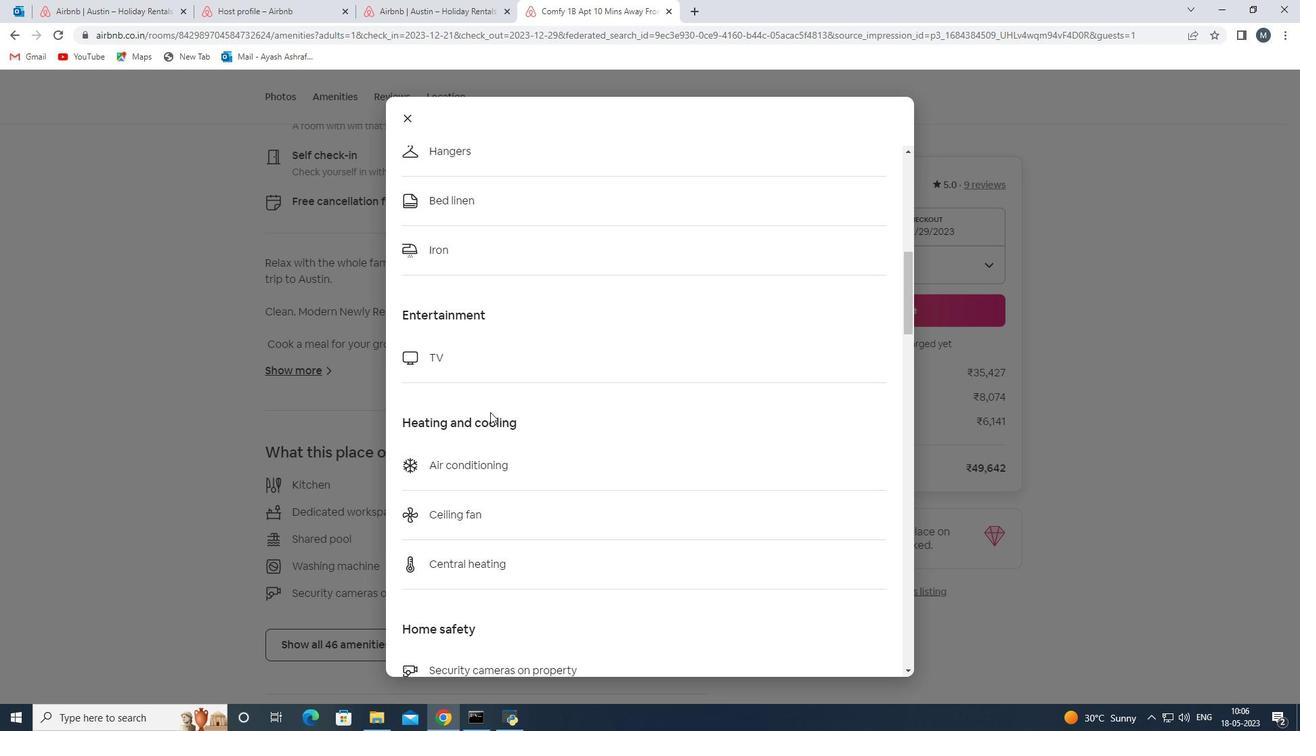 
Action: Mouse moved to (551, 463)
Screenshot: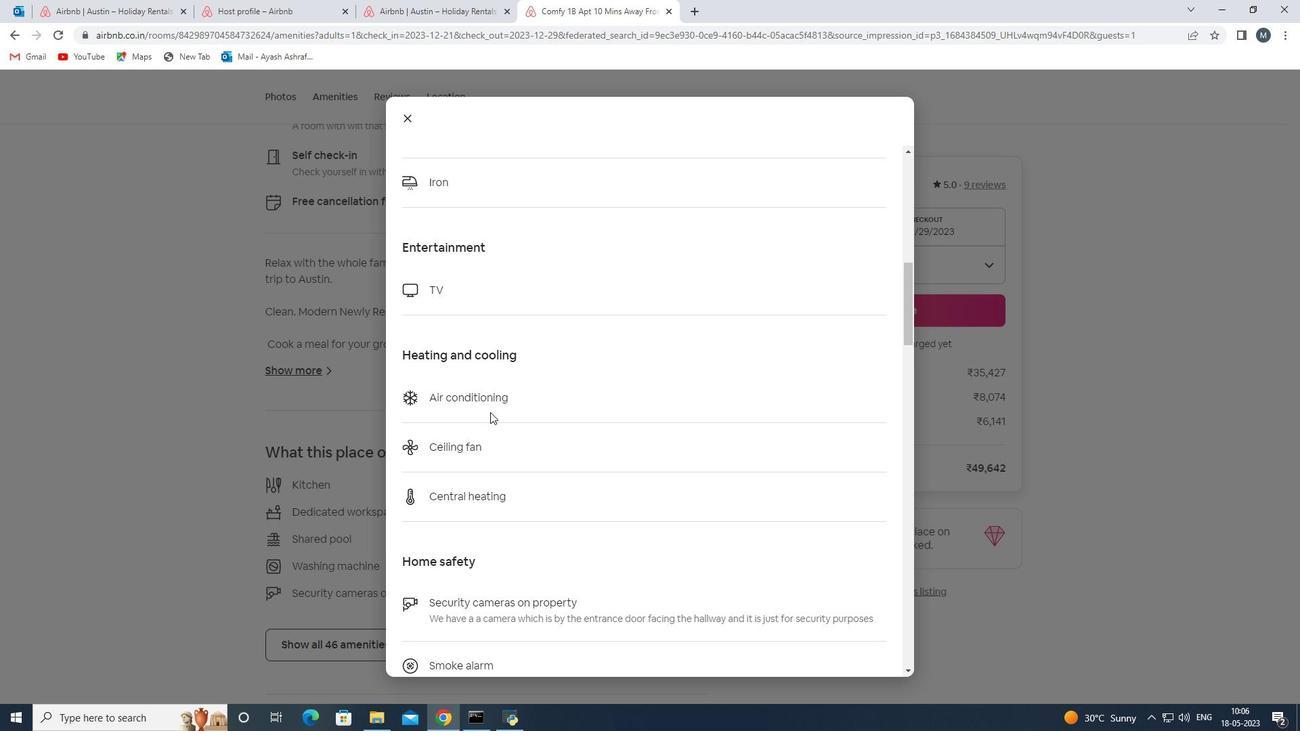 
Action: Mouse pressed left at (551, 463)
Screenshot: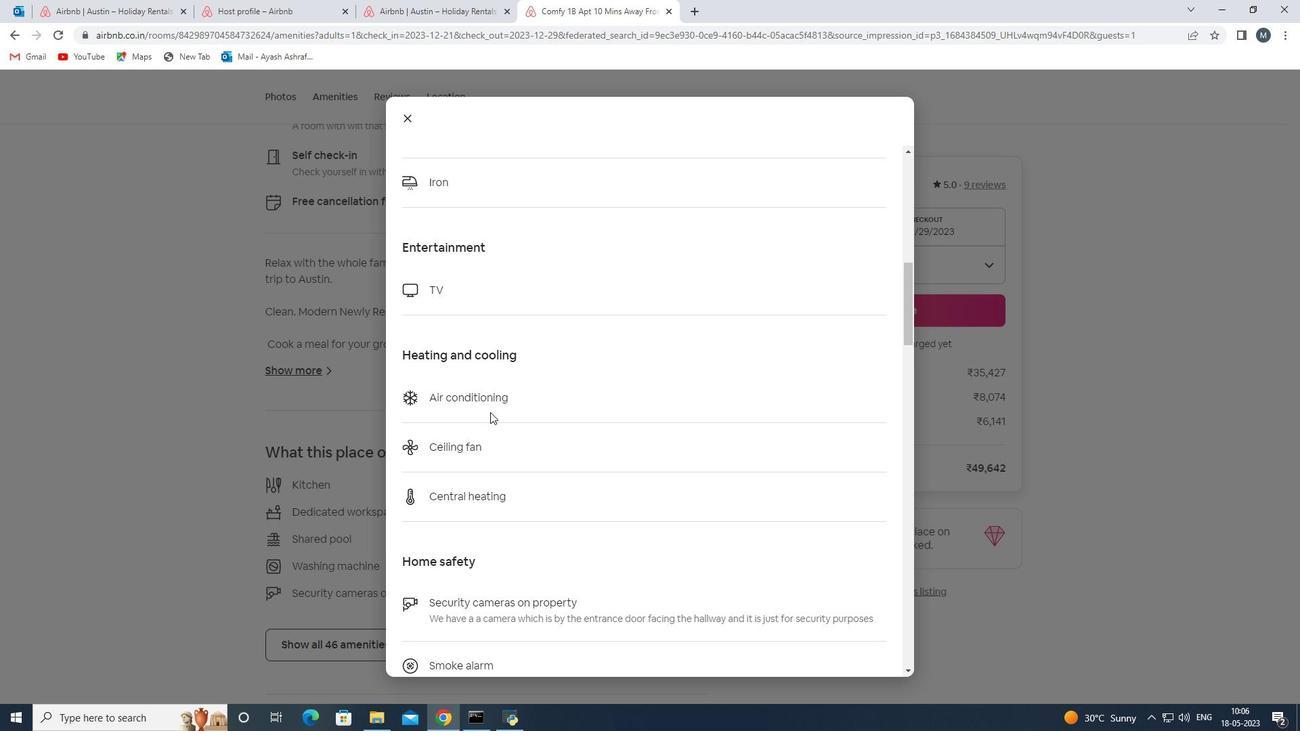 
Action: Mouse moved to (302, 426)
Screenshot: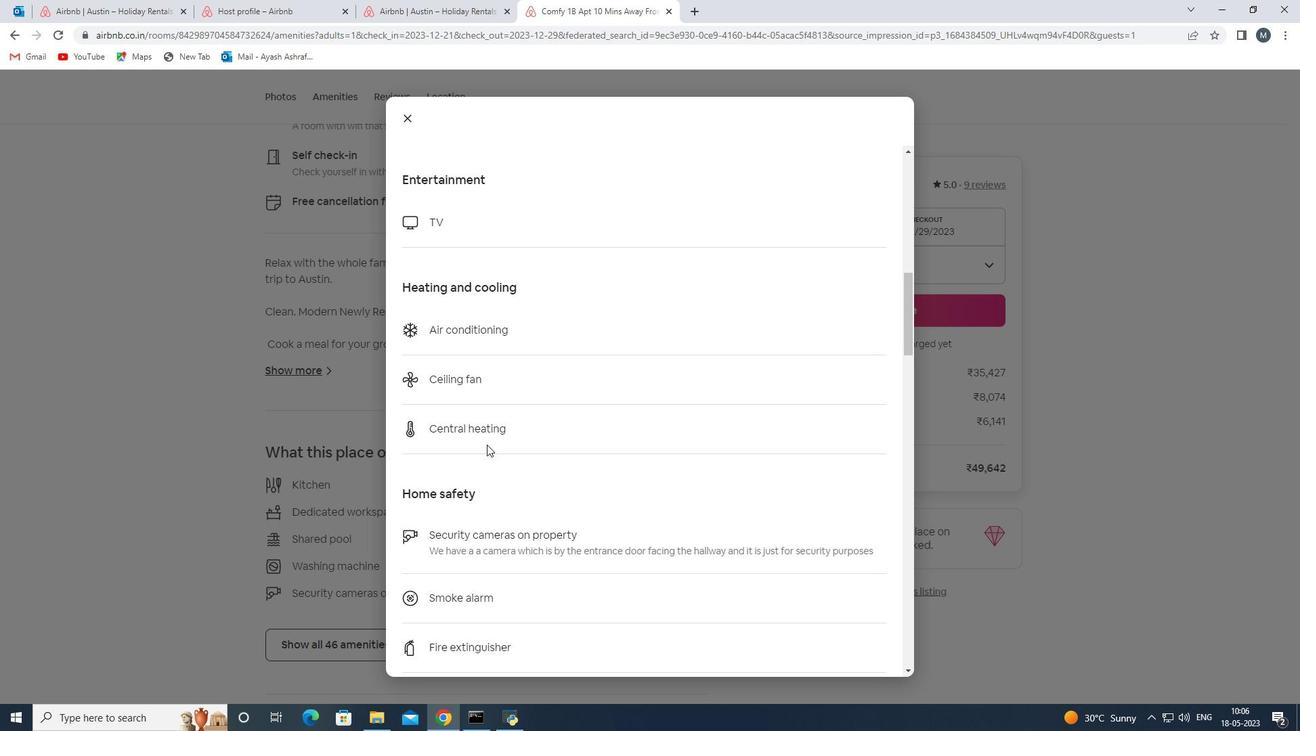 
Action: Mouse pressed left at (302, 426)
Screenshot: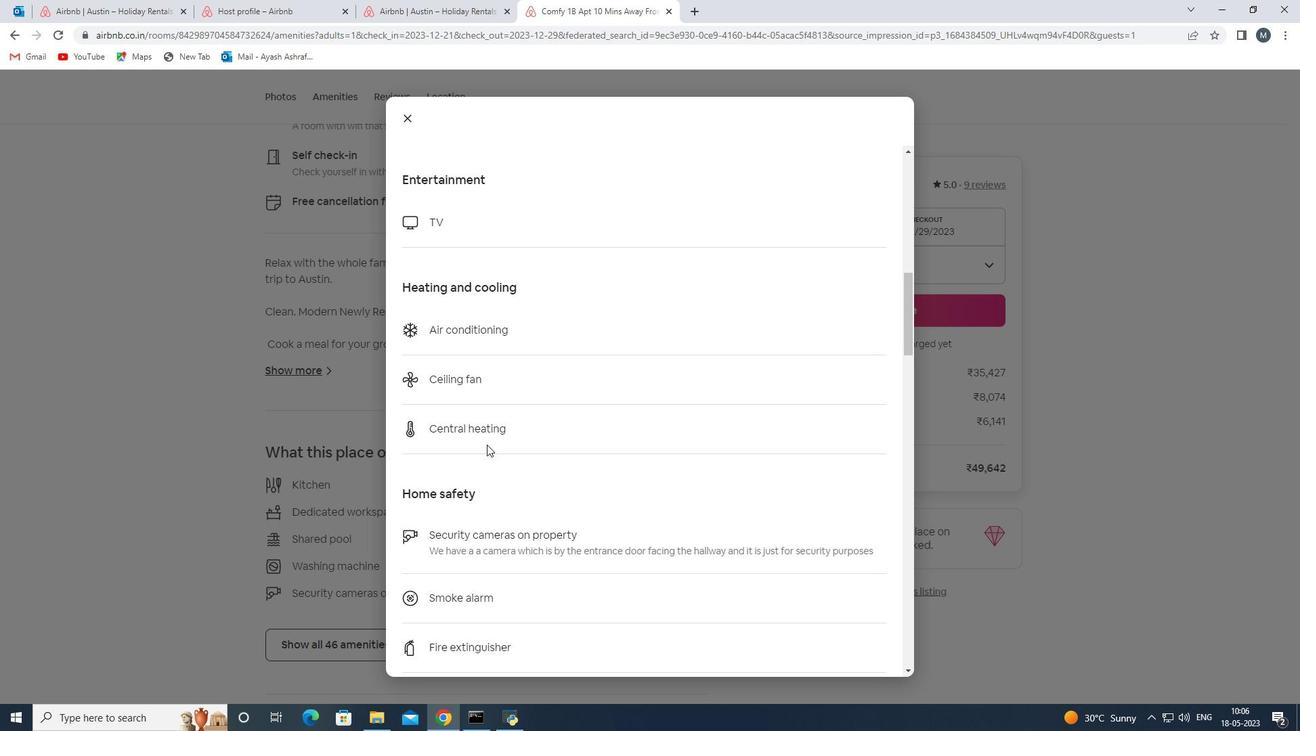 
Action: Mouse moved to (611, 460)
Screenshot: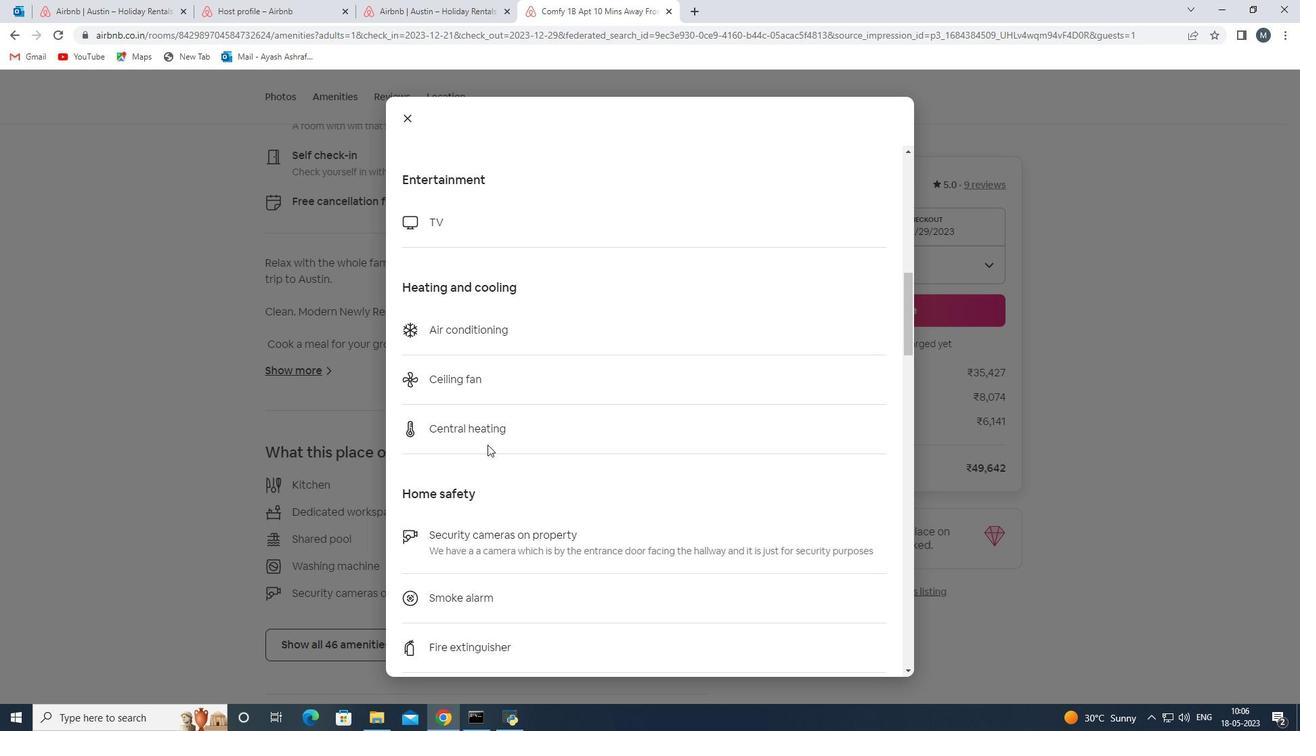 
Action: Mouse scrolled (611, 460) with delta (0, 0)
Screenshot: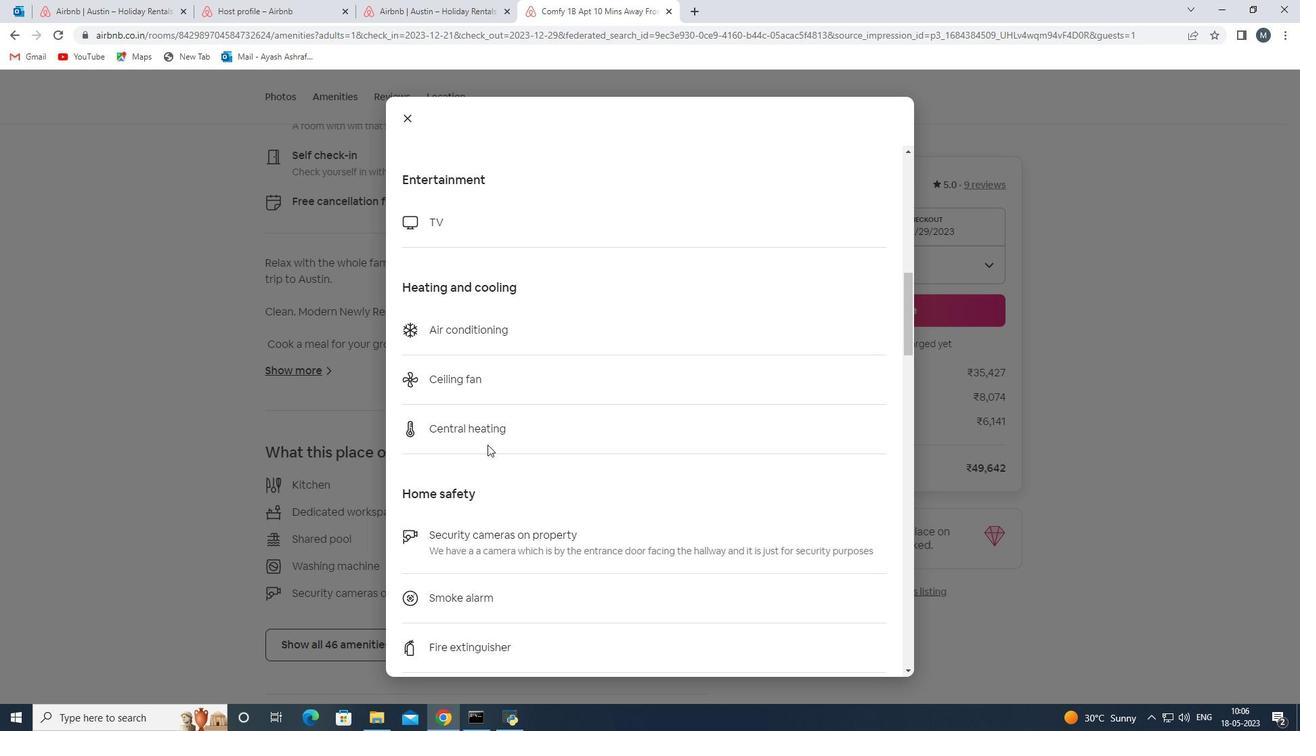
Action: Mouse scrolled (611, 460) with delta (0, 0)
Screenshot: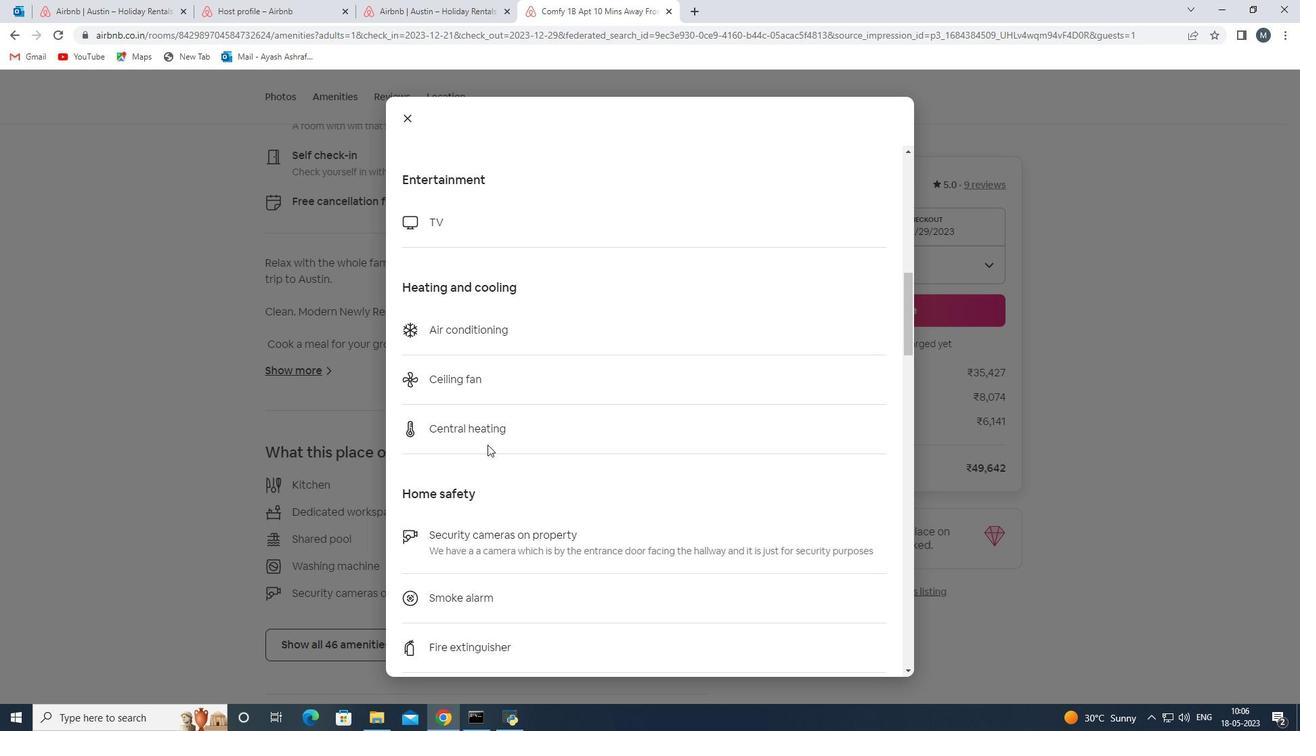
Action: Mouse scrolled (611, 460) with delta (0, 0)
Screenshot: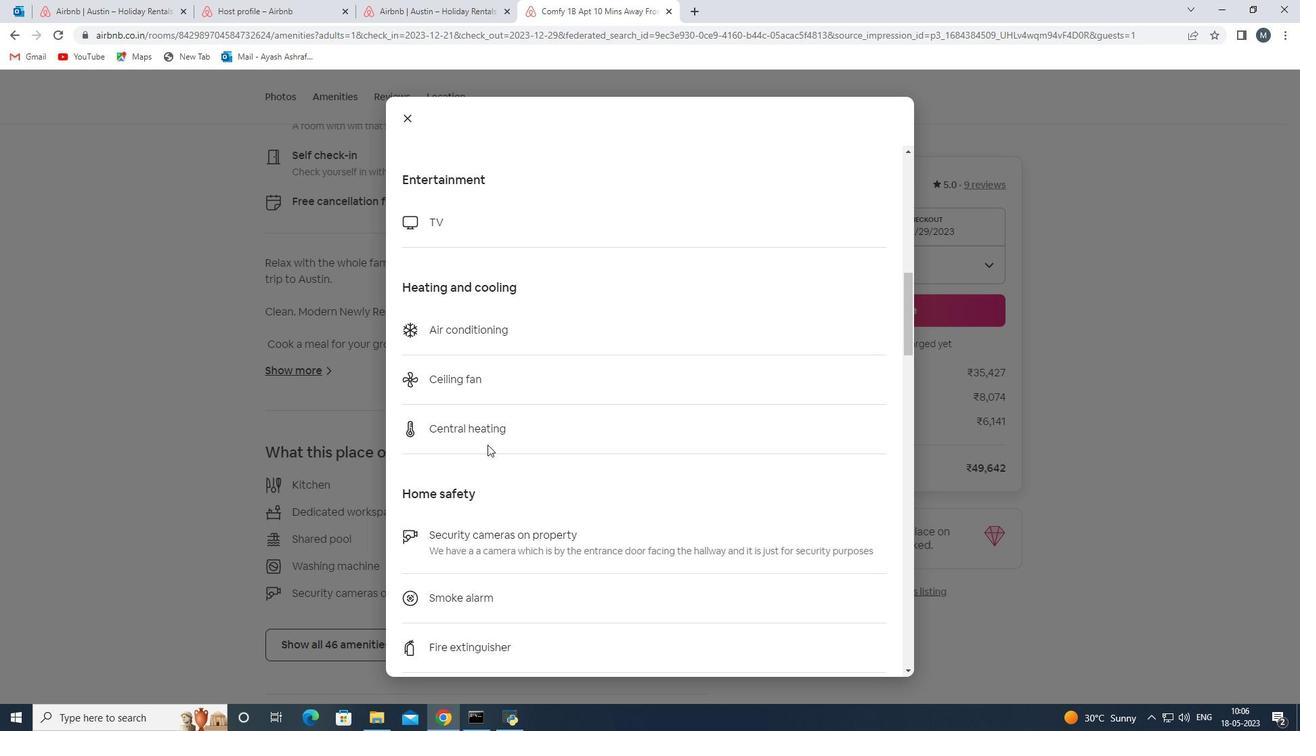 
Action: Mouse scrolled (611, 460) with delta (0, 0)
Screenshot: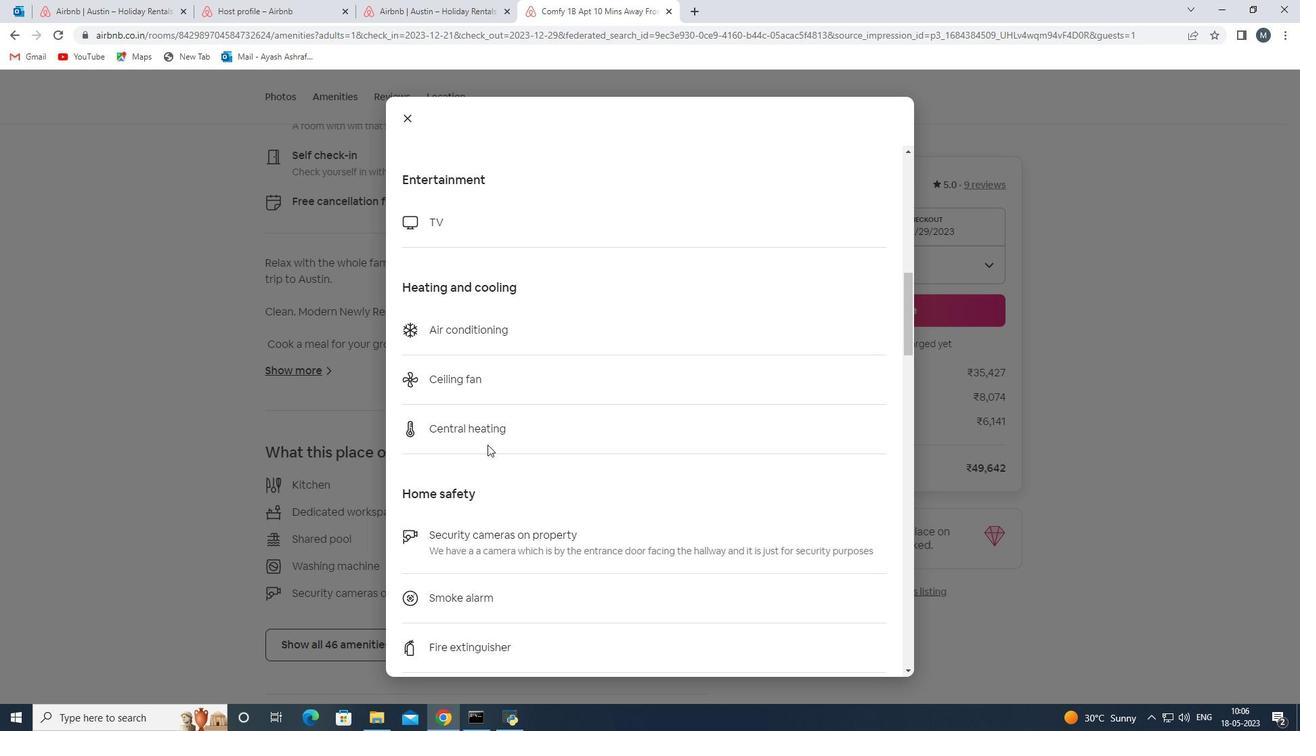
Action: Mouse moved to (611, 460)
Screenshot: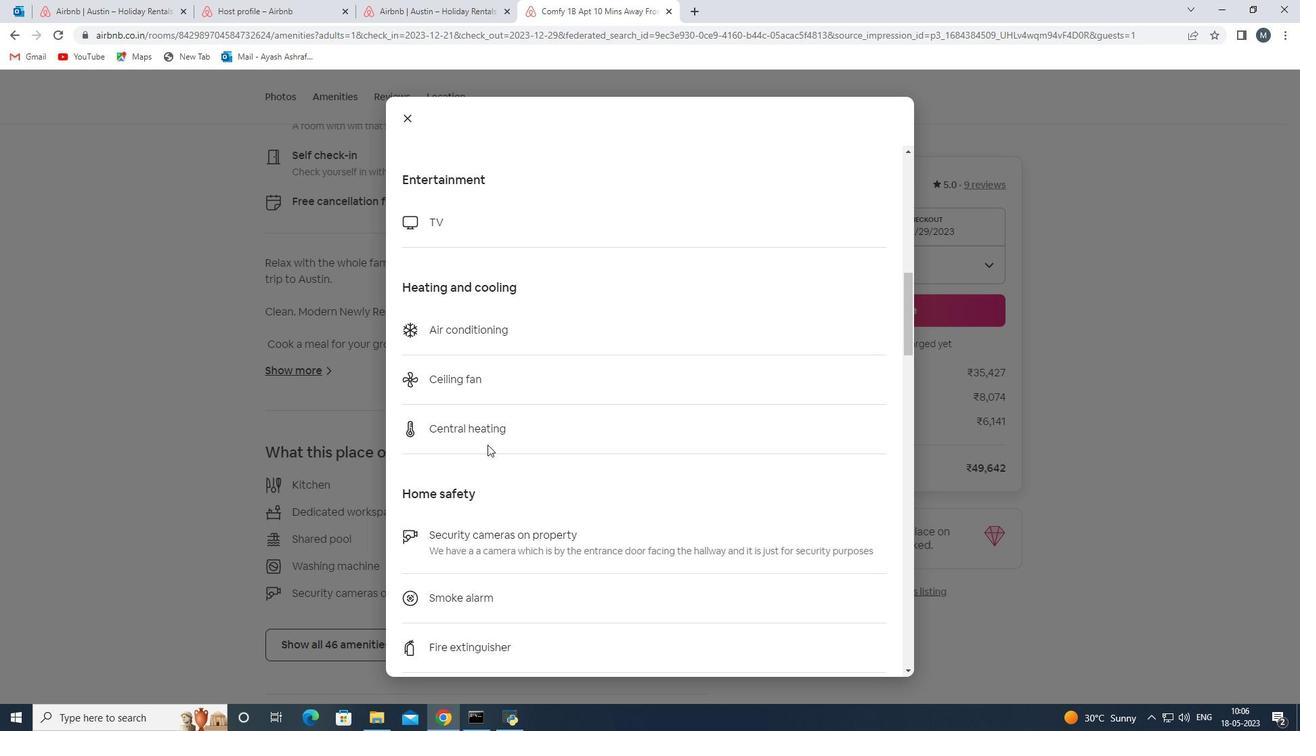 
Action: Mouse scrolled (611, 460) with delta (0, 0)
Screenshot: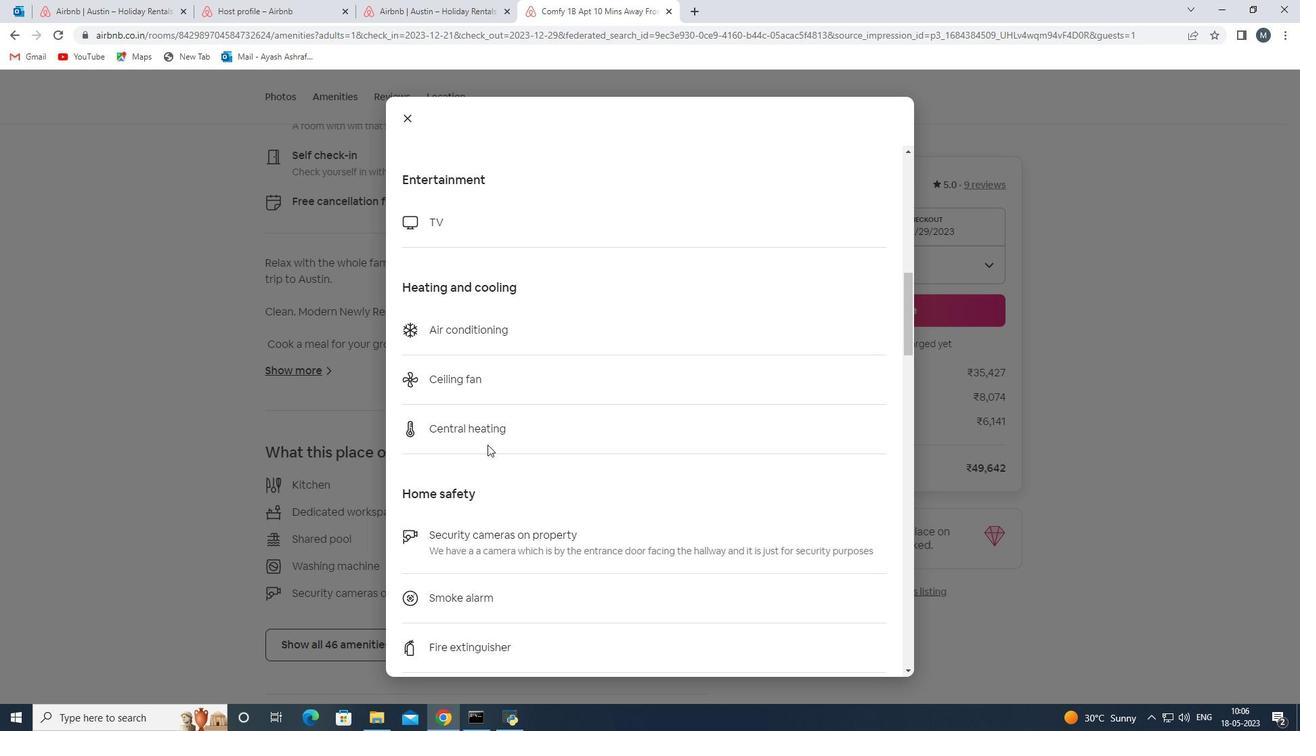 
Action: Mouse moved to (611, 460)
Screenshot: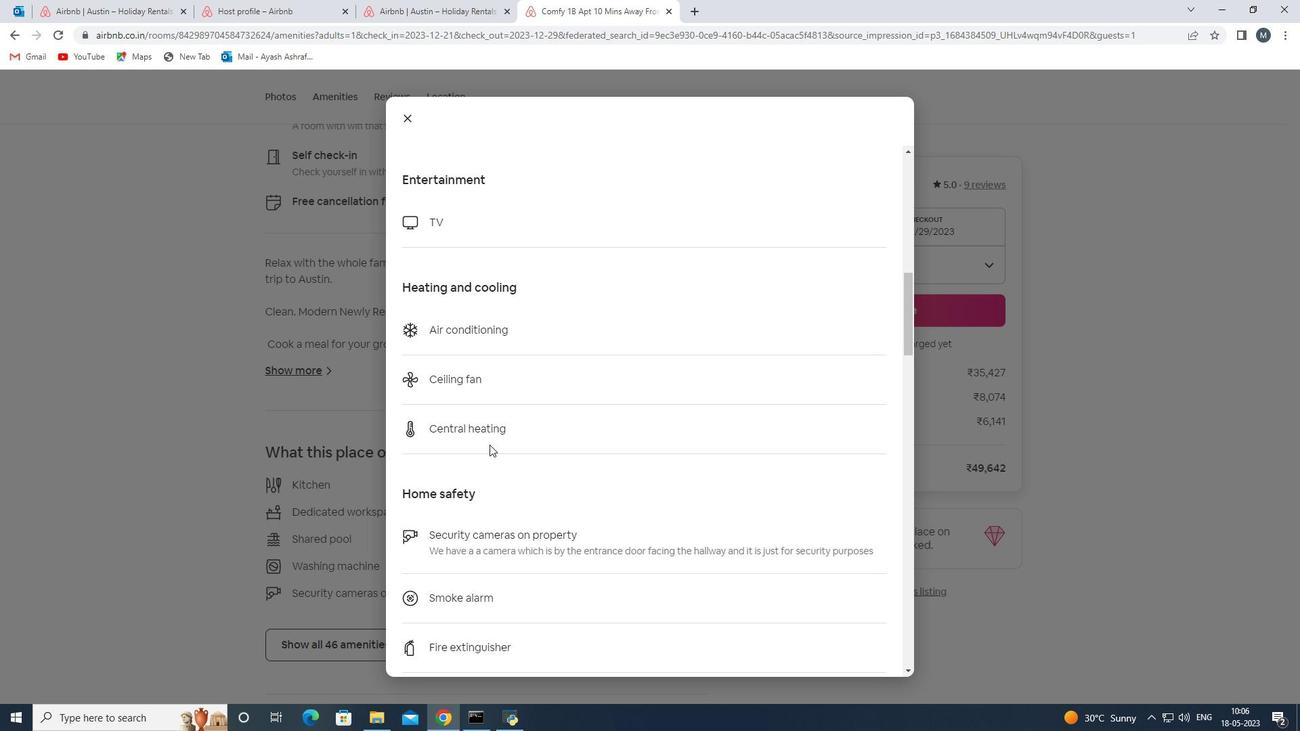 
Action: Mouse scrolled (611, 460) with delta (0, 0)
Screenshot: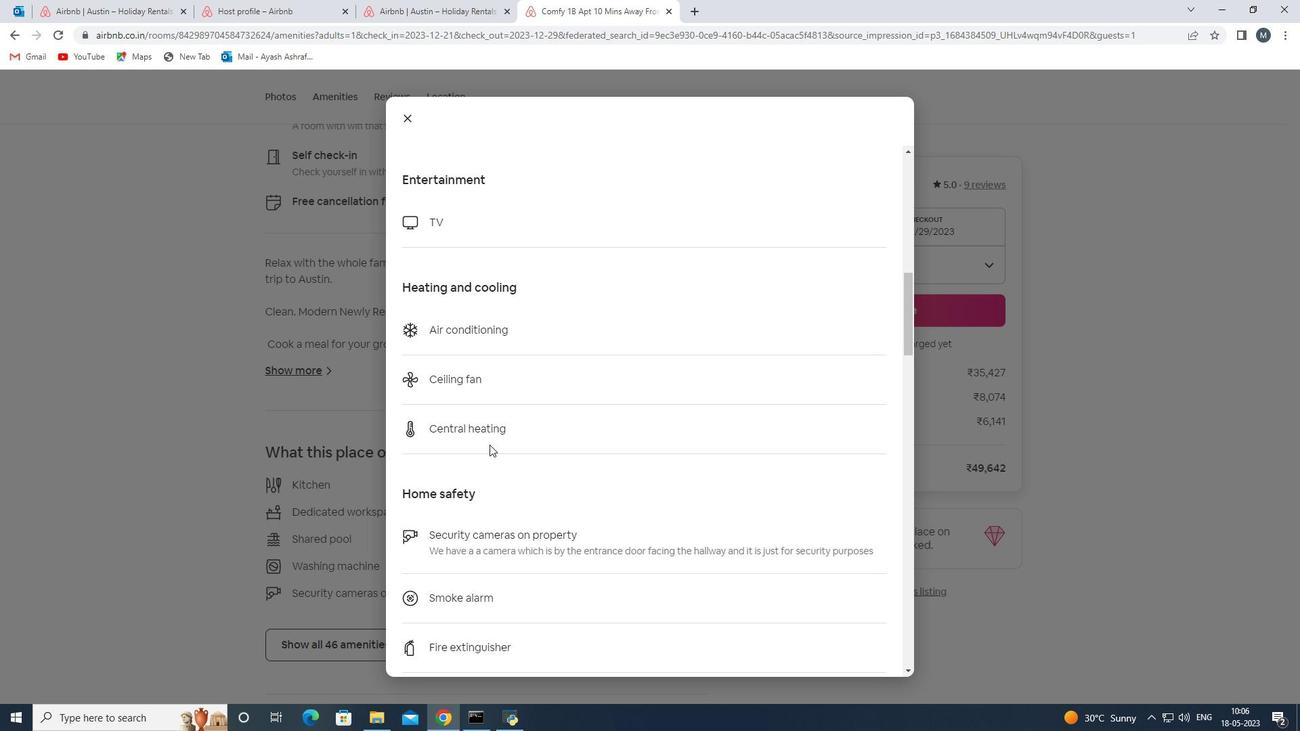 
Action: Mouse scrolled (611, 460) with delta (0, 0)
Screenshot: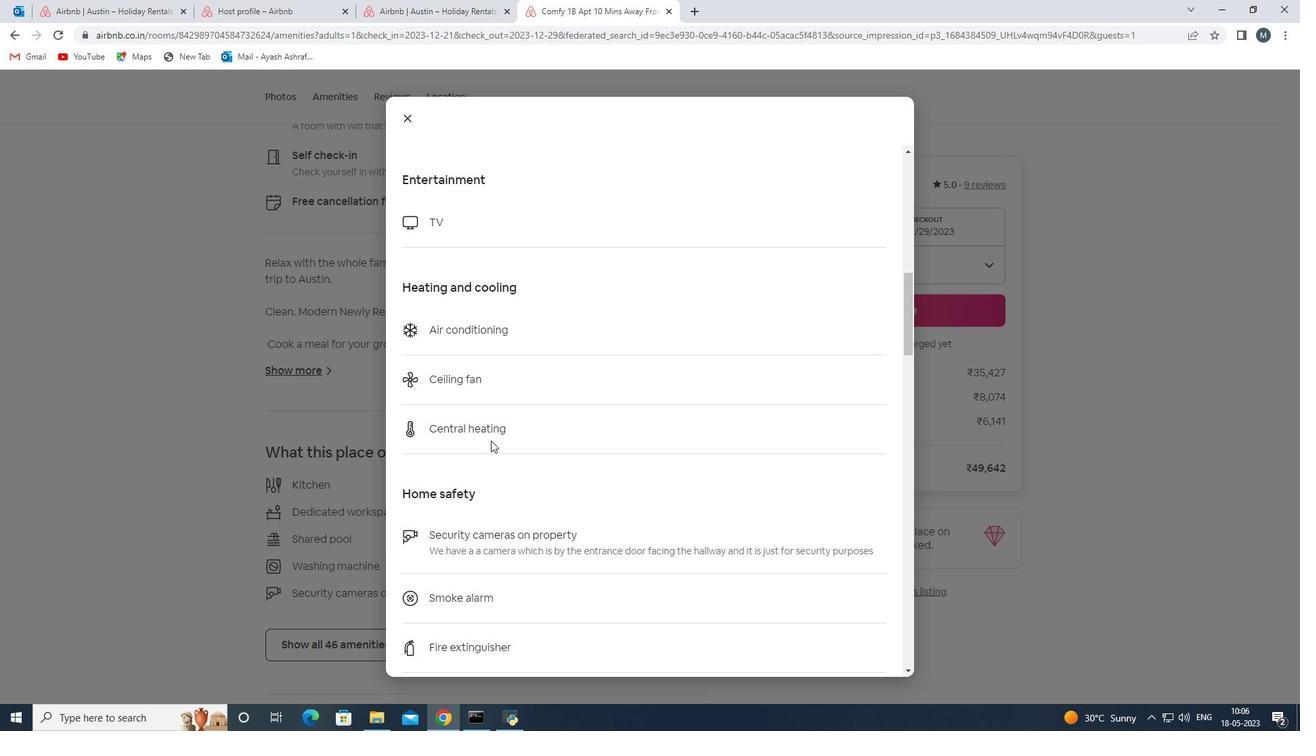 
Action: Mouse moved to (284, 419)
Screenshot: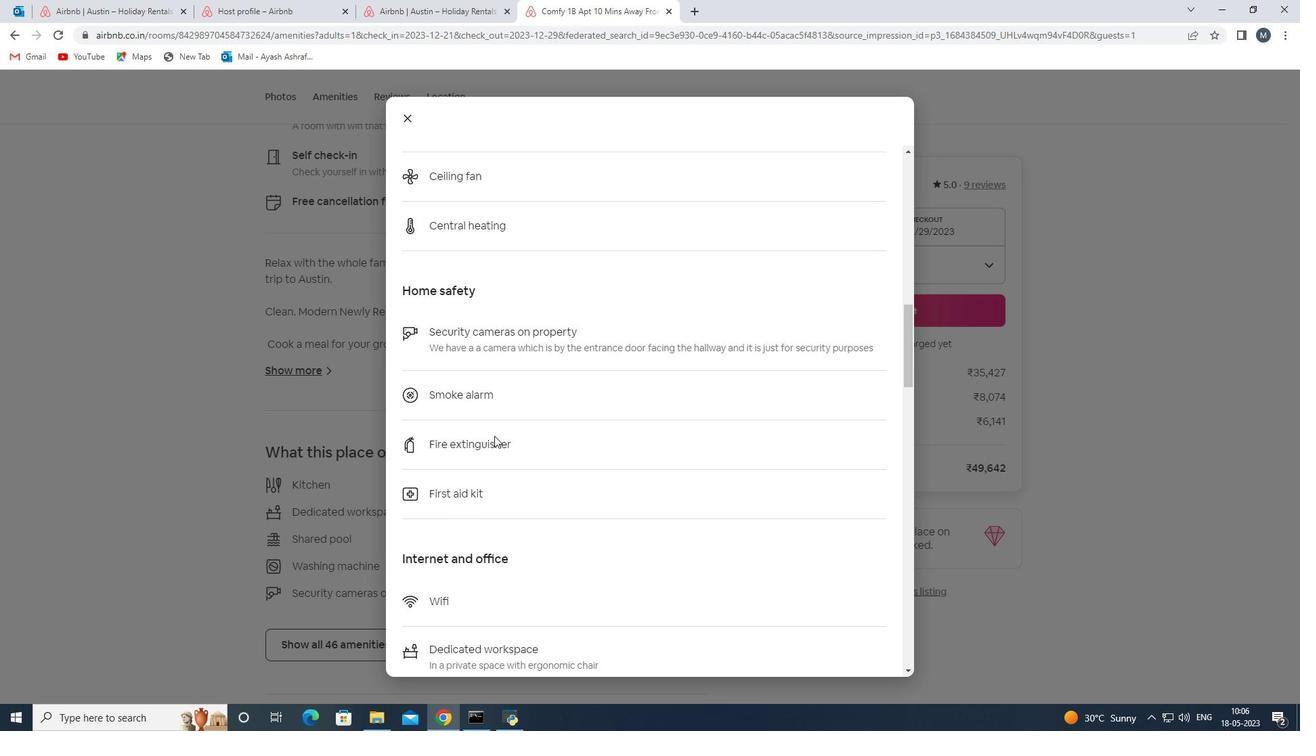 
Action: Mouse pressed left at (284, 419)
Screenshot: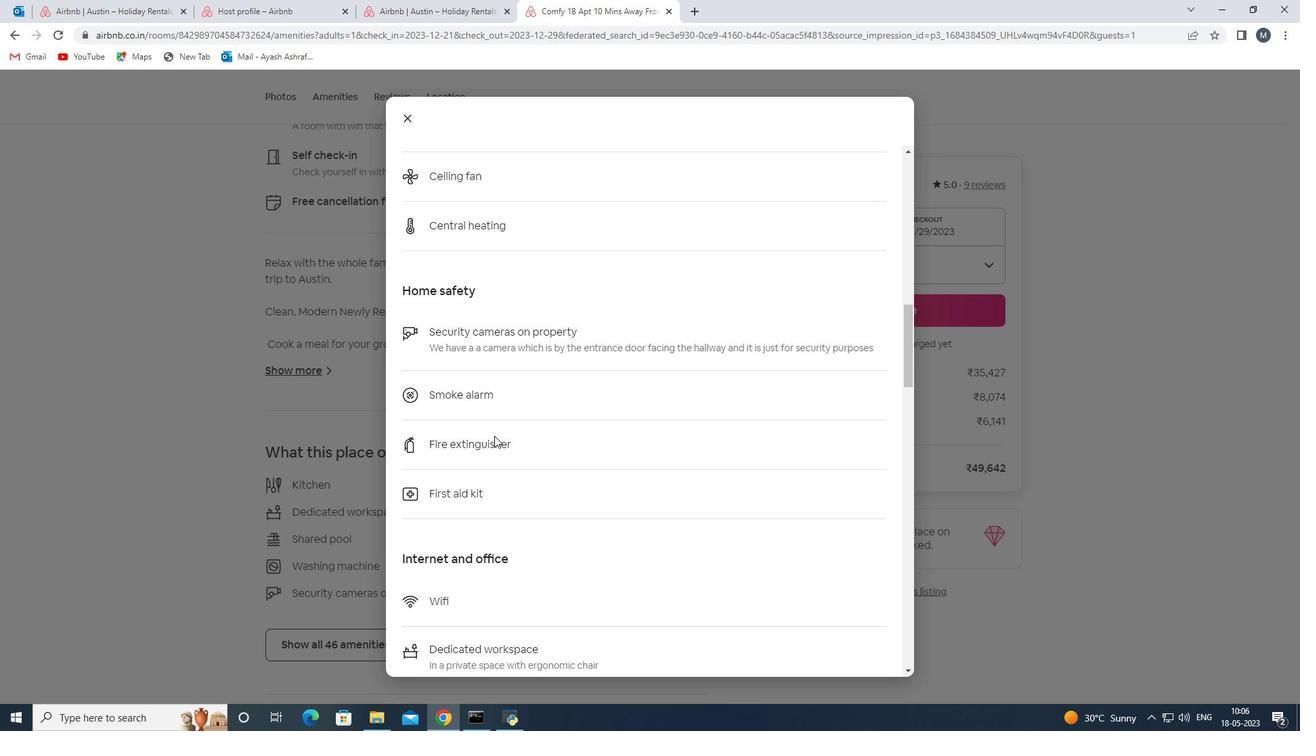 
Action: Mouse moved to (505, 450)
Screenshot: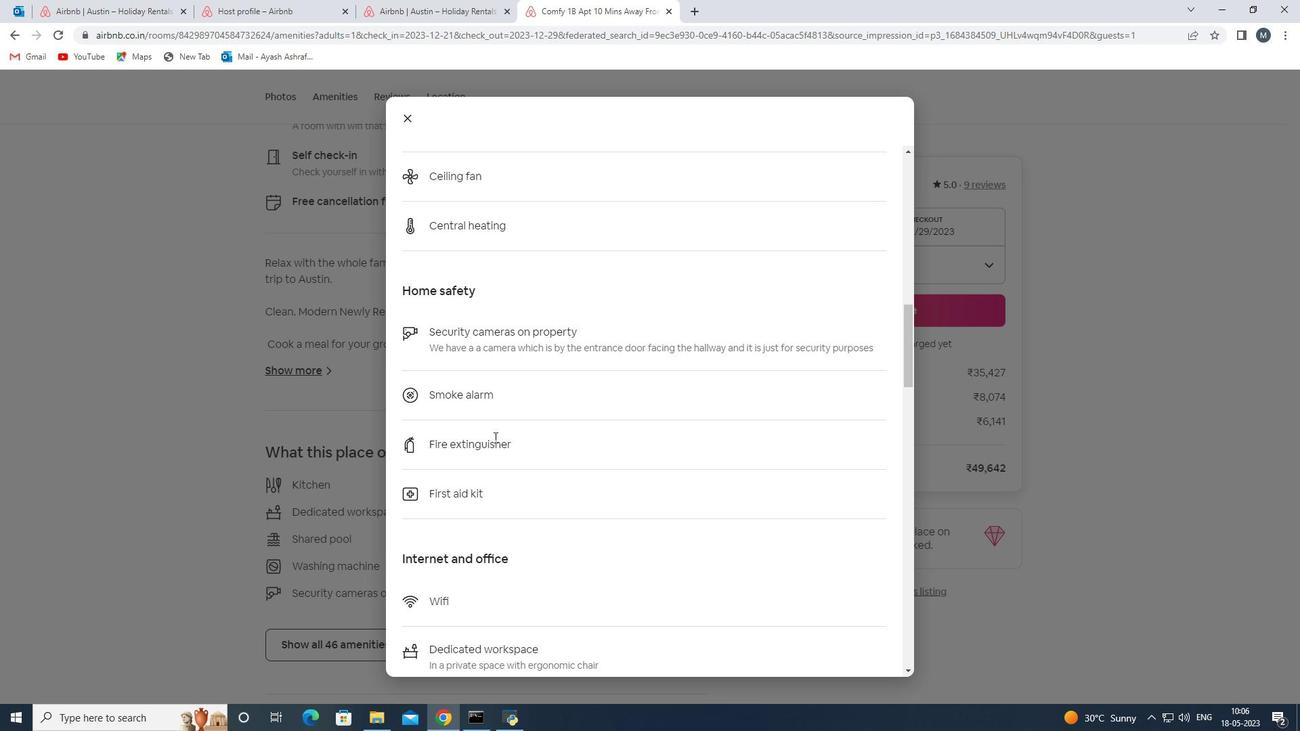 
Action: Mouse scrolled (505, 450) with delta (0, 0)
Screenshot: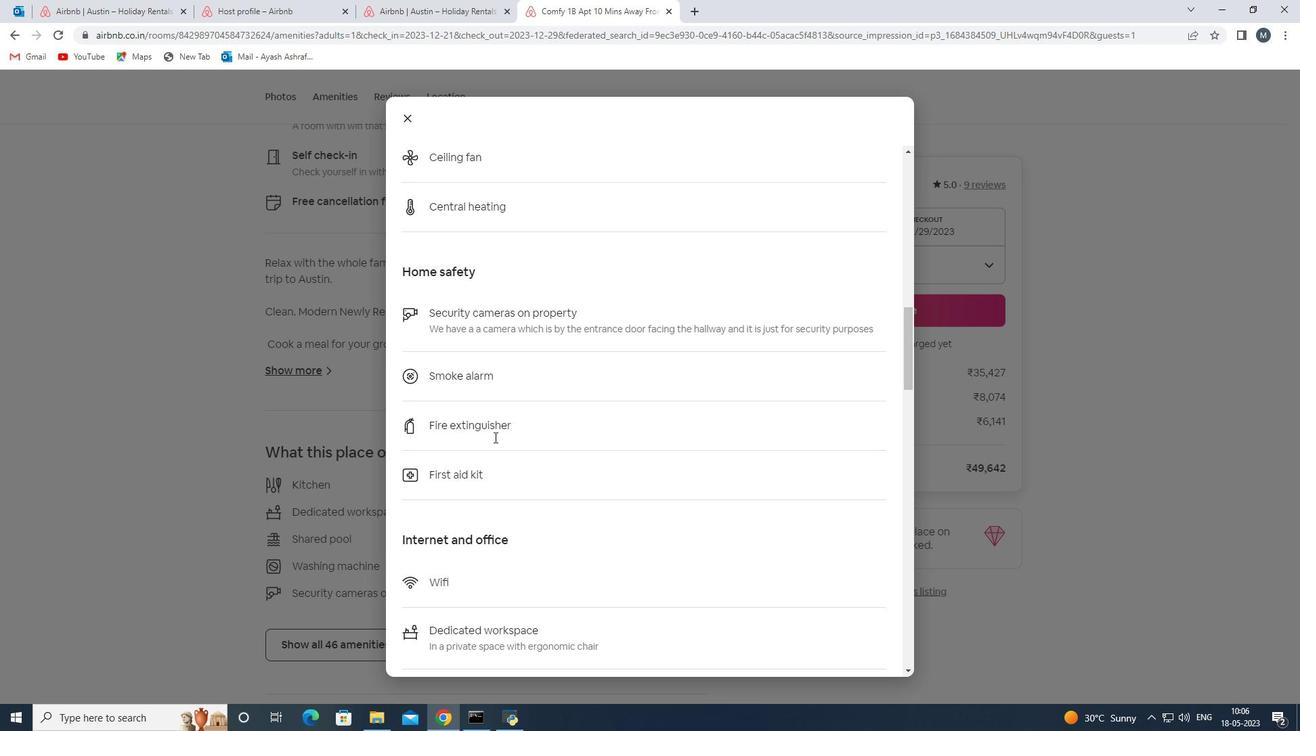 
Action: Mouse moved to (505, 450)
Screenshot: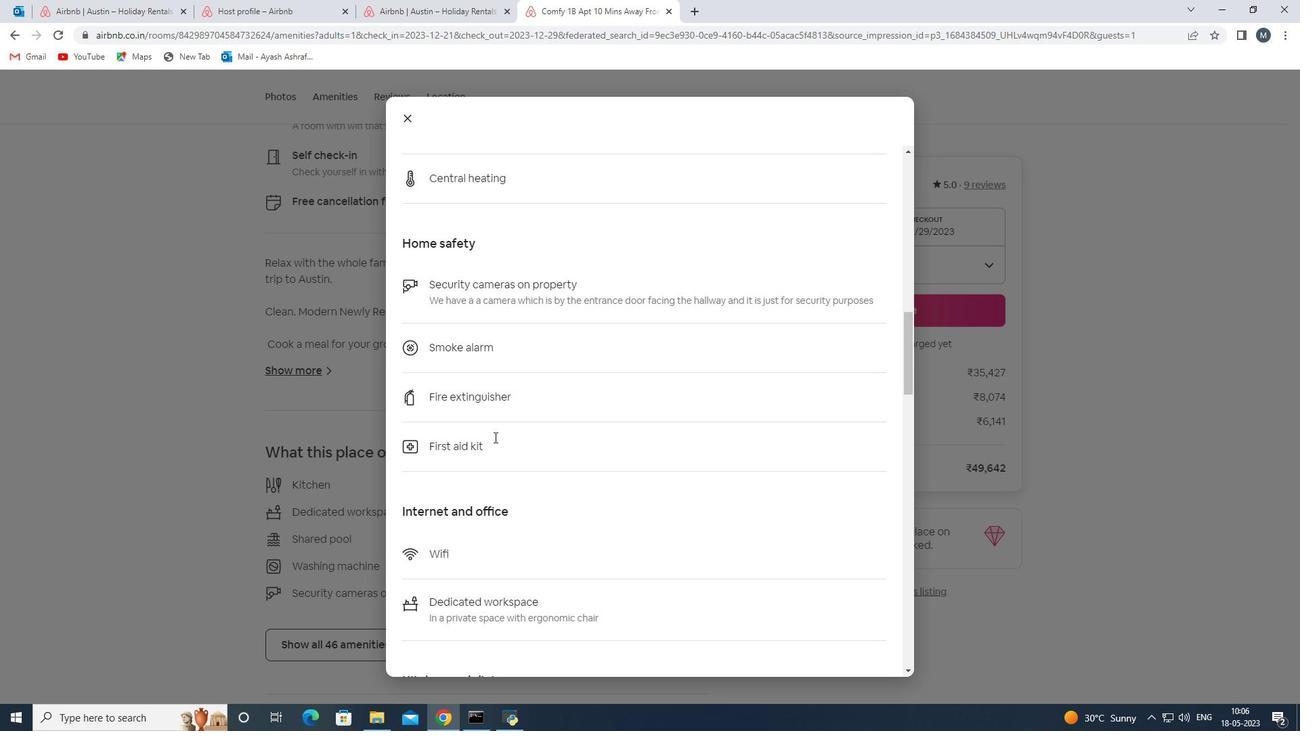 
Action: Mouse scrolled (505, 450) with delta (0, 0)
Screenshot: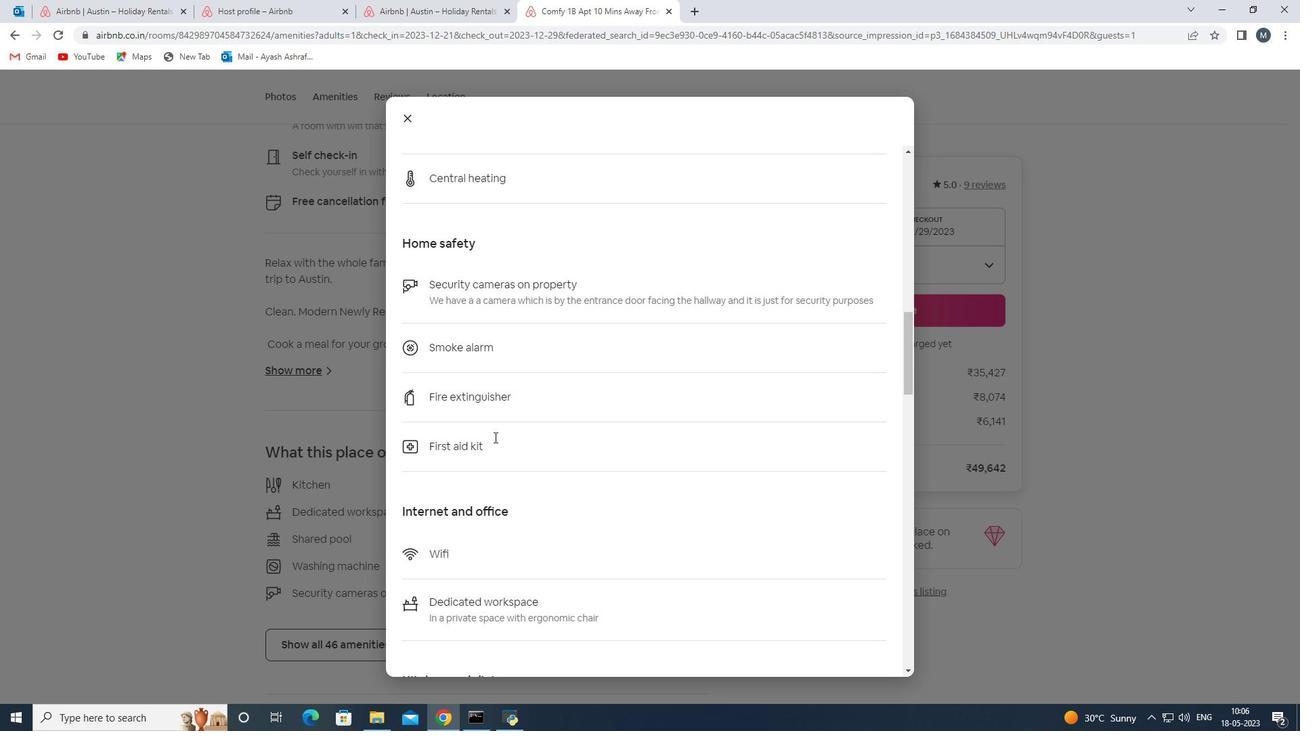 
Action: Mouse moved to (505, 450)
Screenshot: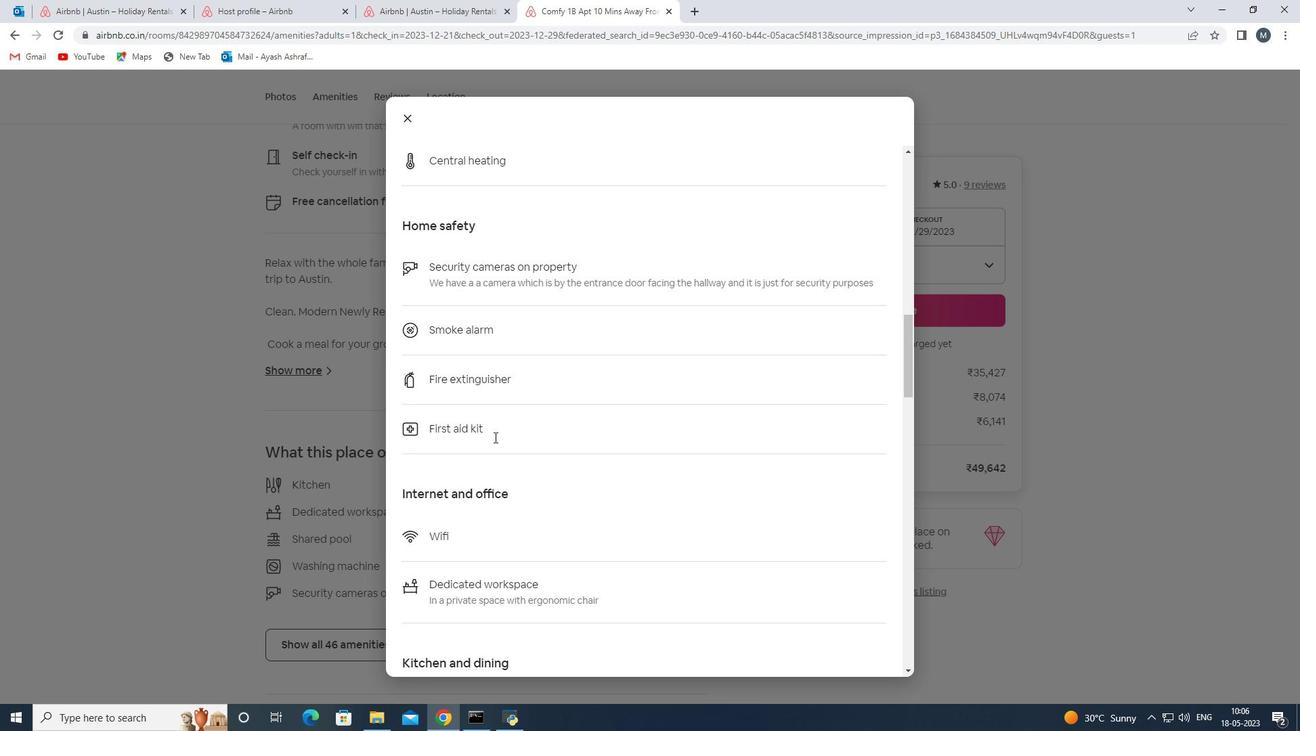 
Action: Mouse scrolled (505, 450) with delta (0, 0)
Screenshot: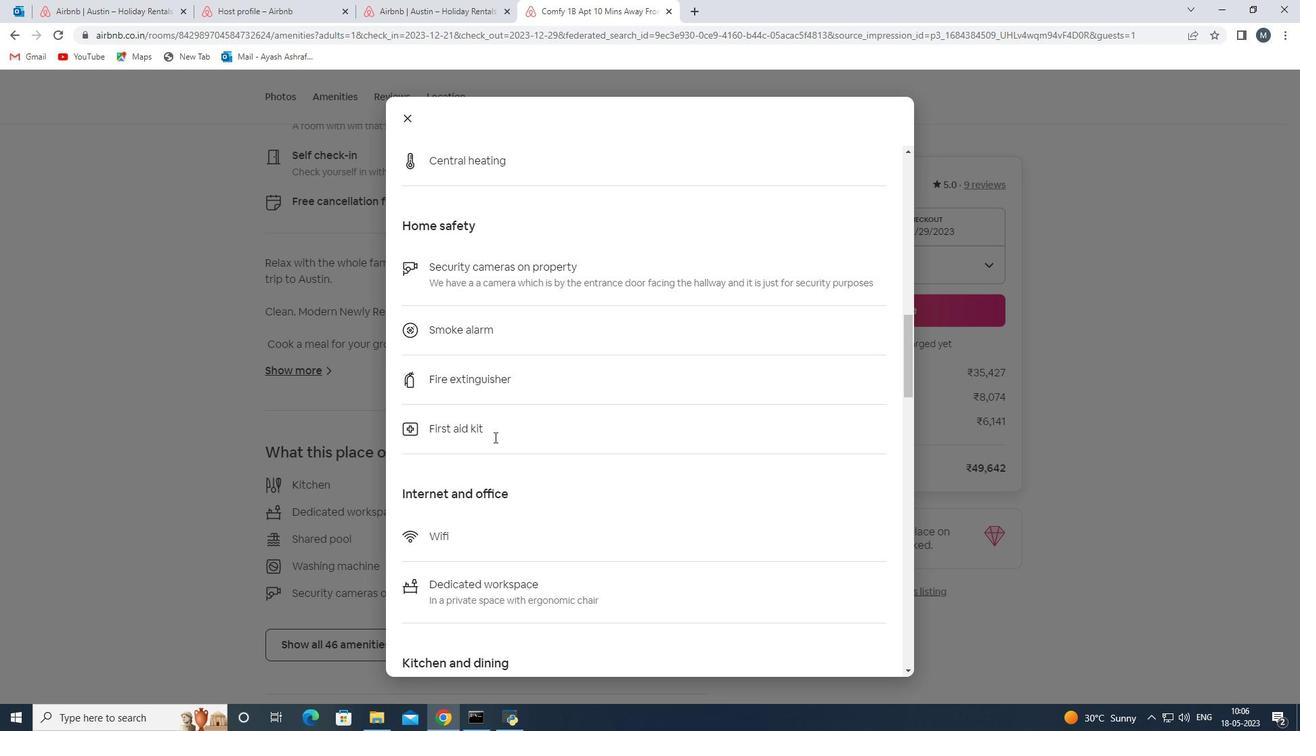 
Action: Mouse moved to (502, 450)
Screenshot: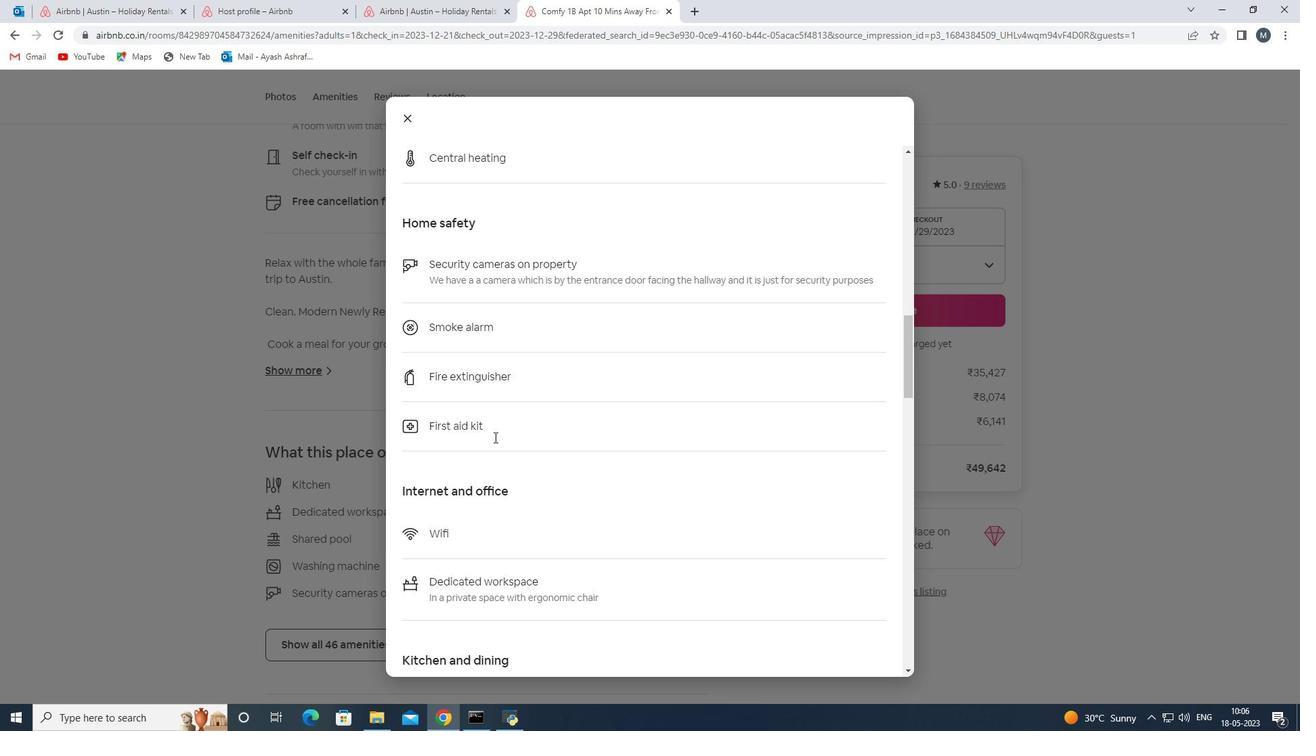 
Action: Mouse scrolled (502, 450) with delta (0, 0)
Screenshot: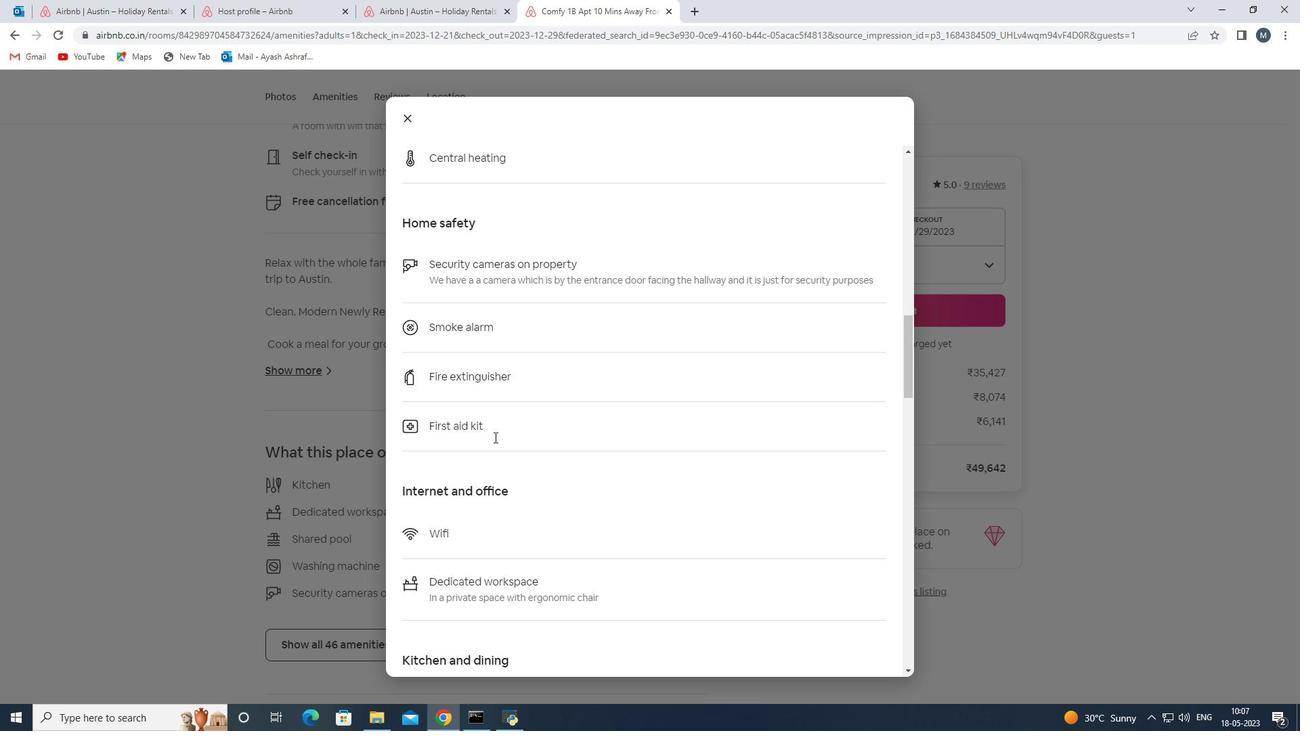 
Action: Mouse moved to (474, 449)
Screenshot: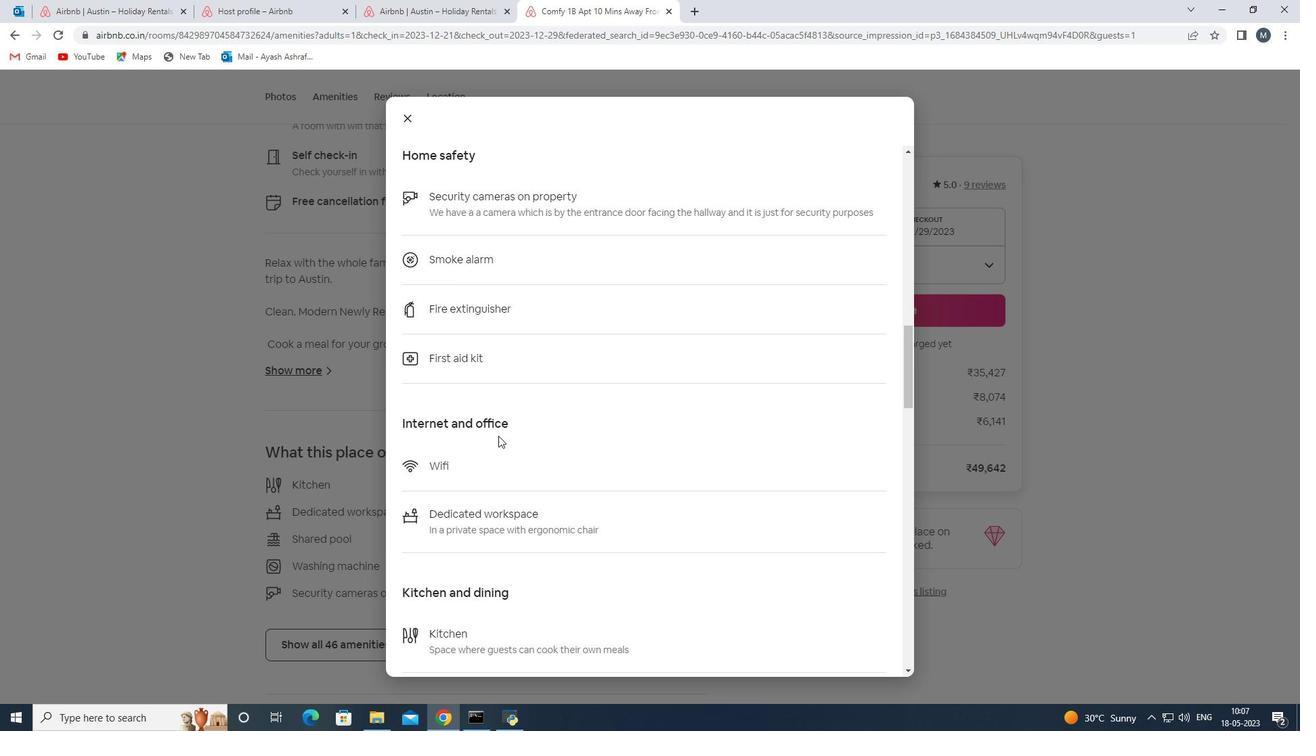 
Action: Mouse pressed left at (474, 449)
Screenshot: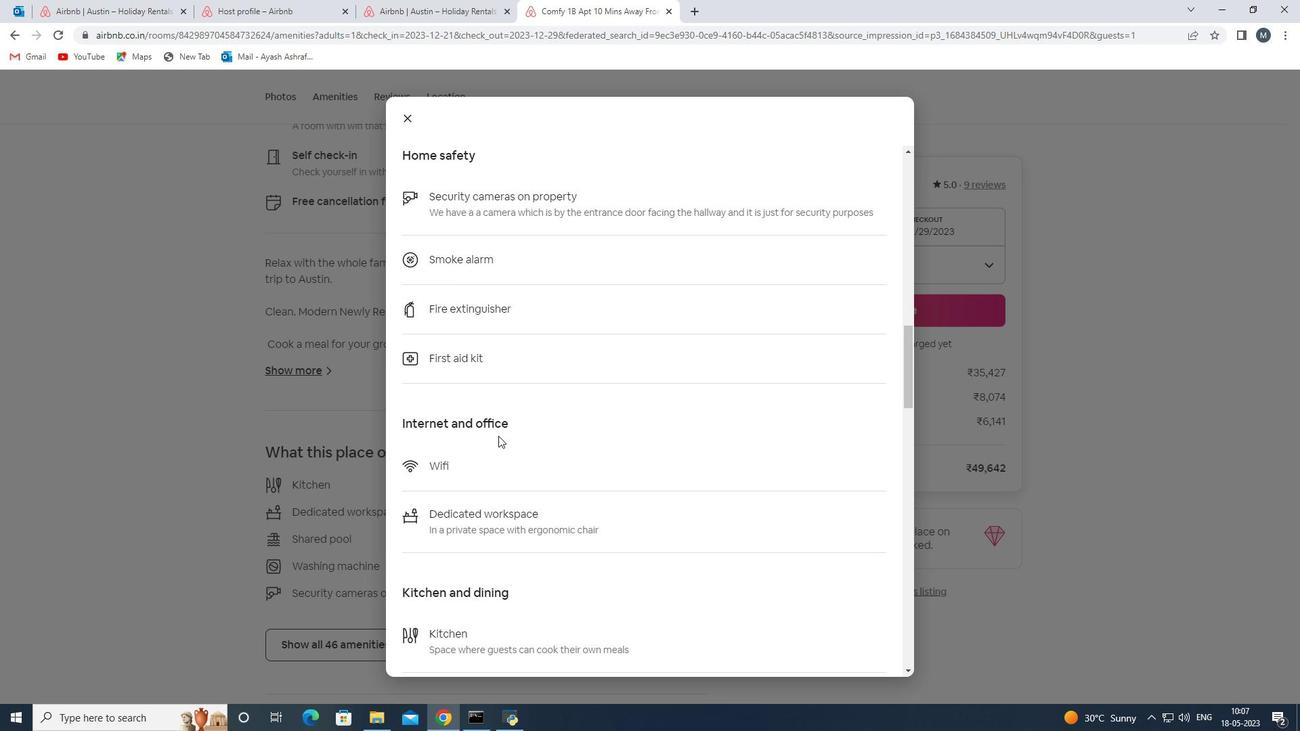 
Action: Mouse moved to (517, 448)
Screenshot: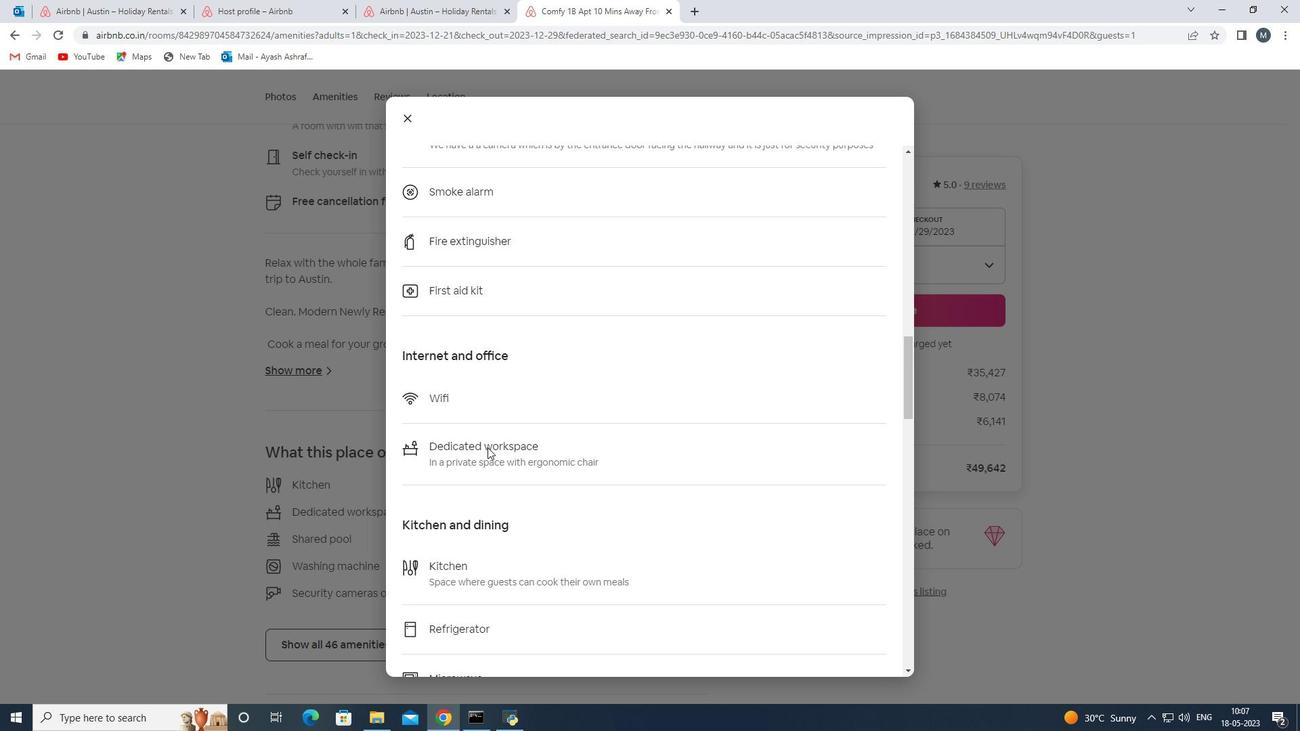 
Action: Mouse scrolled (517, 448) with delta (0, 0)
Screenshot: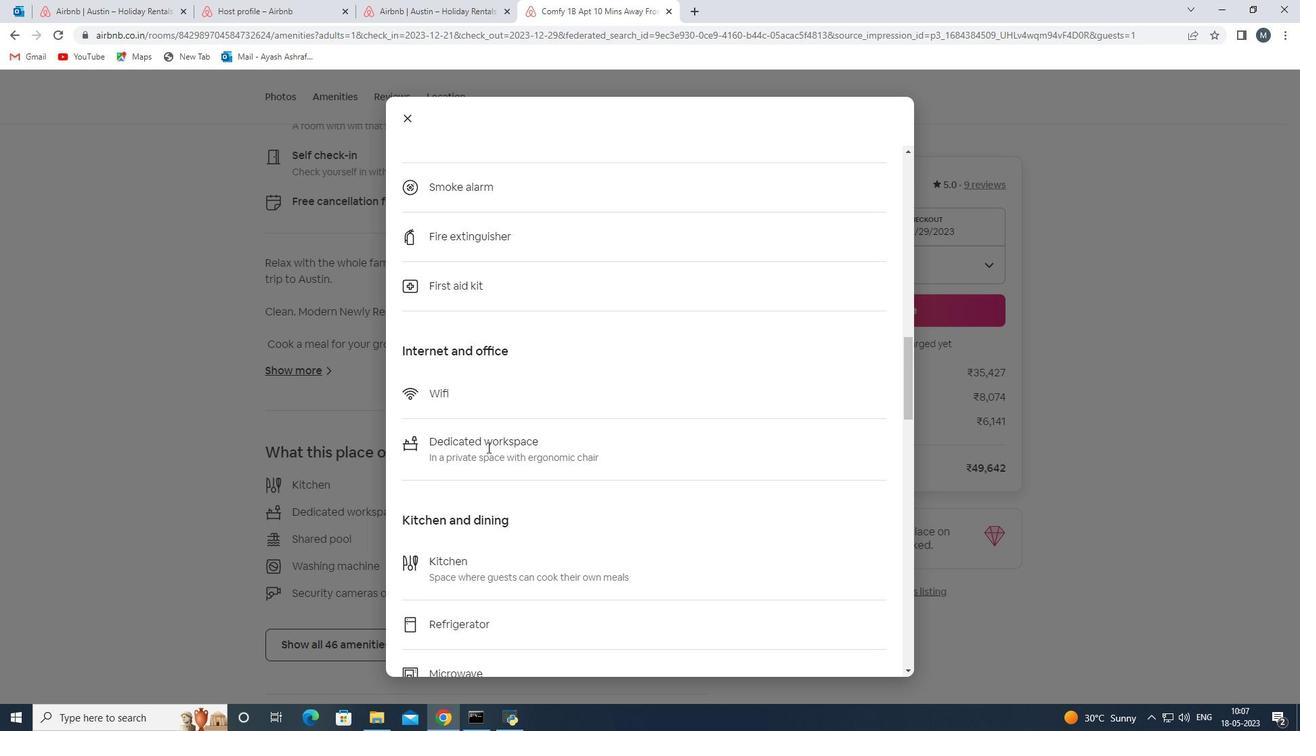 
Action: Mouse scrolled (517, 448) with delta (0, 0)
Screenshot: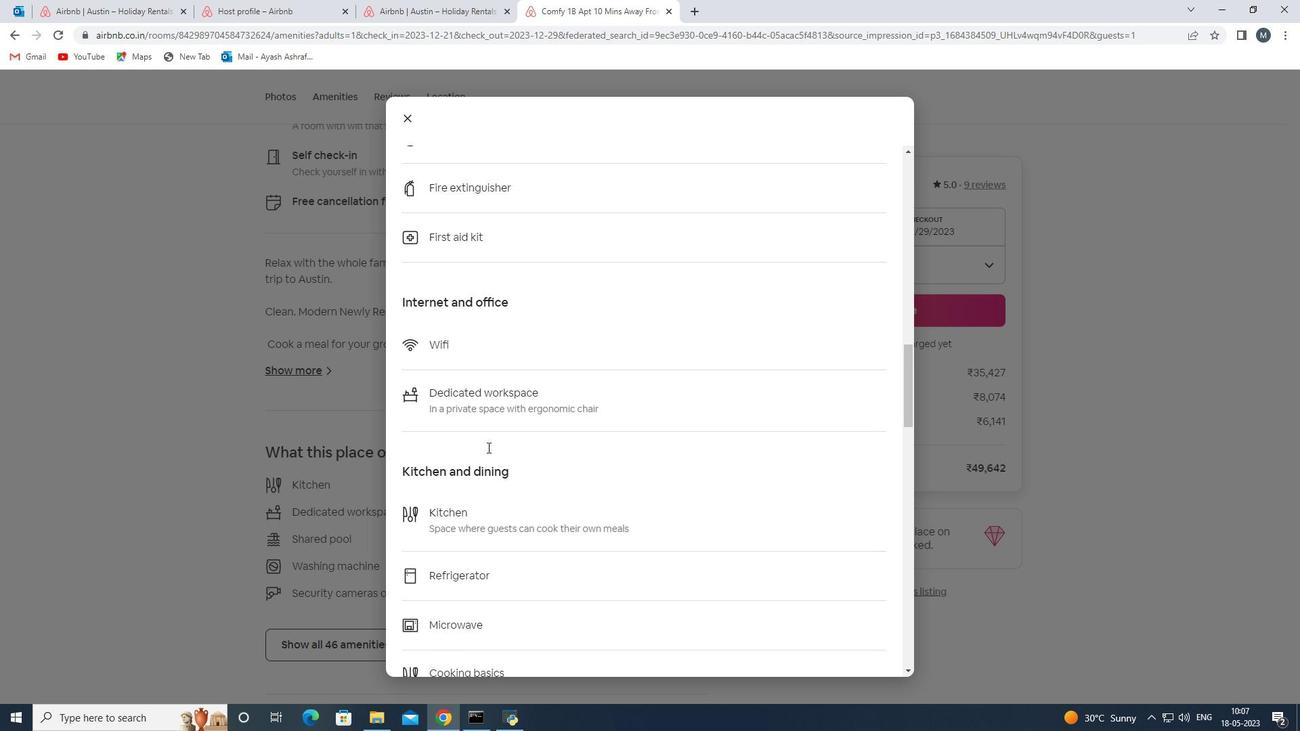 
Action: Mouse moved to (518, 449)
Screenshot: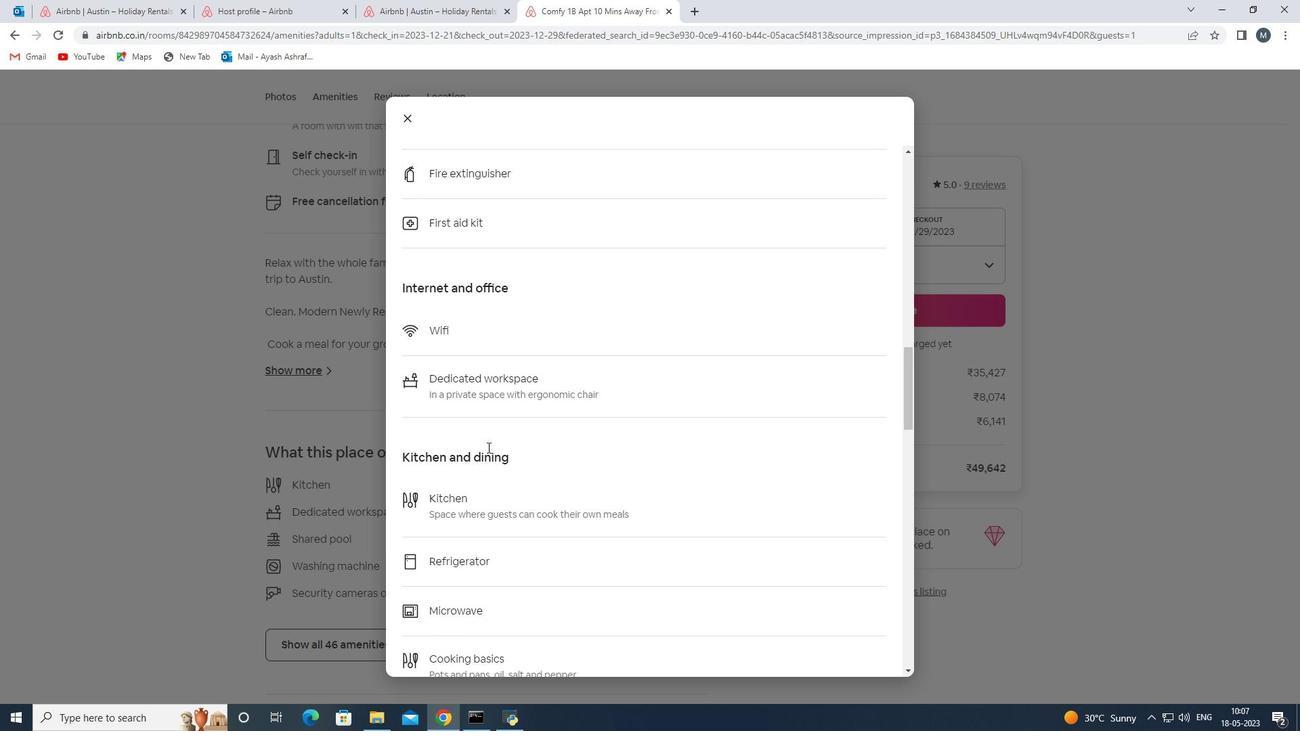 
Action: Mouse scrolled (518, 449) with delta (0, 0)
Screenshot: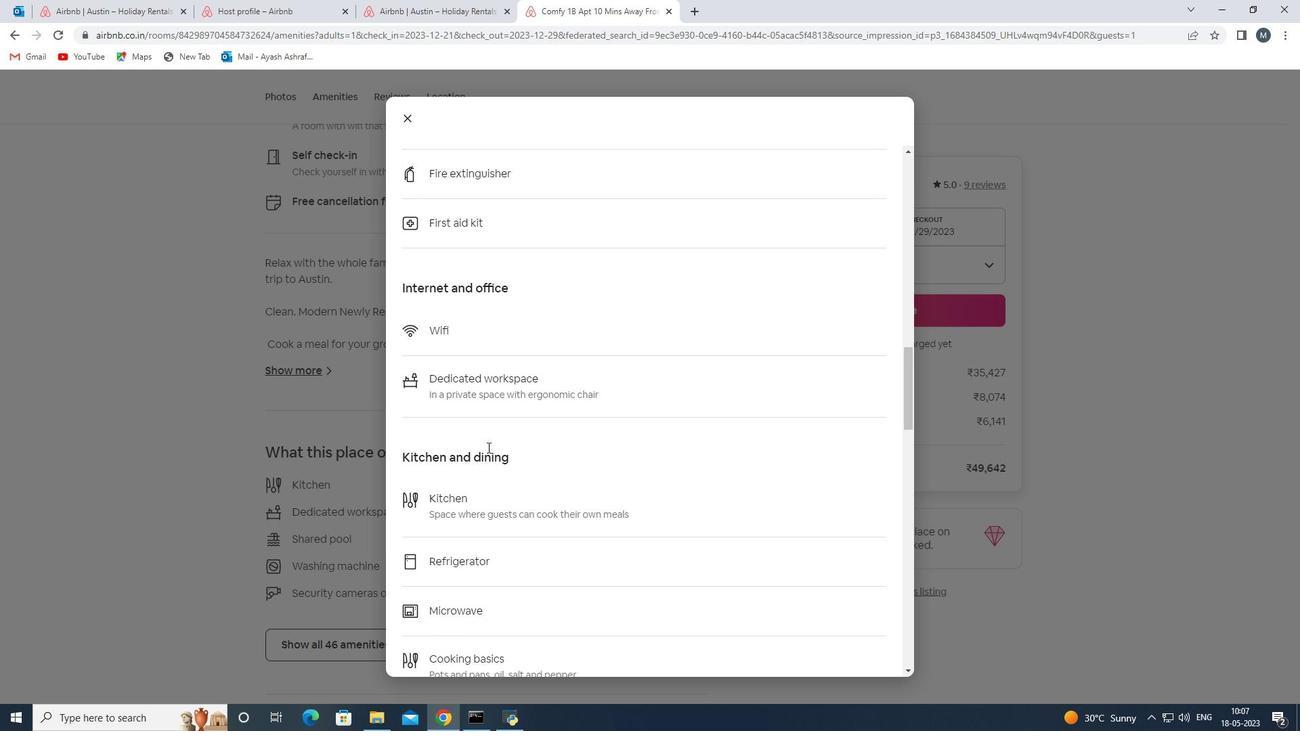 
Action: Mouse moved to (494, 461)
Screenshot: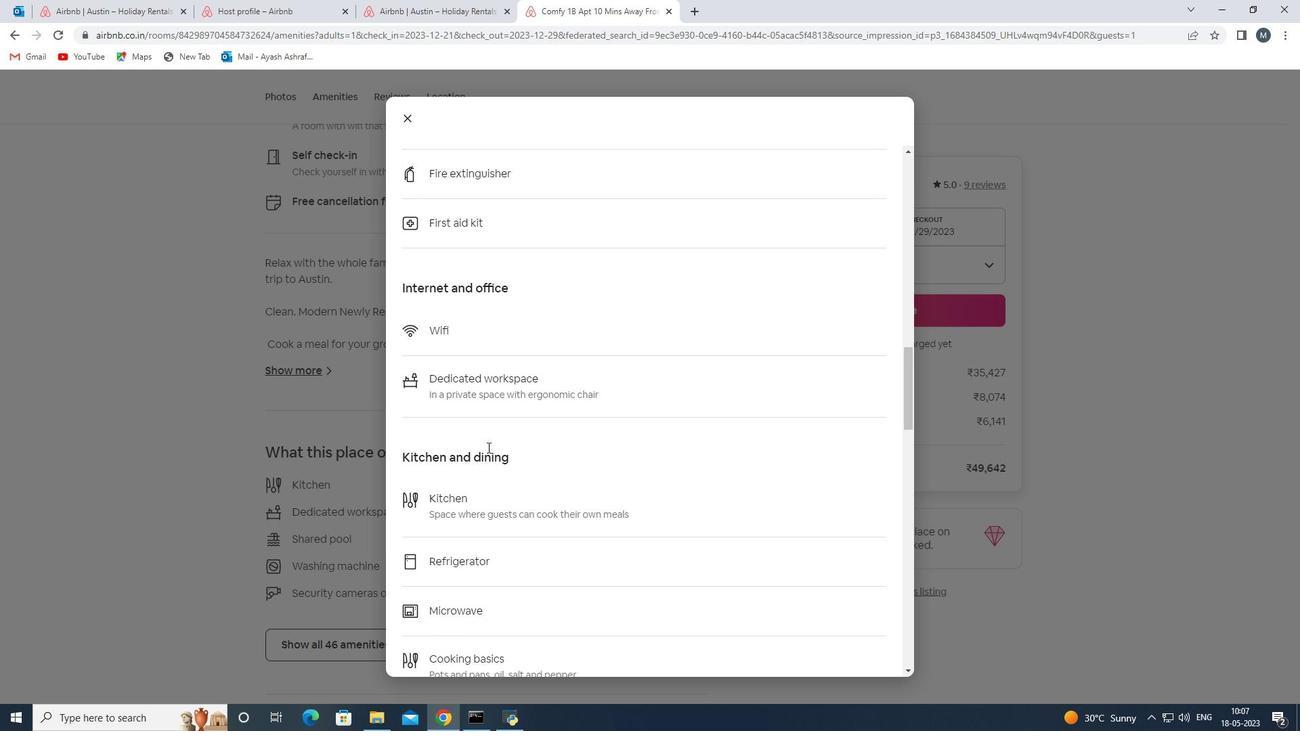 
Action: Mouse pressed left at (494, 461)
Screenshot: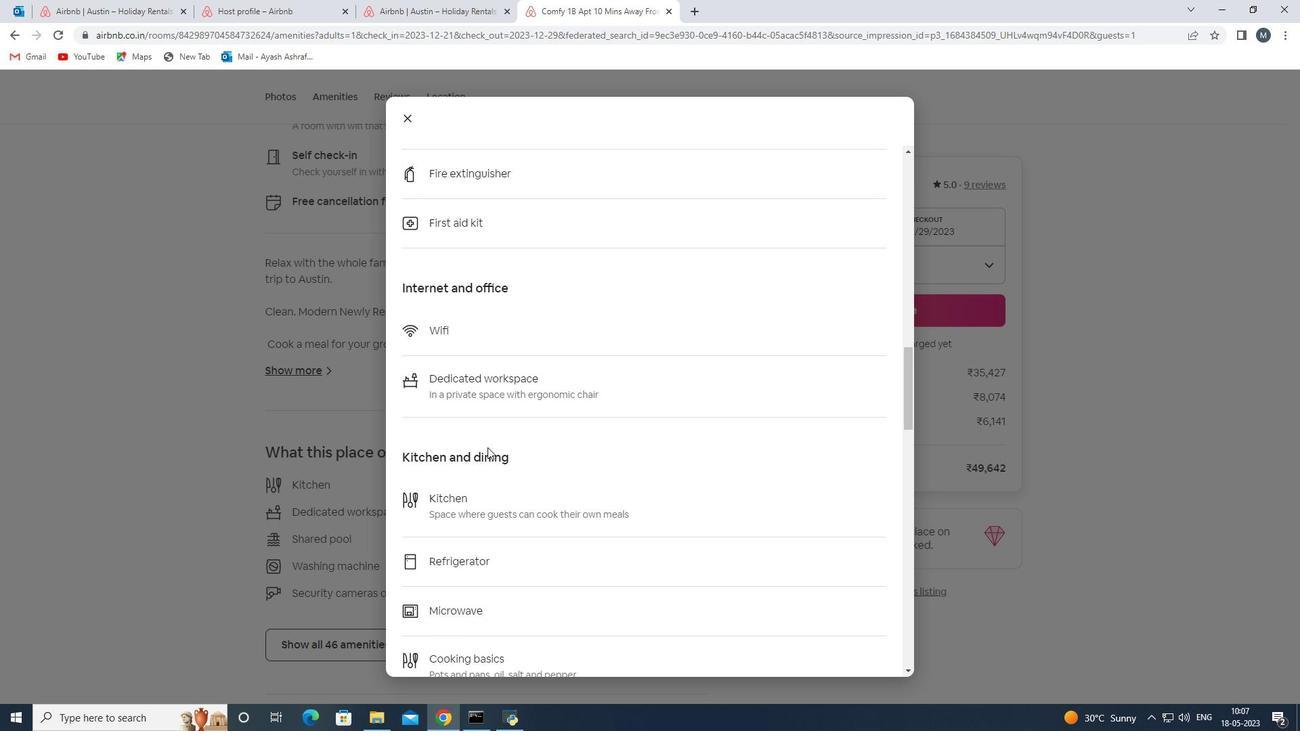 
Action: Mouse moved to (439, 449)
Screenshot: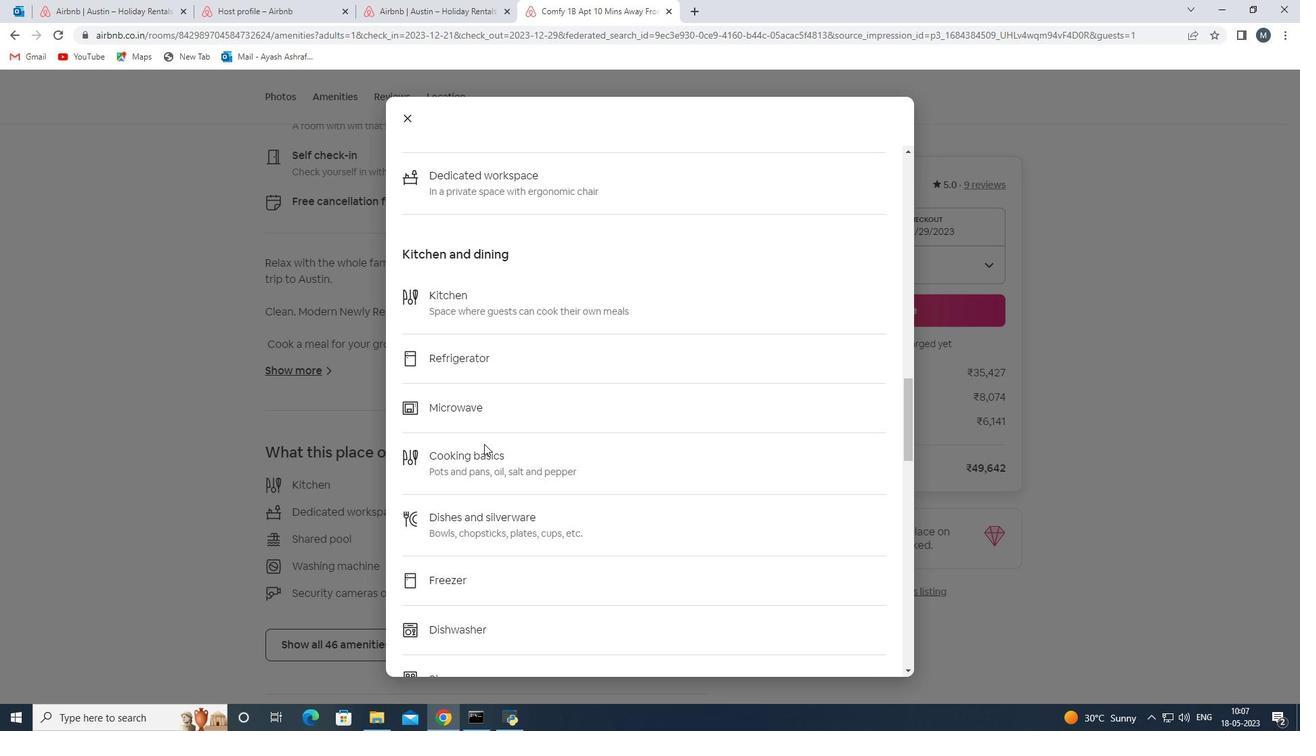 
Action: Mouse scrolled (439, 449) with delta (0, 0)
Screenshot: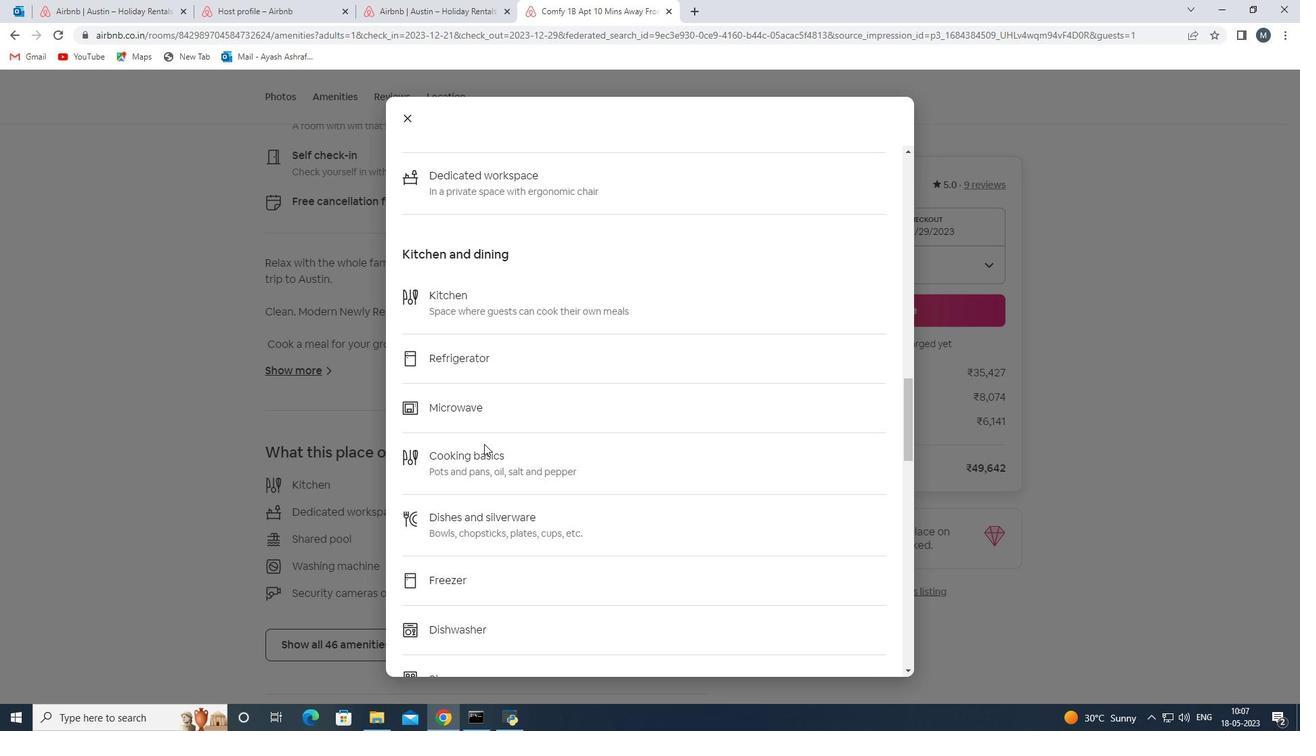 
Action: Mouse moved to (524, 448)
Screenshot: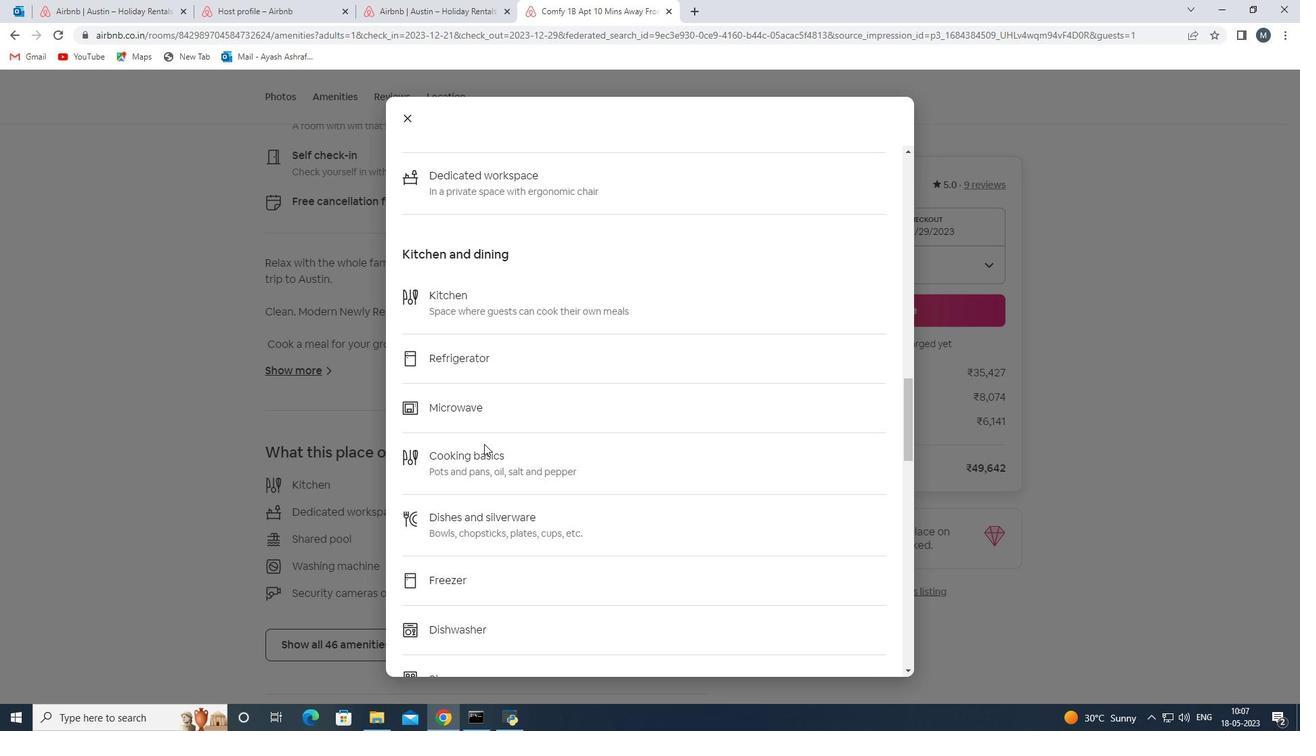 
Action: Mouse scrolled (524, 448) with delta (0, 0)
Screenshot: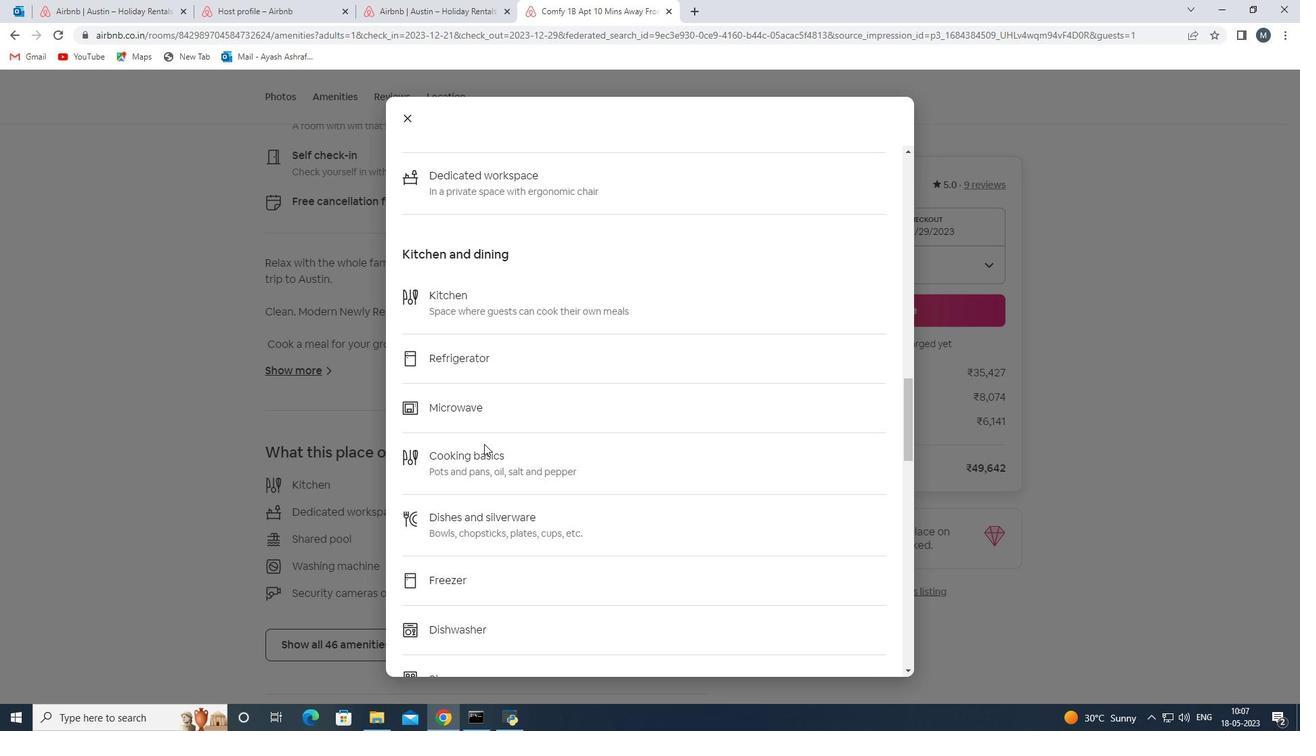 
Action: Mouse moved to (520, 447)
Screenshot: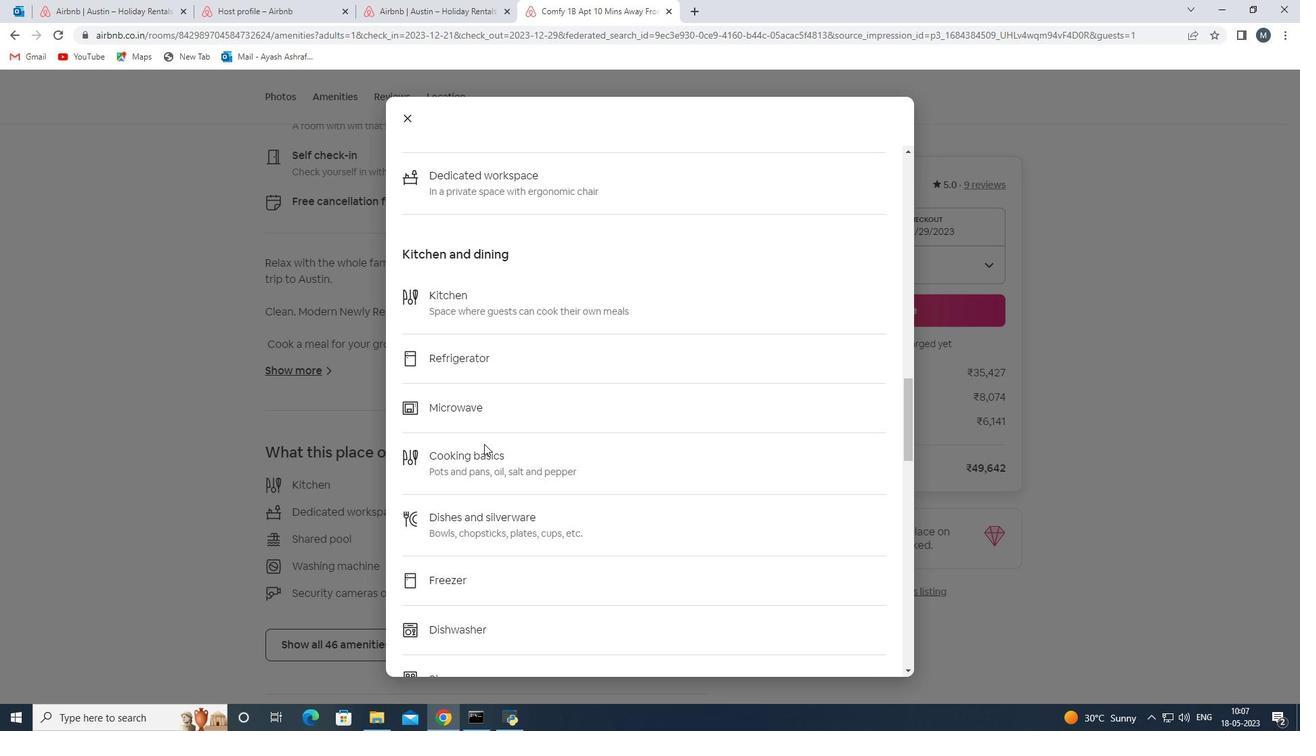 
Action: Mouse scrolled (520, 447) with delta (0, 0)
Screenshot: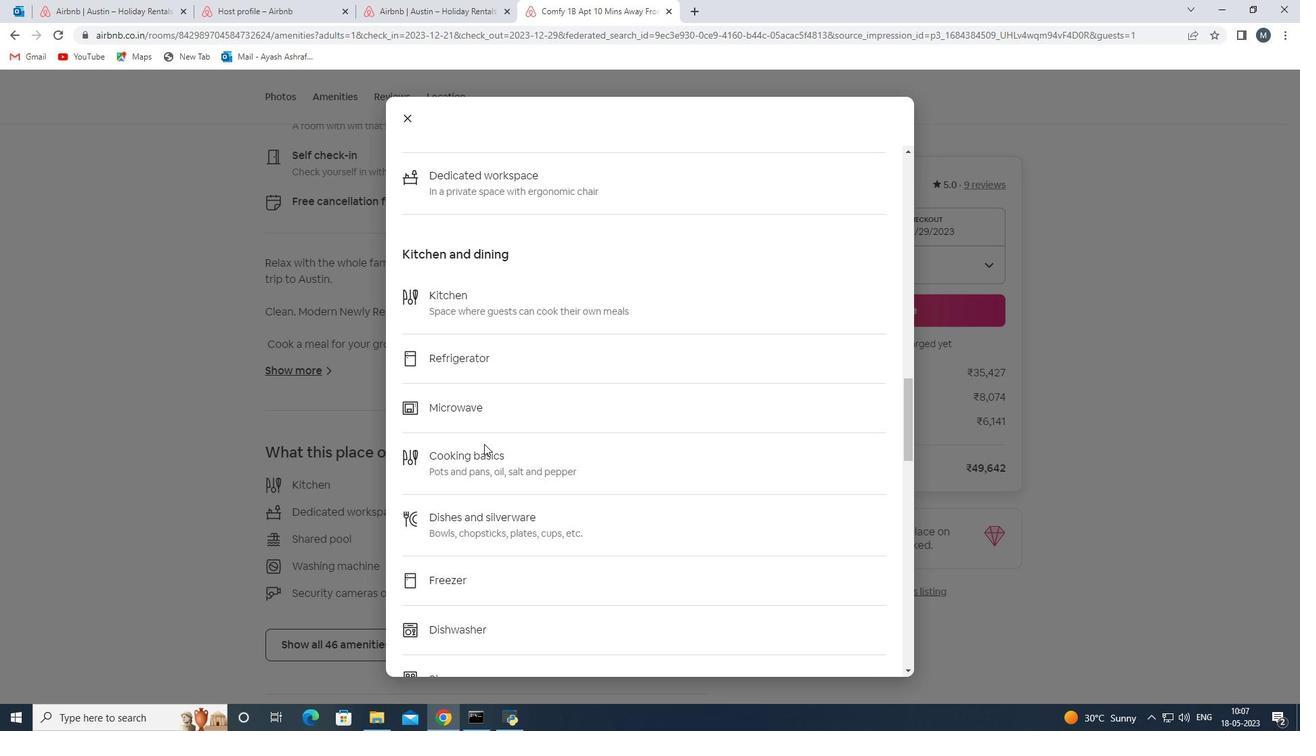 
Action: Mouse moved to (495, 436)
Screenshot: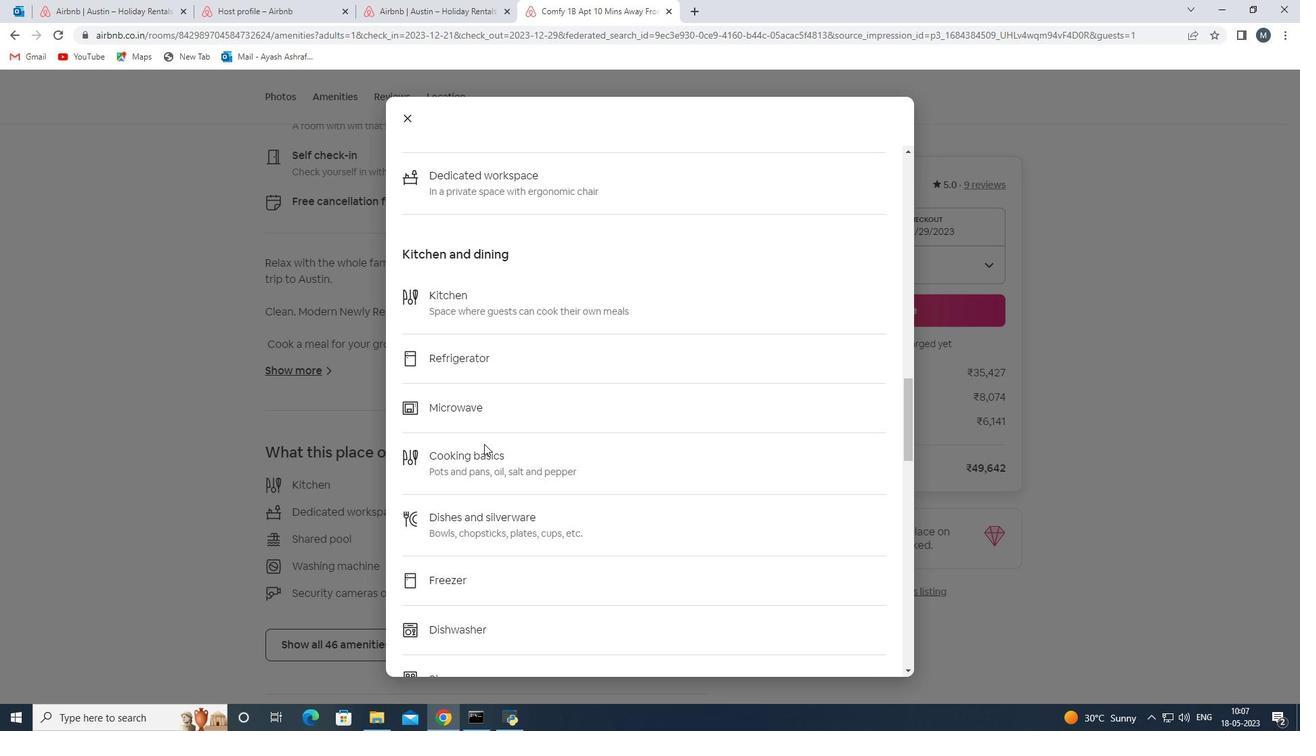 
Action: Mouse pressed left at (495, 436)
Screenshot: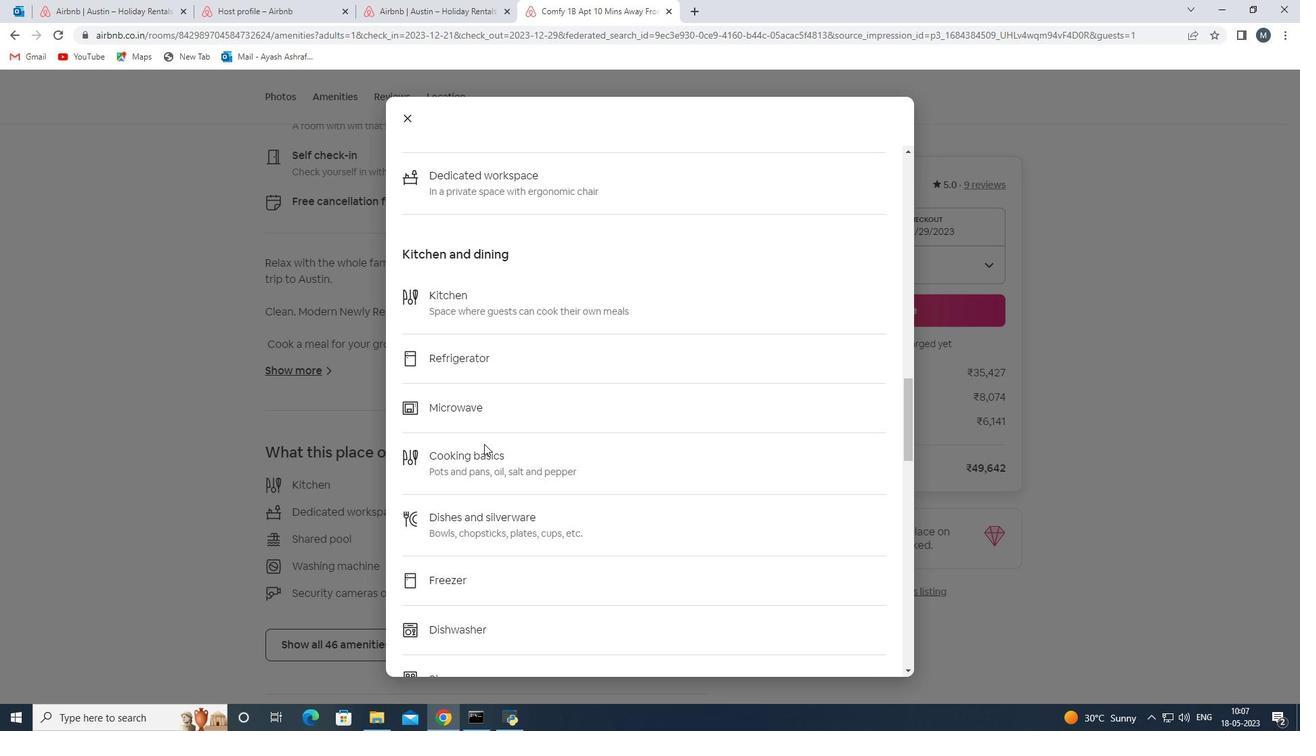 
Action: Mouse moved to (541, 436)
Screenshot: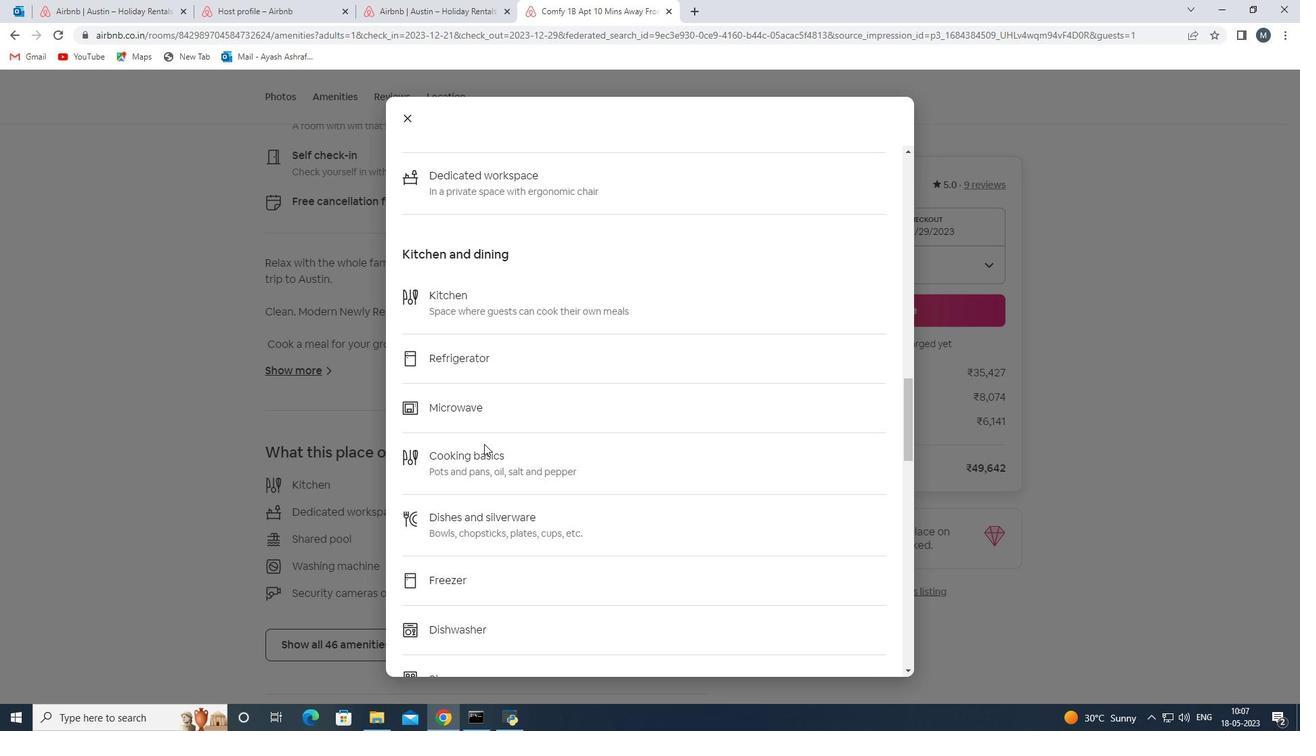 
Action: Mouse pressed left at (541, 436)
Screenshot: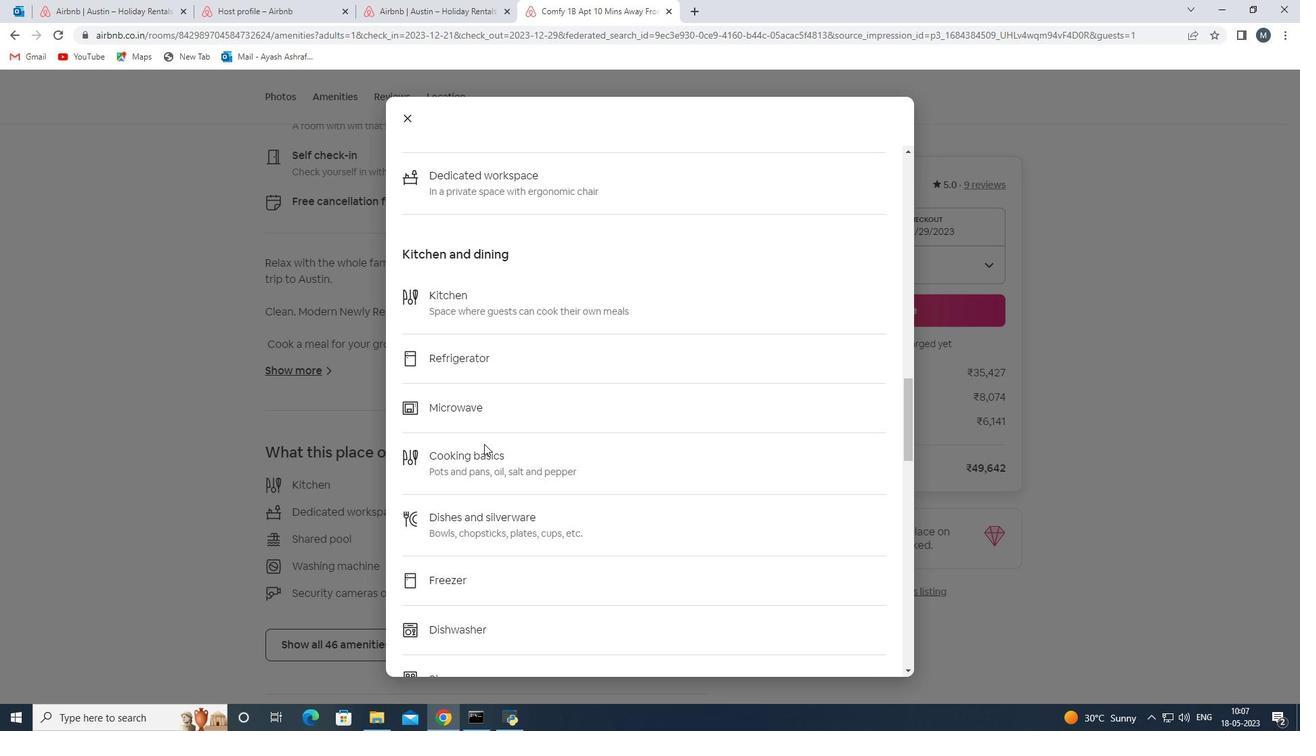 
Action: Mouse moved to (522, 443)
Screenshot: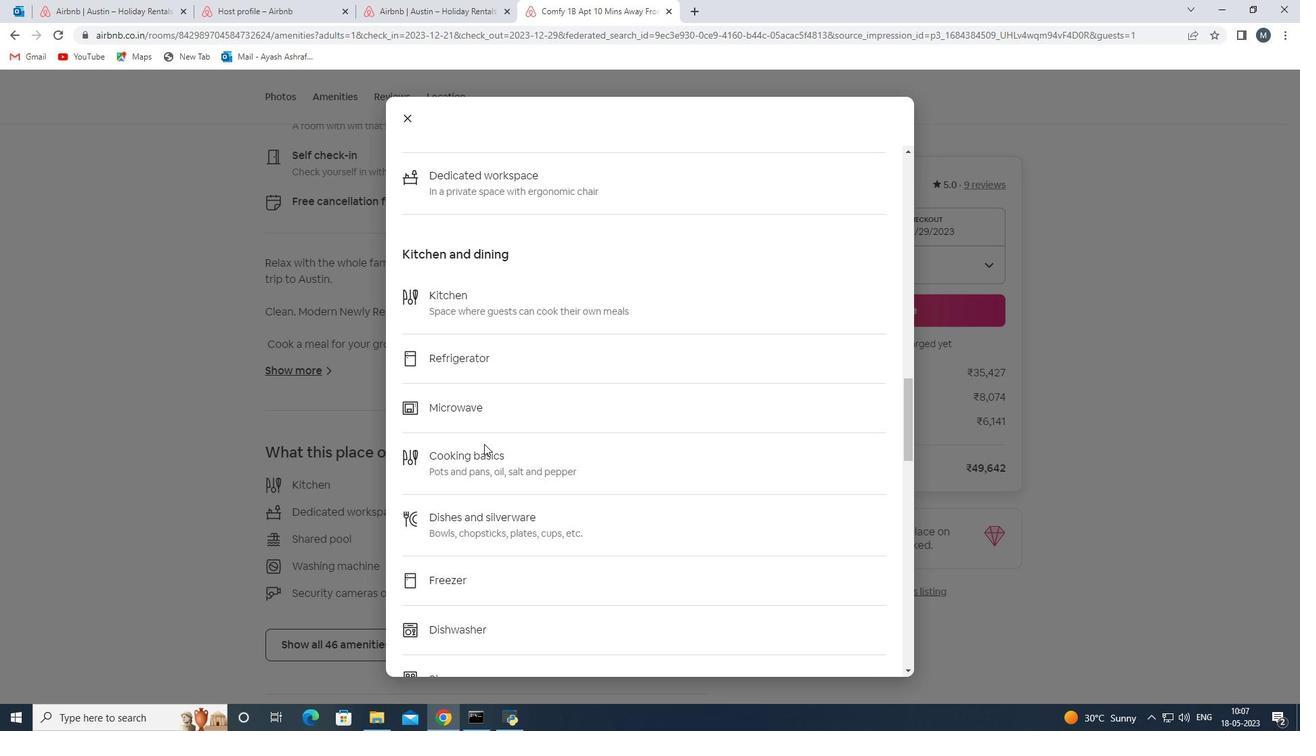 
Action: Mouse scrolled (522, 443) with delta (0, 0)
Screenshot: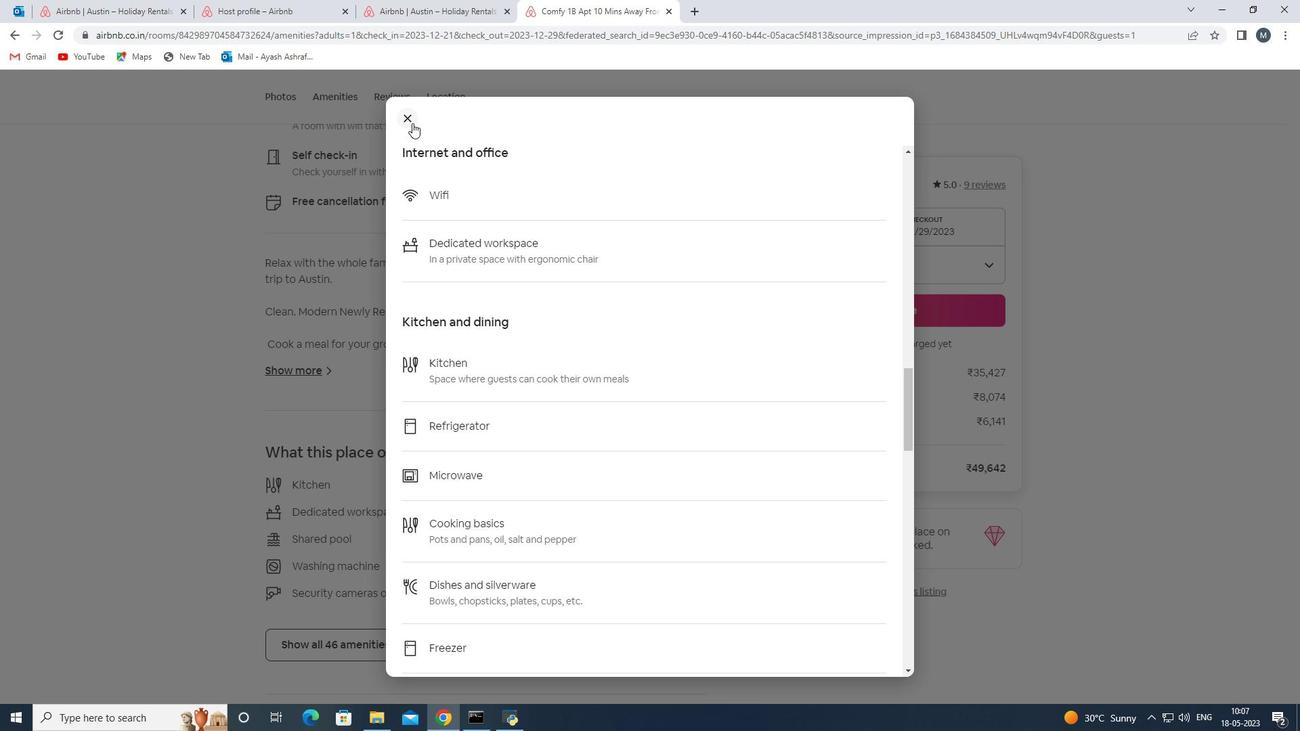 
Action: Mouse moved to (549, 451)
Screenshot: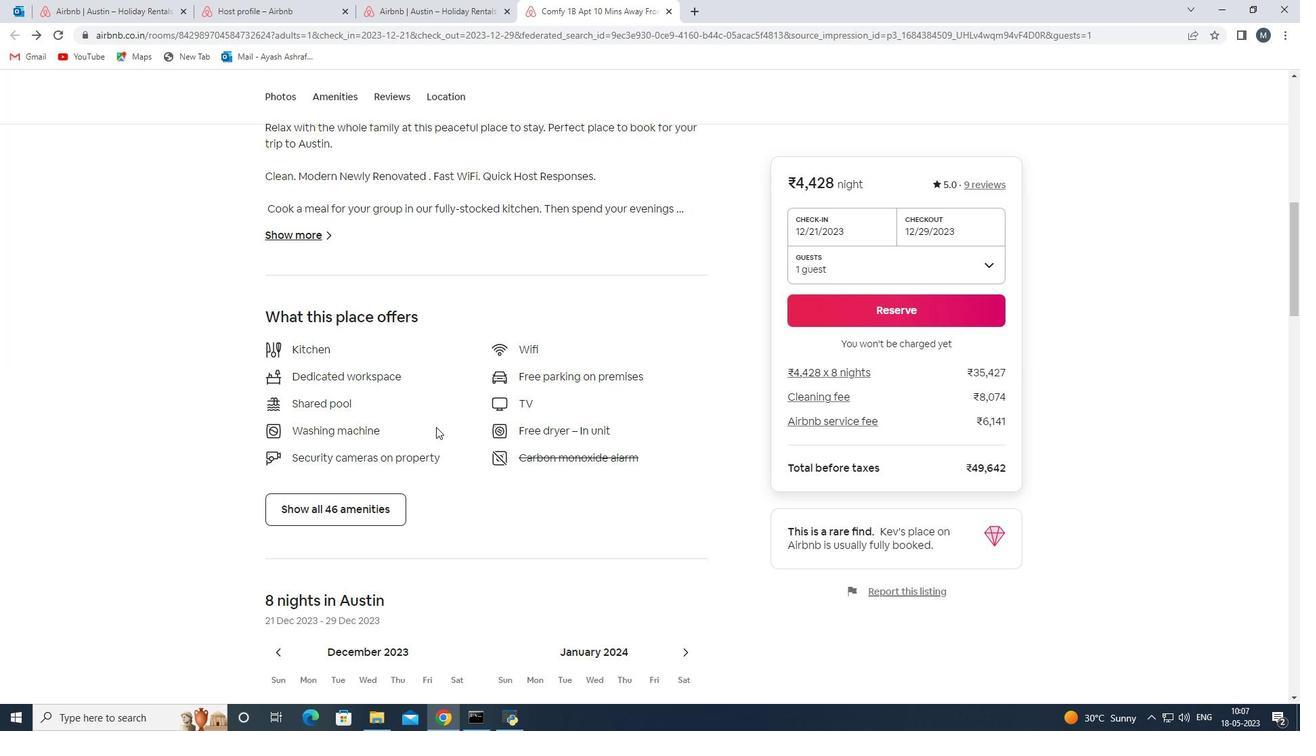 
Action: Mouse scrolled (549, 451) with delta (0, 0)
Screenshot: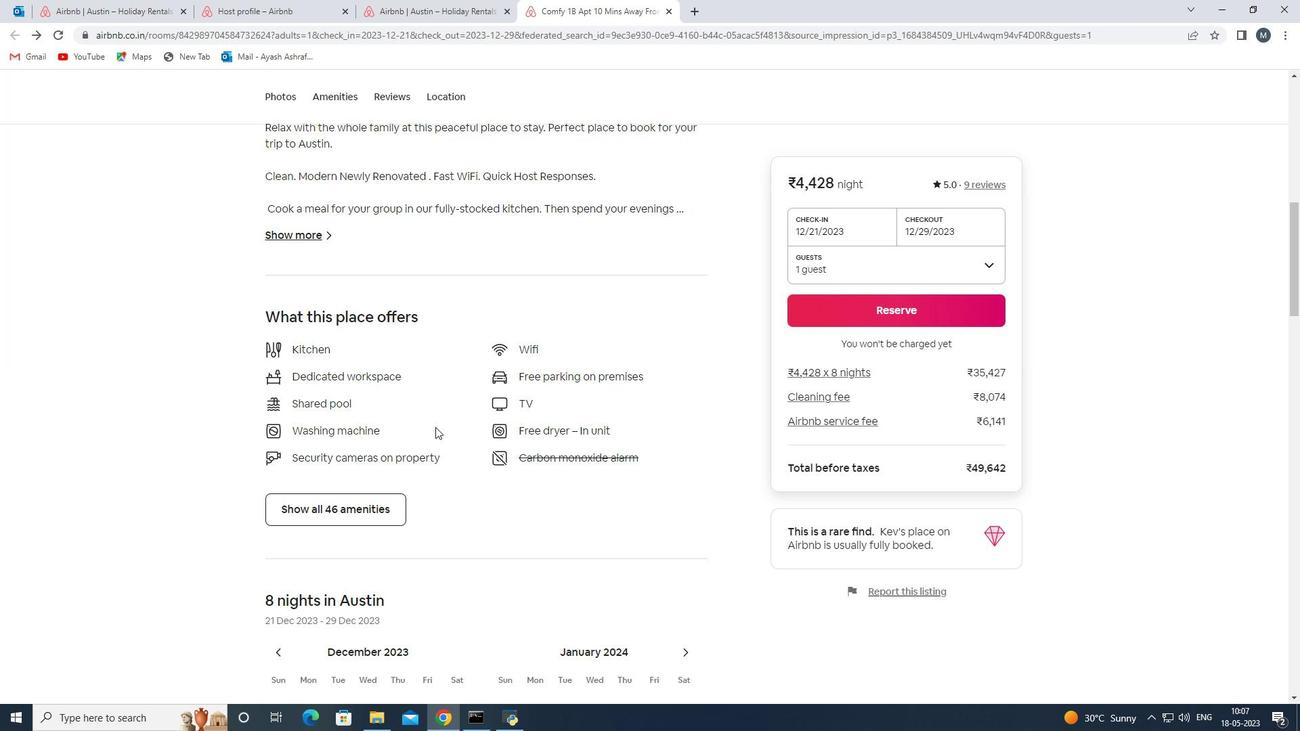 
Action: Mouse moved to (522, 463)
Screenshot: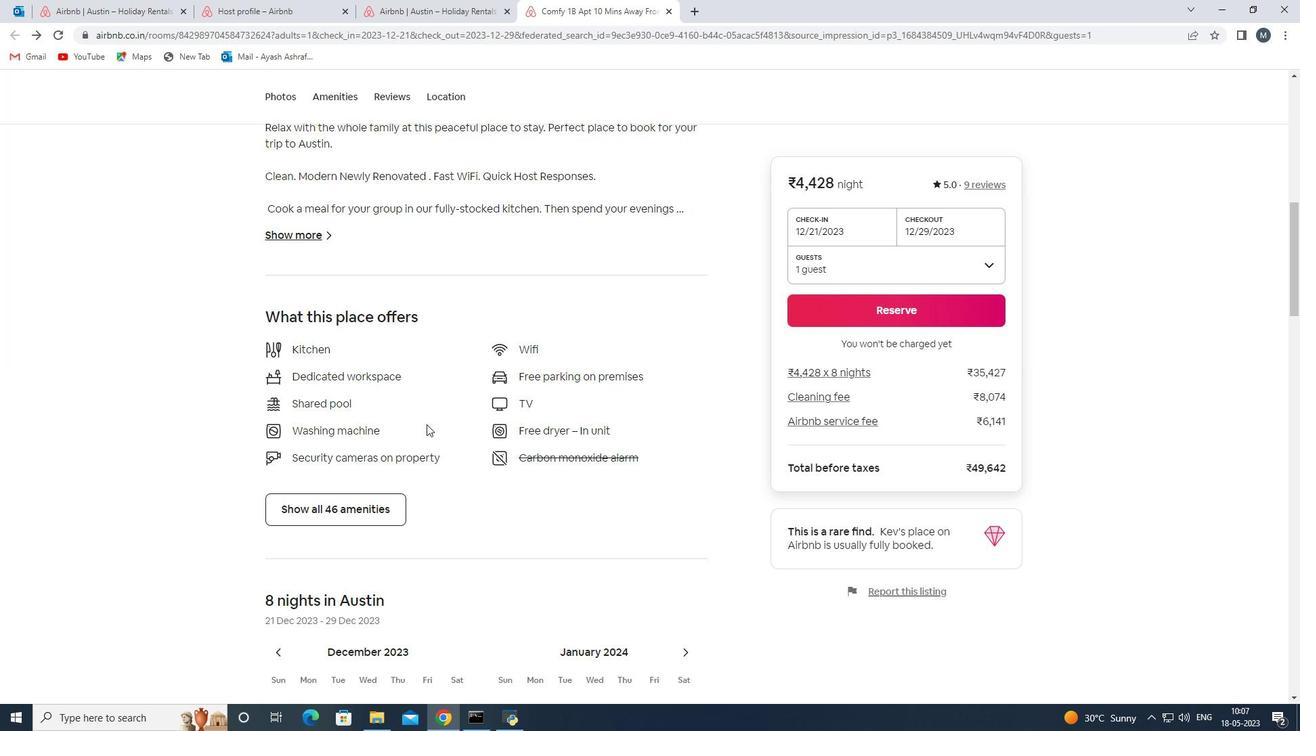 
Action: Mouse pressed left at (522, 463)
Screenshot: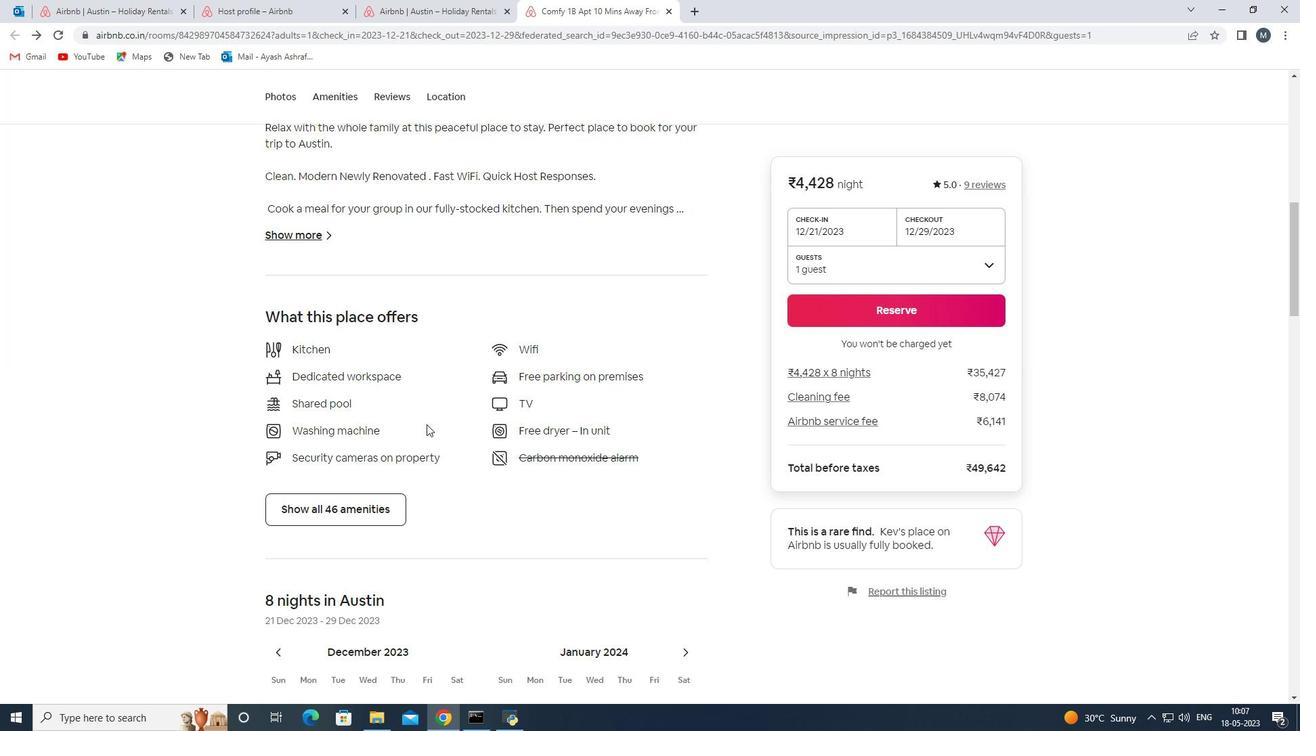 
Action: Mouse moved to (530, 448)
Screenshot: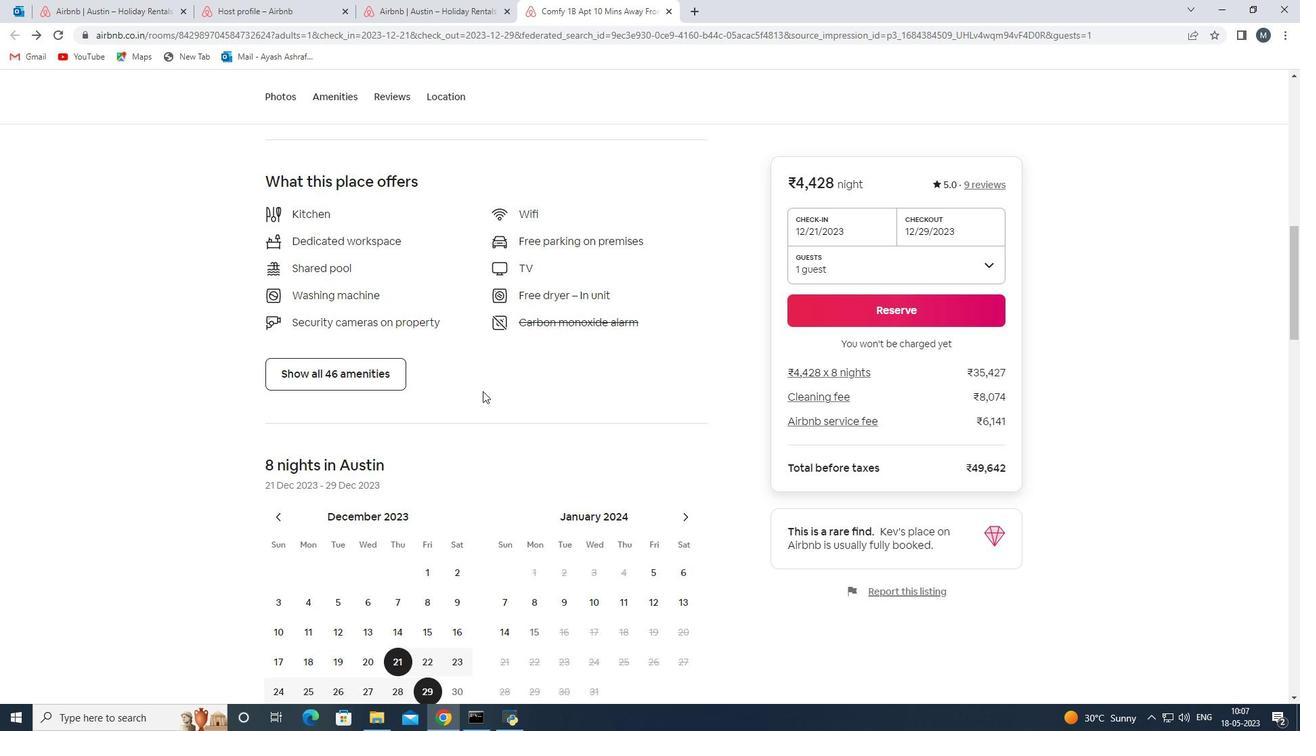 
Action: Mouse scrolled (530, 448) with delta (0, 0)
Screenshot: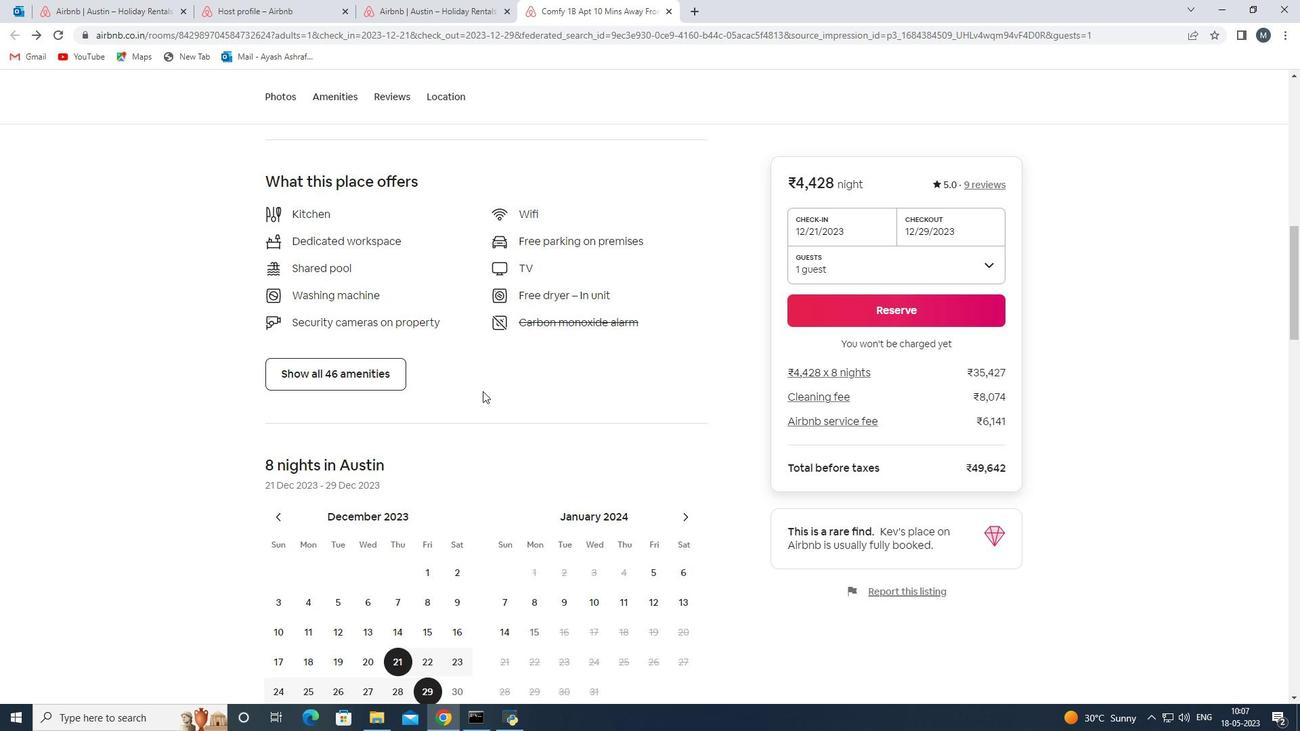 
Action: Mouse moved to (530, 448)
Screenshot: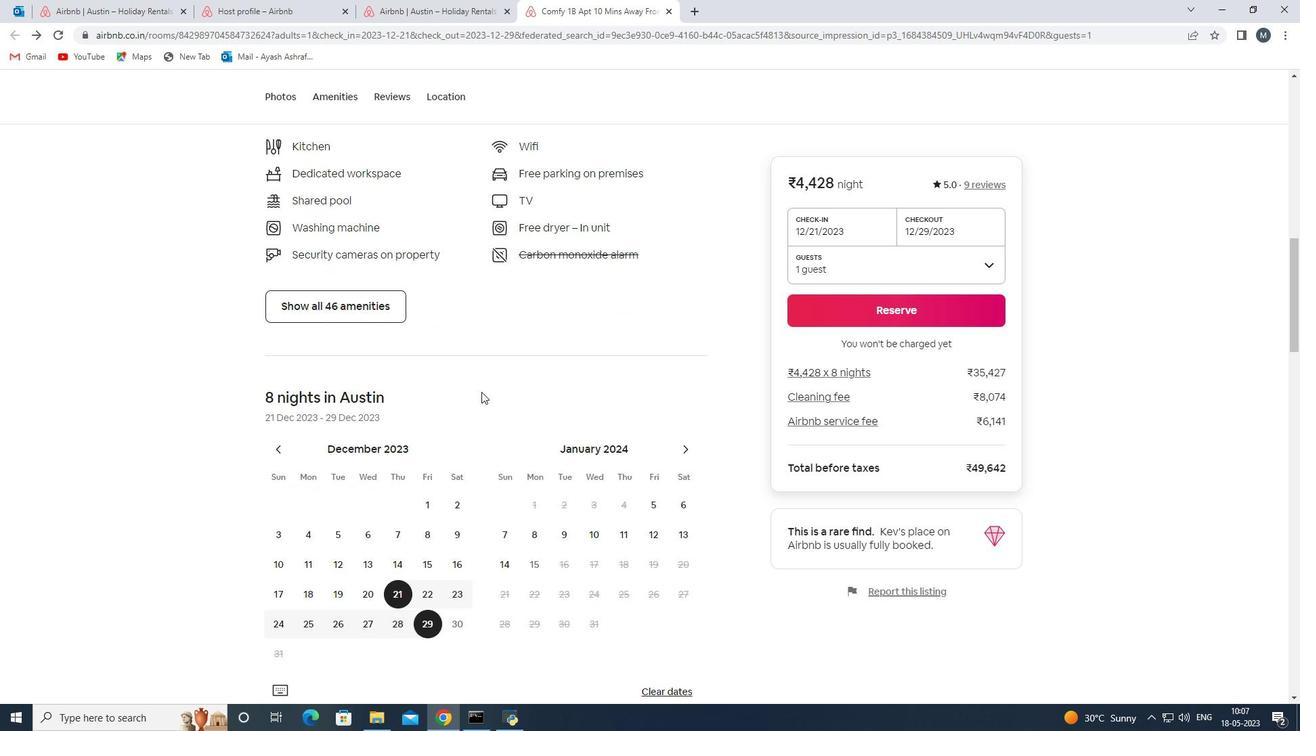 
Action: Mouse scrolled (530, 448) with delta (0, 0)
Screenshot: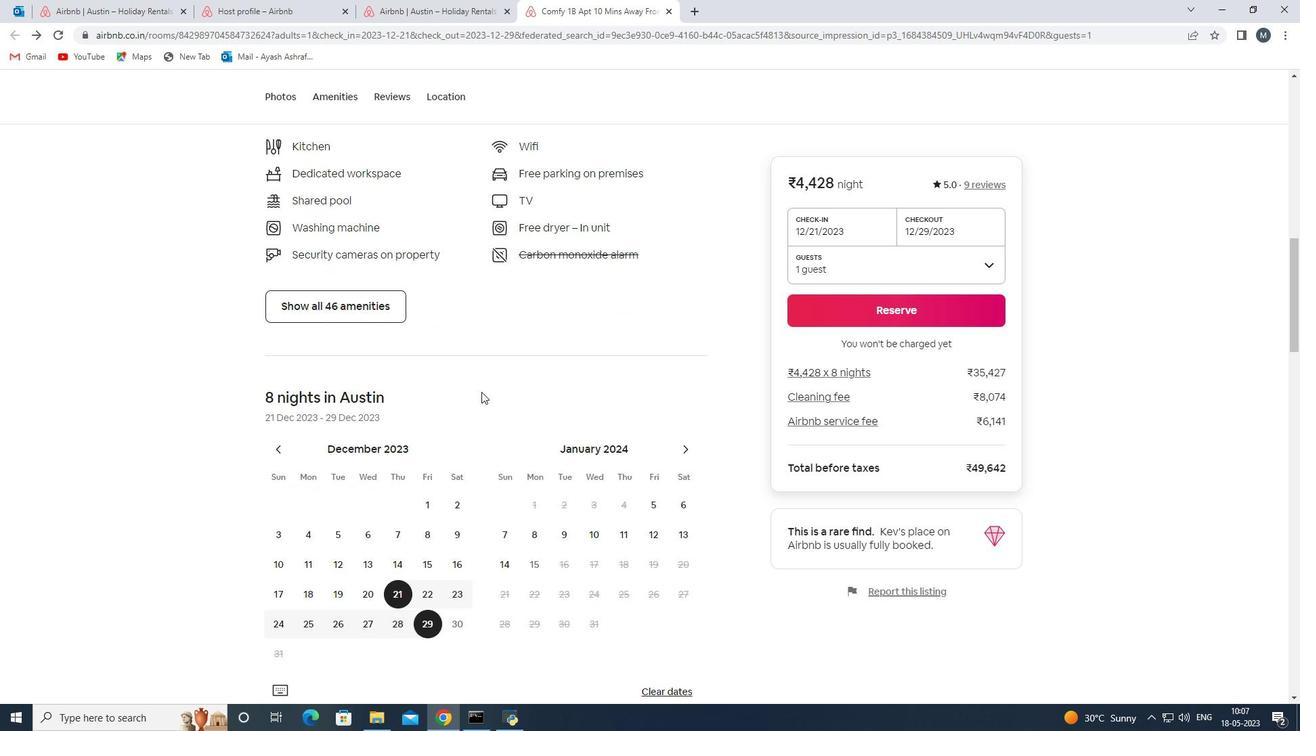 
Action: Mouse moved to (529, 449)
Screenshot: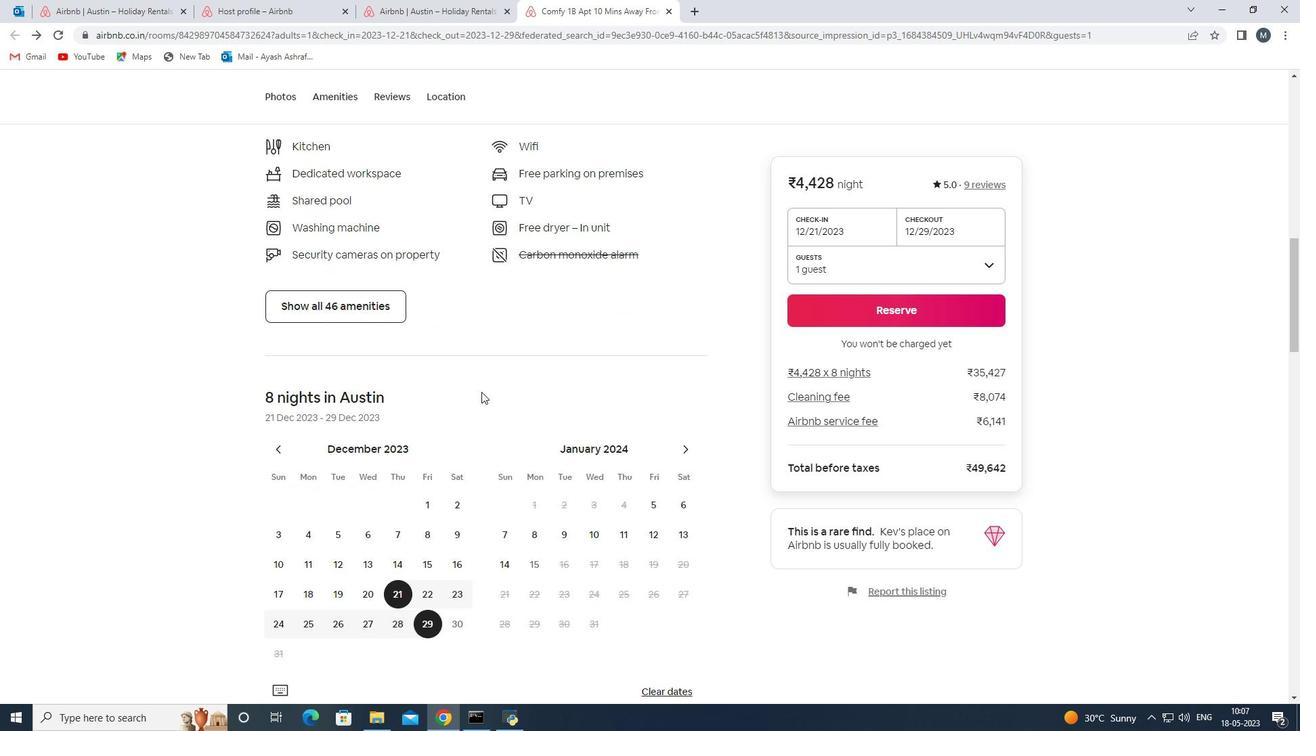 
Action: Mouse scrolled (529, 449) with delta (0, 0)
Screenshot: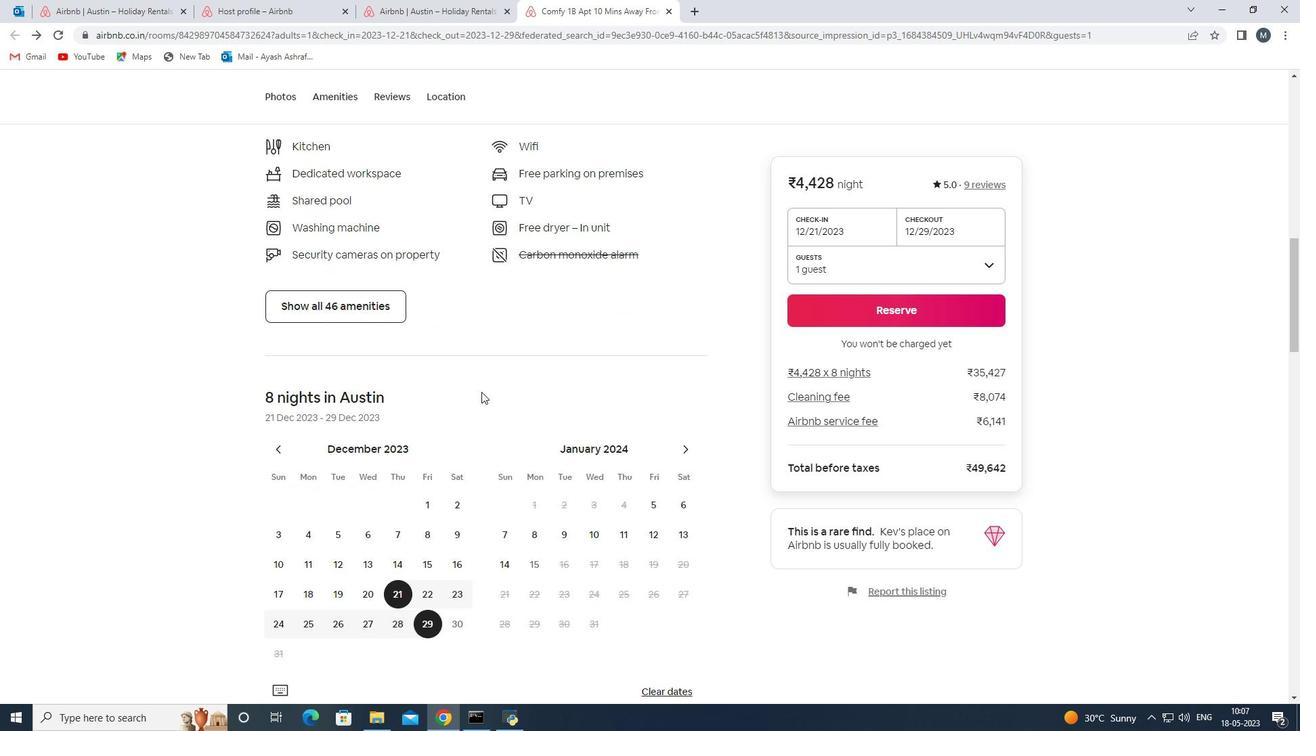 
Action: Mouse moved to (529, 449)
Screenshot: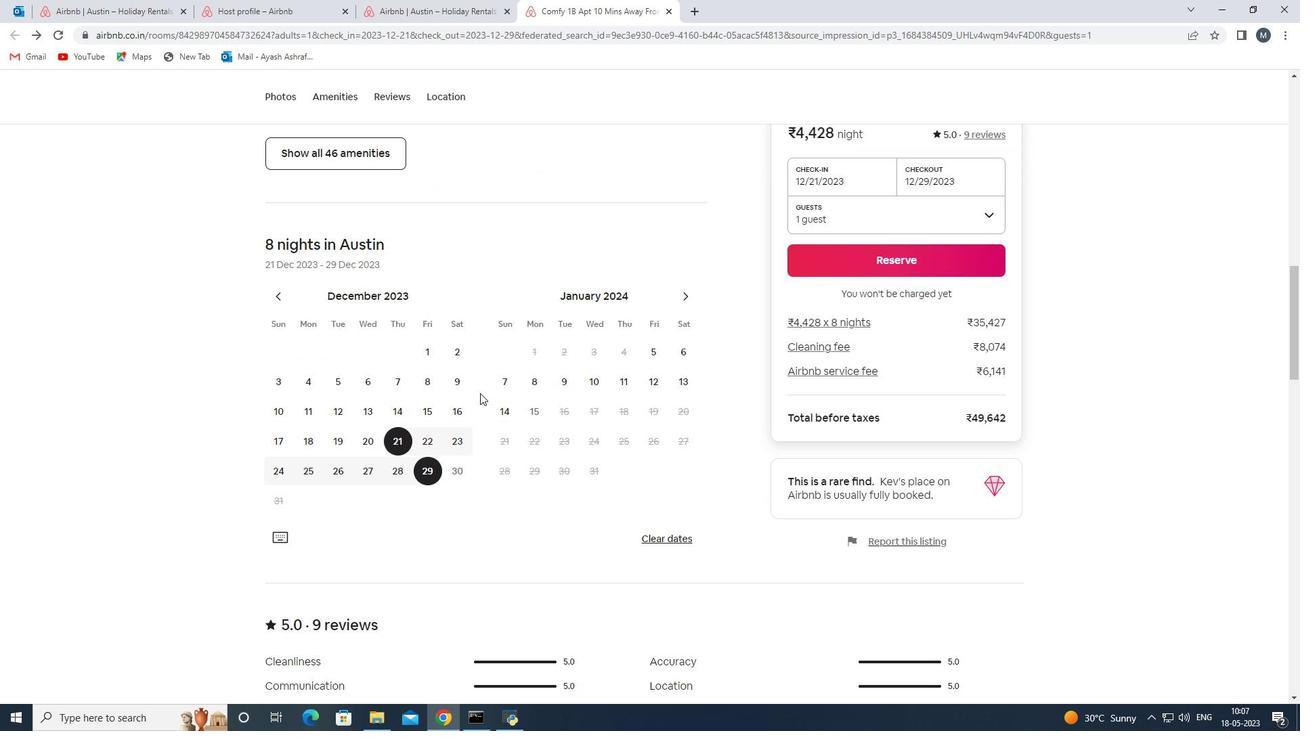 
Action: Mouse scrolled (529, 449) with delta (0, 0)
Screenshot: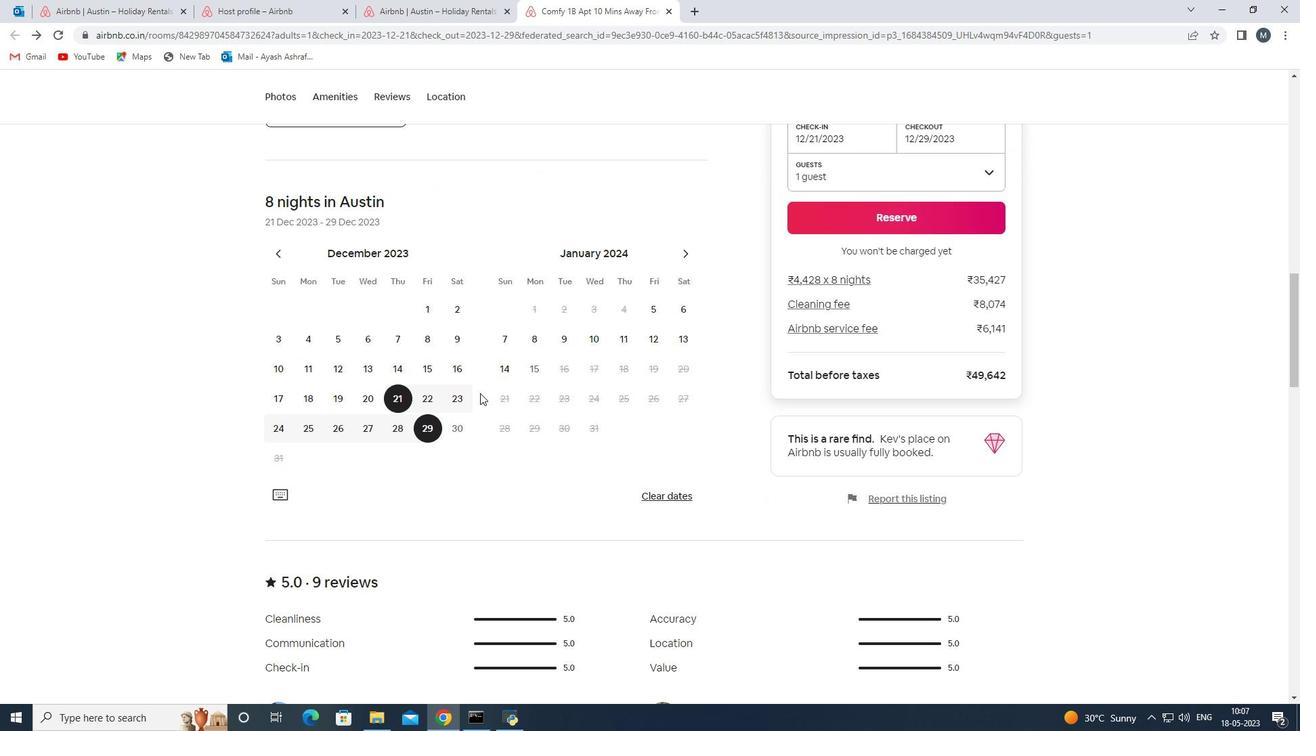 
Action: Mouse moved to (526, 449)
Screenshot: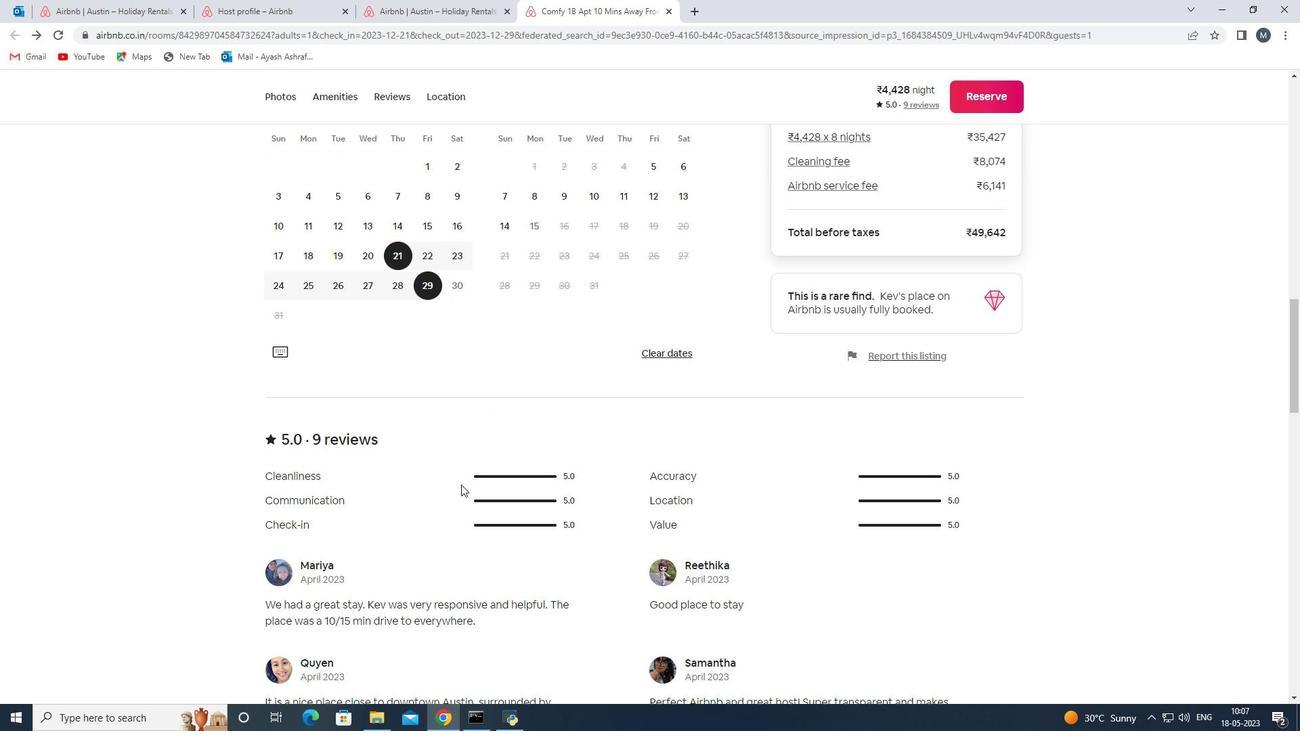
Action: Mouse scrolled (526, 449) with delta (0, 0)
Screenshot: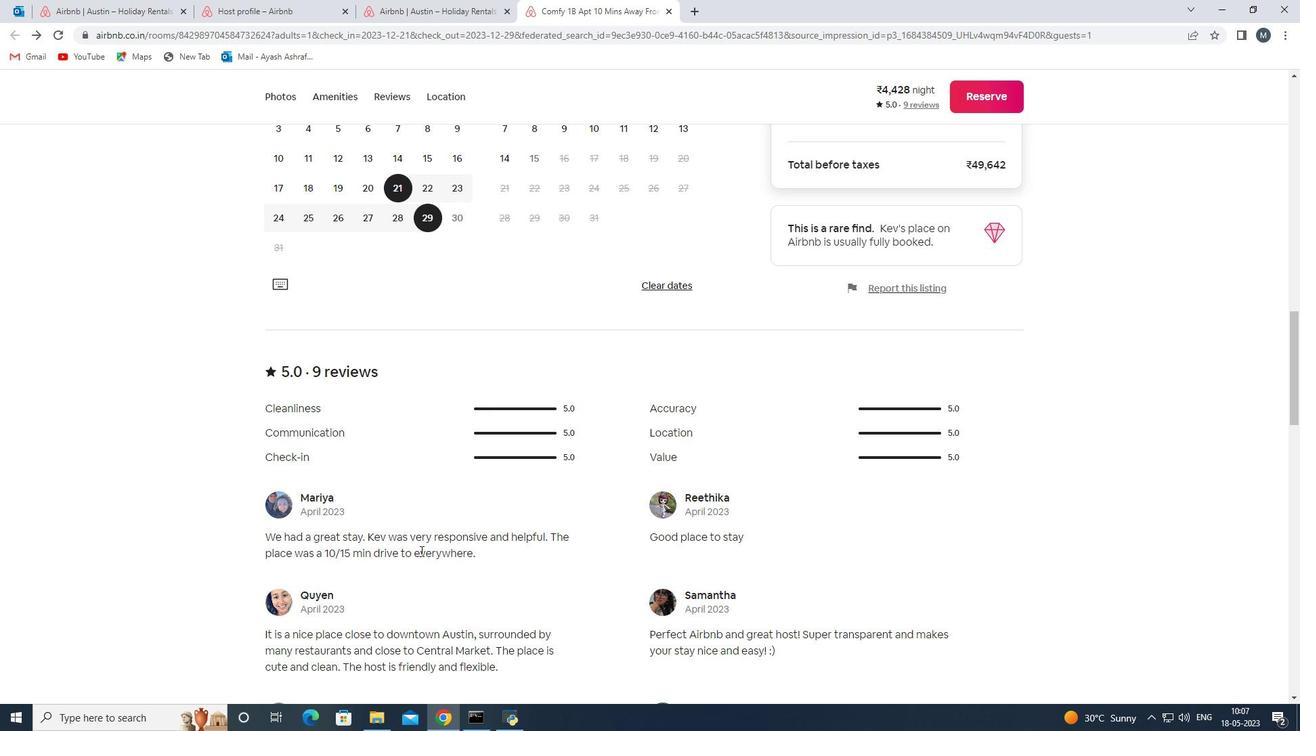 
Action: Mouse scrolled (526, 449) with delta (0, 0)
Screenshot: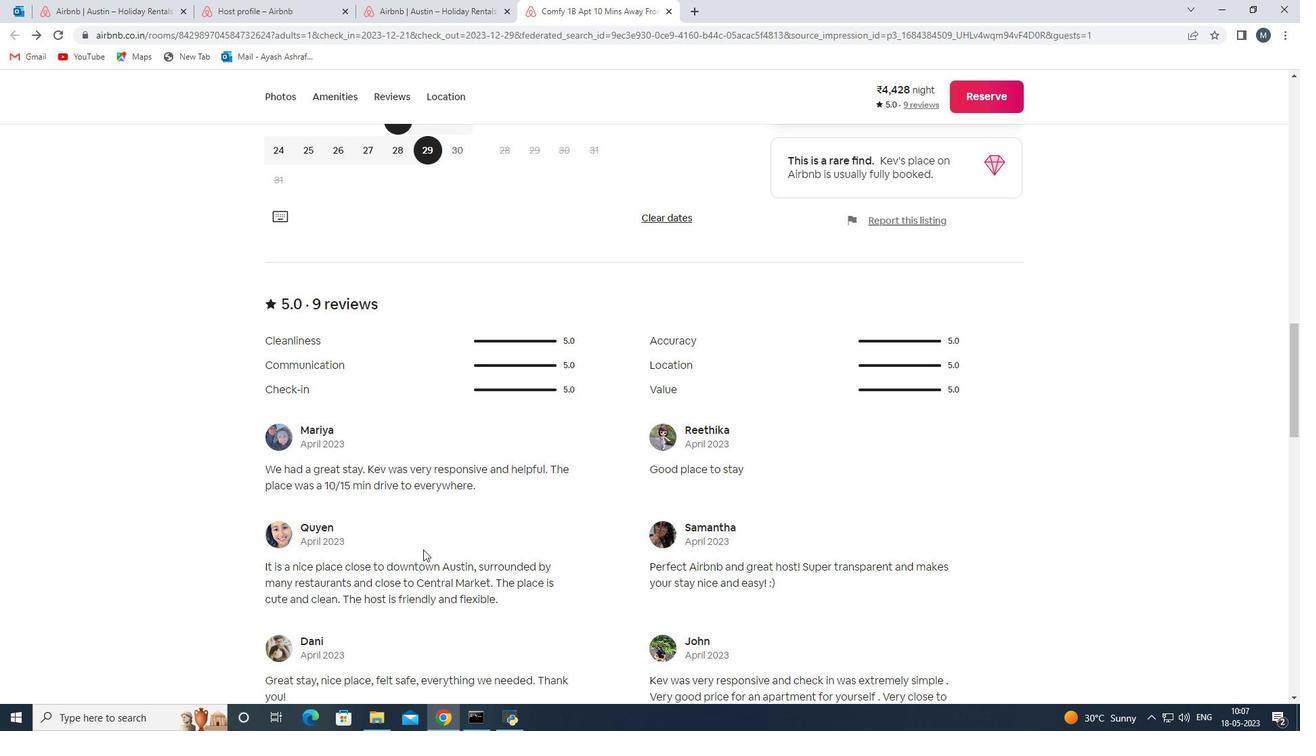 
Action: Mouse scrolled (526, 449) with delta (0, 0)
Screenshot: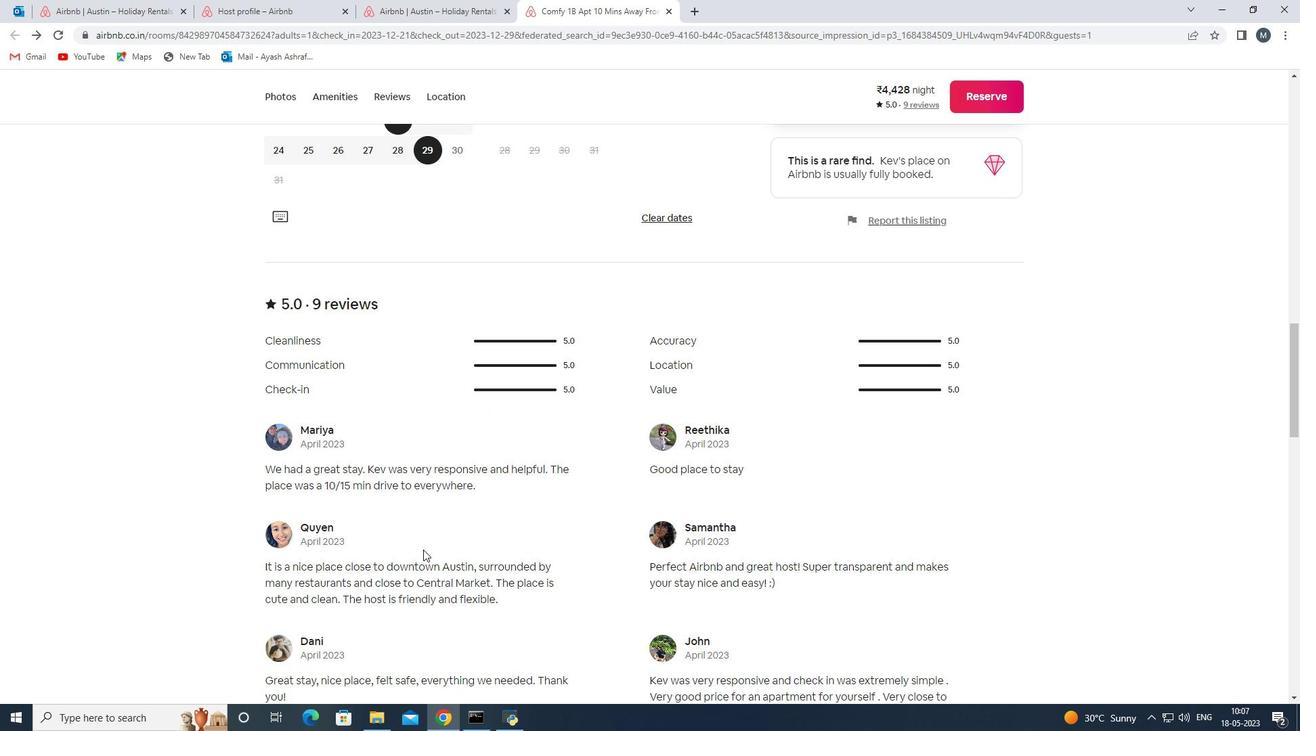 
Action: Mouse scrolled (526, 449) with delta (0, 0)
Screenshot: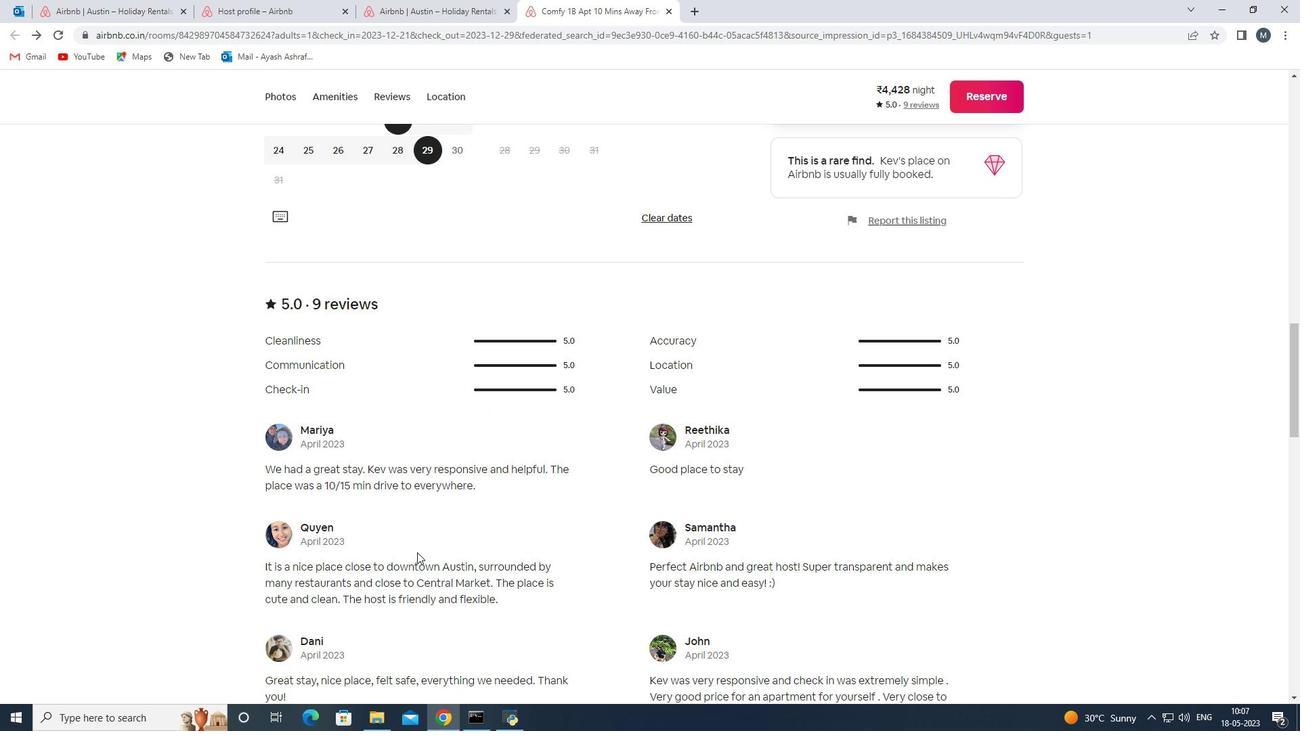
Action: Mouse moved to (500, 457)
Screenshot: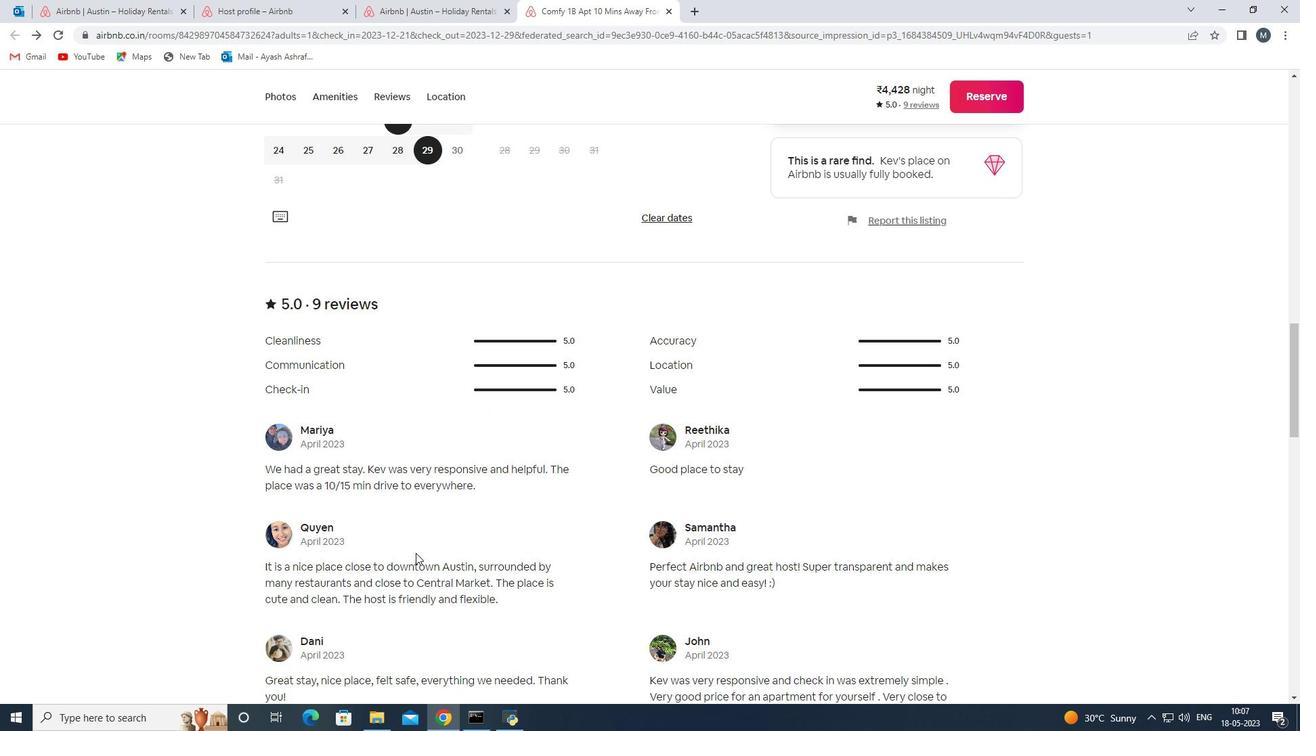 
Action: Mouse scrolled (500, 457) with delta (0, 0)
Screenshot: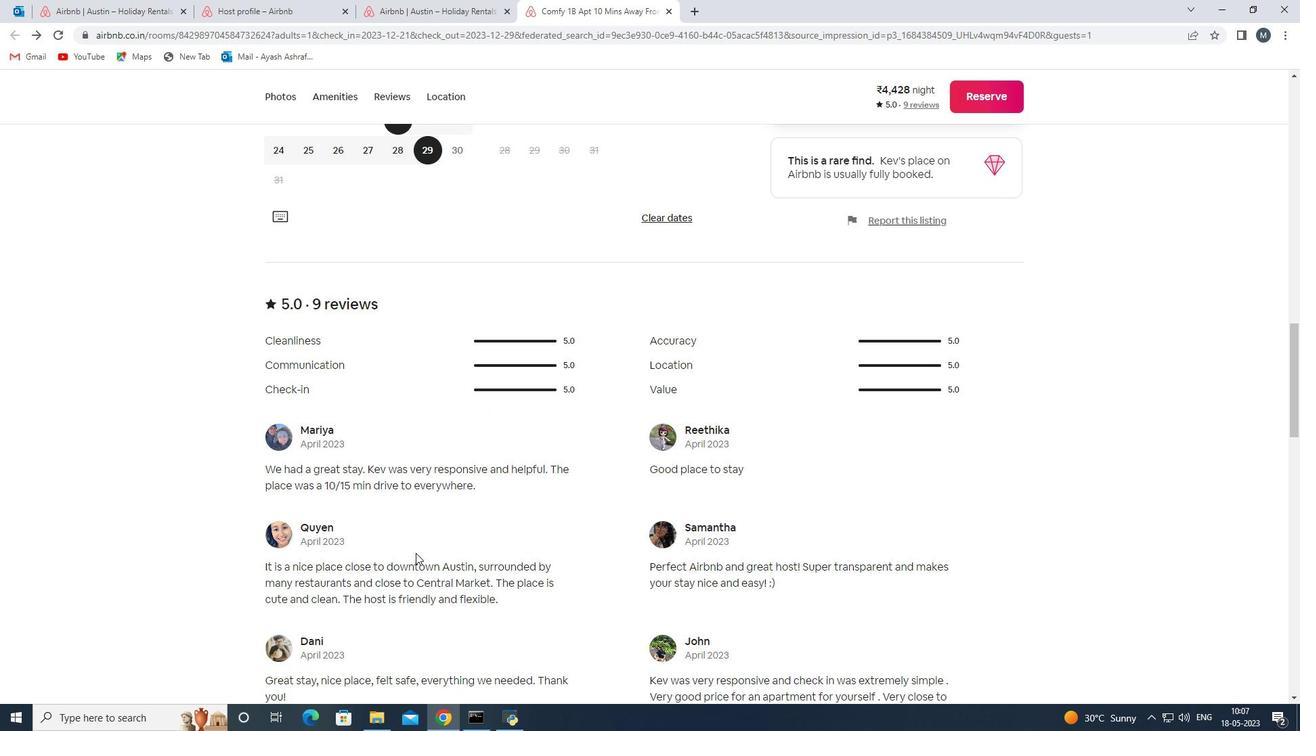 
Action: Mouse moved to (500, 457)
Screenshot: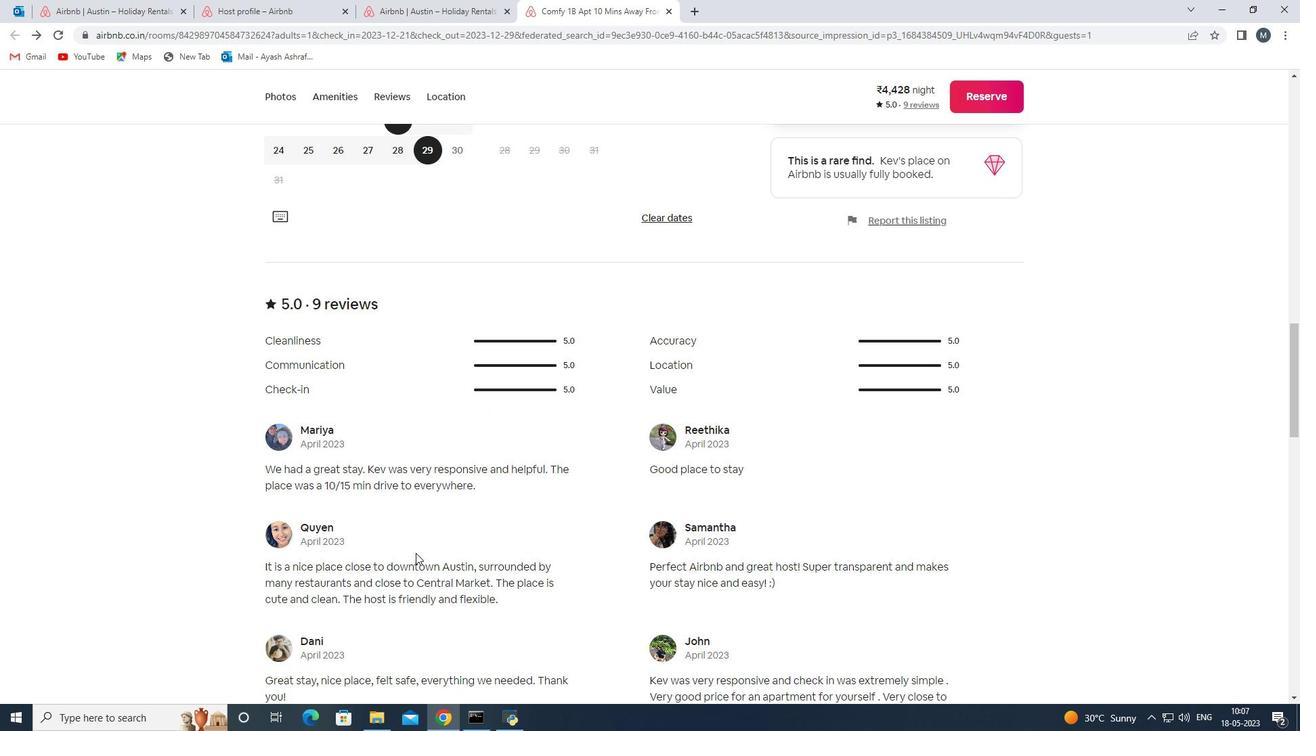 
Action: Mouse scrolled (500, 457) with delta (0, 0)
Screenshot: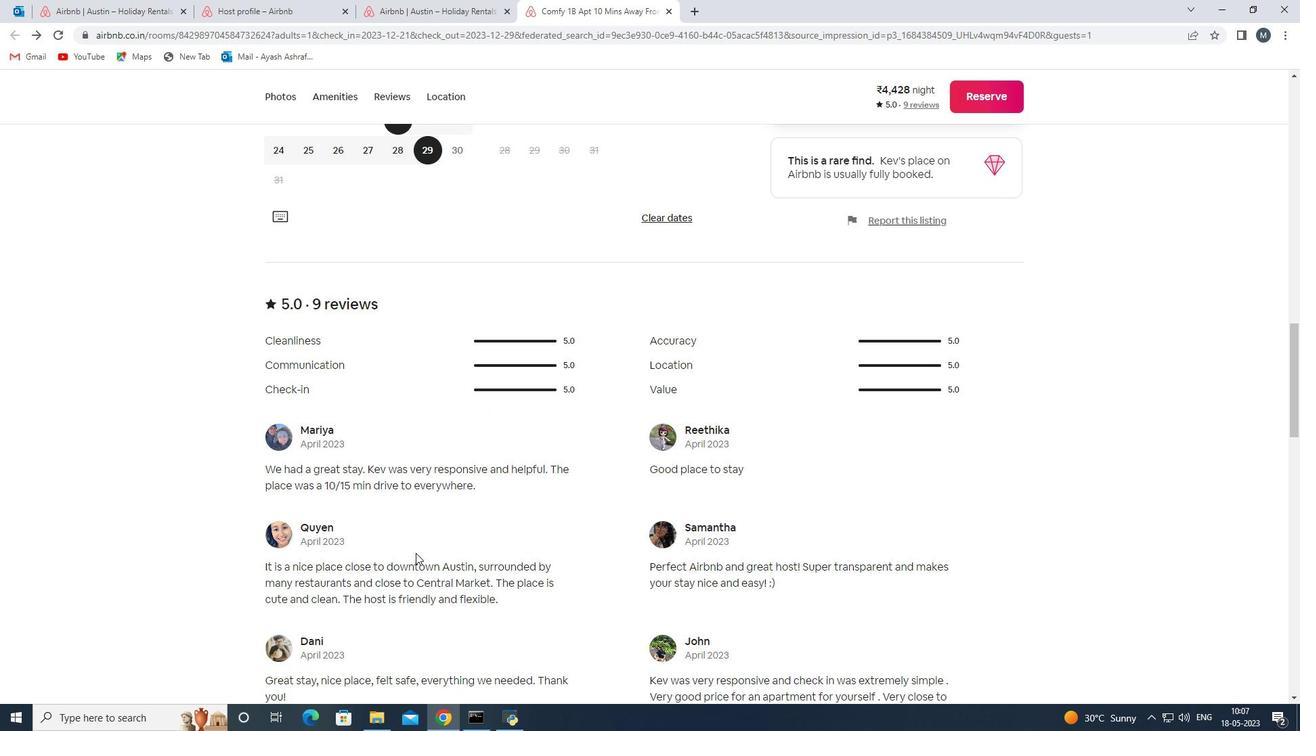 
Action: Mouse moved to (464, 461)
Screenshot: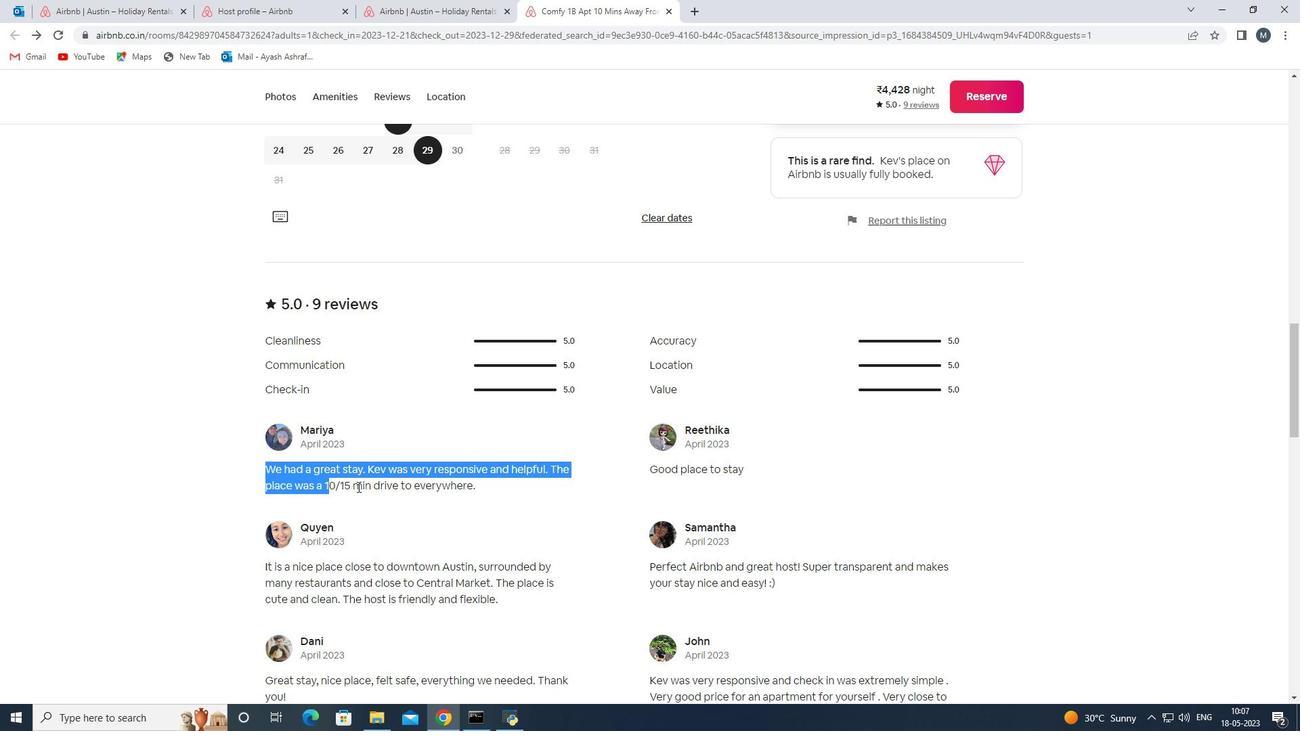 
Action: Mouse pressed left at (464, 461)
Screenshot: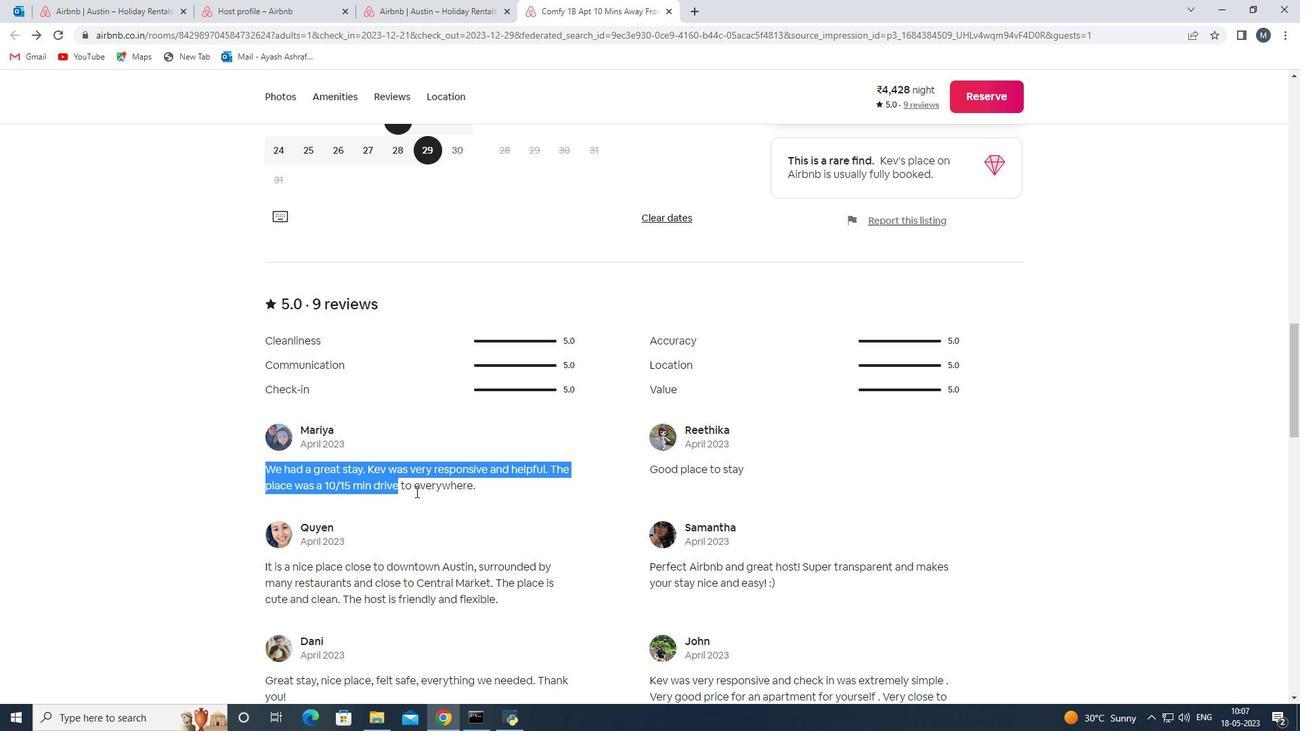 
Action: Mouse moved to (407, 436)
Screenshot: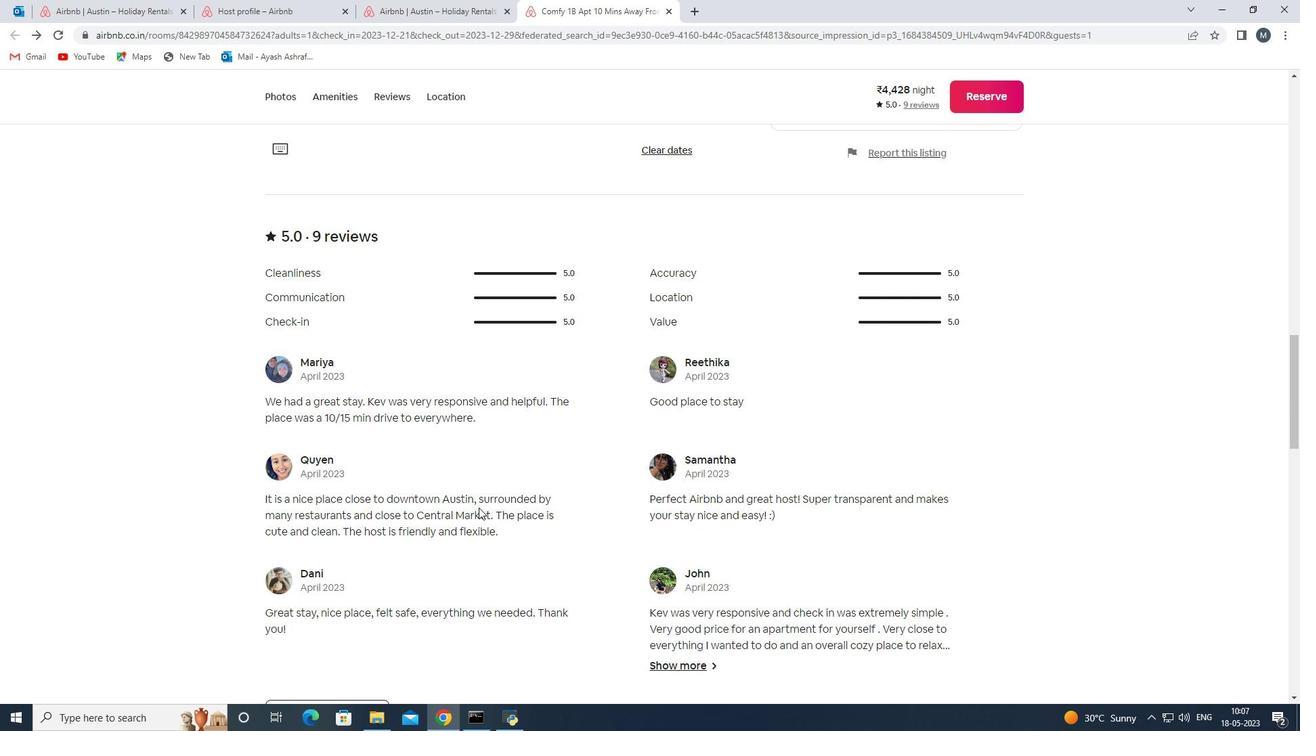 
Action: Mouse pressed left at (407, 436)
Screenshot: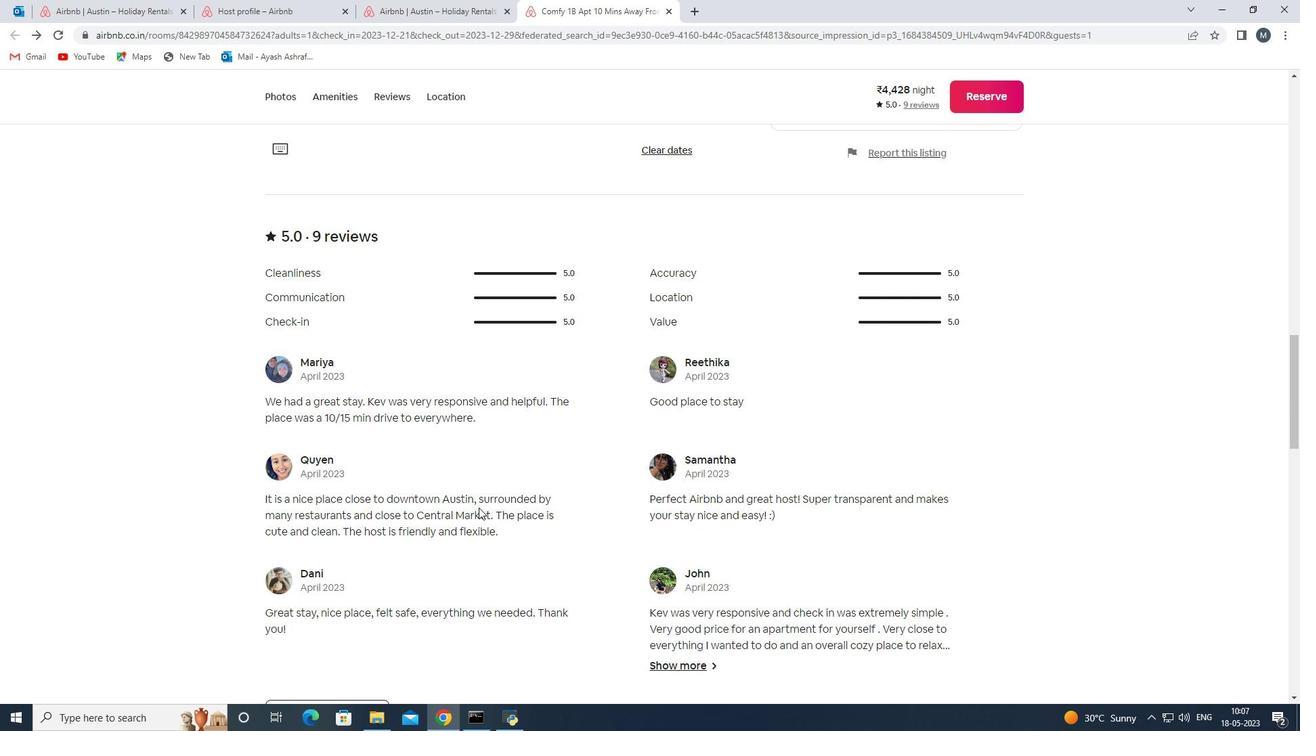 
Action: Mouse moved to (474, 417)
Screenshot: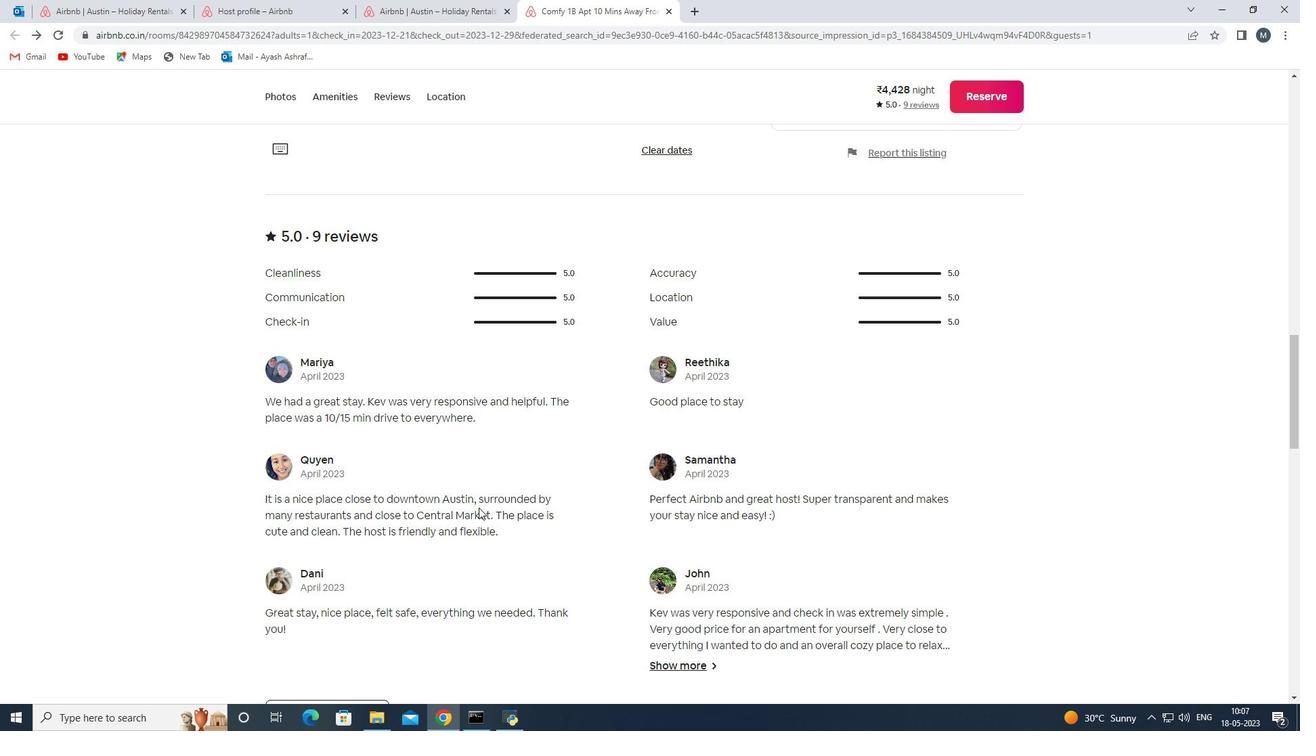 
Action: Mouse pressed left at (474, 417)
Screenshot: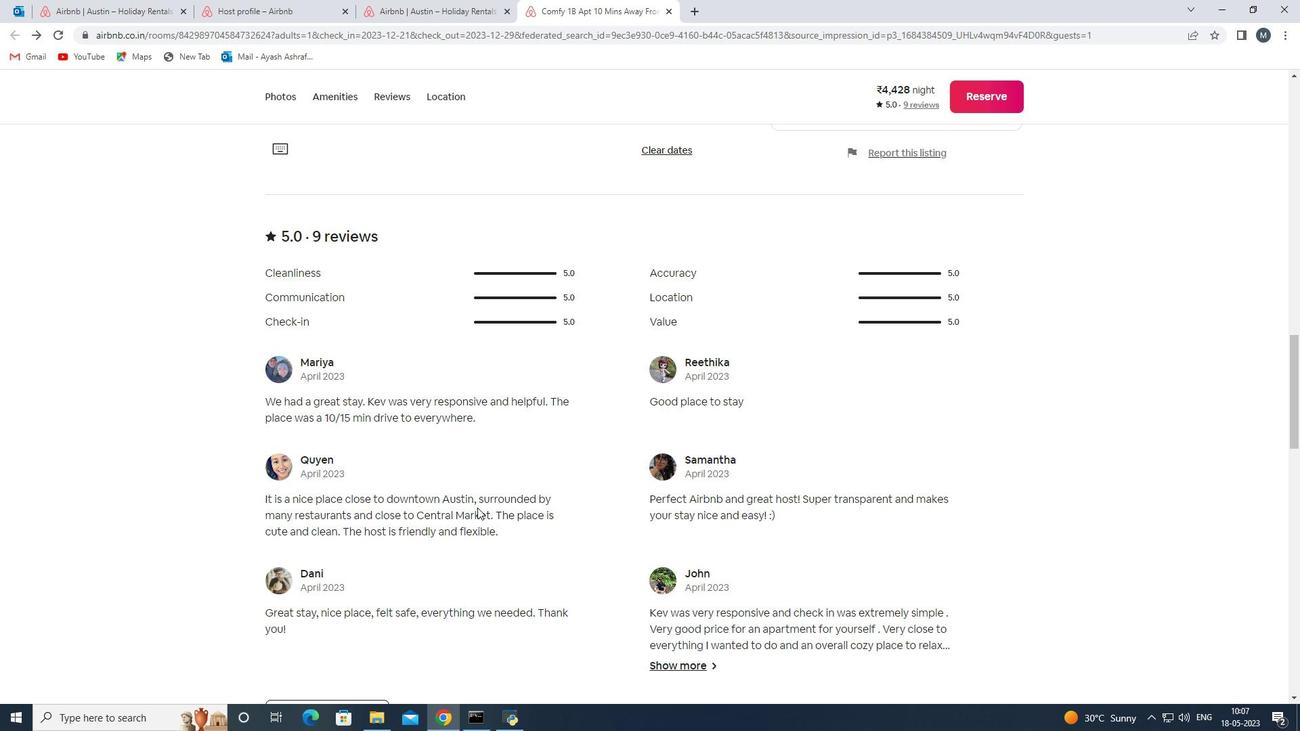
Action: Mouse moved to (493, 457)
Screenshot: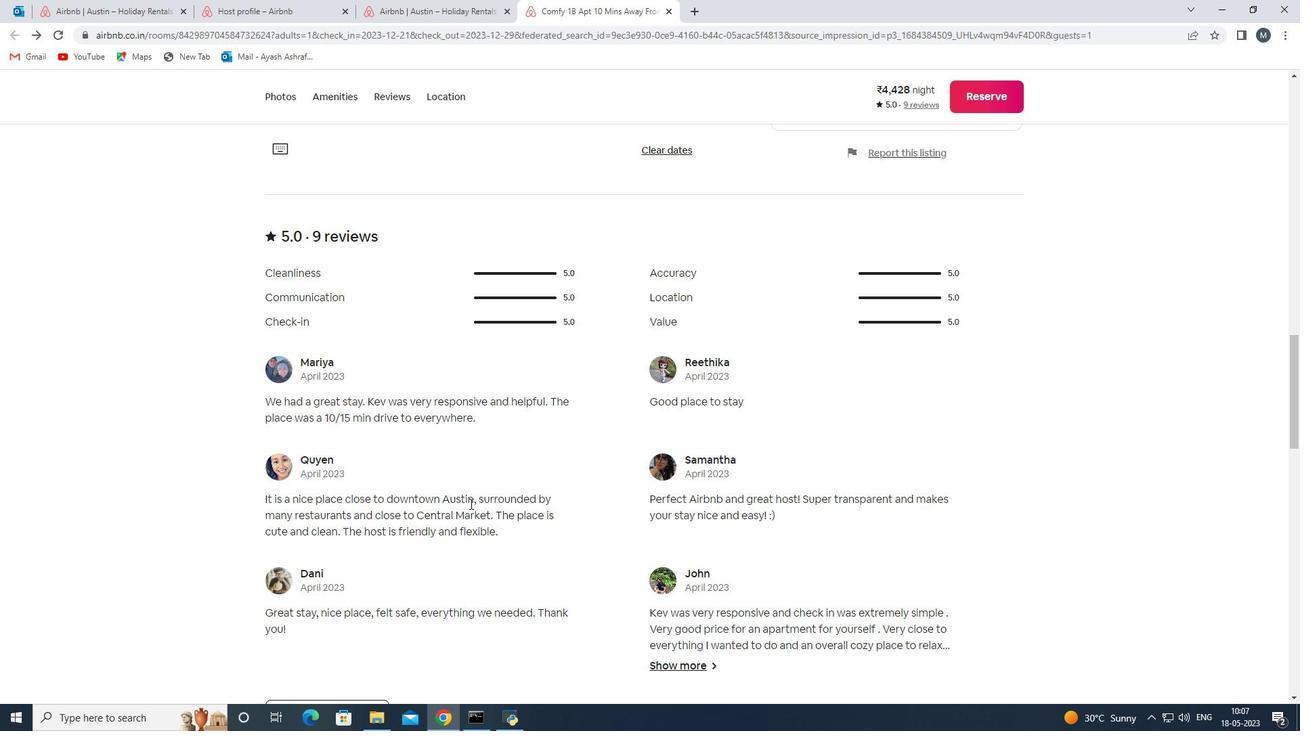 
Action: Mouse scrolled (493, 457) with delta (0, 0)
Screenshot: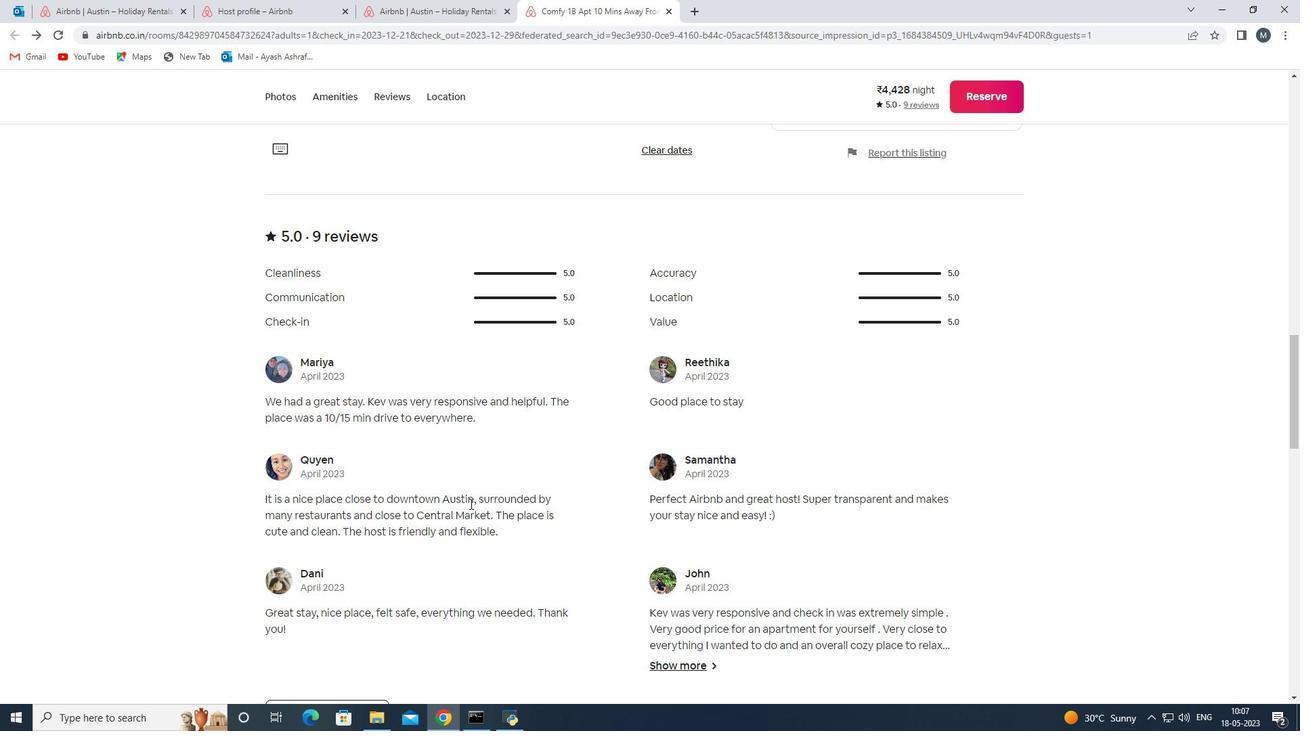 
Action: Mouse moved to (493, 458)
Screenshot: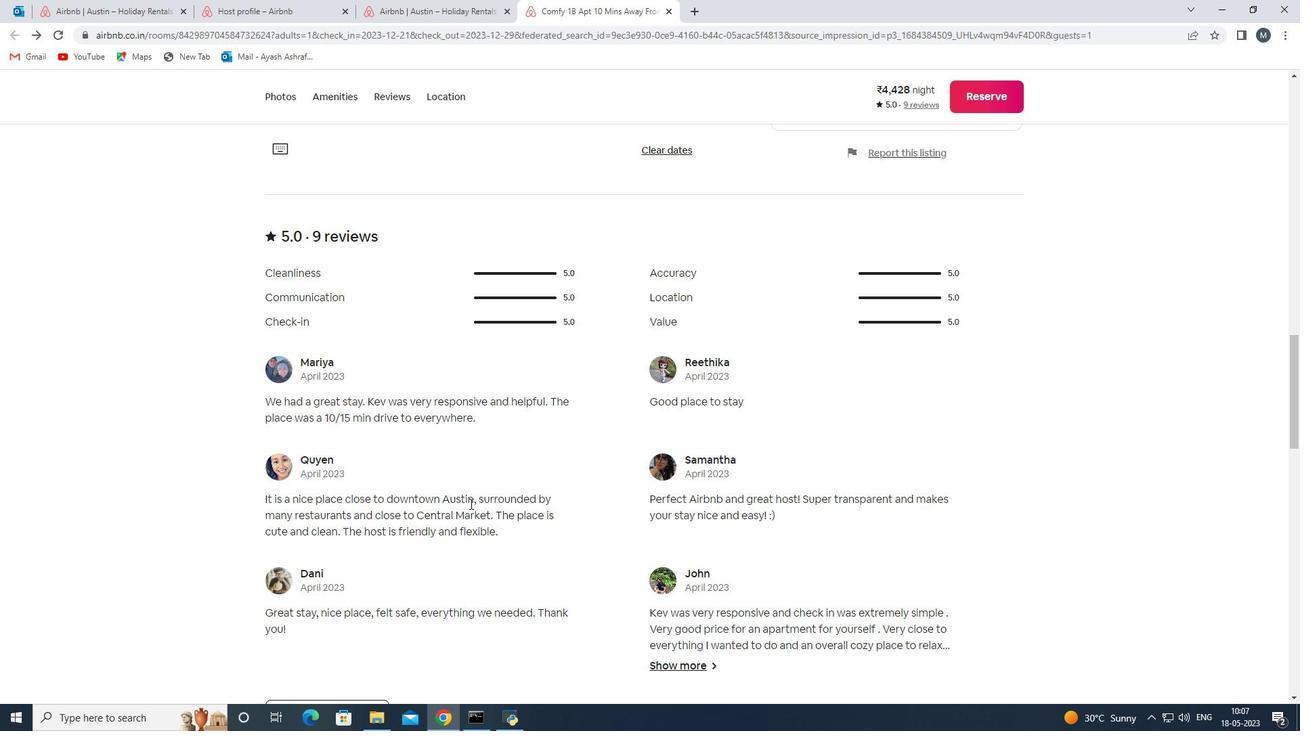 
Action: Mouse scrolled (493, 458) with delta (0, 0)
Screenshot: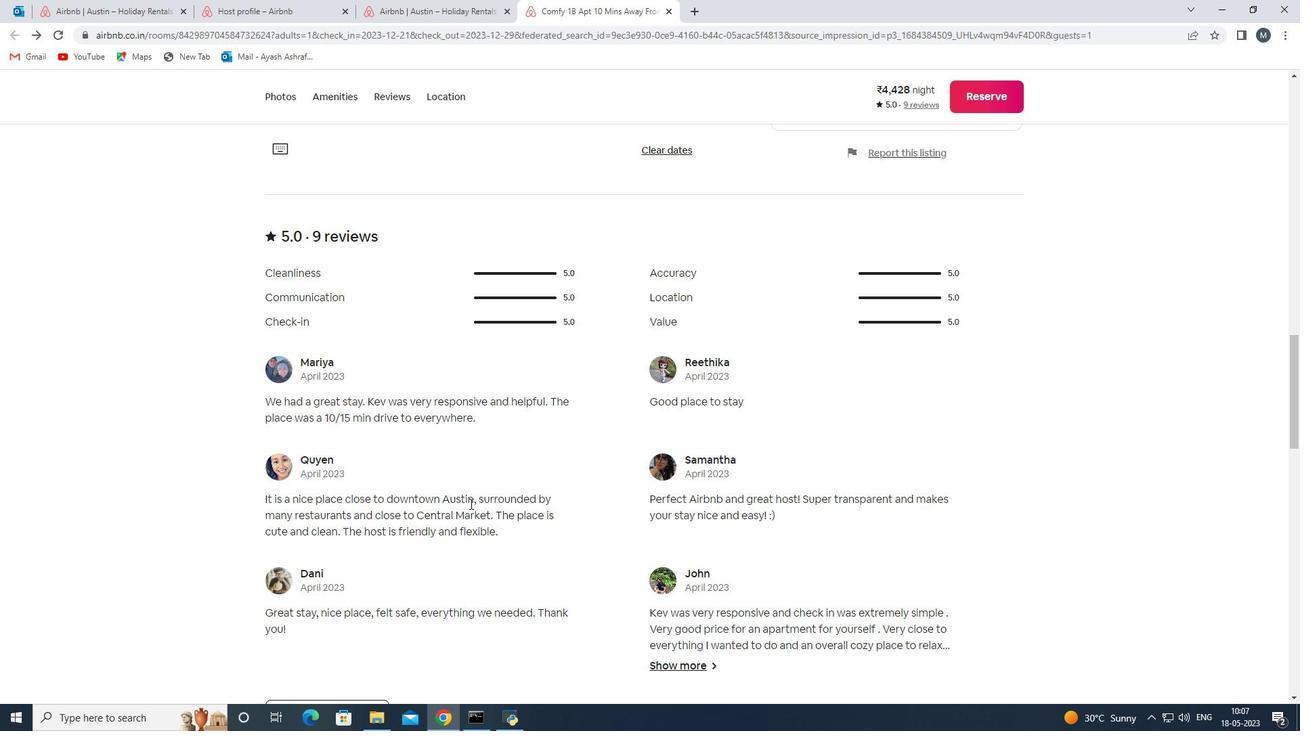 
Action: Mouse moved to (493, 459)
Screenshot: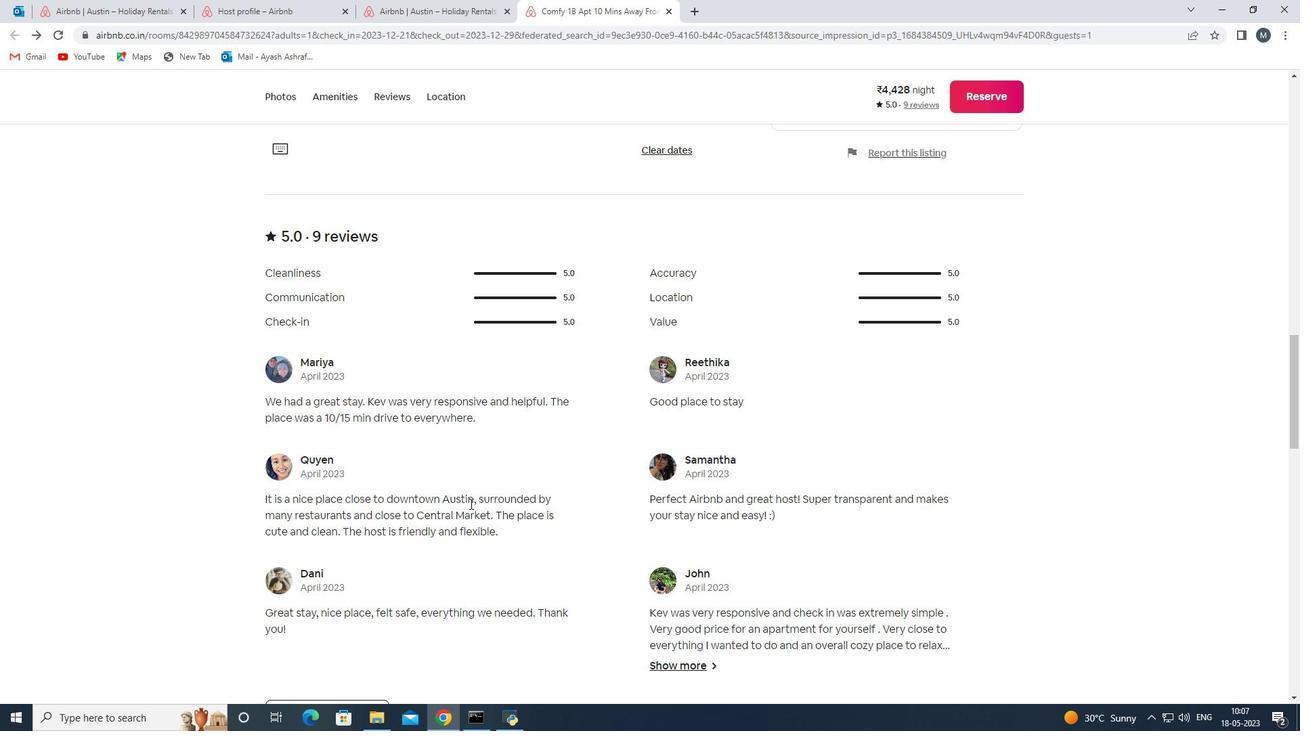 
Action: Mouse scrolled (493, 459) with delta (0, 0)
Screenshot: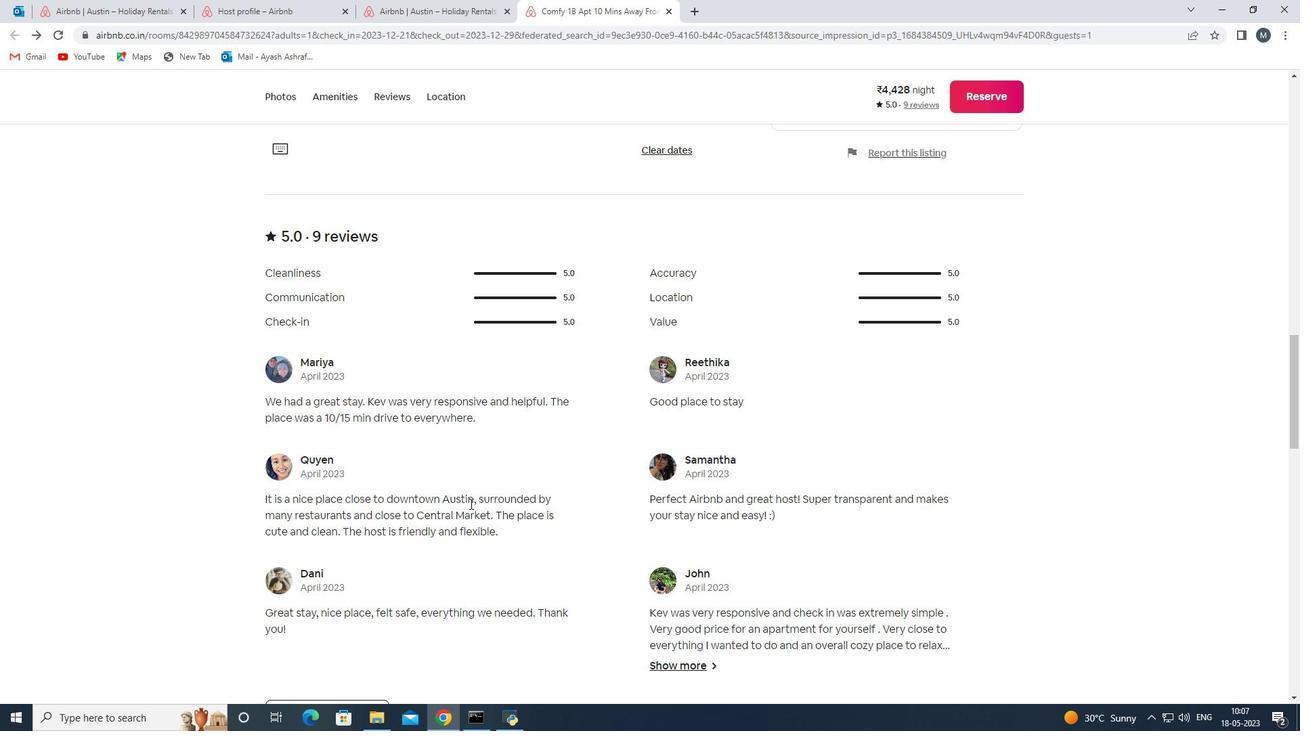 
Action: Mouse moved to (491, 460)
Screenshot: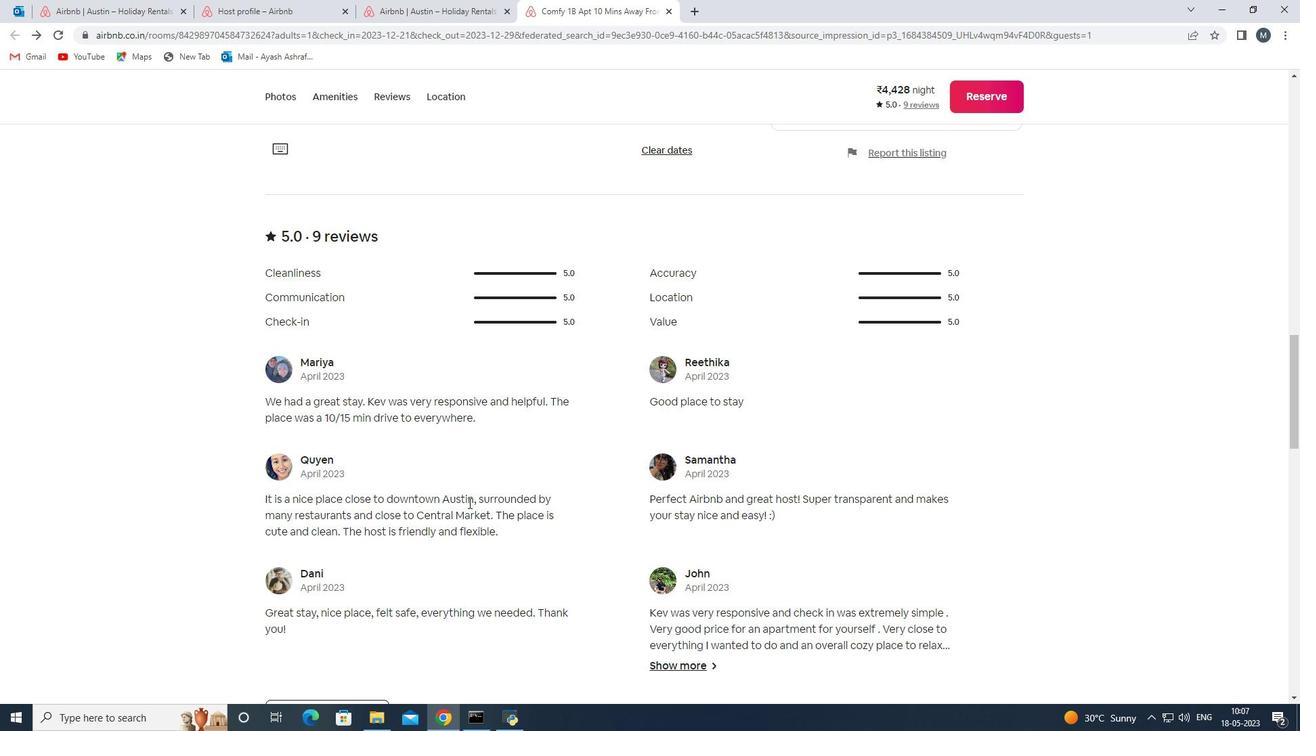 
Action: Mouse scrolled (491, 460) with delta (0, 0)
Screenshot: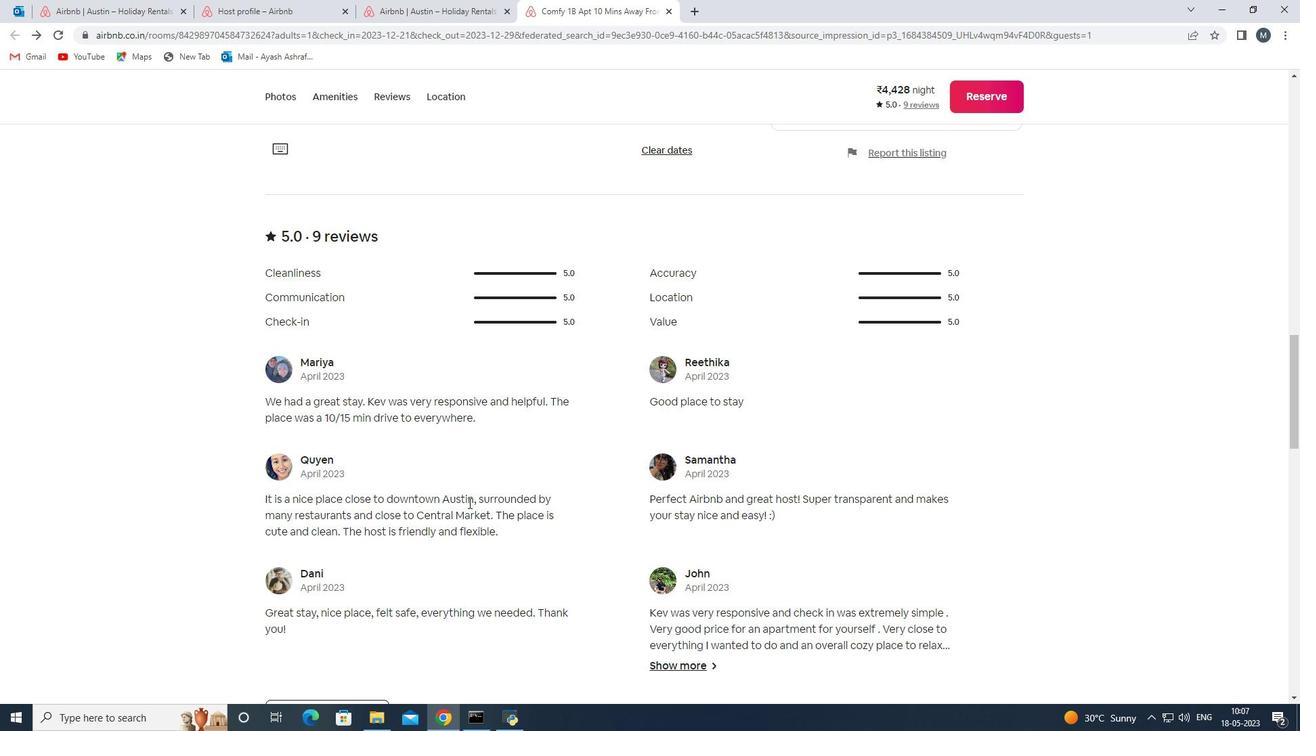 
Action: Mouse moved to (485, 467)
Screenshot: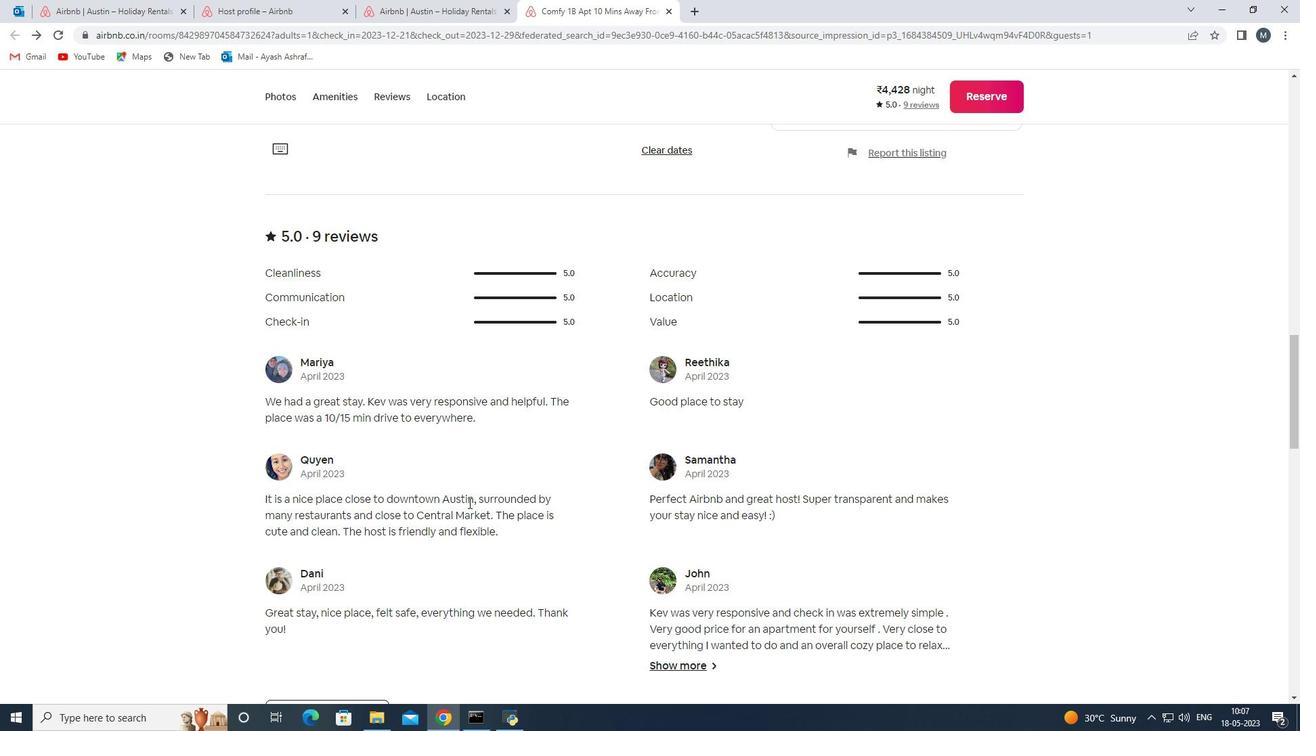 
Action: Mouse scrolled (485, 467) with delta (0, 0)
Screenshot: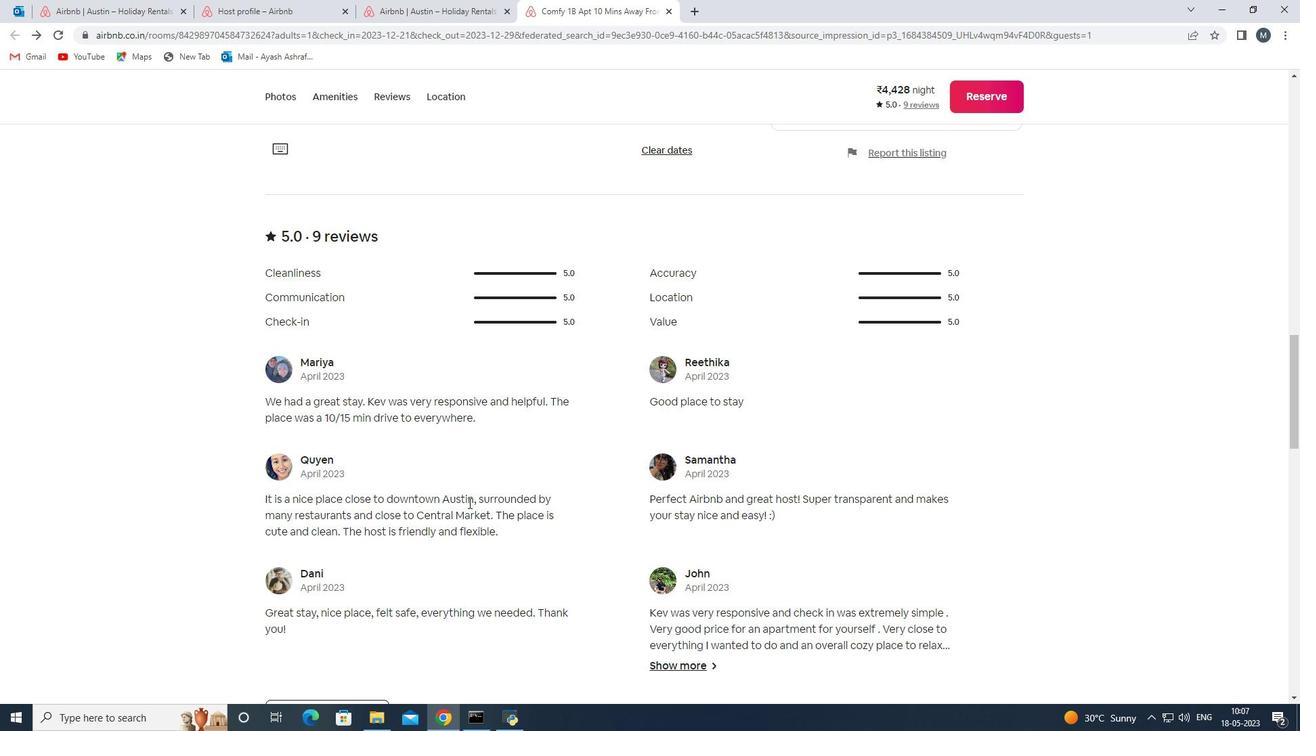 
Action: Mouse moved to (476, 474)
Screenshot: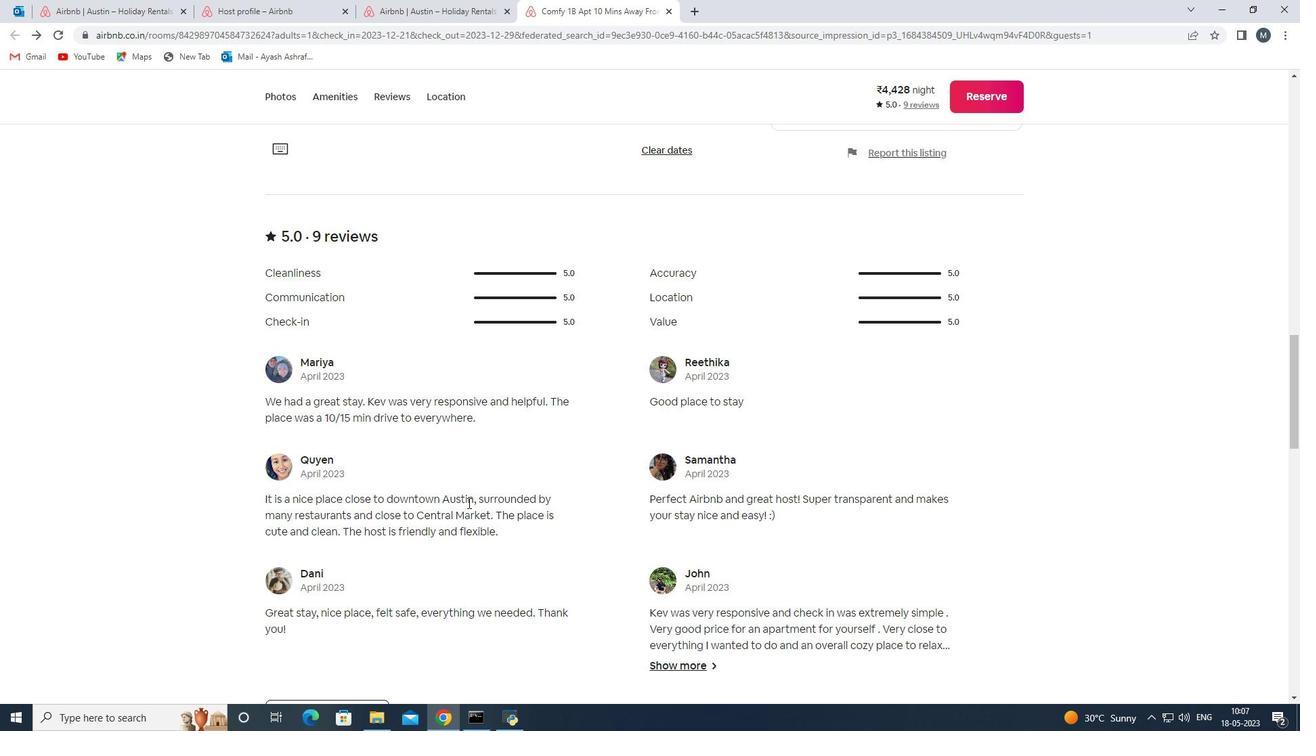 
Action: Mouse pressed left at (476, 474)
Screenshot: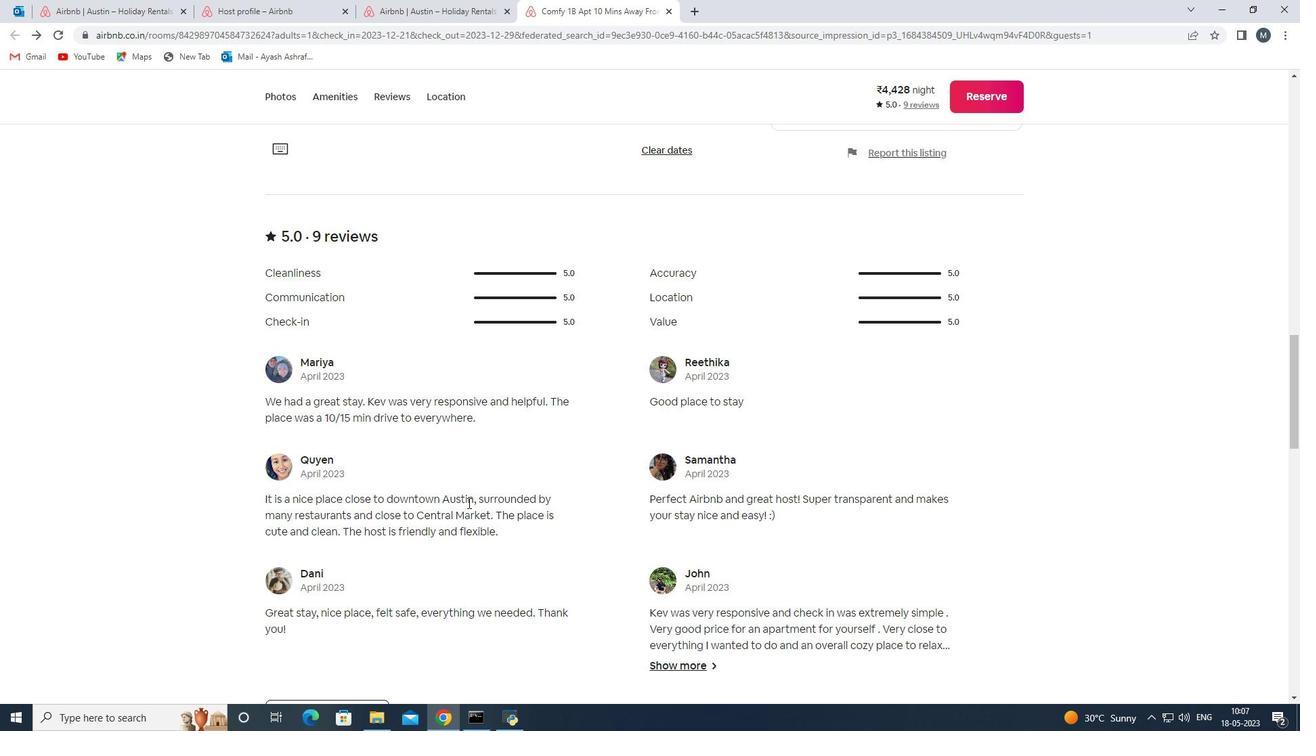 
Action: Mouse moved to (518, 458)
Screenshot: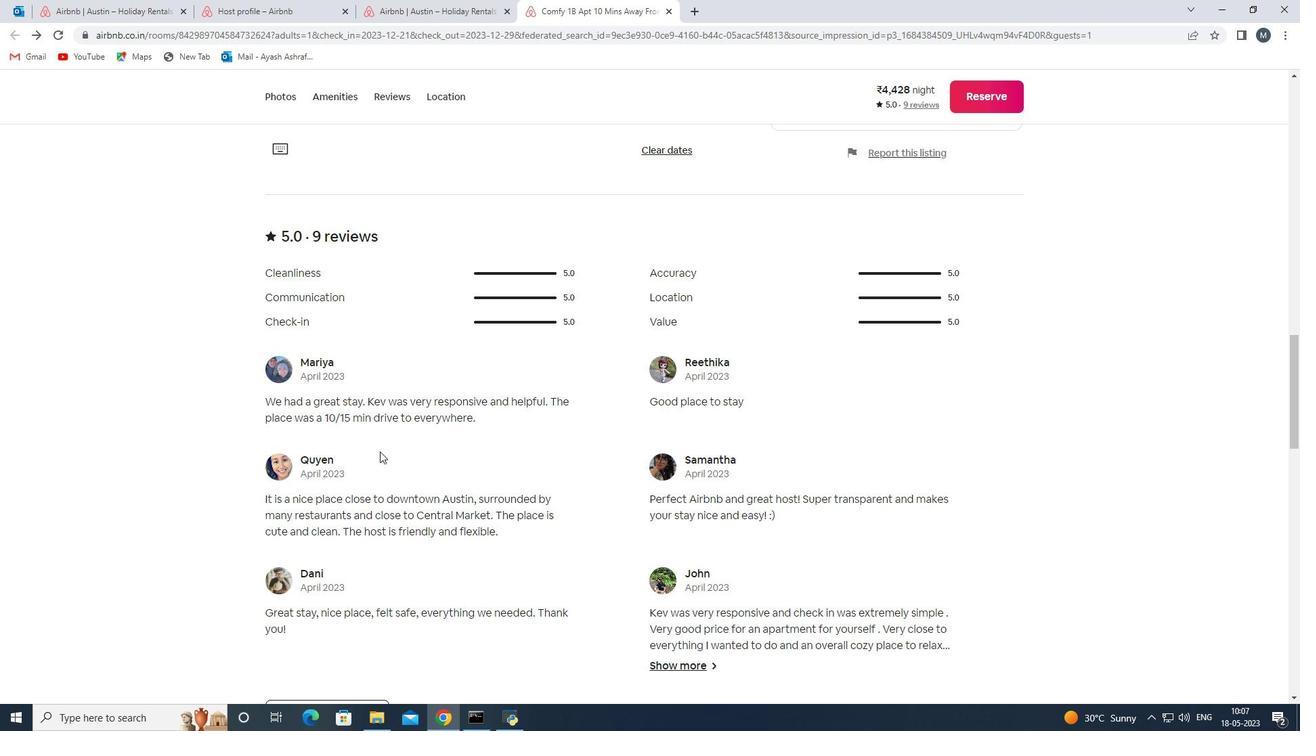 
Action: Mouse scrolled (518, 458) with delta (0, 0)
Screenshot: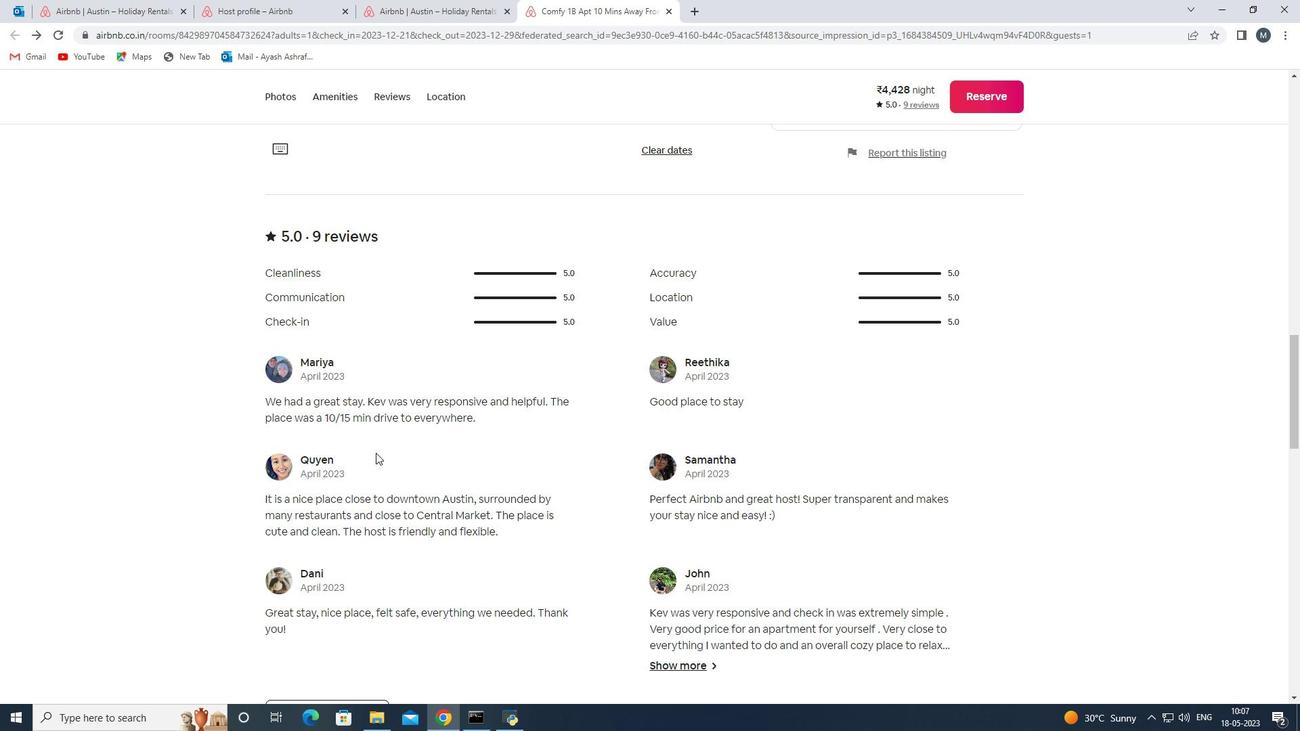 
Action: Mouse moved to (518, 458)
Screenshot: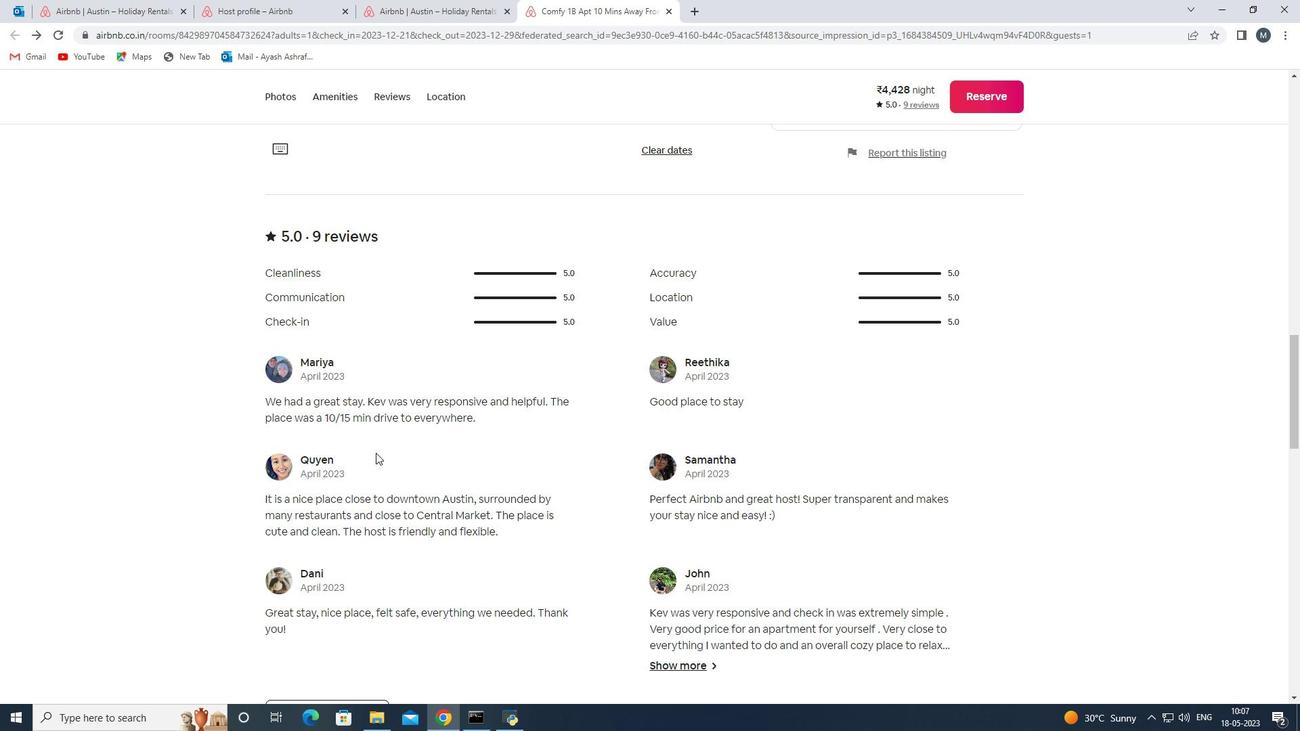 
Action: Mouse scrolled (518, 458) with delta (0, 0)
Screenshot: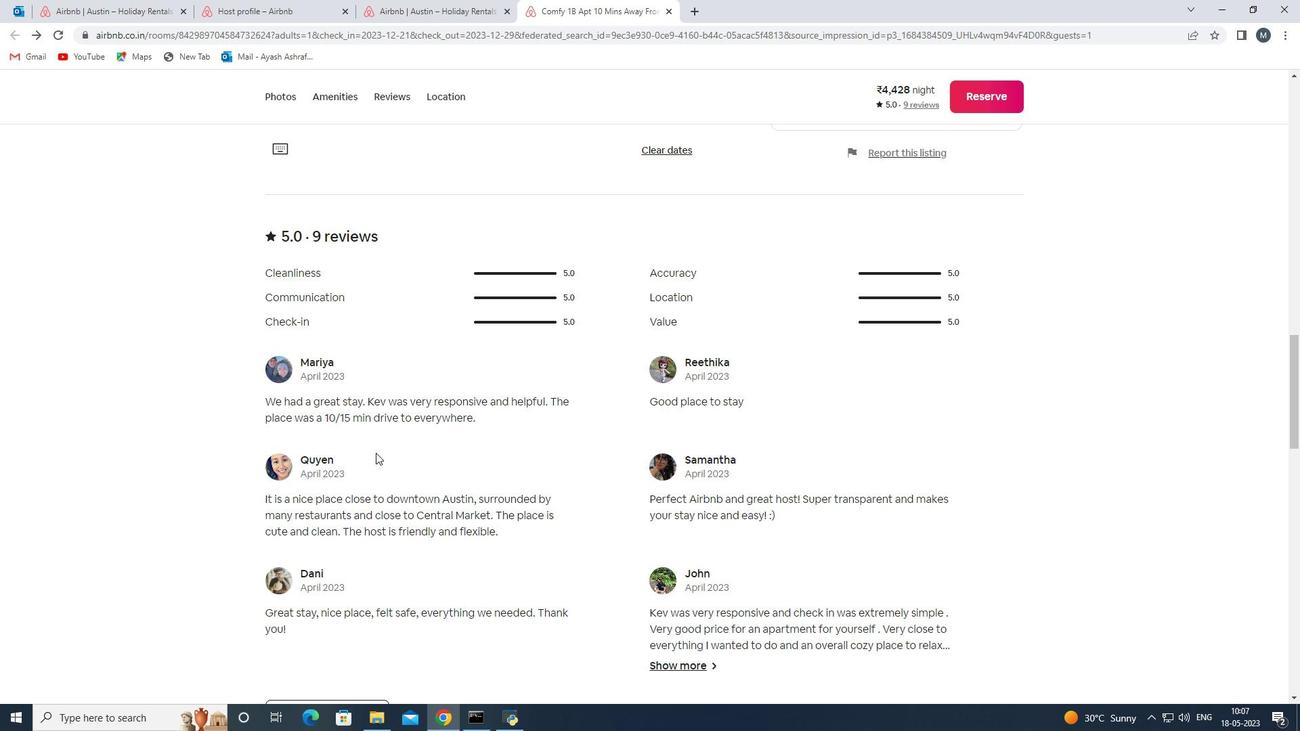 
Action: Mouse moved to (519, 459)
Screenshot: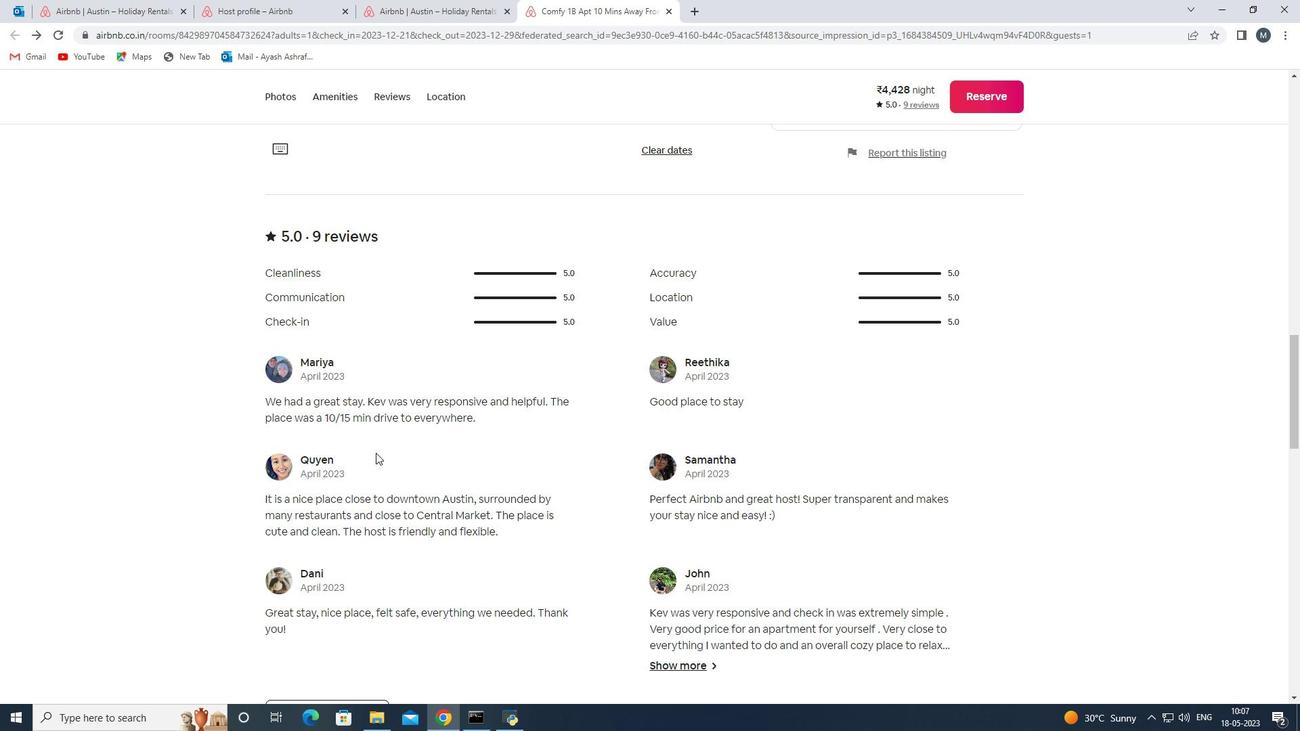 
Action: Mouse scrolled (519, 459) with delta (0, 0)
Screenshot: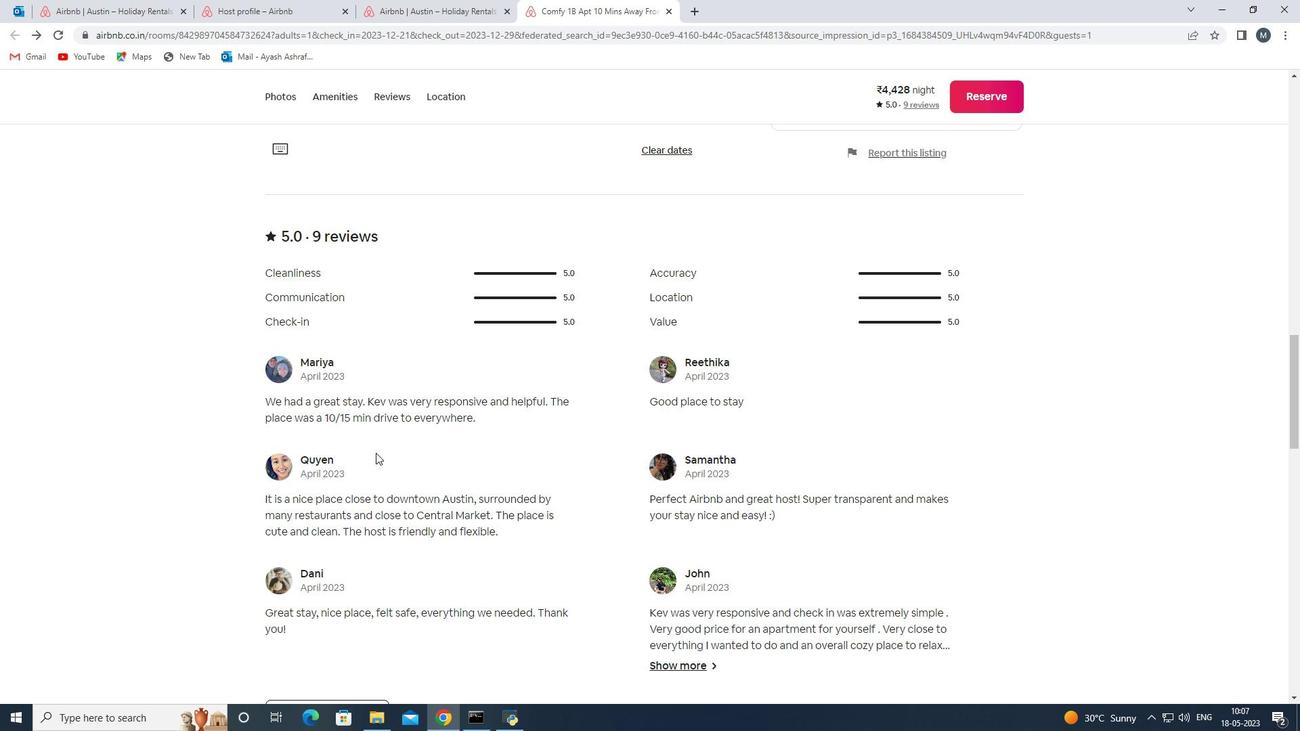 
Action: Mouse moved to (519, 459)
Screenshot: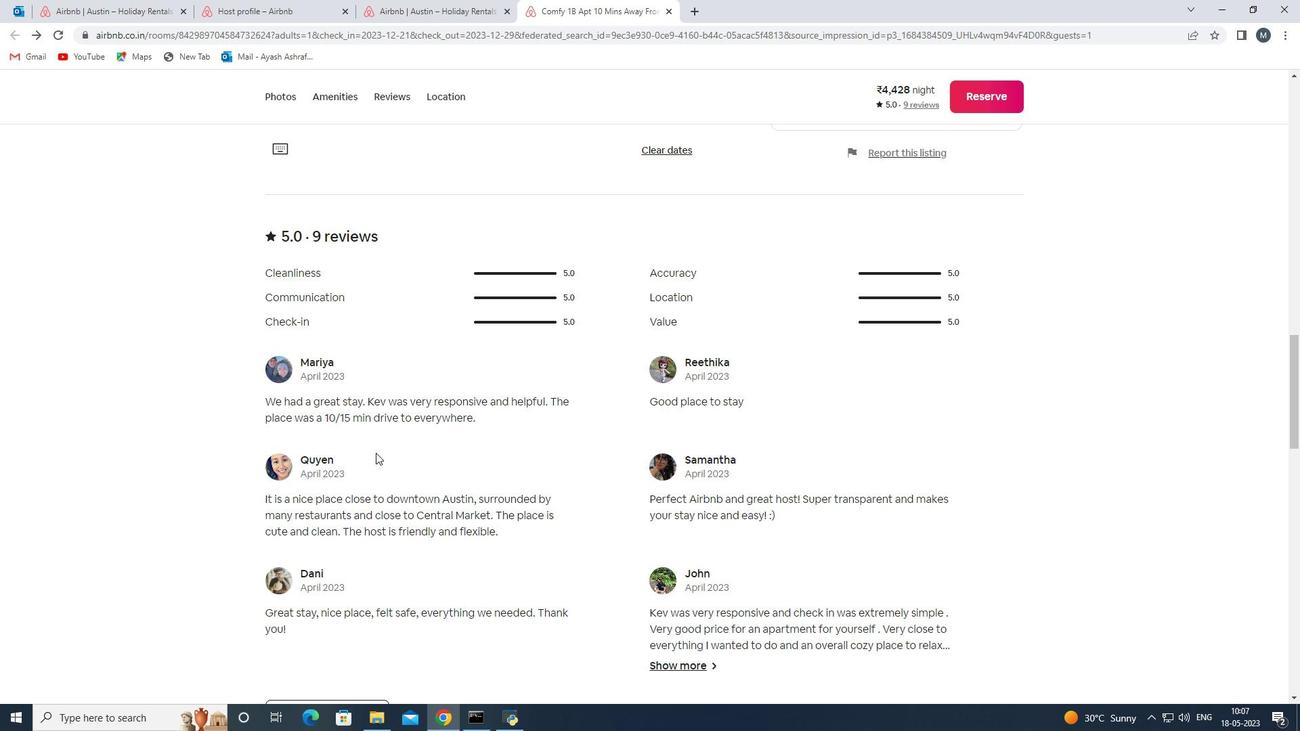 
Action: Mouse scrolled (519, 459) with delta (0, 0)
Screenshot: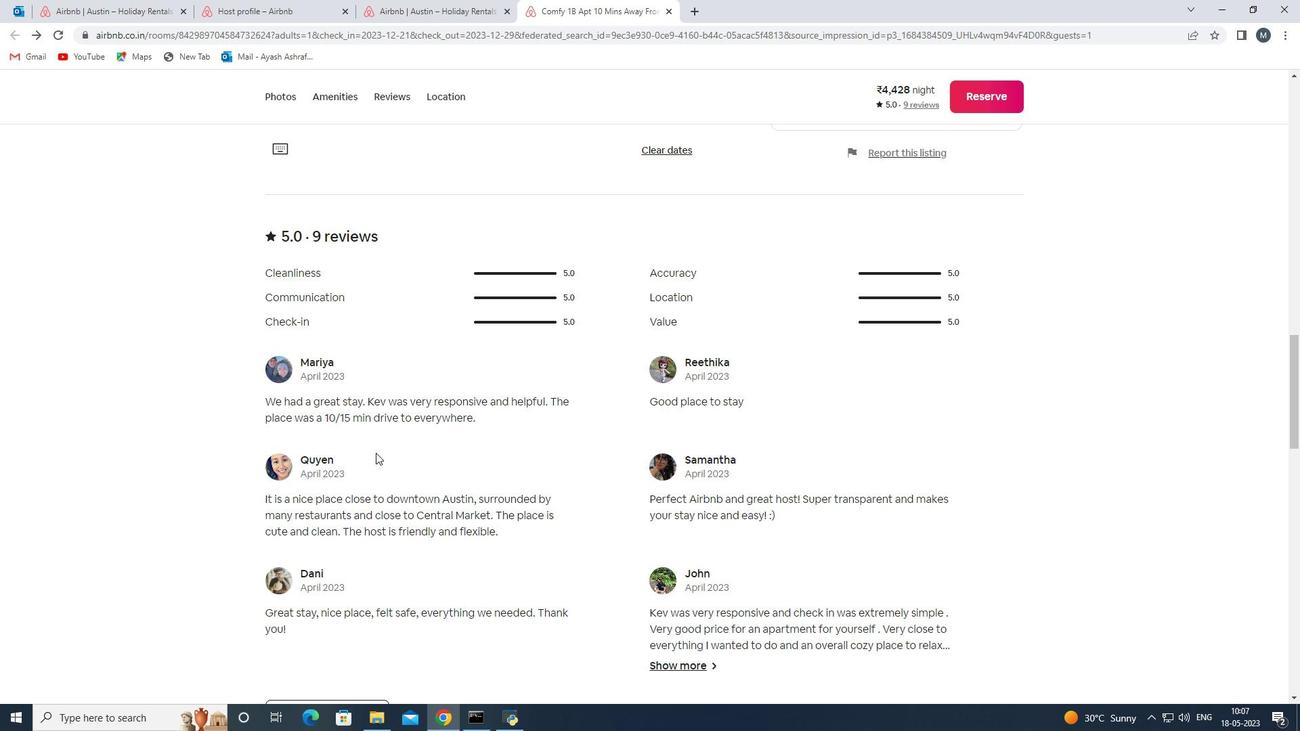 
Action: Mouse scrolled (519, 459) with delta (0, 0)
Screenshot: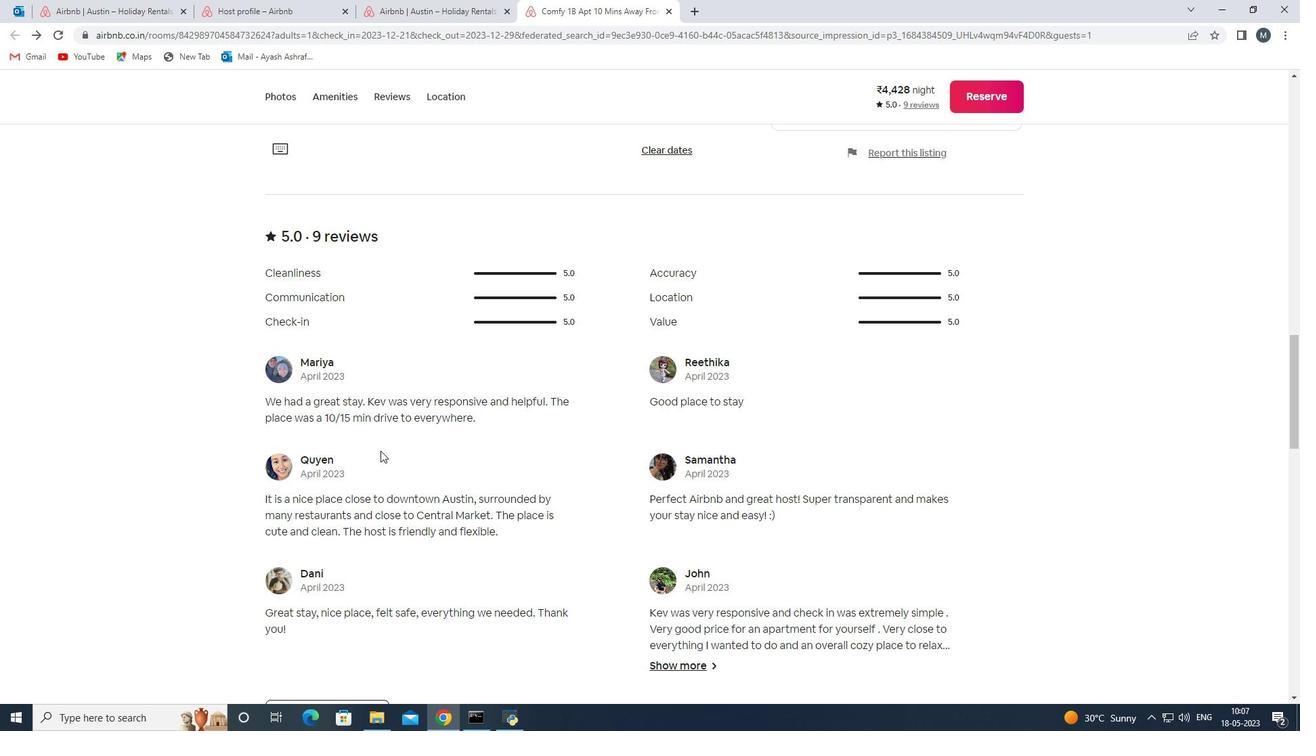 
Action: Mouse moved to (471, 455)
Screenshot: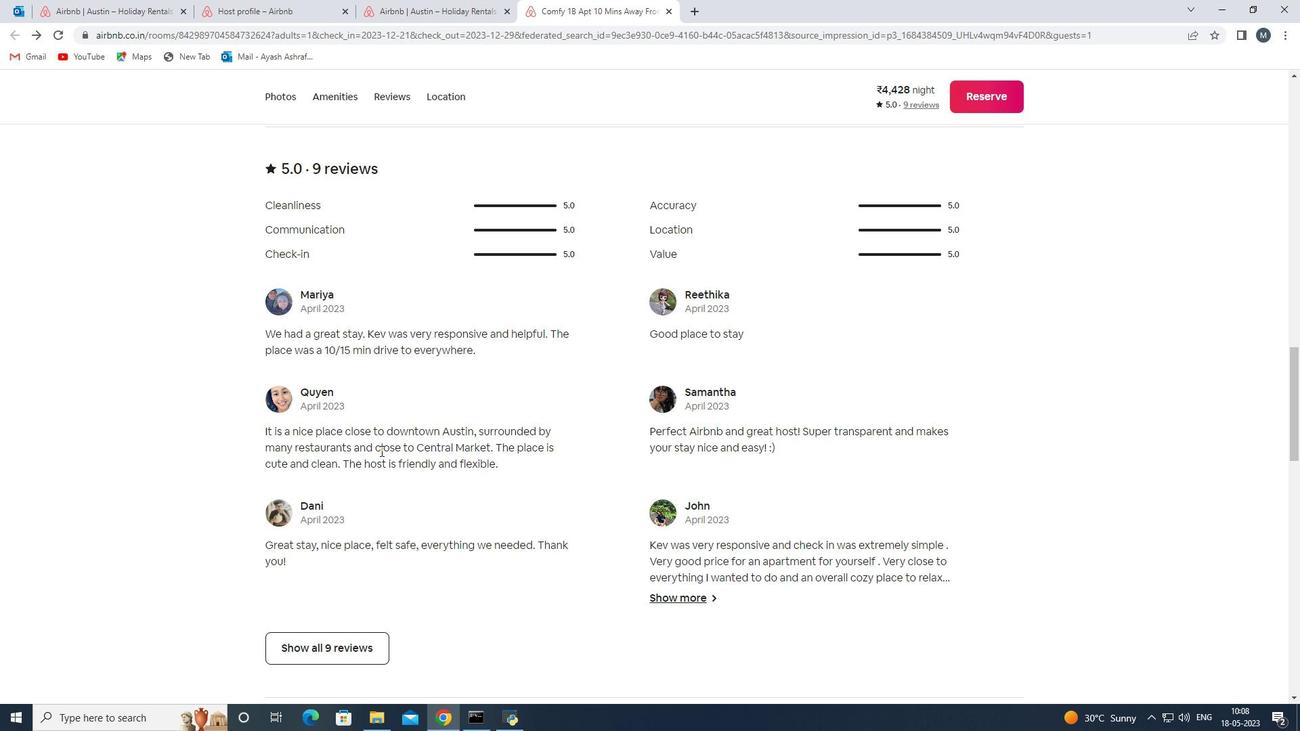 
Action: Mouse pressed left at (471, 455)
Screenshot: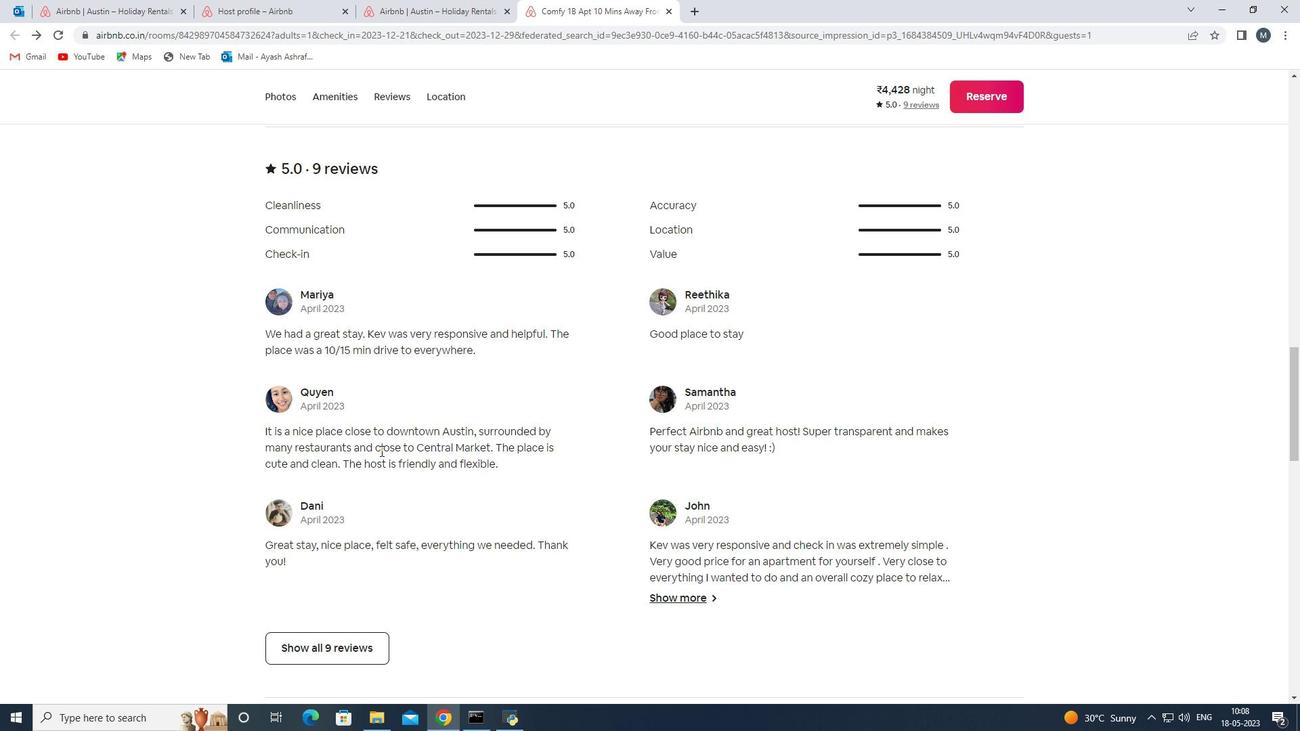 
Action: Mouse moved to (676, 436)
Screenshot: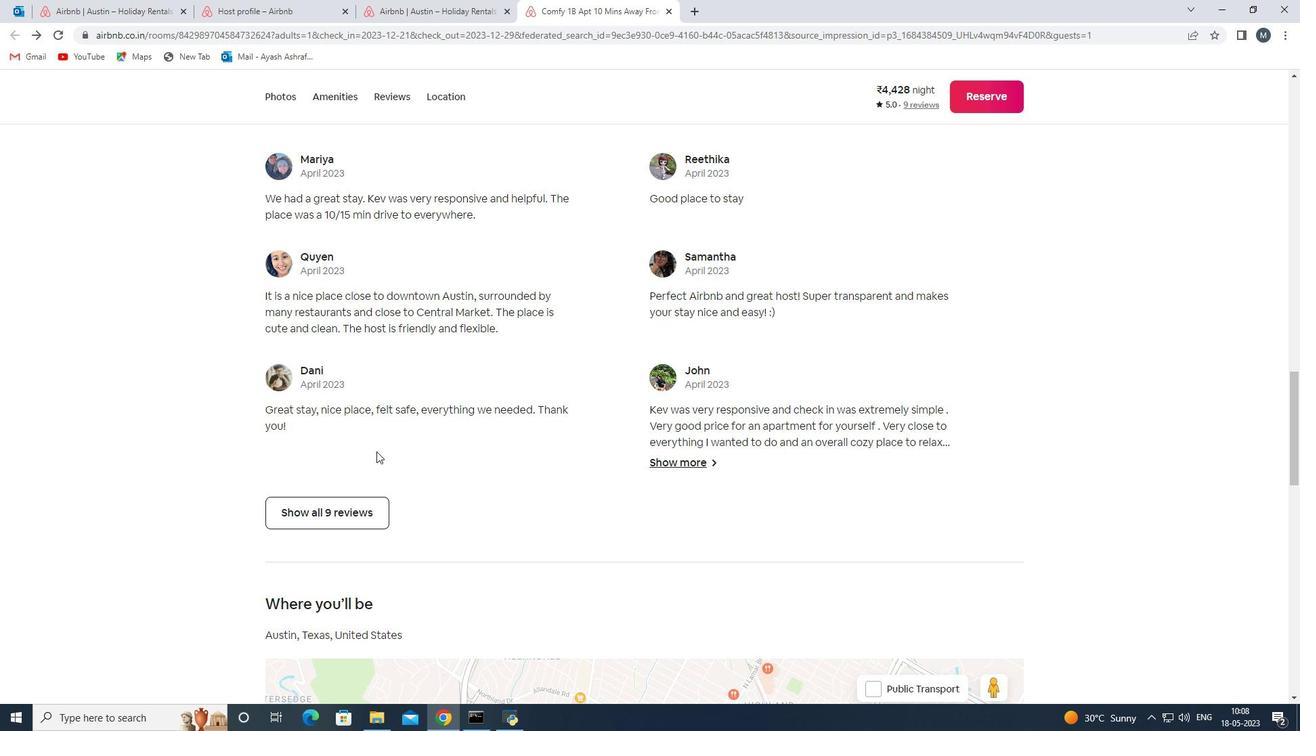 
Action: Mouse pressed left at (676, 436)
Screenshot: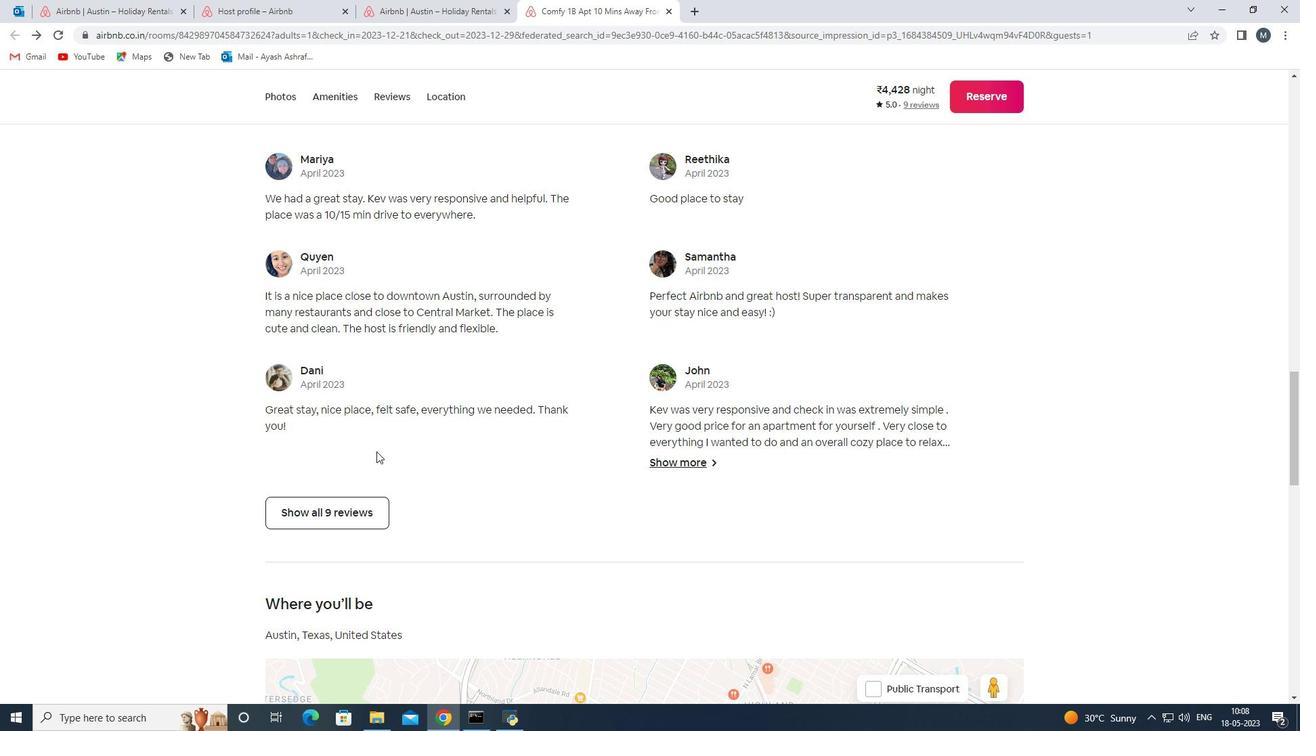 
Action: Mouse moved to (675, 437)
Screenshot: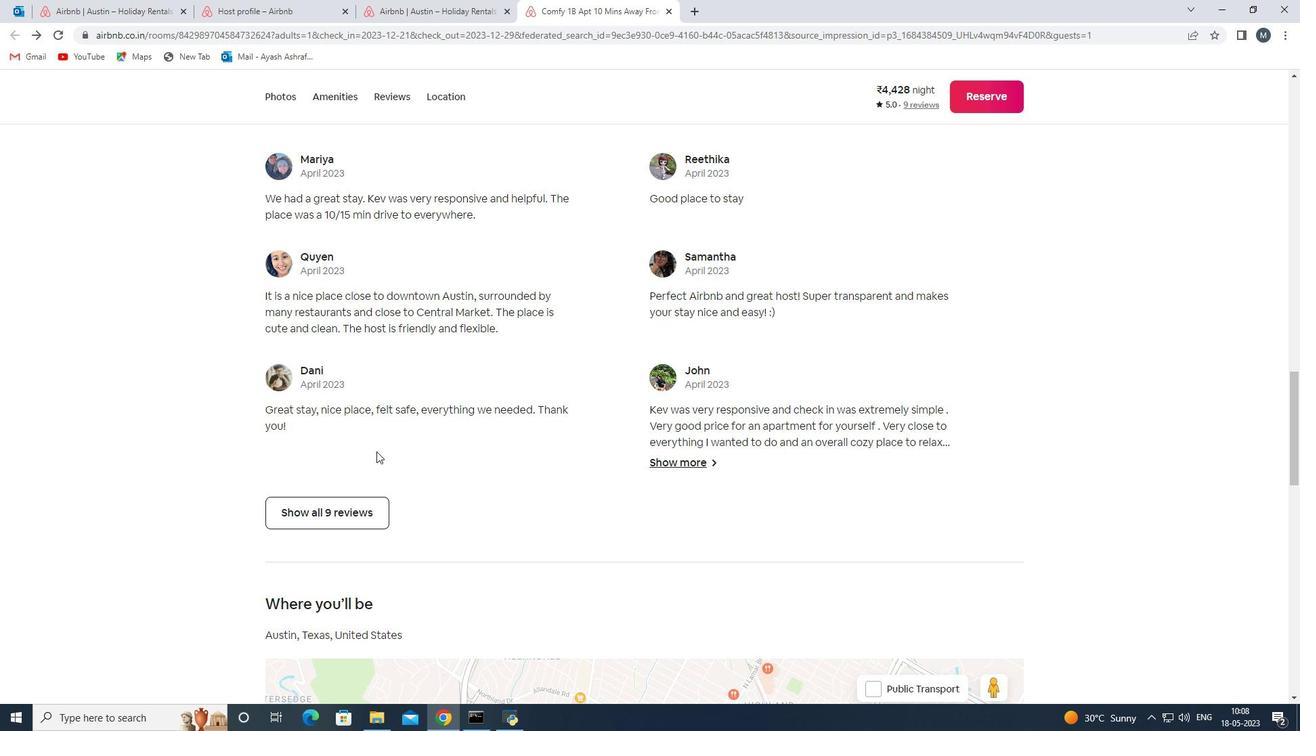 
Action: Mouse pressed left at (675, 437)
Screenshot: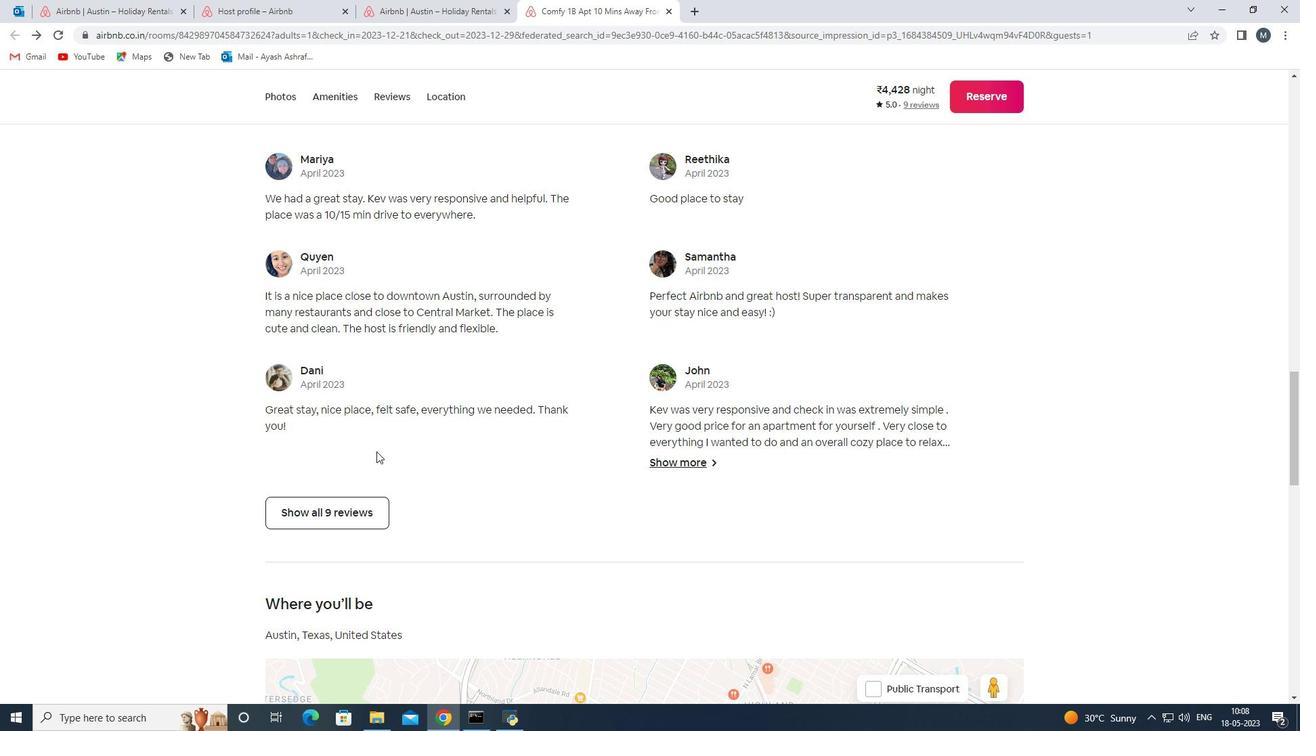 
Action: Mouse moved to (598, 449)
Screenshot: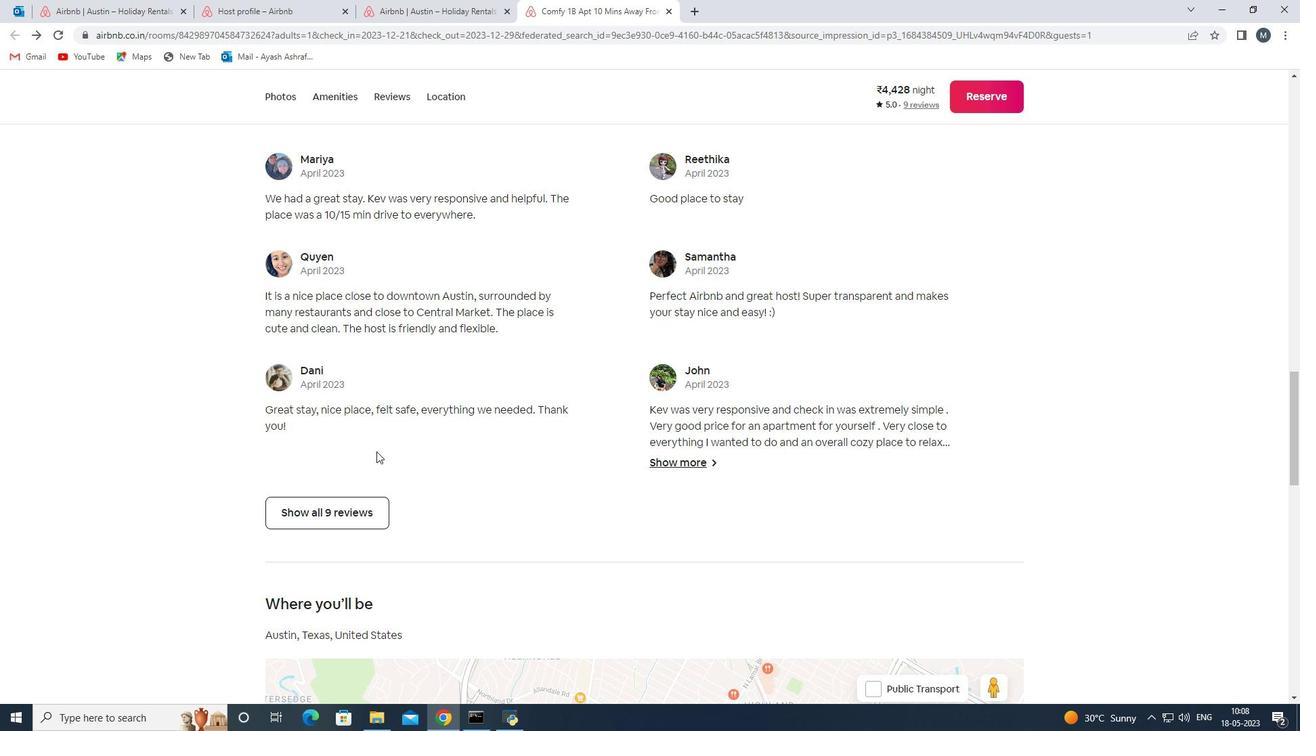 
Action: Mouse scrolled (598, 449) with delta (0, 0)
Screenshot: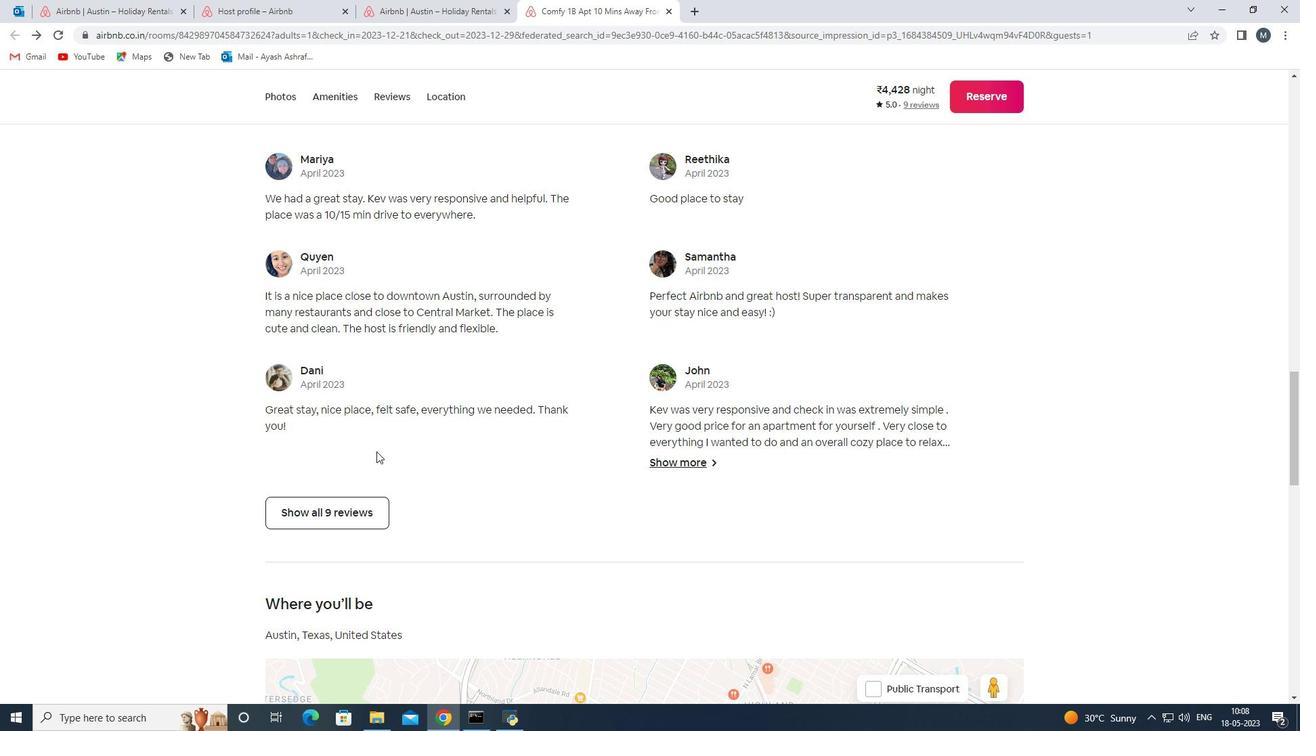
Action: Mouse scrolled (598, 449) with delta (0, 0)
Screenshot: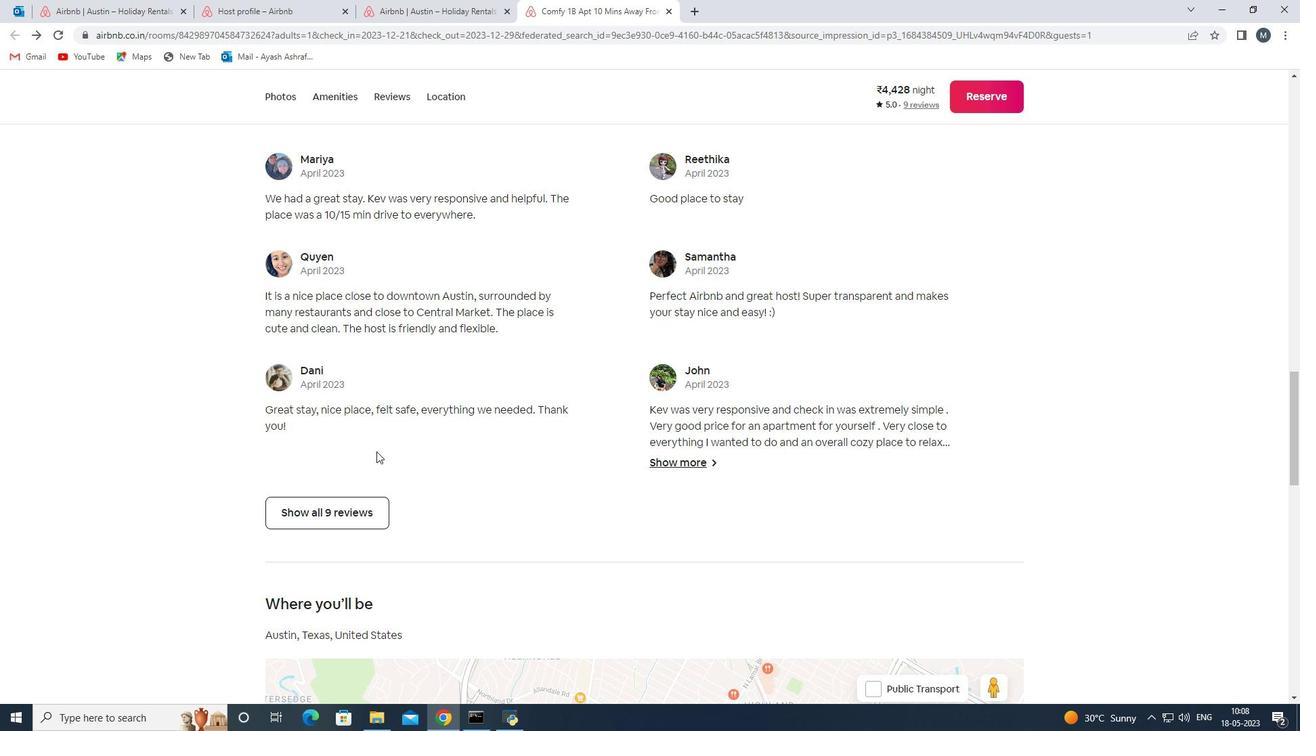 
Action: Mouse scrolled (598, 449) with delta (0, 0)
Screenshot: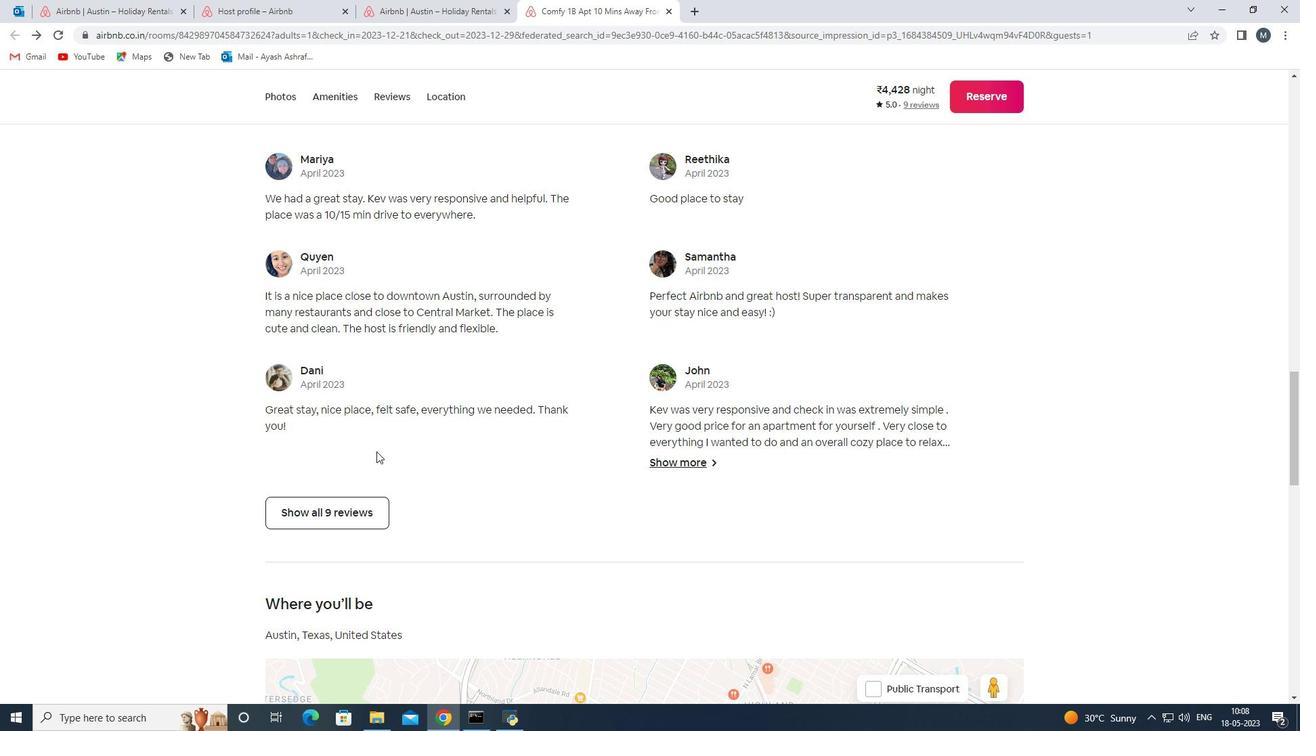 
Action: Mouse scrolled (598, 449) with delta (0, 0)
Screenshot: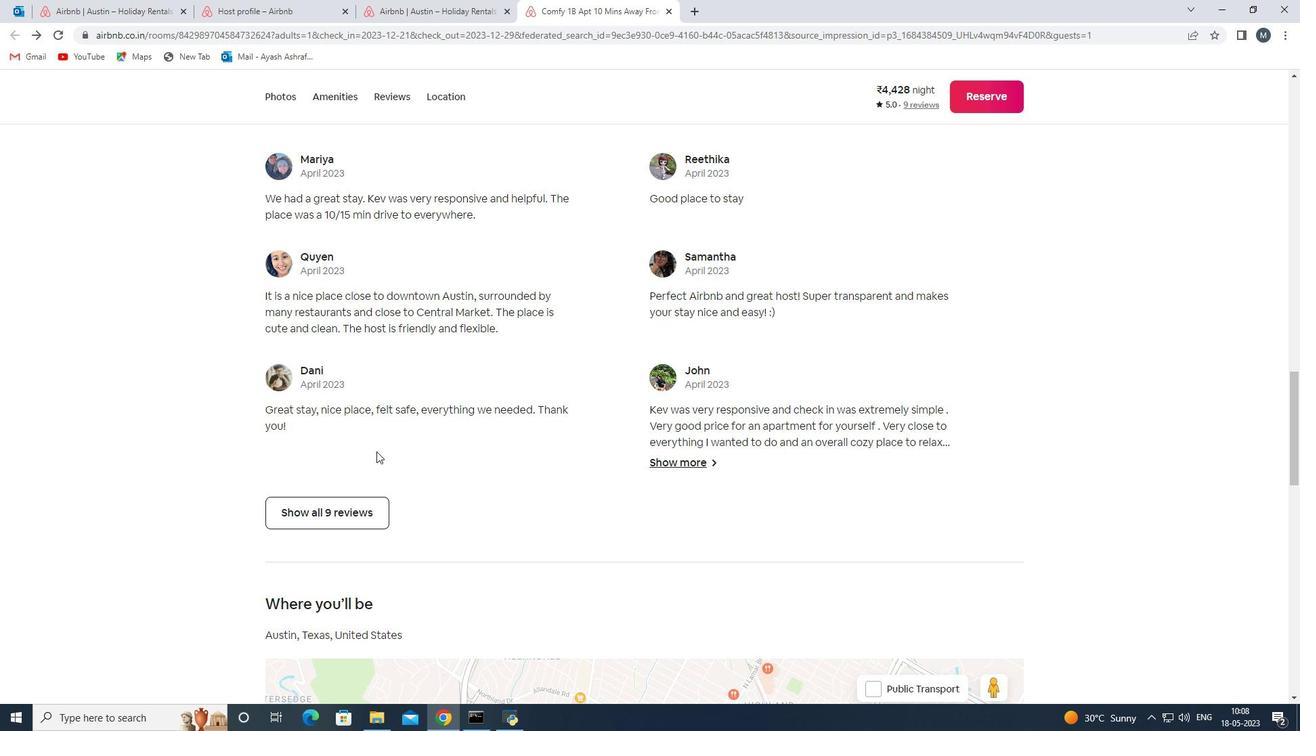 
Action: Mouse moved to (416, 452)
Screenshot: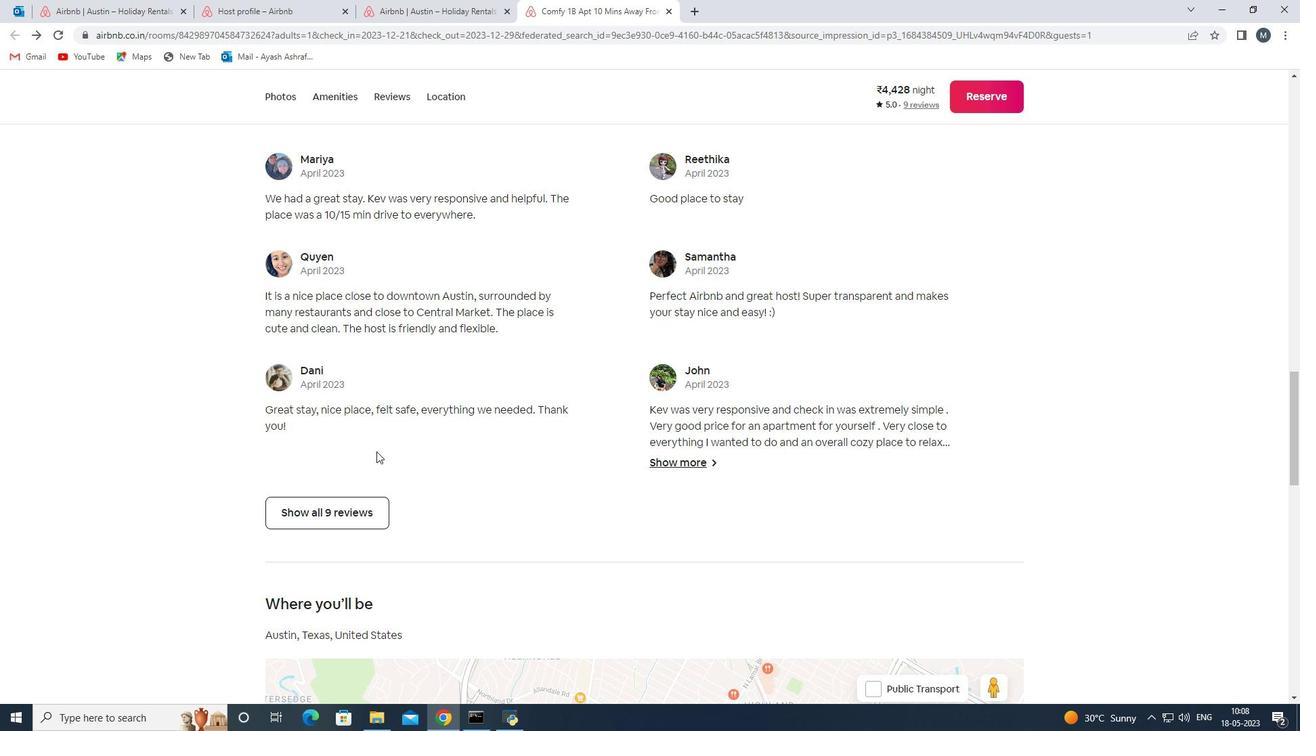 
Action: Mouse scrolled (416, 451) with delta (0, 0)
Screenshot: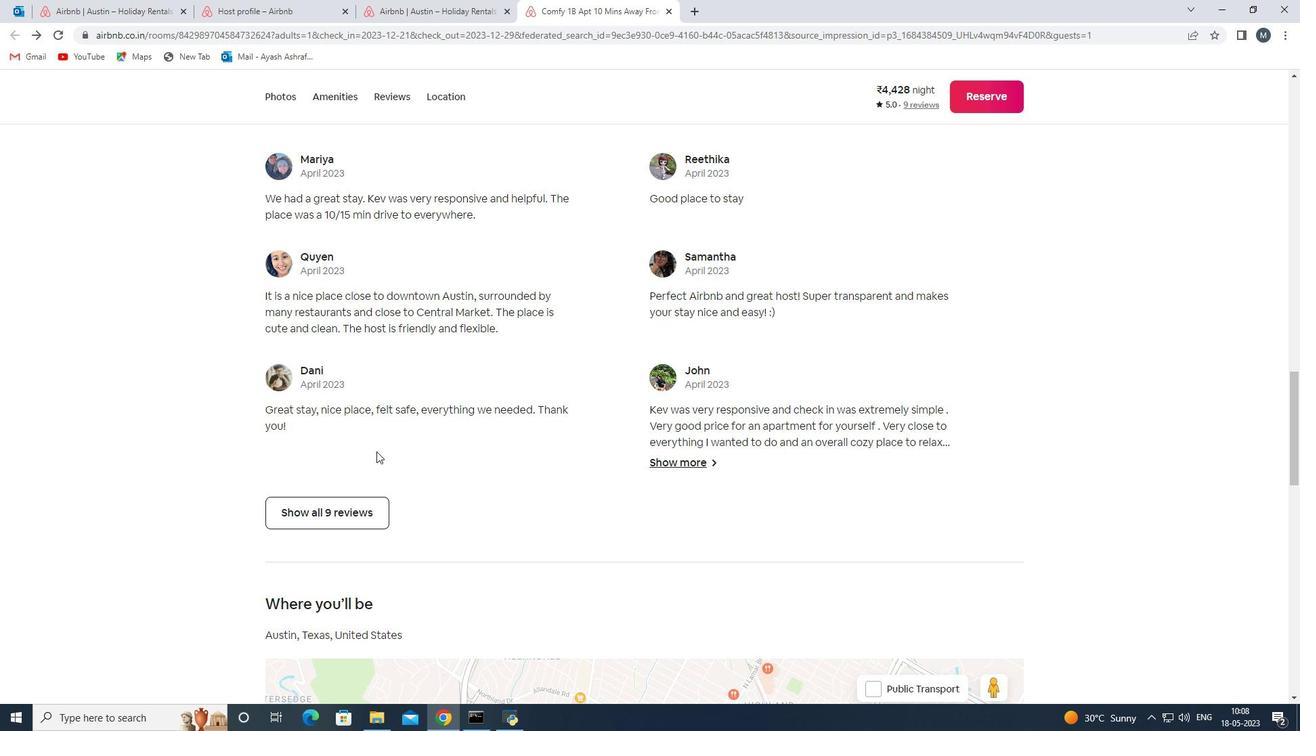 
Action: Mouse moved to (404, 448)
Screenshot: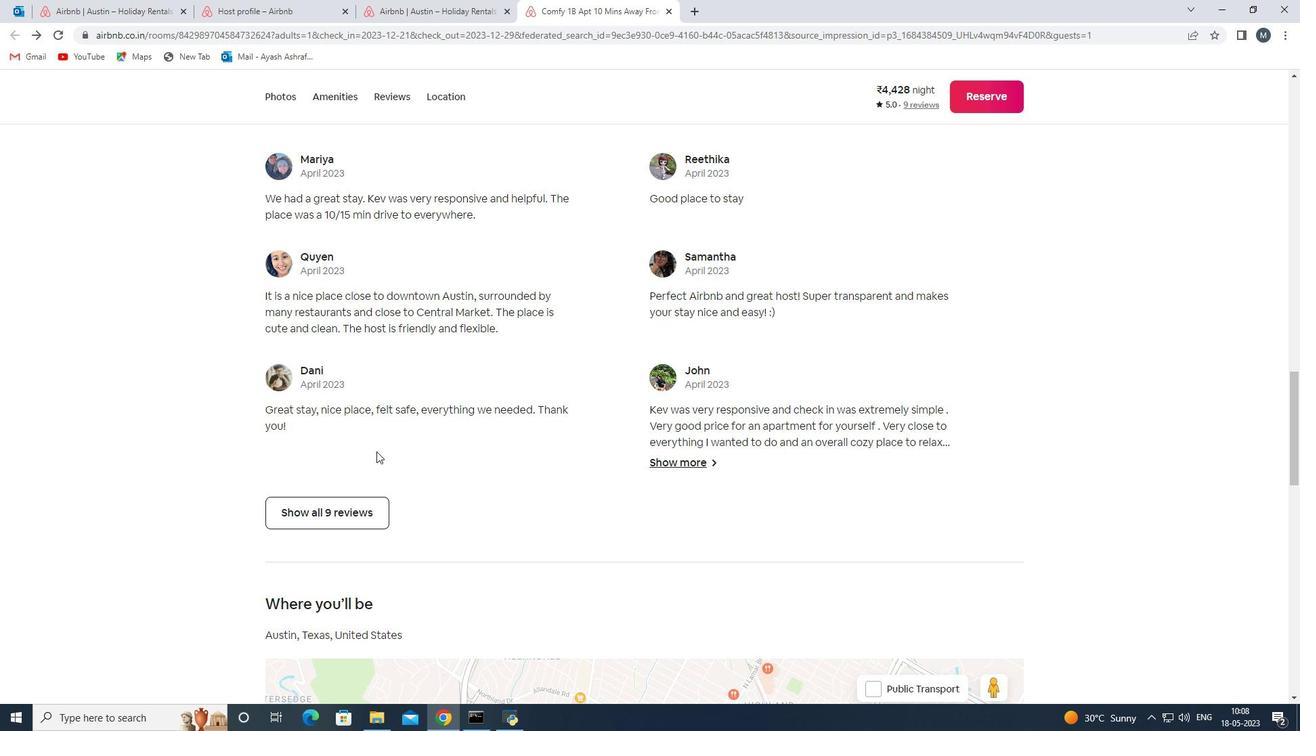 
Action: Mouse scrolled (404, 448) with delta (0, 0)
Screenshot: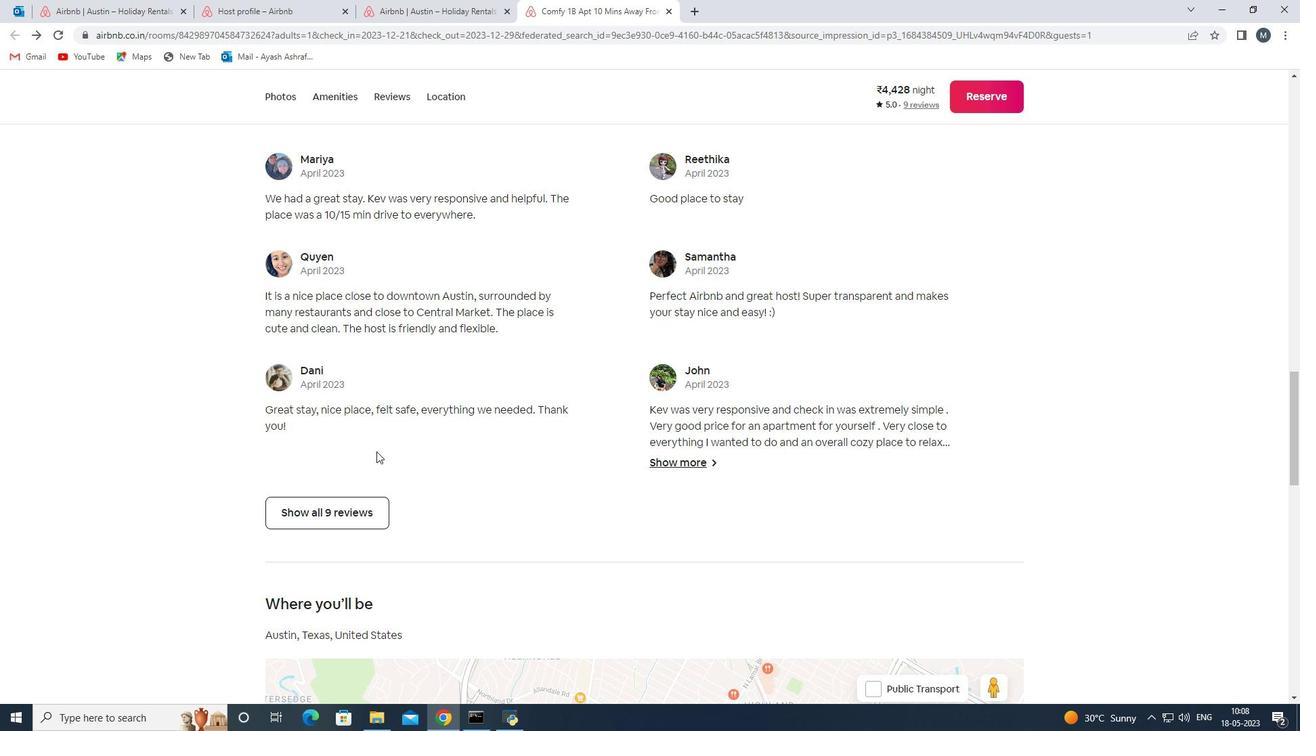 
Action: Mouse moved to (404, 448)
Screenshot: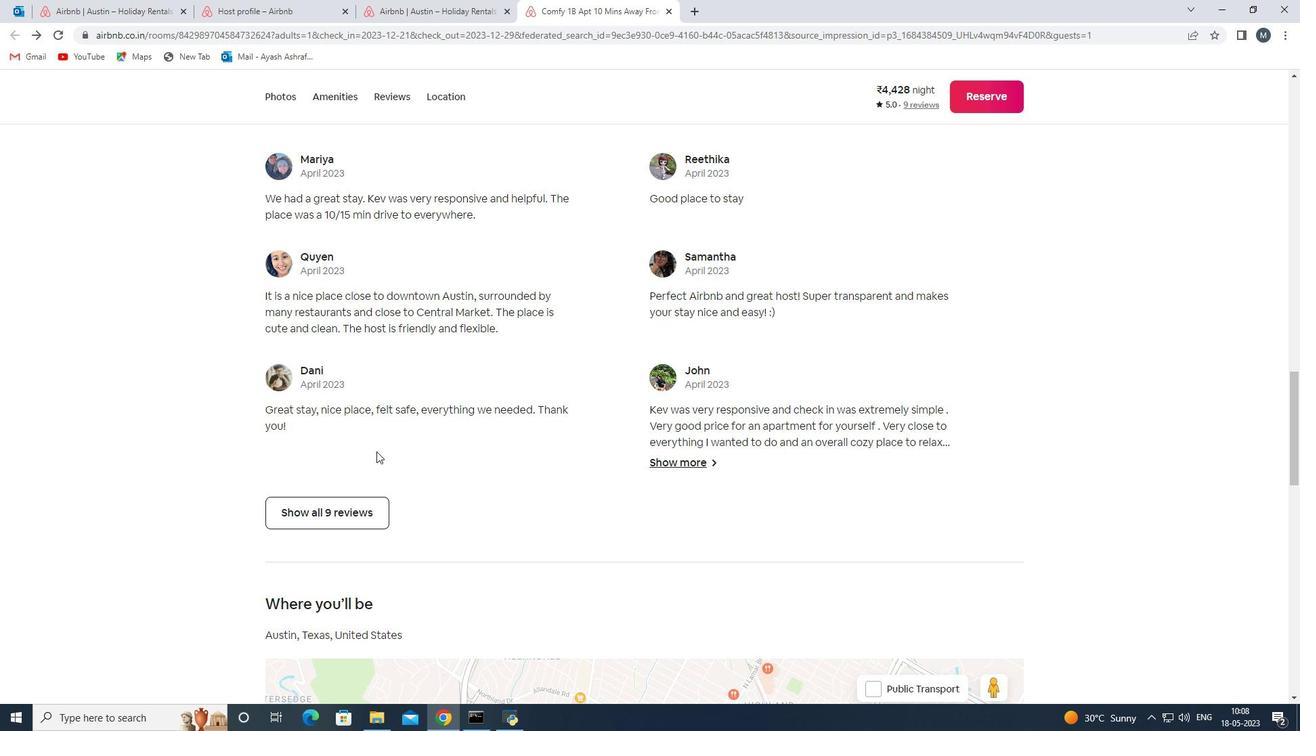 
Action: Mouse scrolled (404, 448) with delta (0, 0)
Screenshot: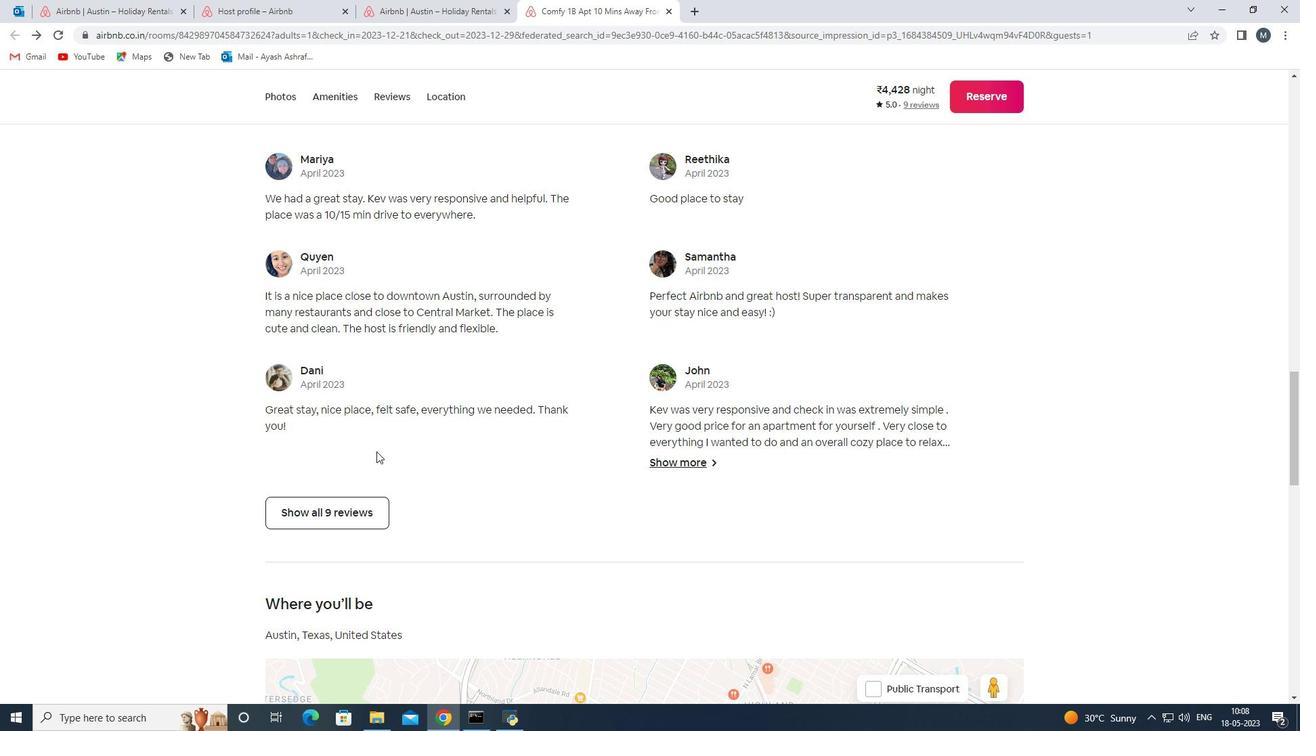 
Action: Mouse moved to (402, 447)
